 Task: Product management: Tability Public Start Up Roadmap.
Action: Mouse moved to (314, 66)
Screenshot: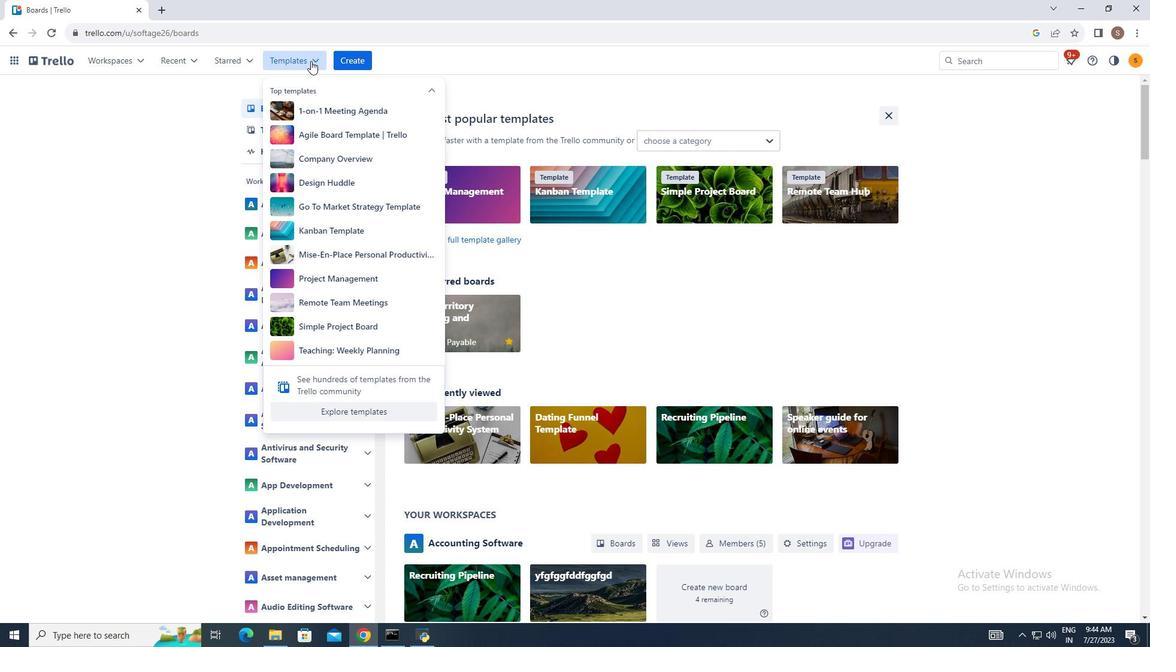 
Action: Mouse pressed left at (314, 66)
Screenshot: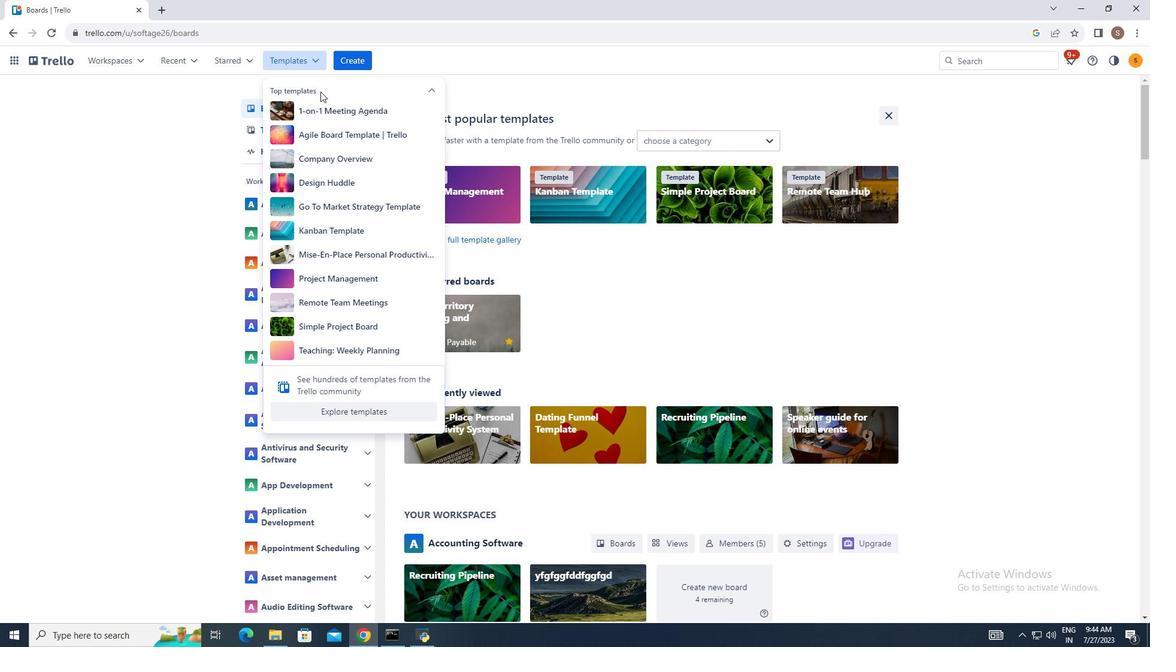 
Action: Mouse moved to (354, 411)
Screenshot: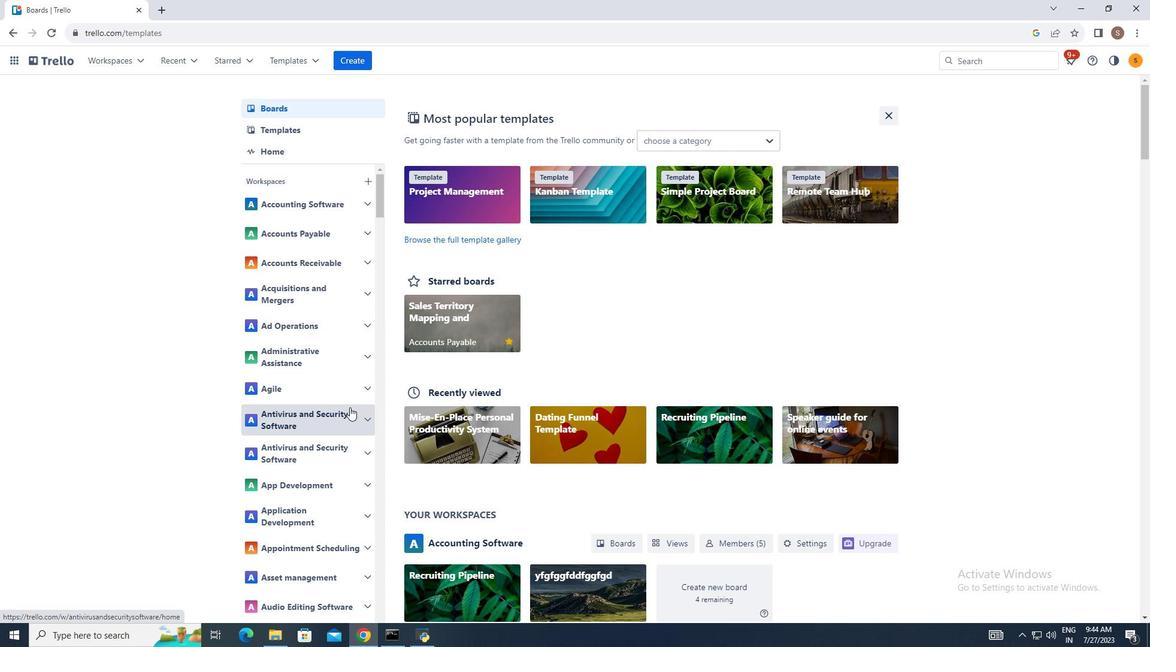 
Action: Mouse pressed left at (354, 411)
Screenshot: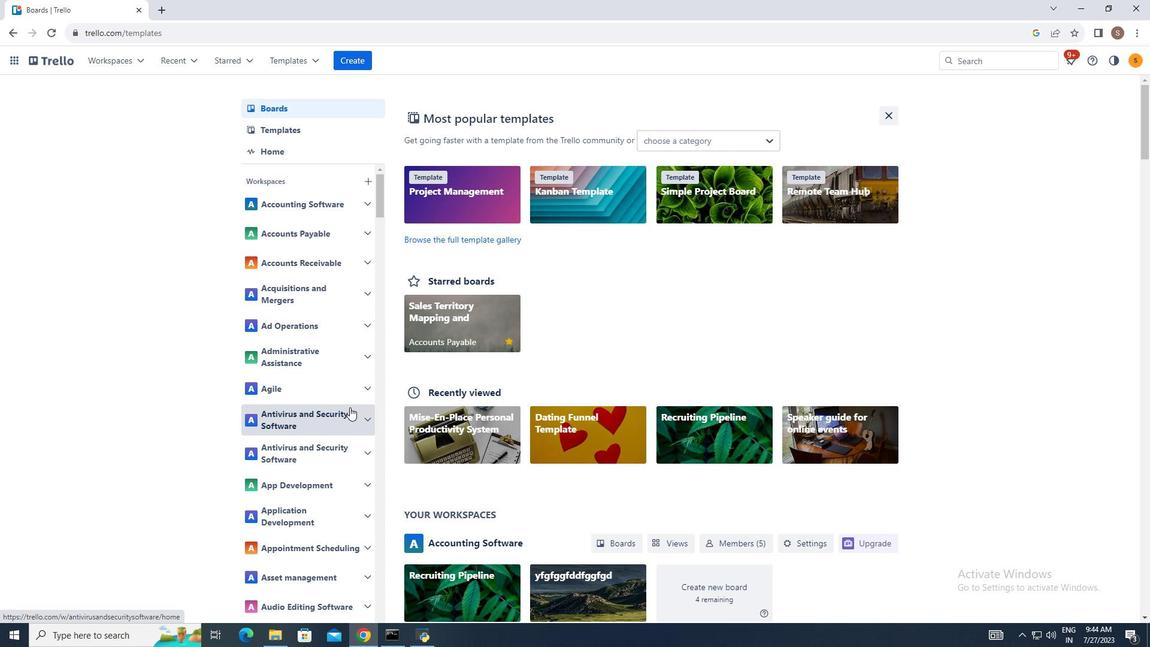 
Action: Mouse moved to (298, 352)
Screenshot: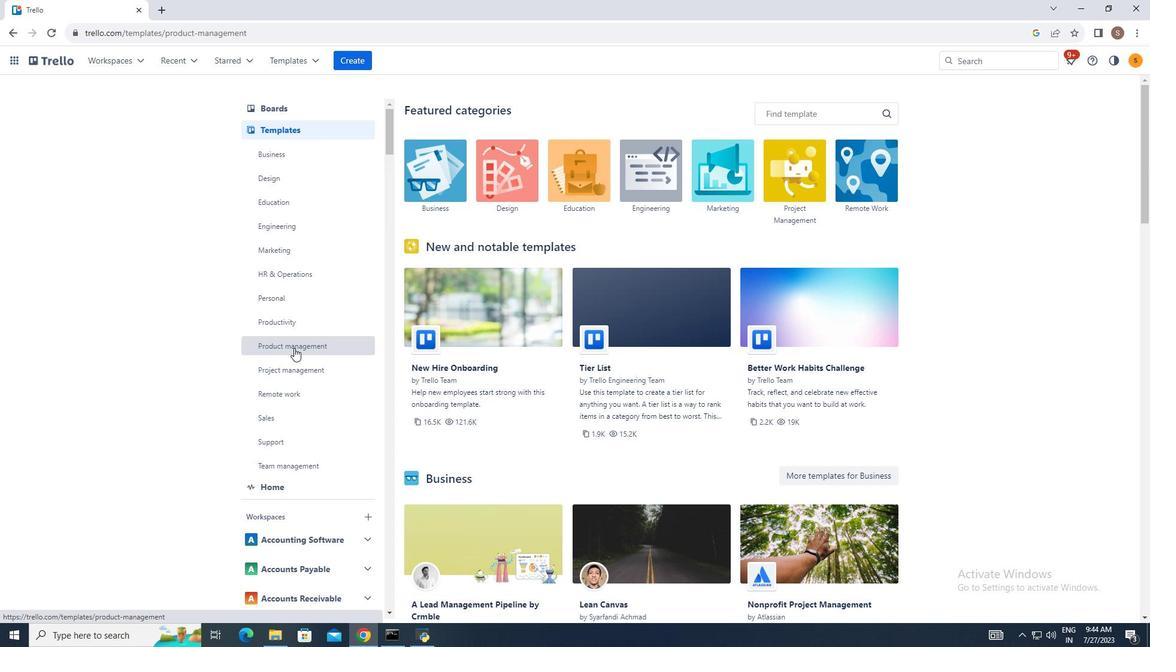 
Action: Mouse pressed left at (298, 352)
Screenshot: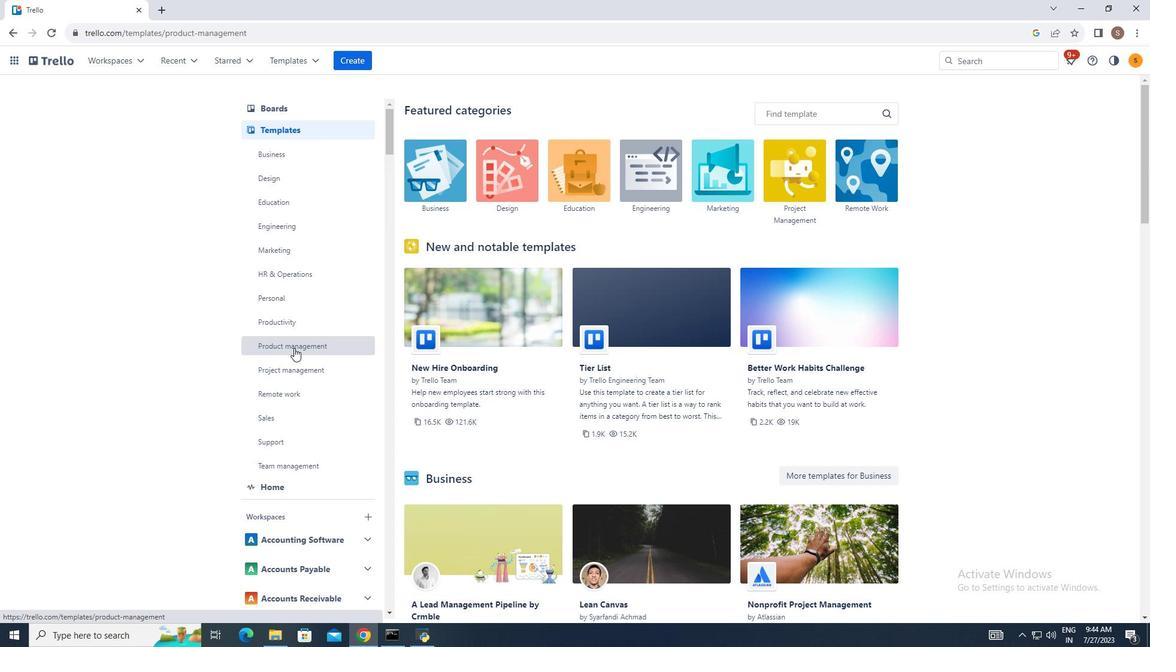 
Action: Mouse moved to (496, 233)
Screenshot: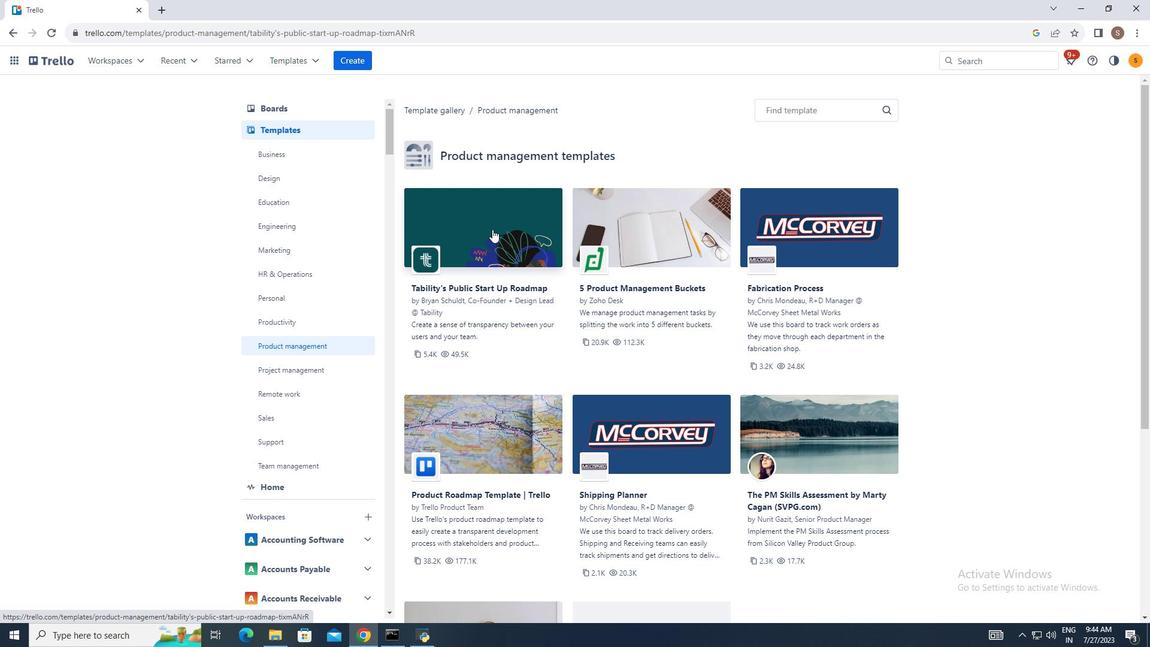 
Action: Mouse pressed left at (496, 233)
Screenshot: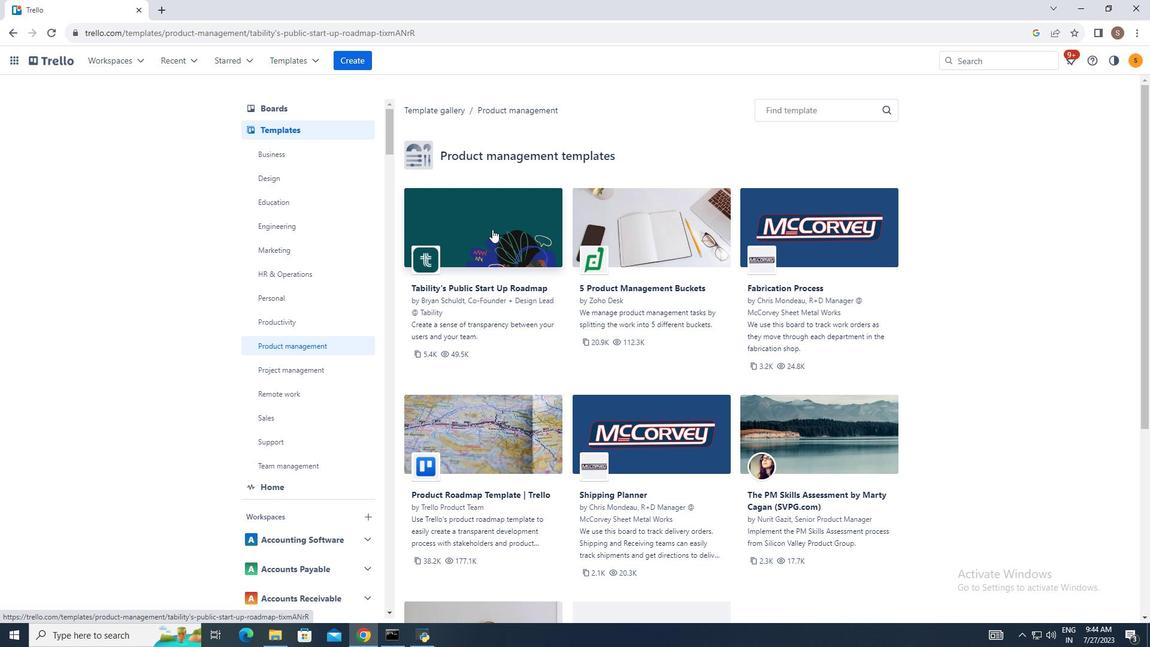 
Action: Mouse moved to (687, 312)
Screenshot: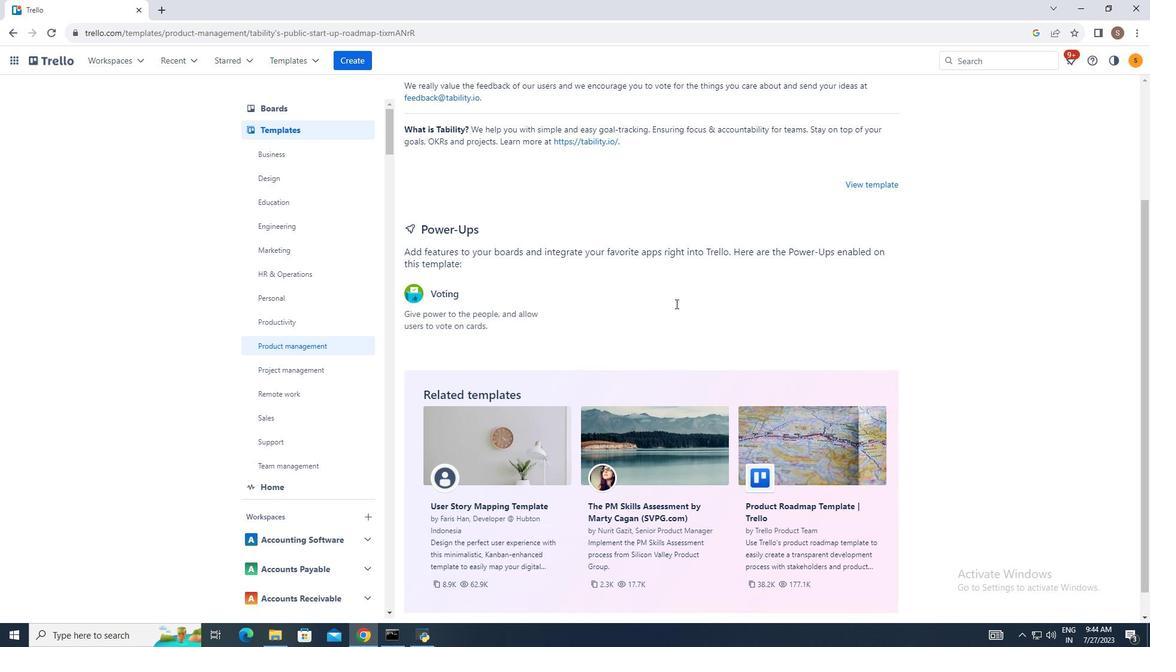 
Action: Mouse scrolled (687, 312) with delta (0, 0)
Screenshot: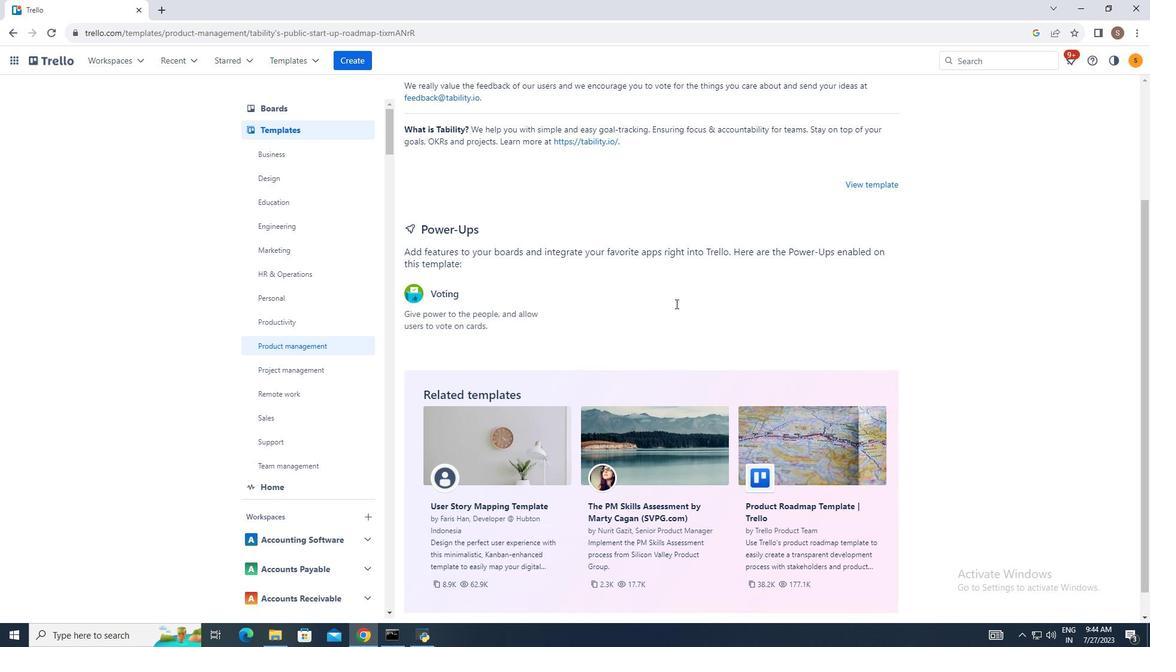 
Action: Mouse moved to (686, 312)
Screenshot: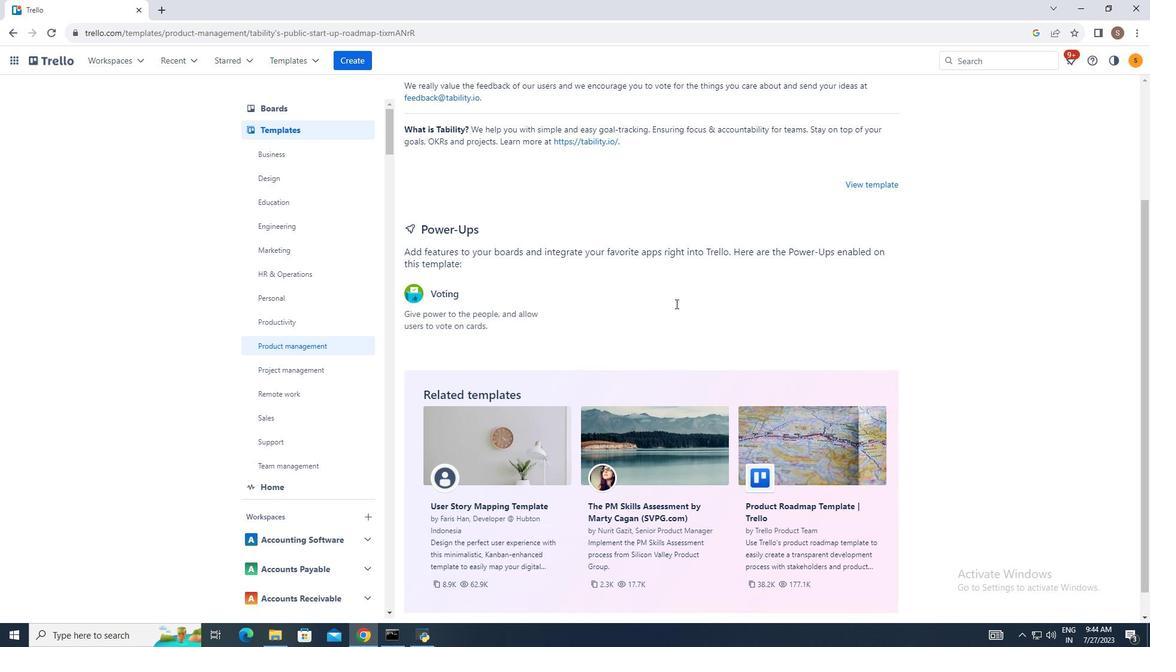 
Action: Mouse scrolled (686, 312) with delta (0, 0)
Screenshot: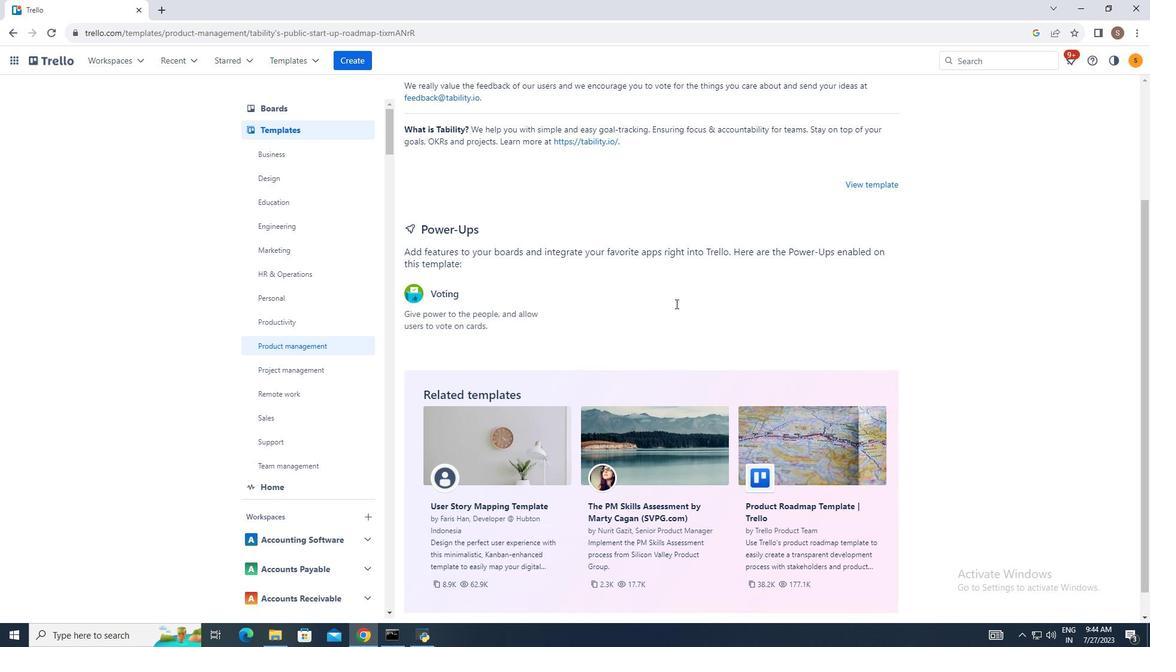 
Action: Mouse moved to (686, 313)
Screenshot: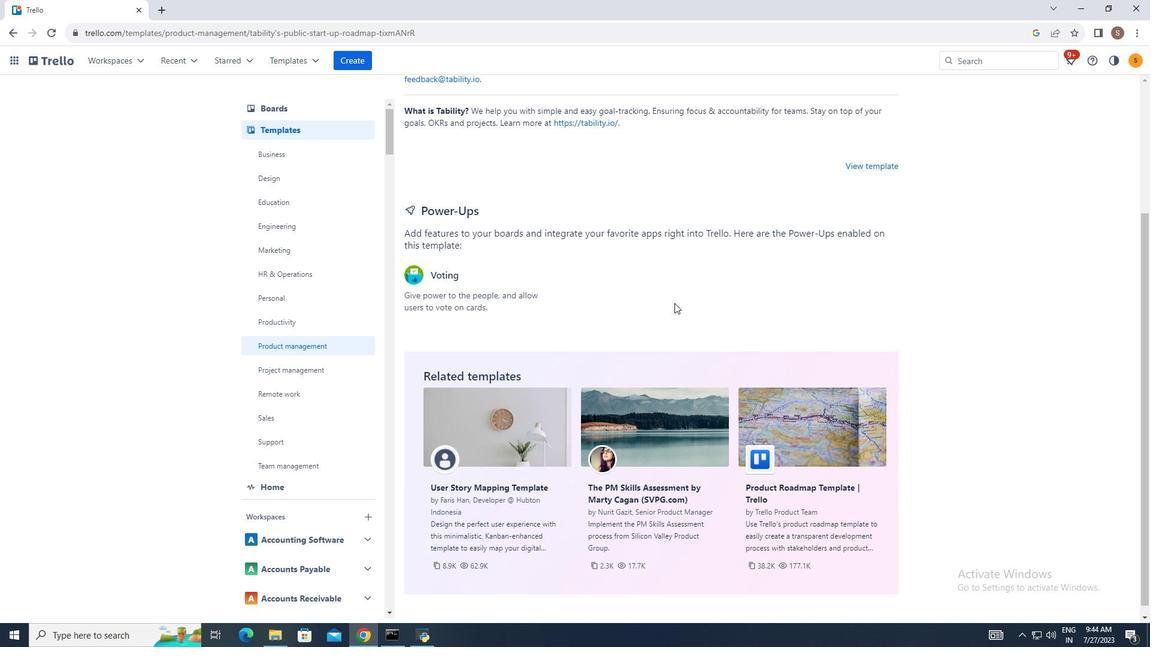 
Action: Mouse scrolled (686, 312) with delta (0, 0)
Screenshot: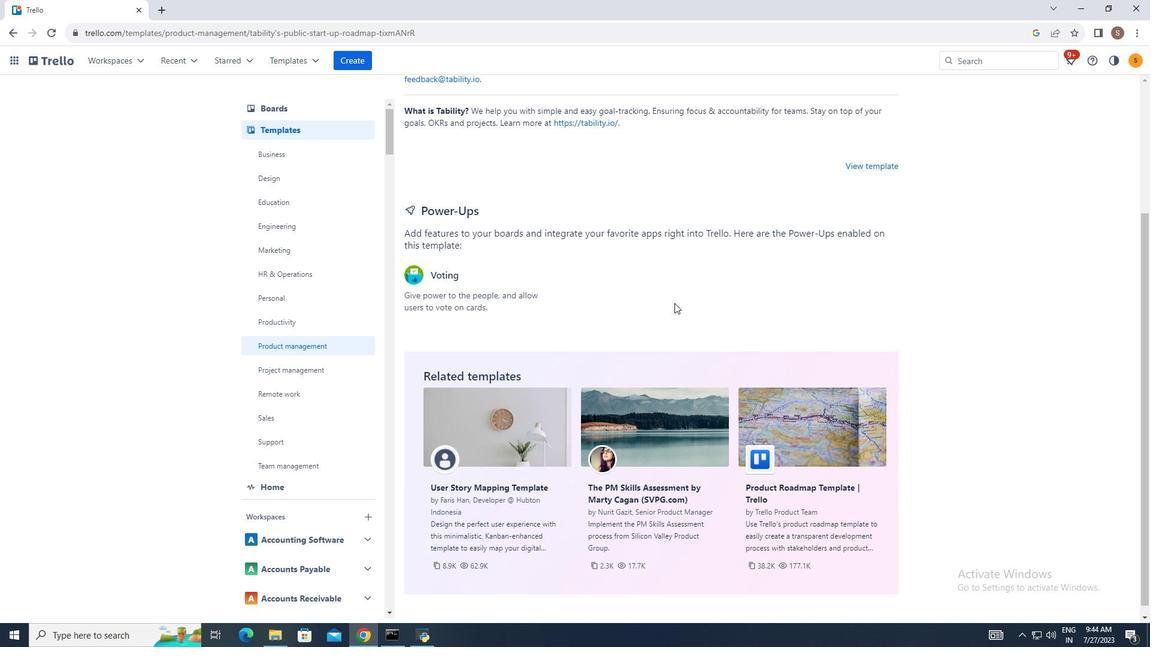 
Action: Mouse moved to (637, 308)
Screenshot: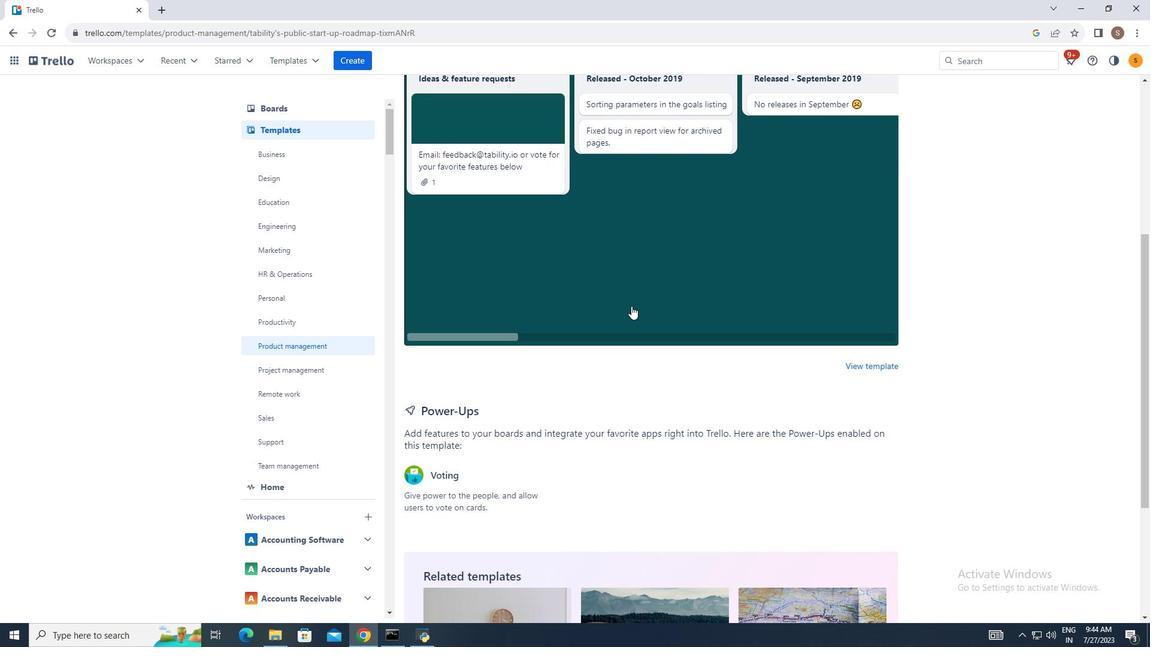 
Action: Mouse scrolled (637, 308) with delta (0, 0)
Screenshot: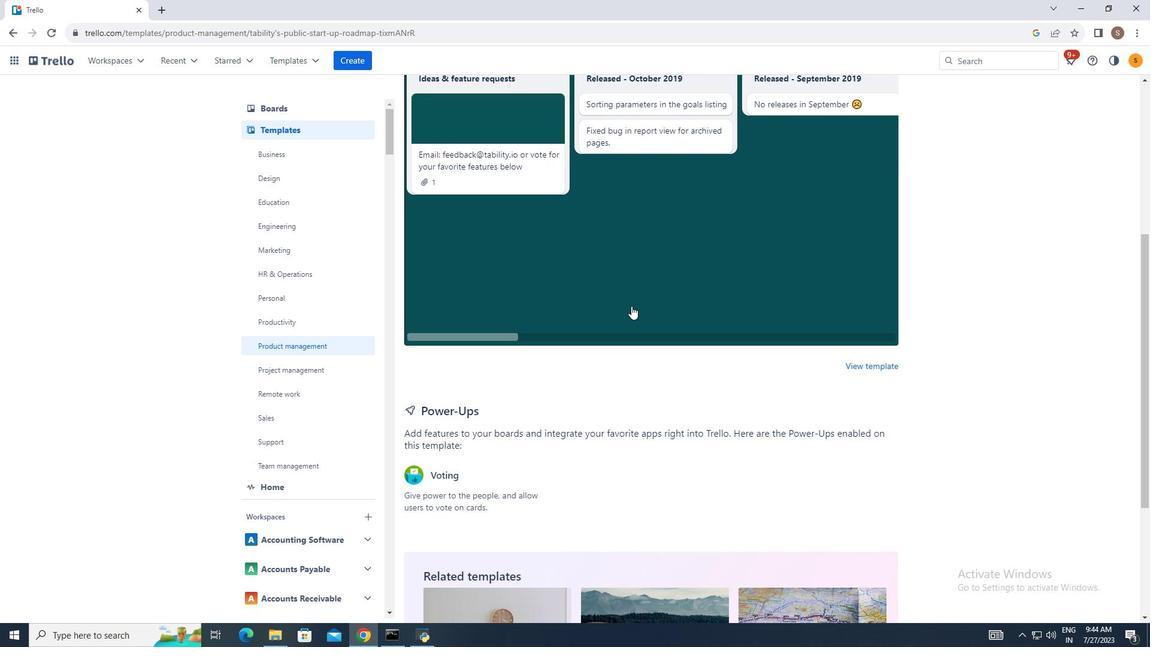
Action: Mouse moved to (636, 310)
Screenshot: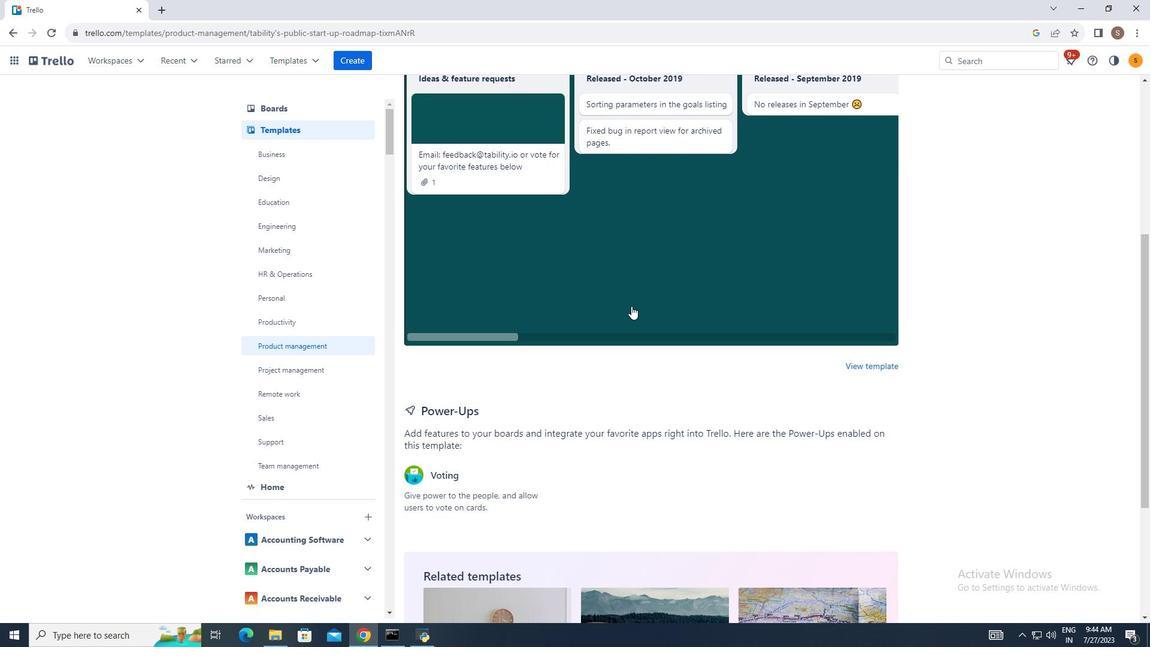 
Action: Mouse scrolled (636, 309) with delta (0, 0)
Screenshot: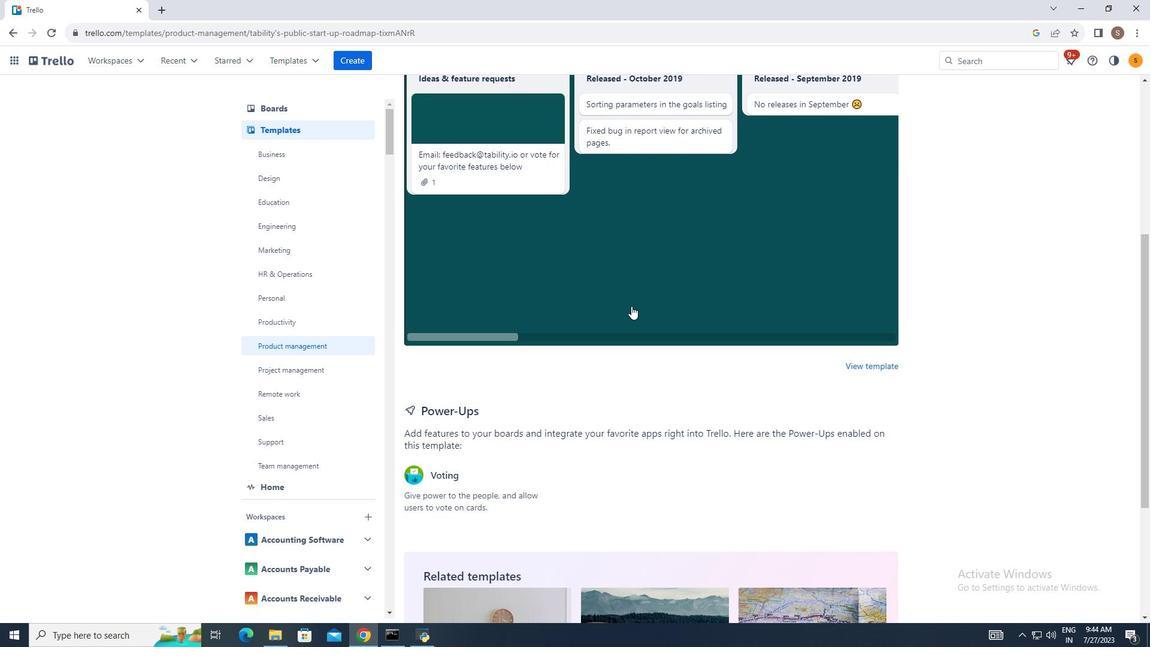 
Action: Mouse moved to (644, 320)
Screenshot: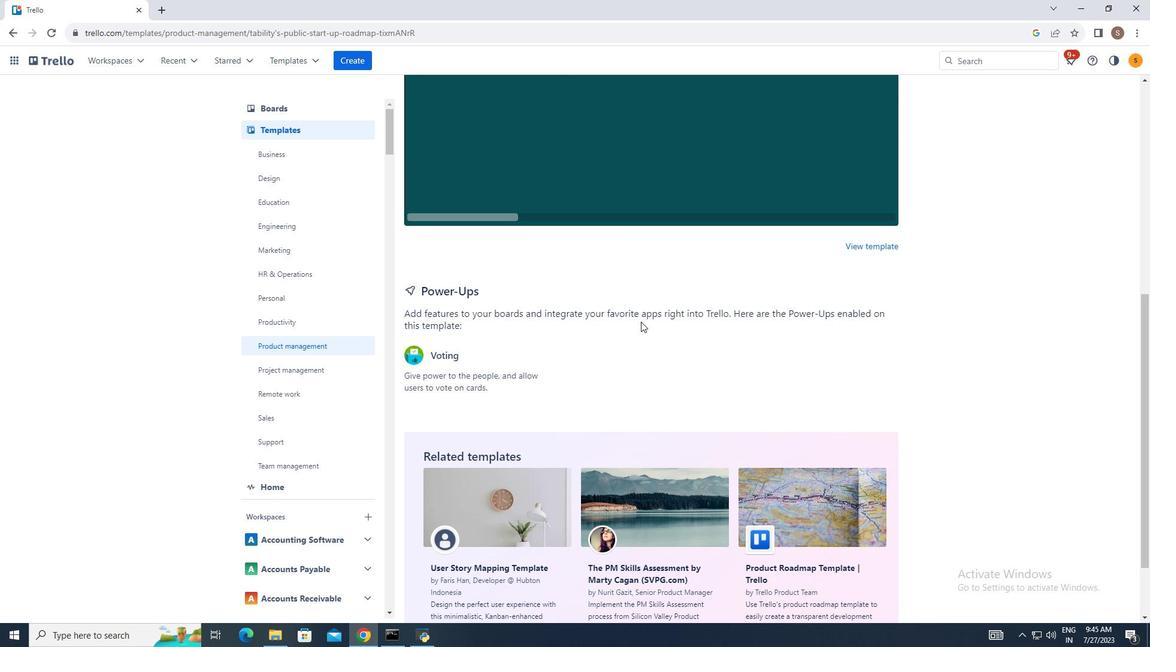 
Action: Mouse scrolled (644, 319) with delta (0, 0)
Screenshot: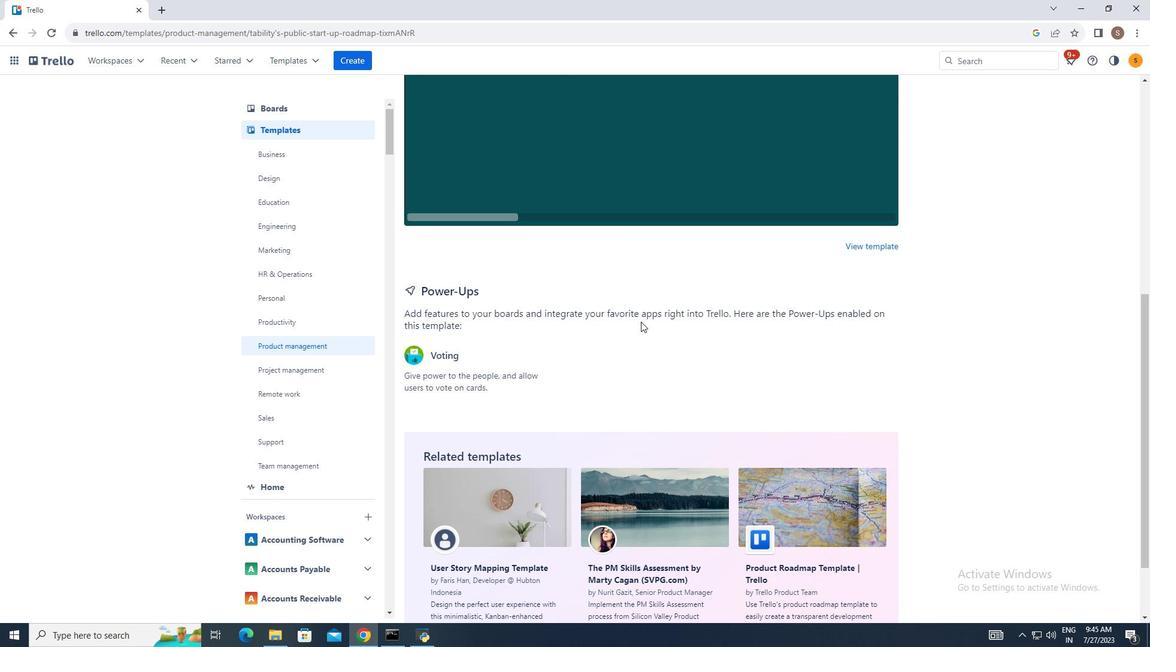 
Action: Mouse moved to (645, 326)
Screenshot: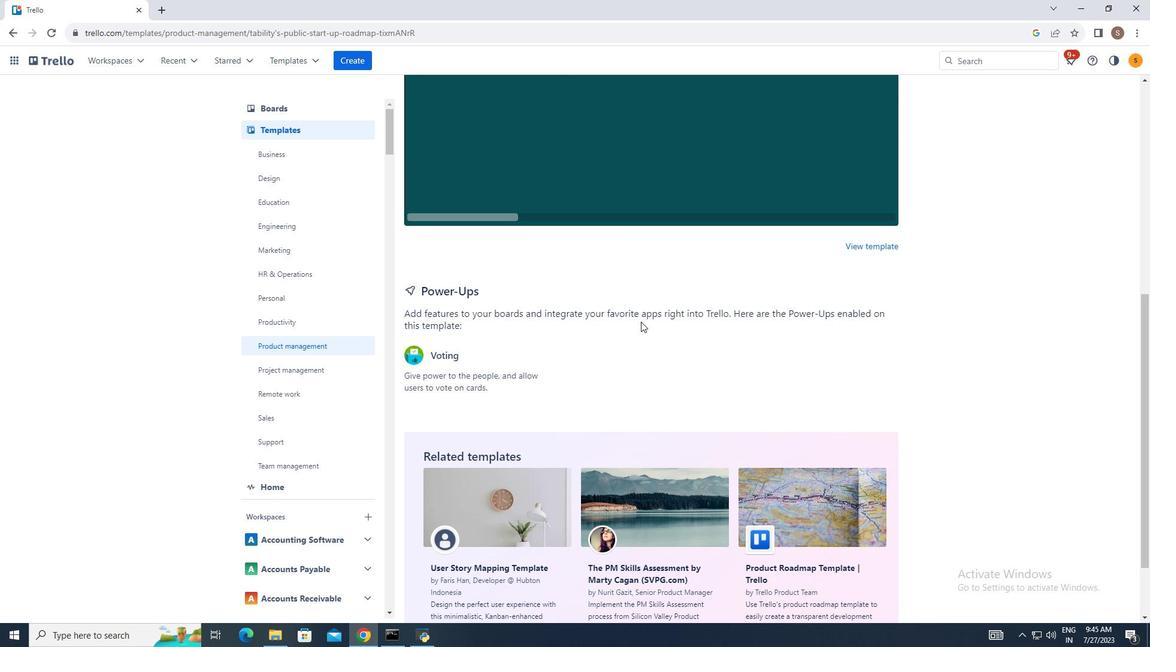 
Action: Mouse scrolled (645, 326) with delta (0, 0)
Screenshot: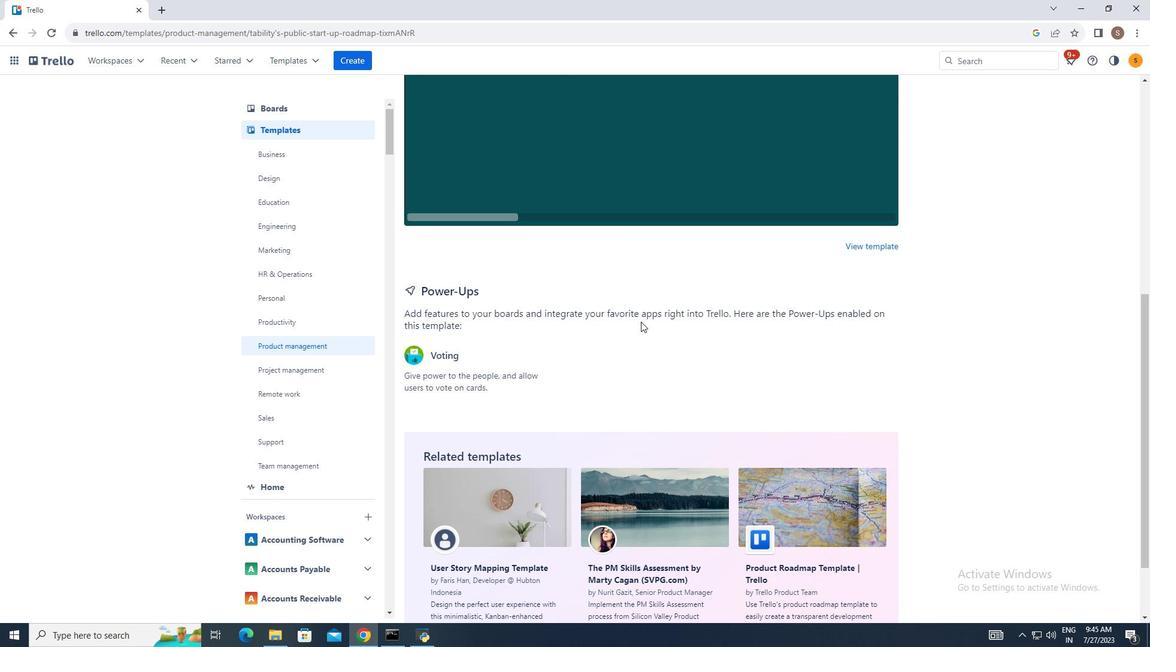 
Action: Mouse moved to (651, 327)
Screenshot: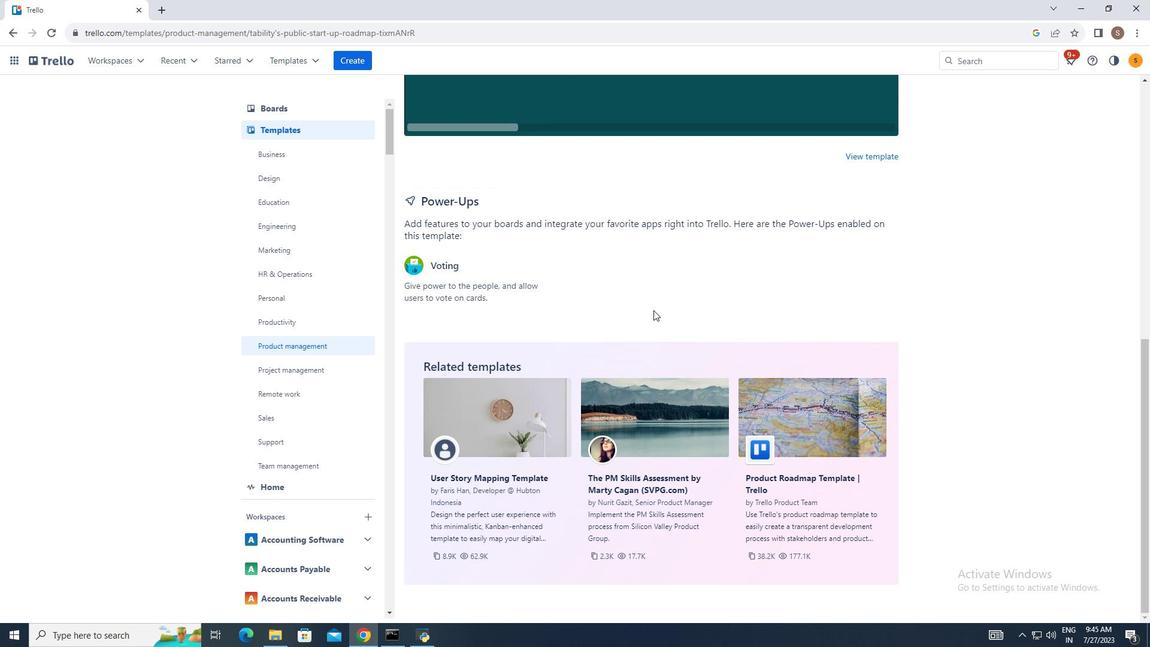 
Action: Mouse scrolled (651, 326) with delta (0, 0)
Screenshot: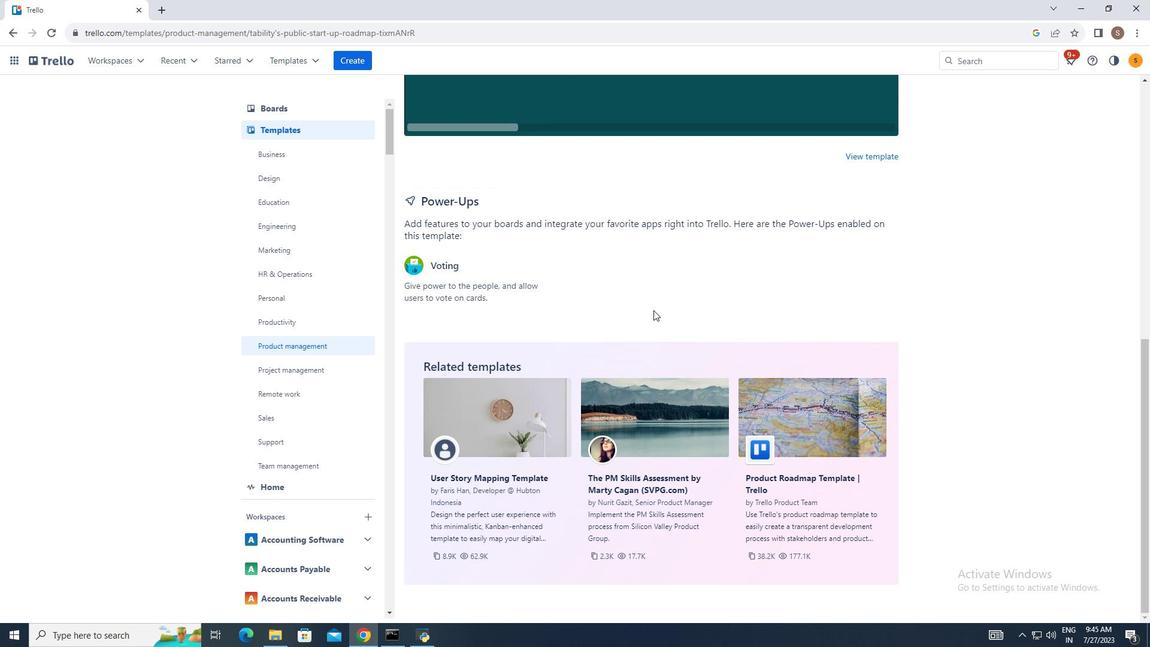 
Action: Mouse moved to (657, 344)
Screenshot: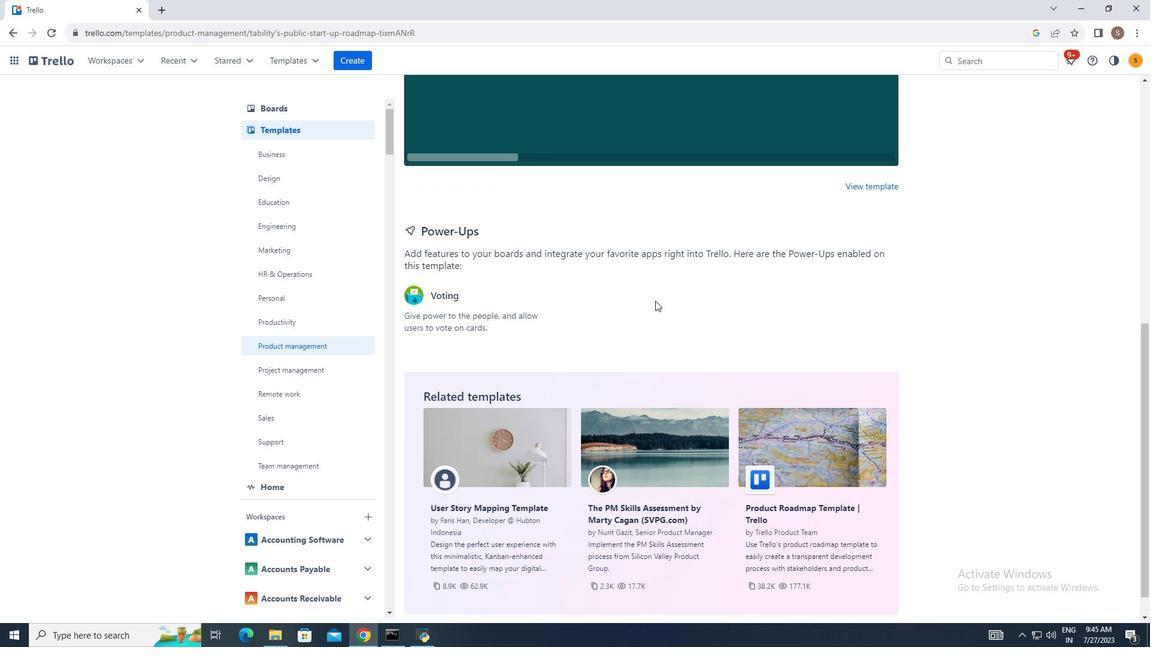 
Action: Mouse scrolled (657, 343) with delta (0, 0)
Screenshot: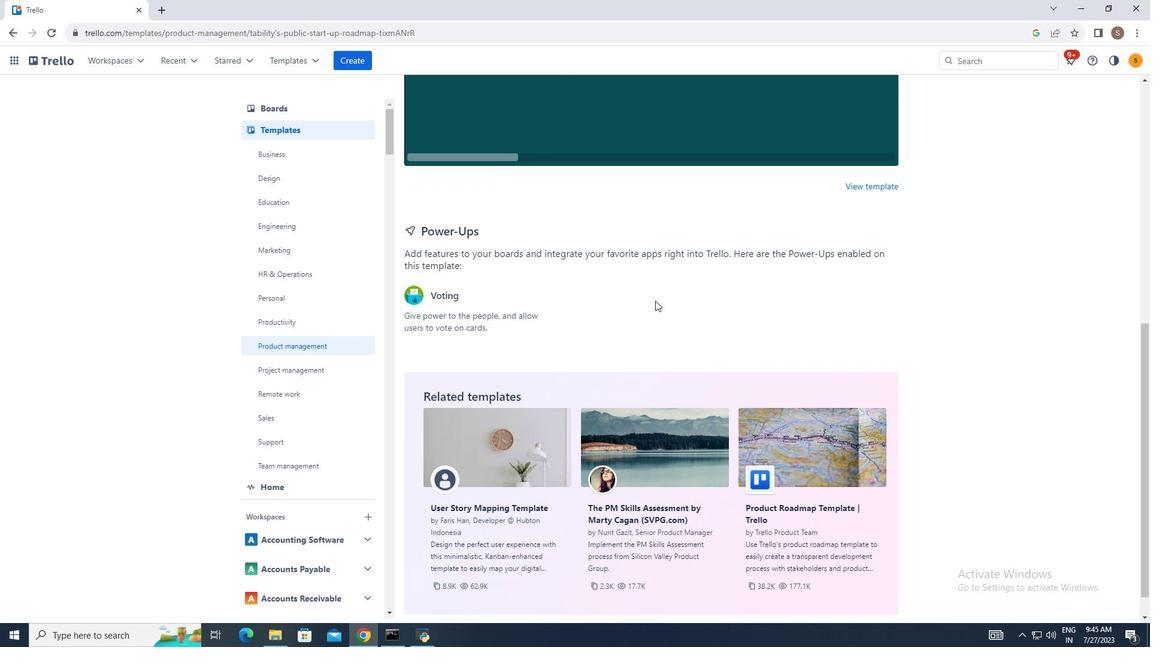 
Action: Mouse moved to (658, 315)
Screenshot: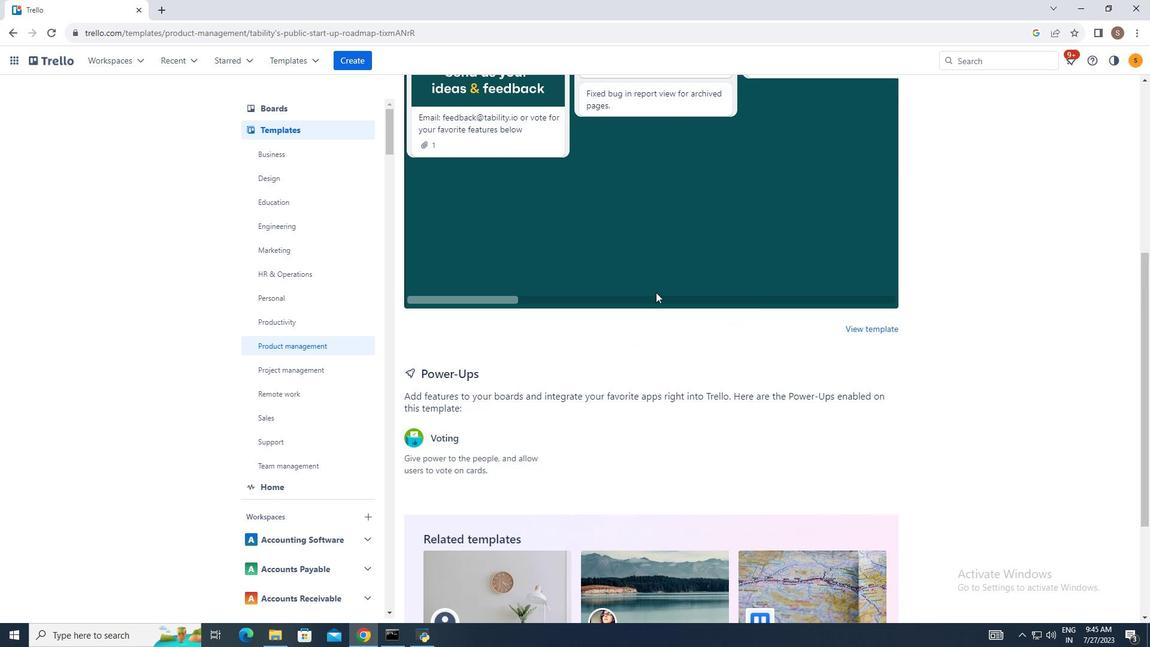 
Action: Mouse scrolled (658, 314) with delta (0, 0)
Screenshot: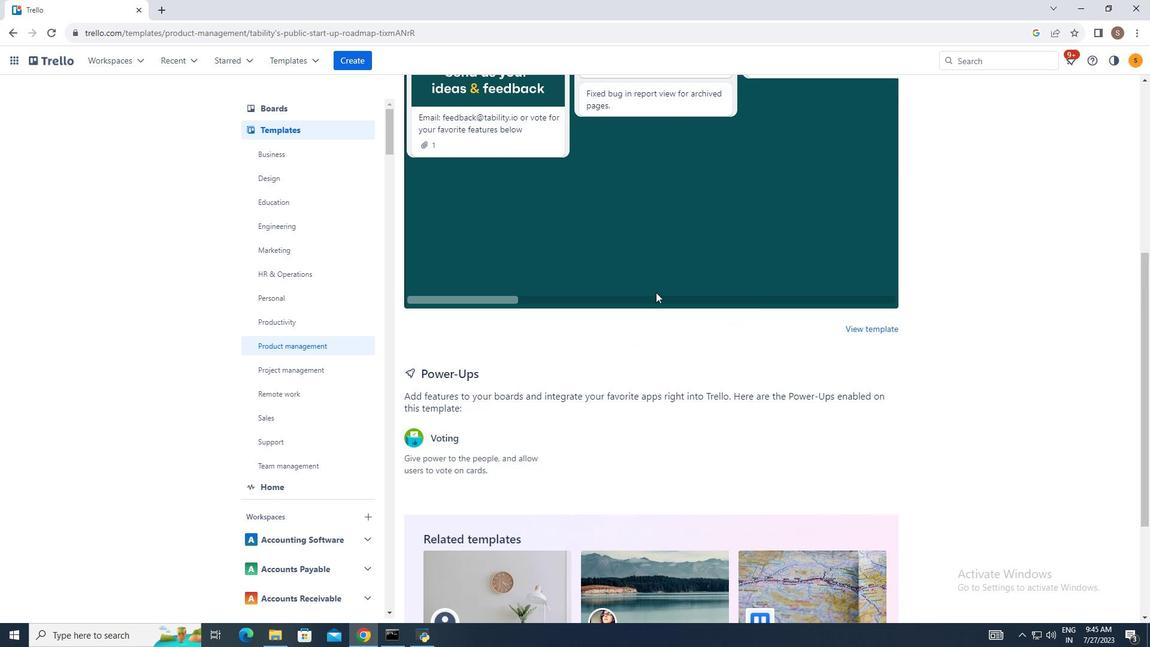 
Action: Mouse moved to (659, 308)
Screenshot: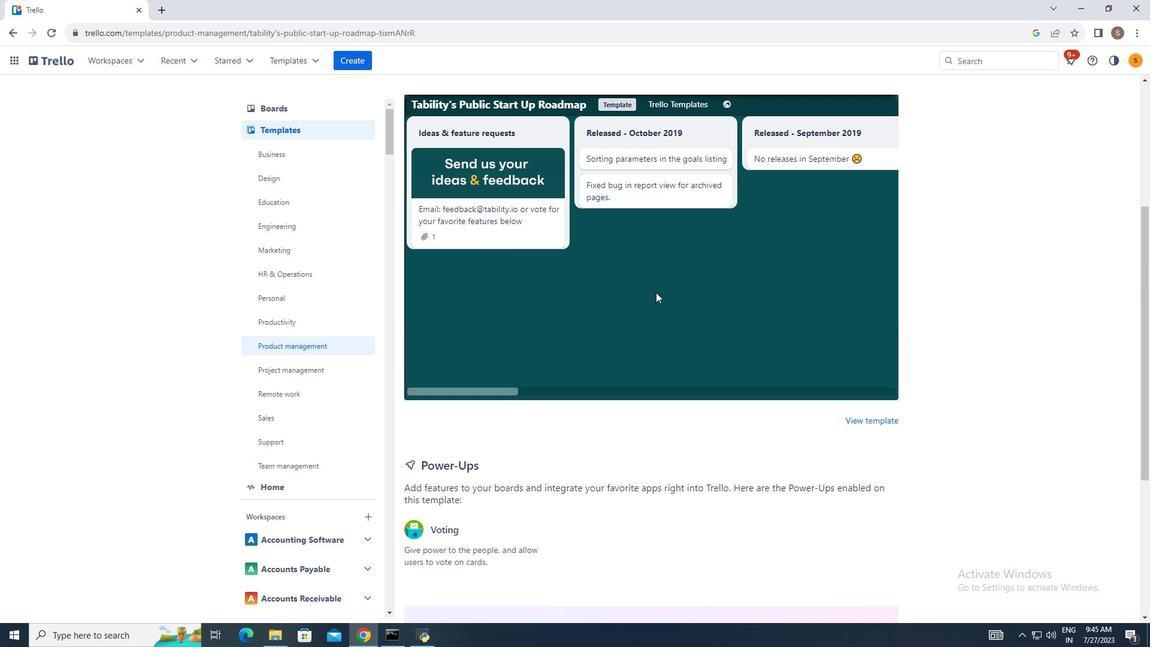 
Action: Mouse scrolled (659, 309) with delta (0, 0)
Screenshot: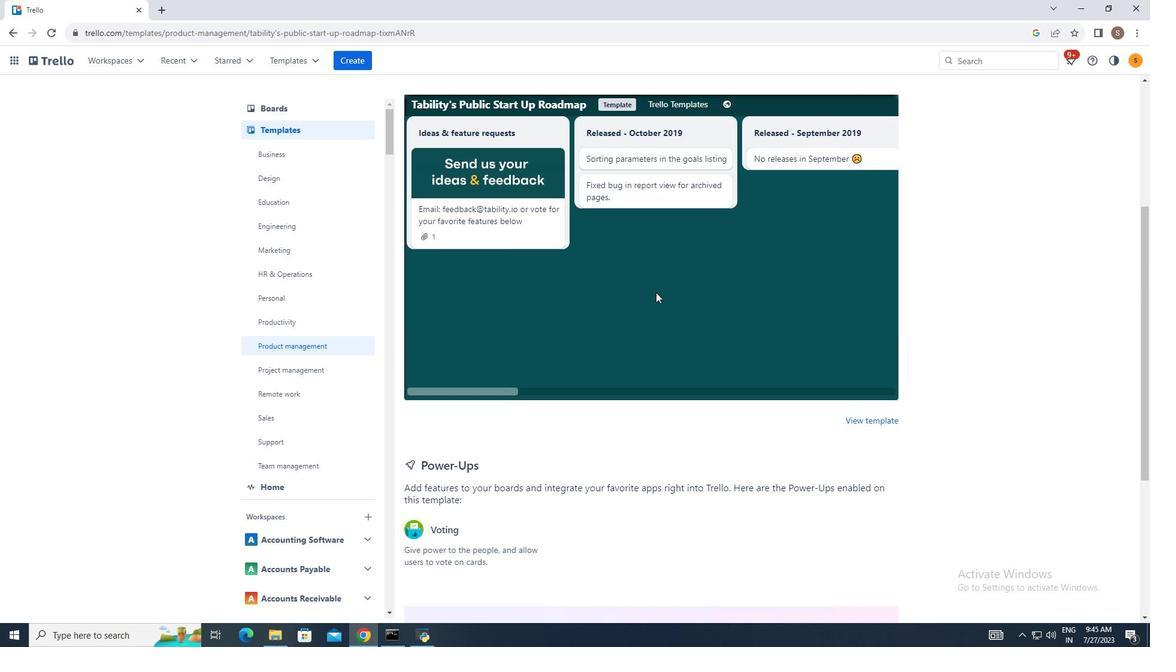 
Action: Mouse moved to (659, 307)
Screenshot: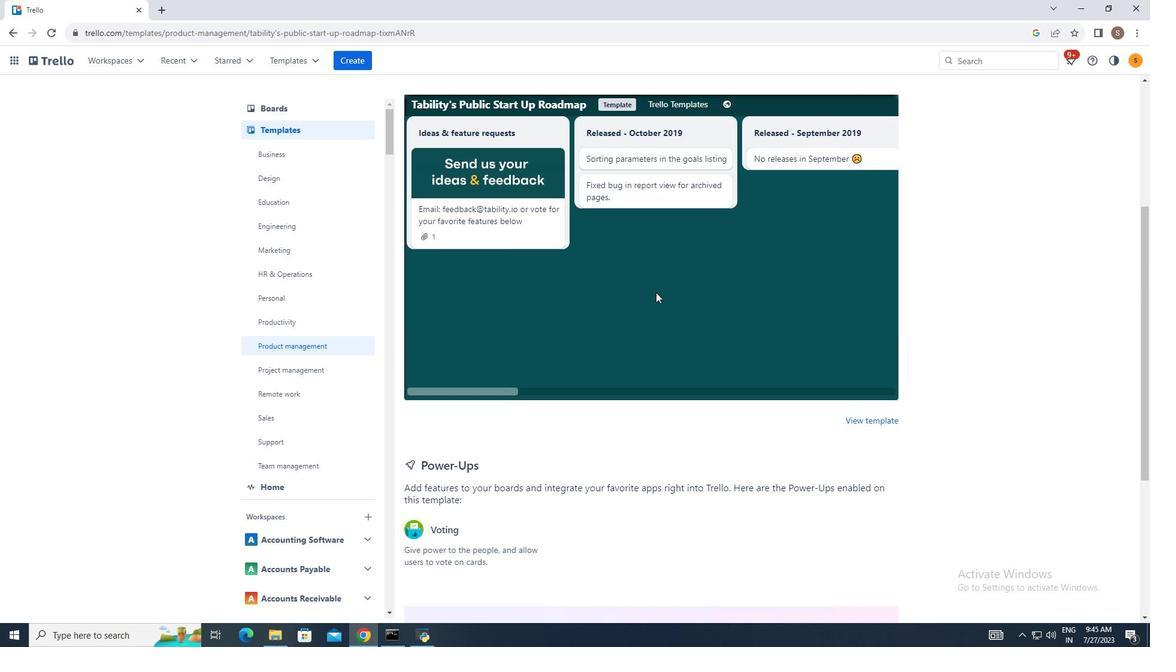 
Action: Mouse scrolled (659, 308) with delta (0, 0)
Screenshot: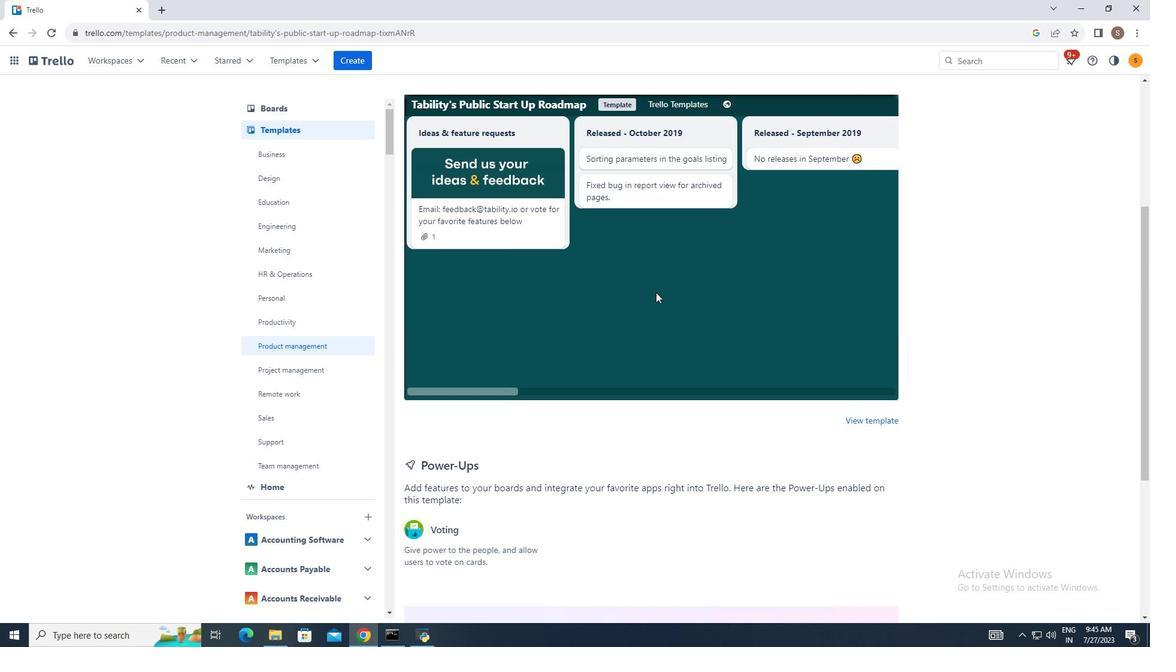 
Action: Mouse moved to (660, 297)
Screenshot: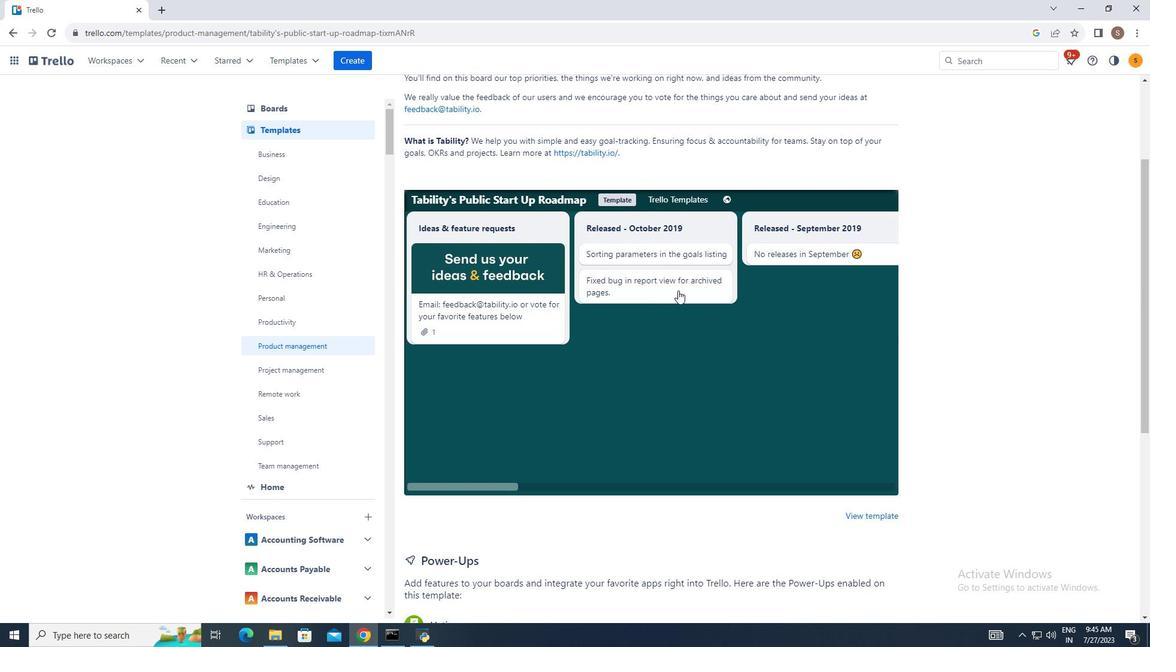 
Action: Mouse scrolled (660, 297) with delta (0, 0)
Screenshot: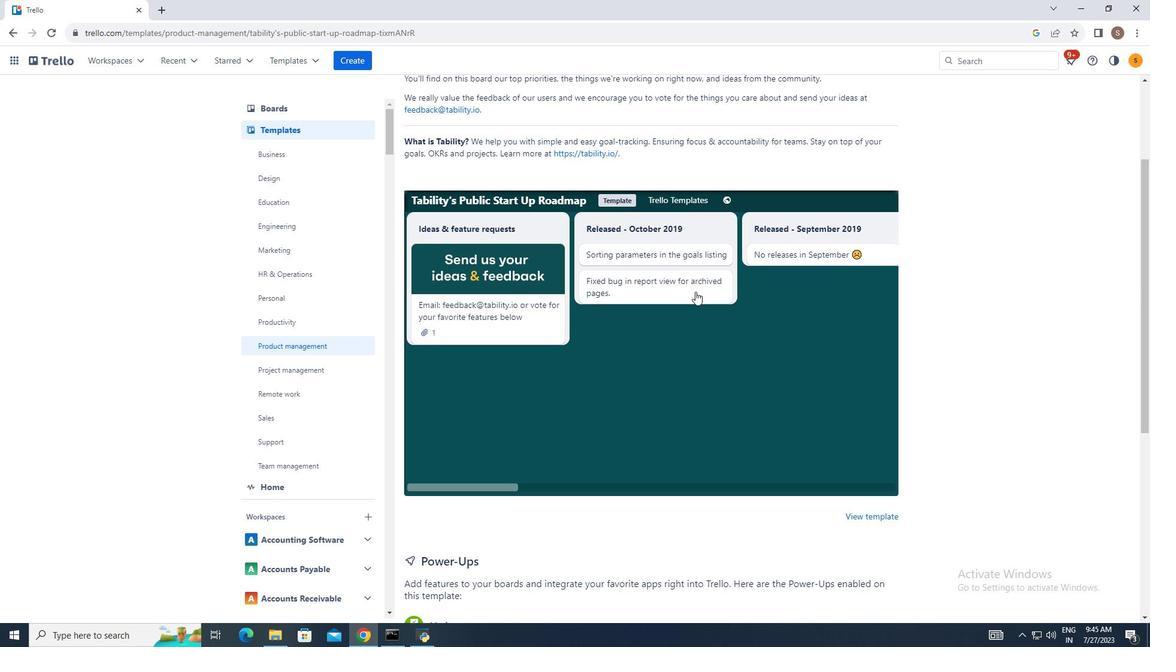 
Action: Mouse moved to (660, 296)
Screenshot: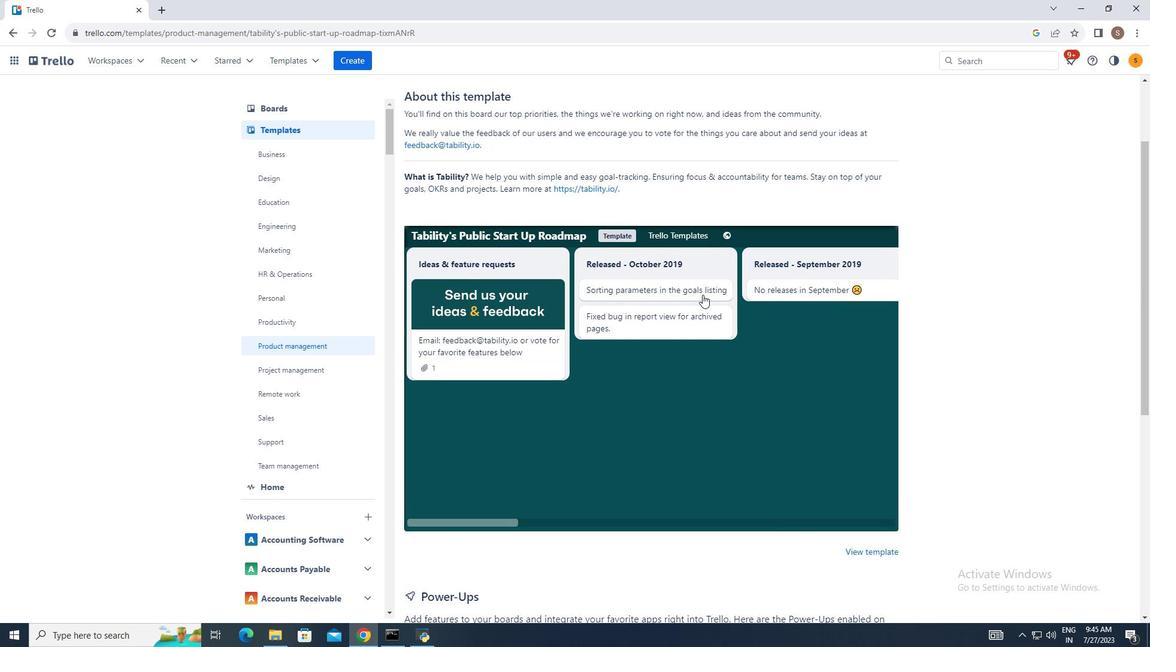 
Action: Mouse scrolled (660, 297) with delta (0, 0)
Screenshot: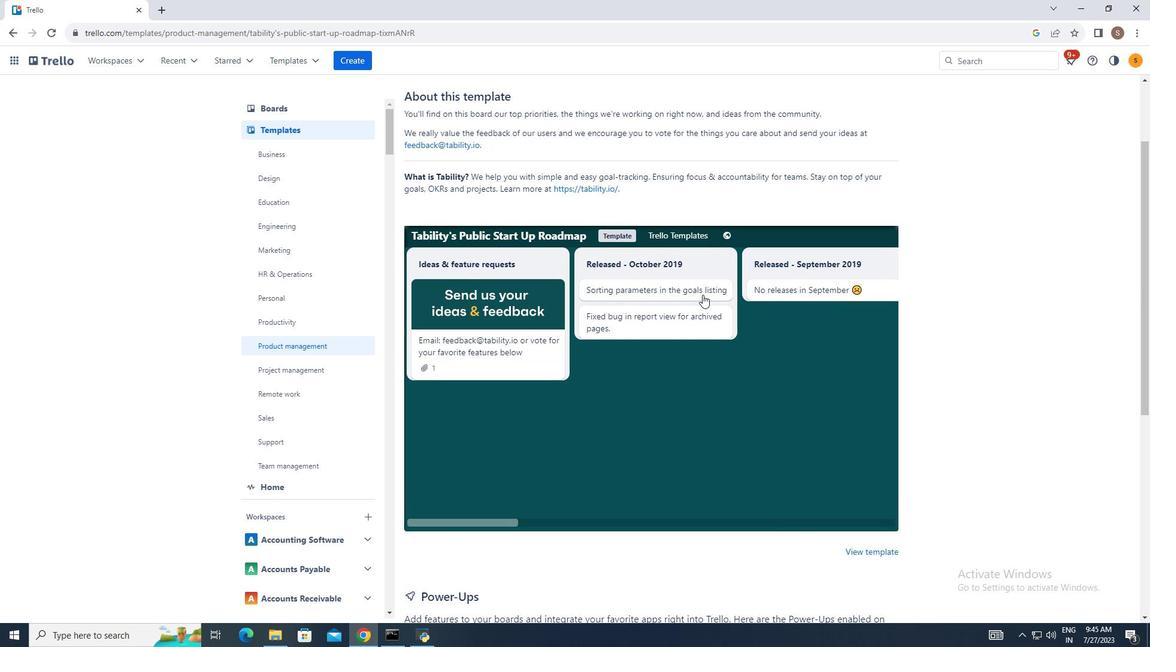 
Action: Mouse scrolled (660, 297) with delta (0, 0)
Screenshot: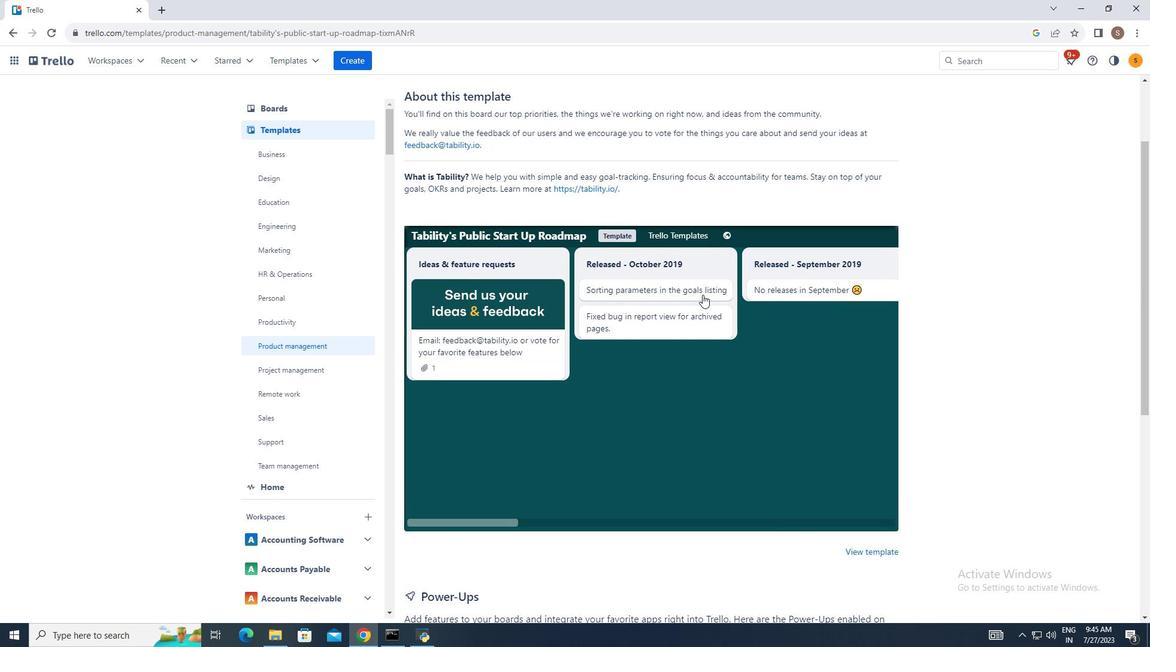 
Action: Mouse scrolled (660, 297) with delta (0, 0)
Screenshot: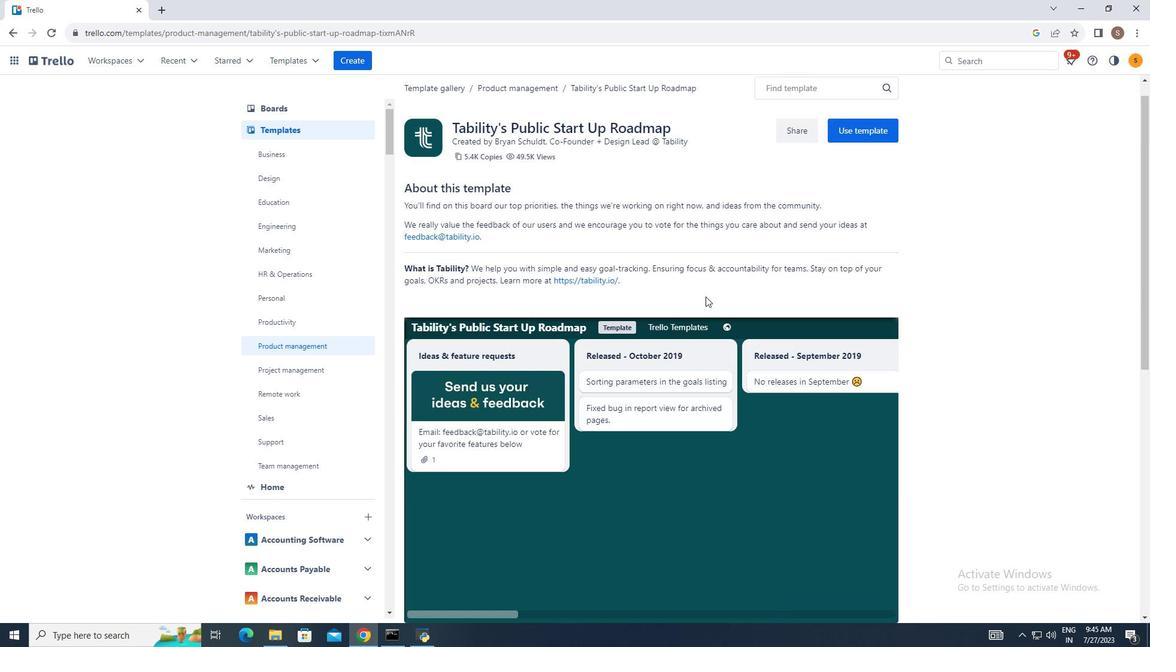 
Action: Mouse moved to (687, 294)
Screenshot: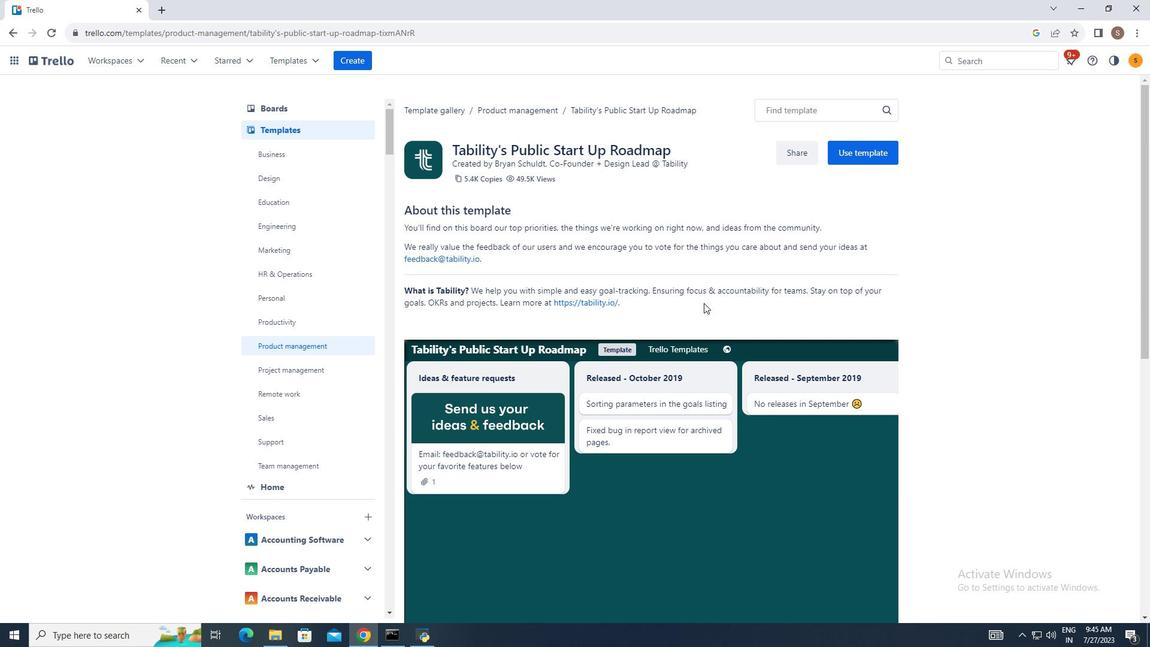 
Action: Mouse scrolled (687, 295) with delta (0, 0)
Screenshot: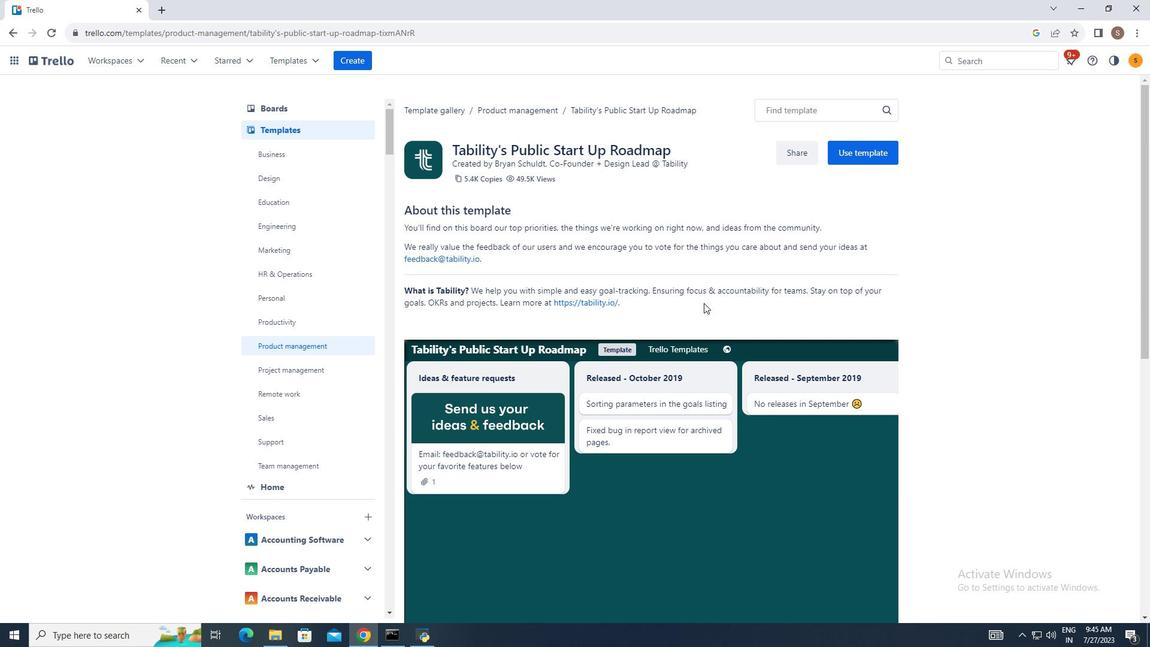 
Action: Mouse moved to (699, 296)
Screenshot: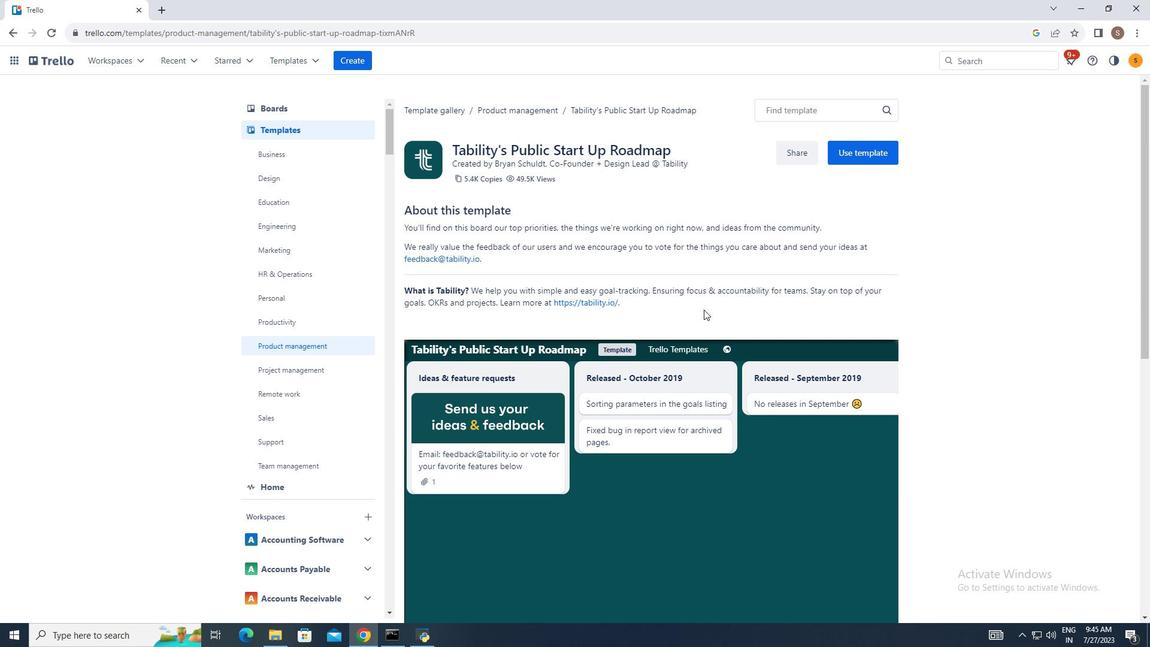 
Action: Mouse scrolled (699, 296) with delta (0, 0)
Screenshot: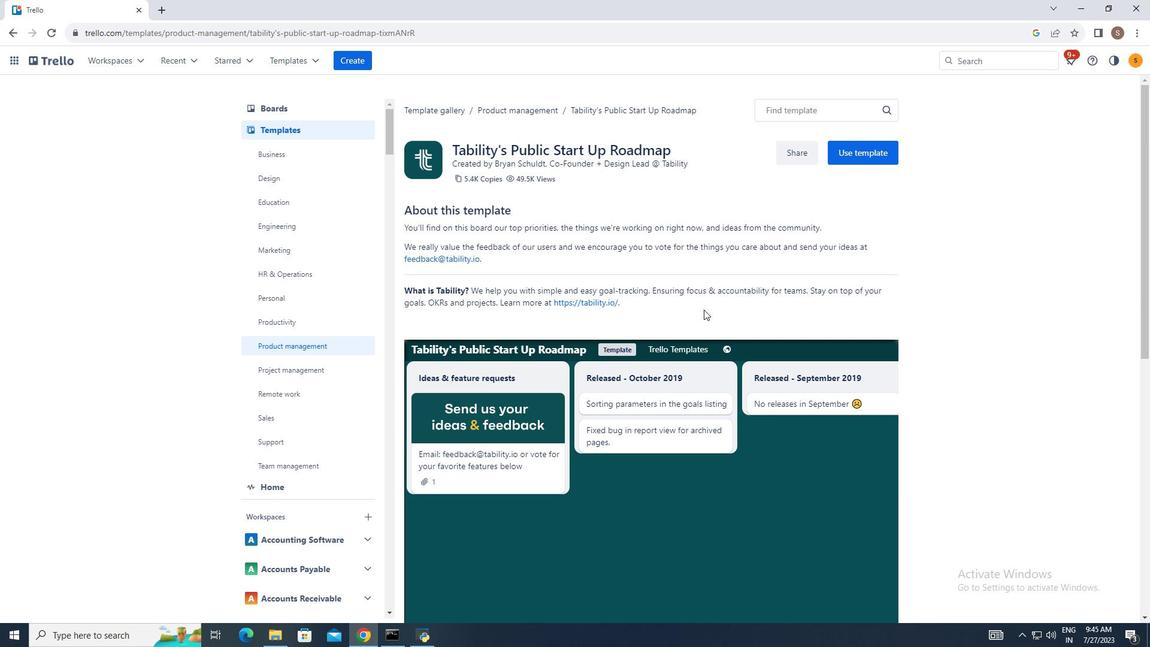 
Action: Mouse moved to (703, 296)
Screenshot: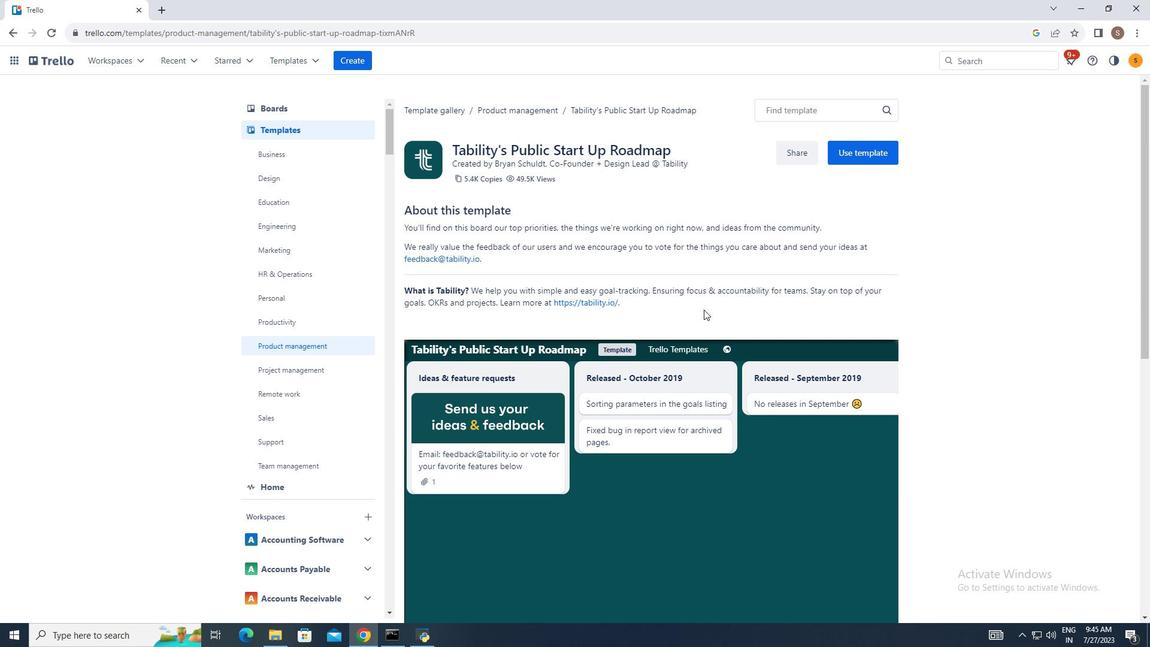 
Action: Mouse scrolled (703, 297) with delta (0, 0)
Screenshot: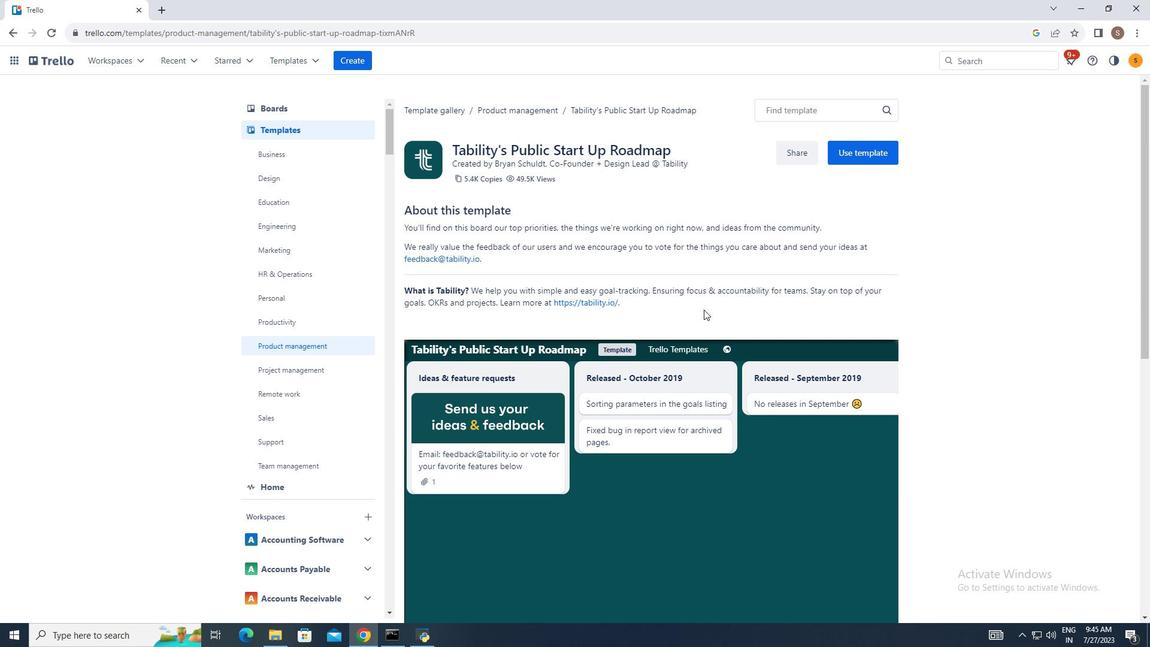 
Action: Mouse moved to (709, 300)
Screenshot: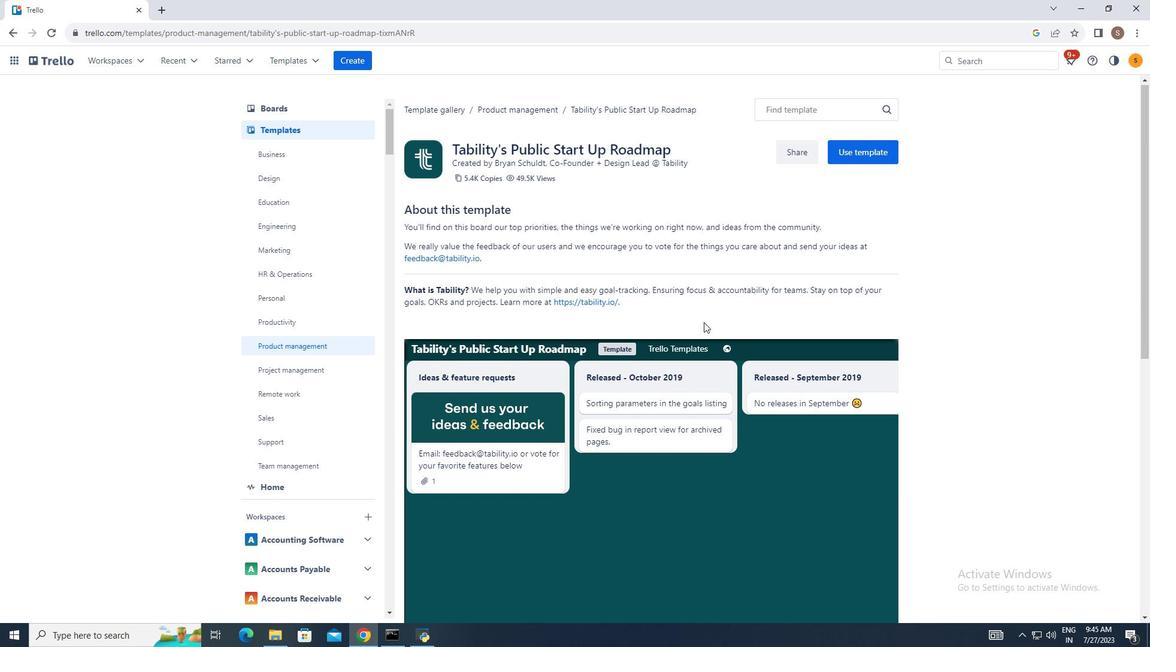 
Action: Mouse scrolled (709, 300) with delta (0, 0)
Screenshot: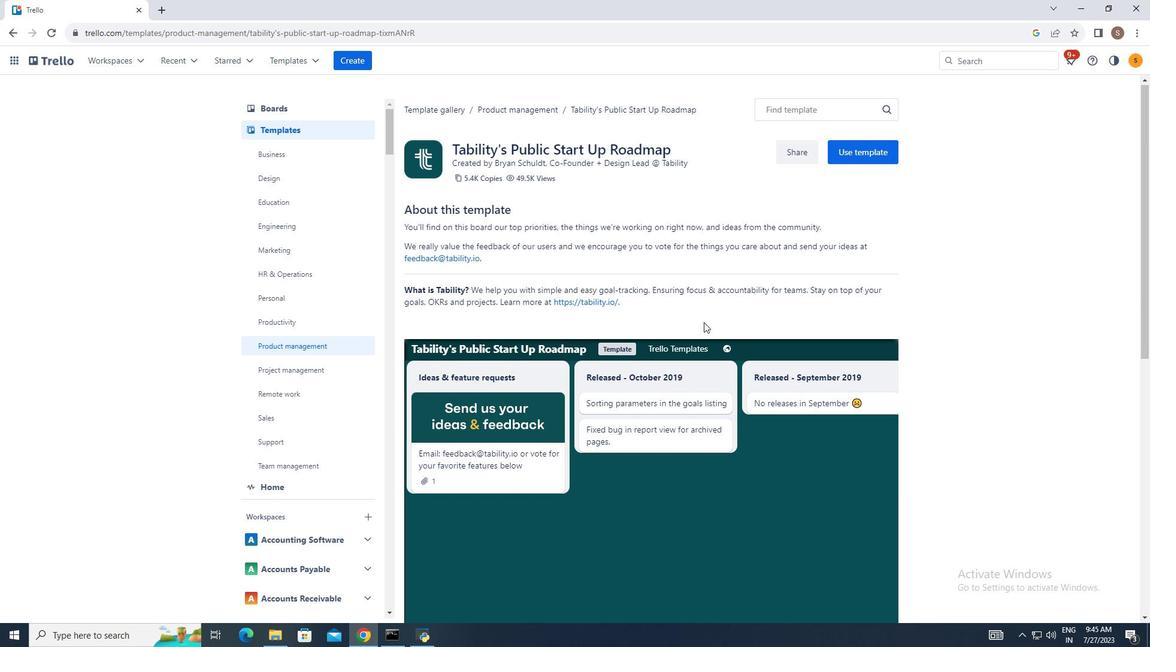 
Action: Mouse moved to (708, 313)
Screenshot: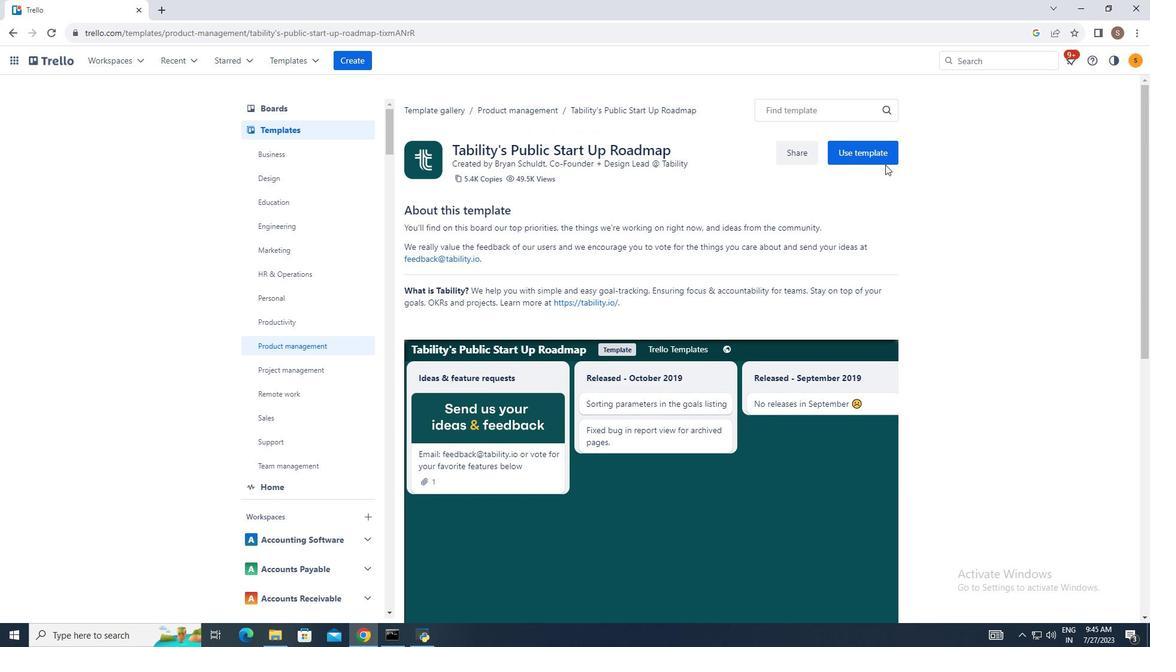 
Action: Mouse scrolled (708, 314) with delta (0, 0)
Screenshot: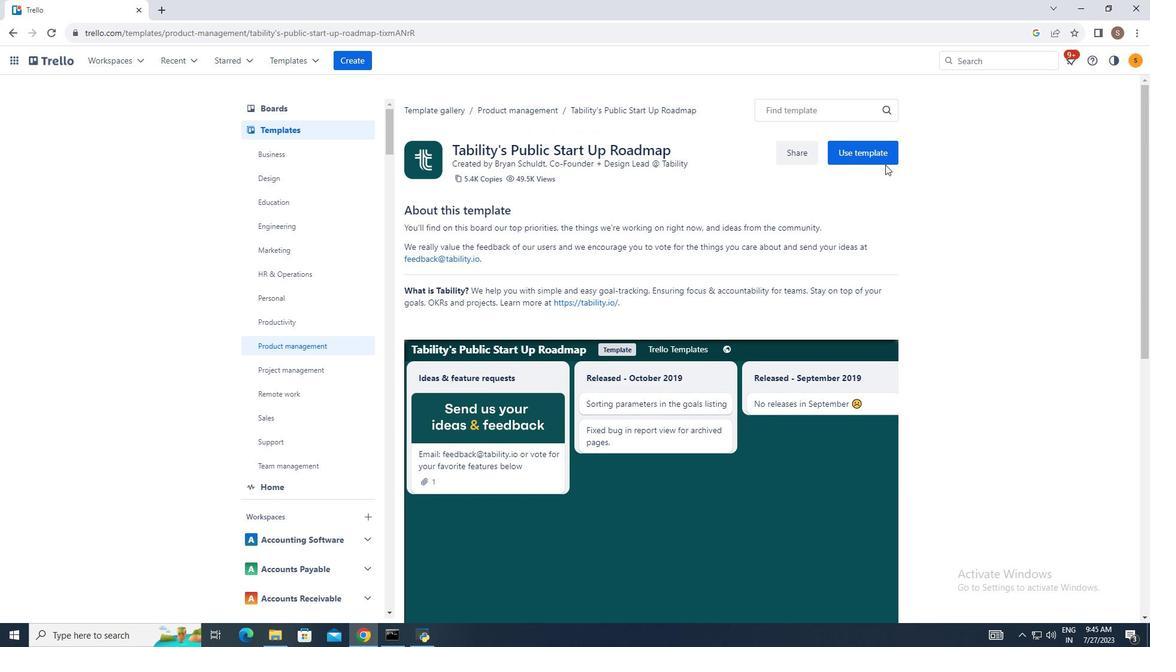 
Action: Mouse moved to (707, 318)
Screenshot: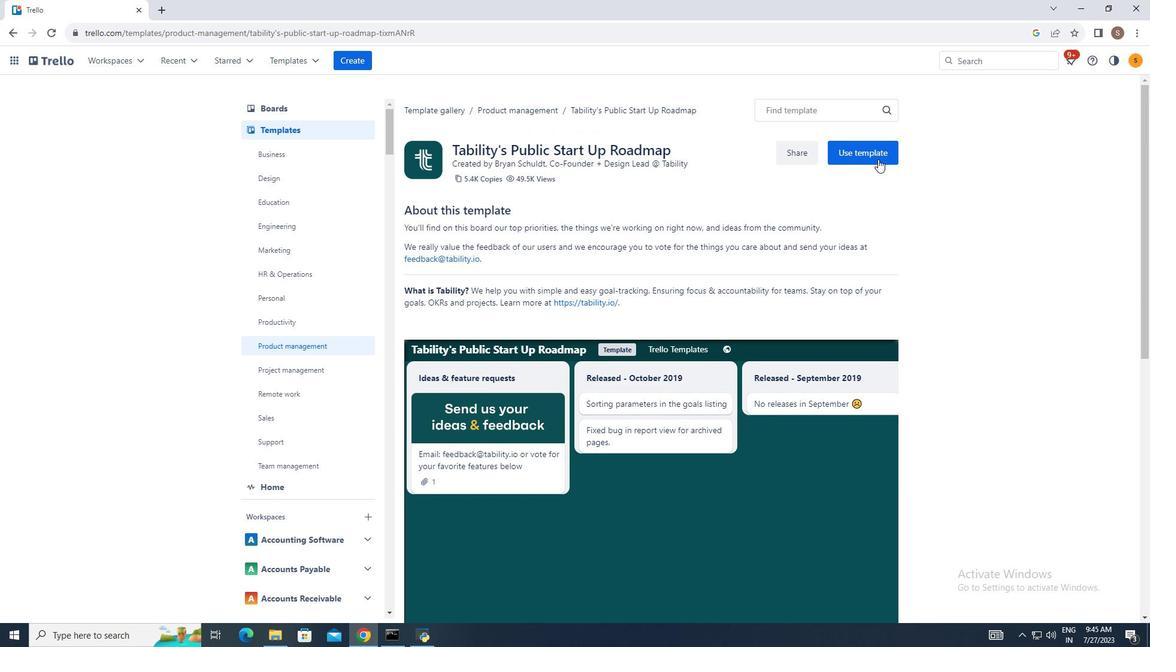
Action: Mouse scrolled (707, 318) with delta (0, 0)
Screenshot: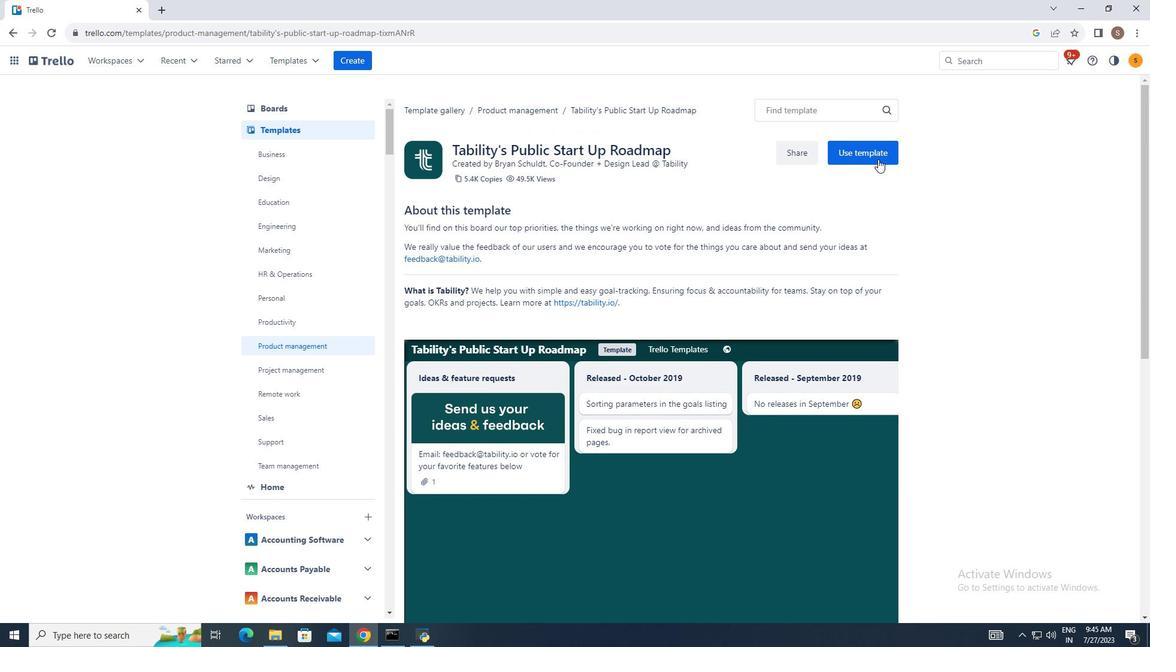 
Action: Mouse moved to (707, 322)
Screenshot: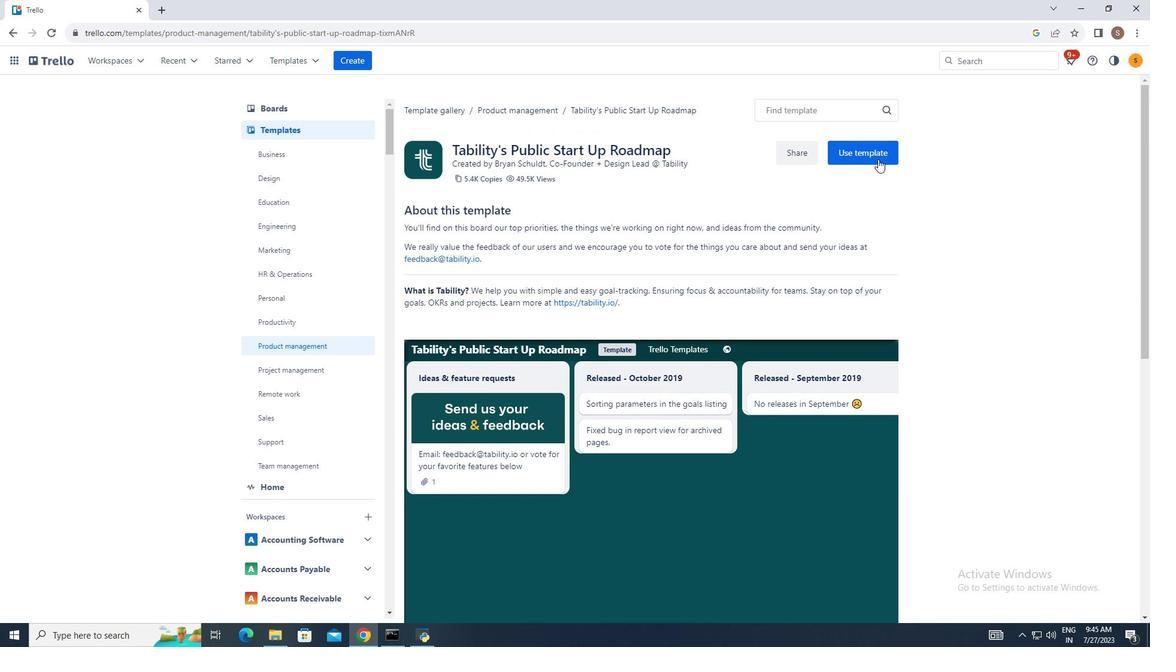 
Action: Mouse scrolled (707, 321) with delta (0, 0)
Screenshot: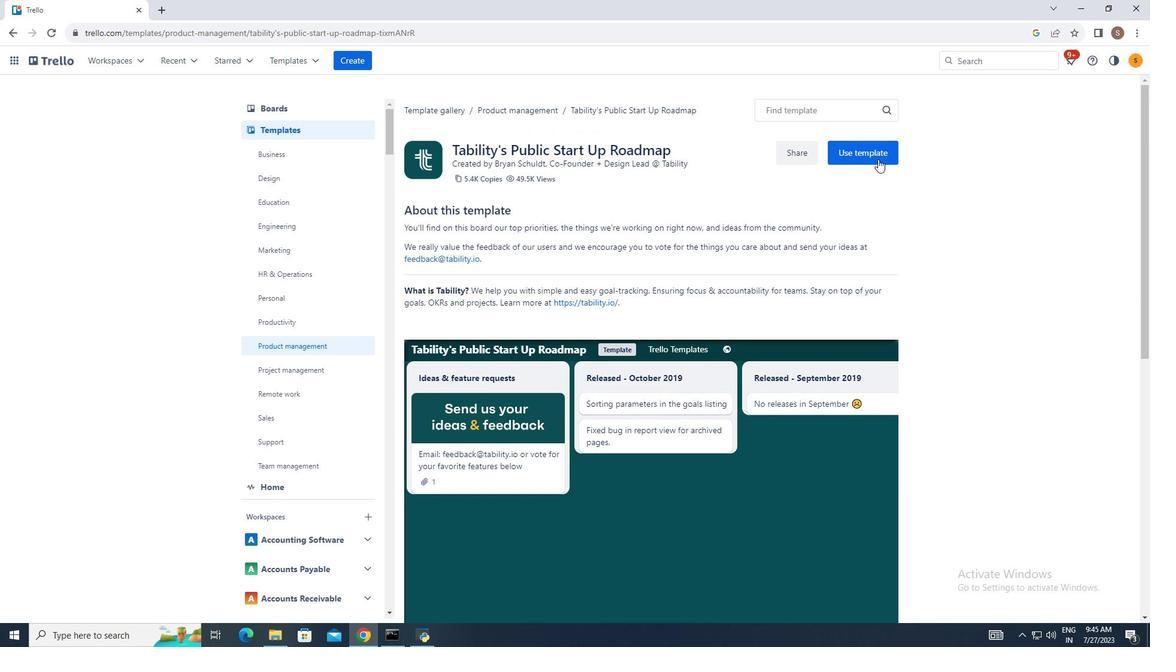 
Action: Mouse moved to (710, 329)
Screenshot: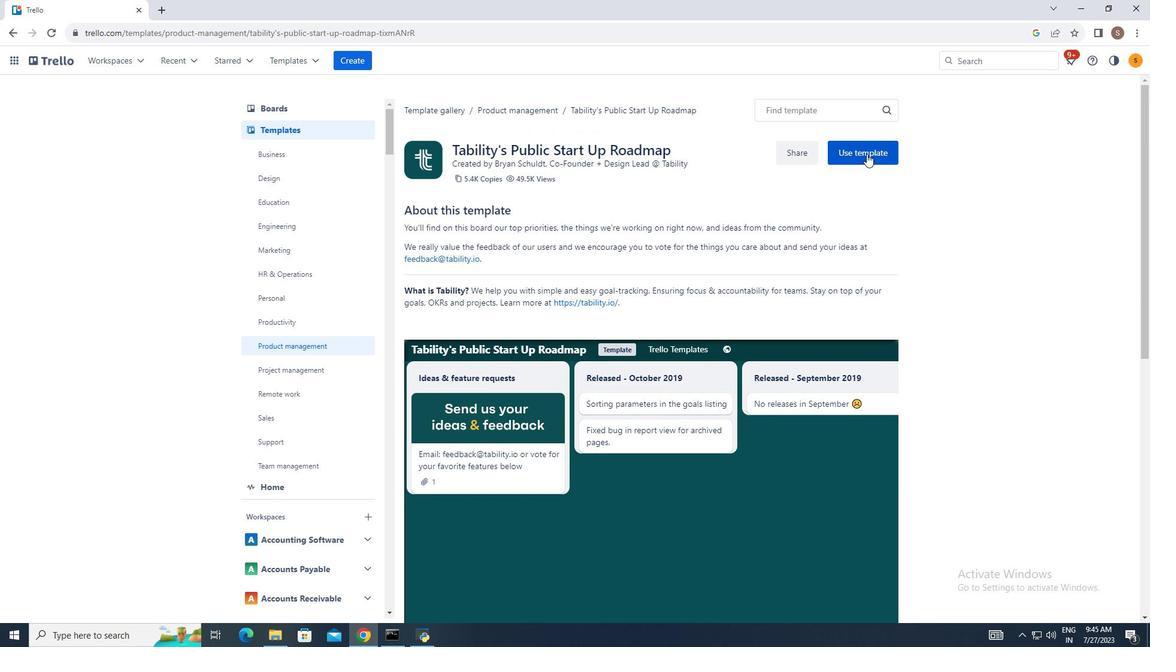 
Action: Mouse scrolled (710, 329) with delta (0, 0)
Screenshot: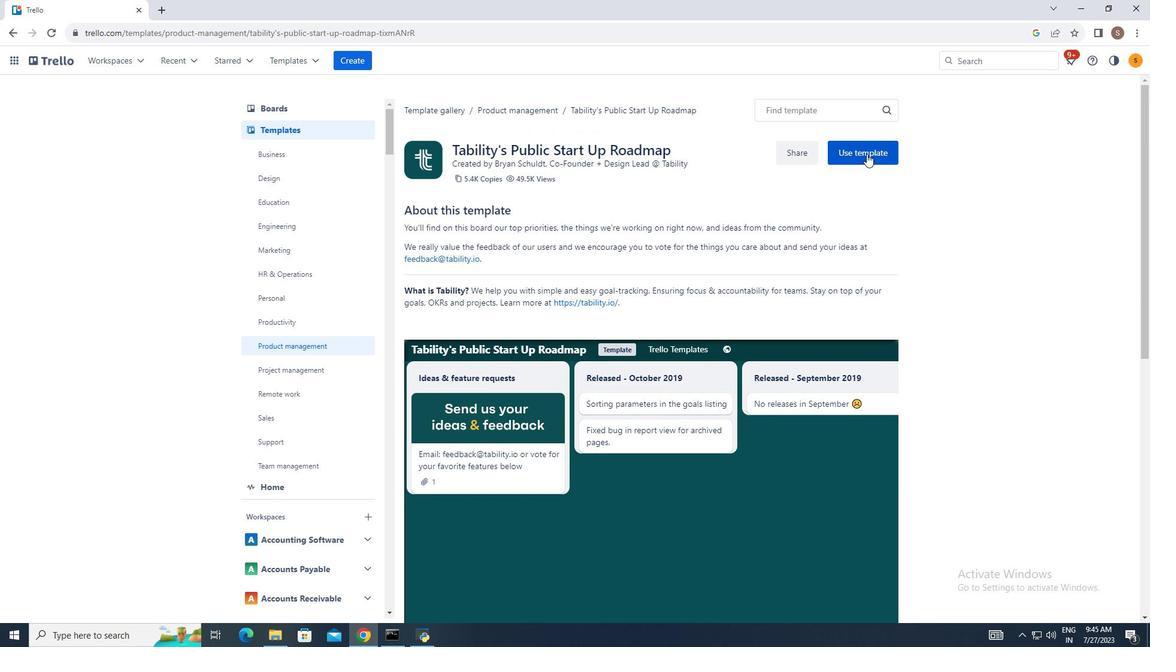
Action: Mouse moved to (868, 156)
Screenshot: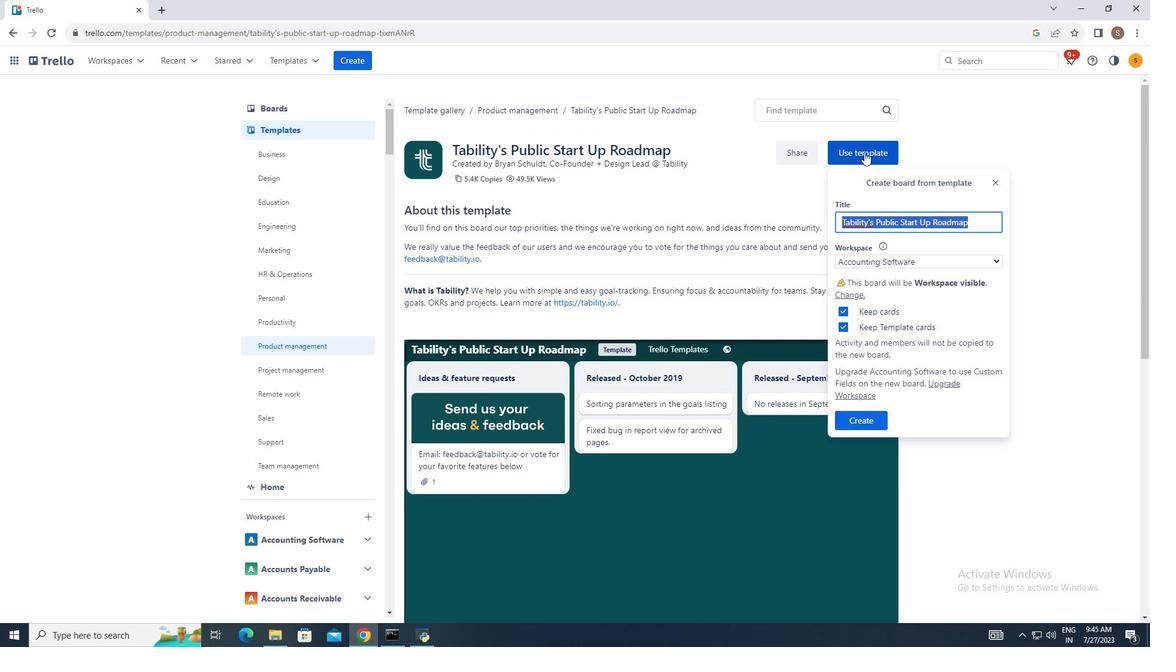 
Action: Mouse pressed left at (868, 156)
Screenshot: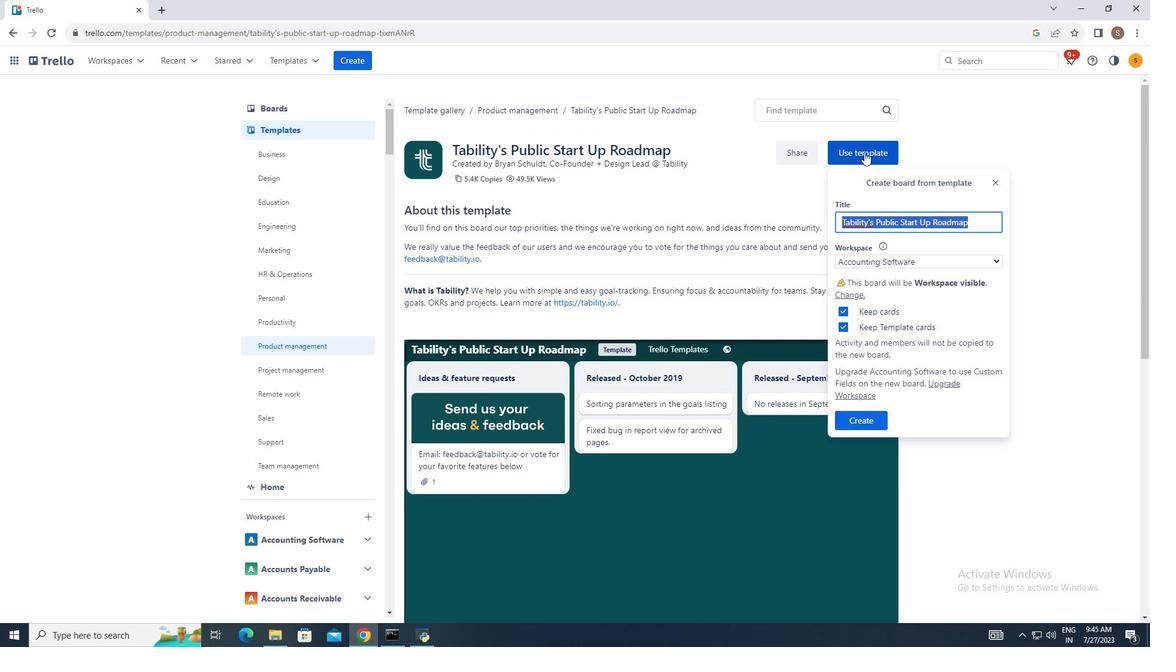 
Action: Mouse moved to (873, 422)
Screenshot: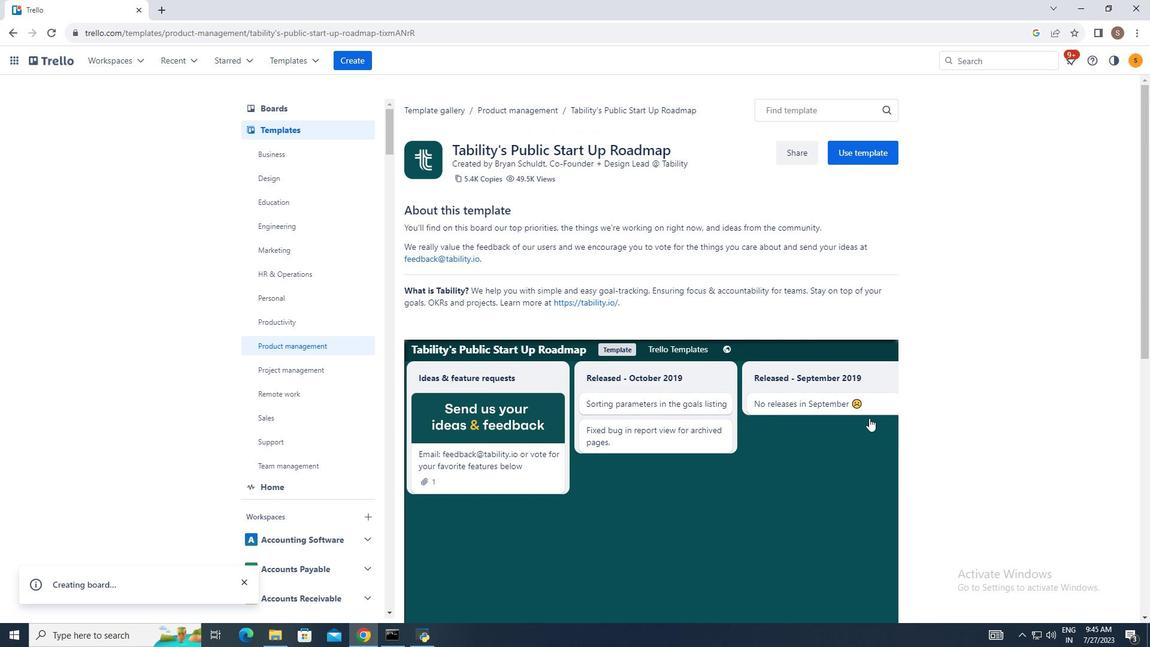 
Action: Mouse pressed left at (873, 422)
Screenshot: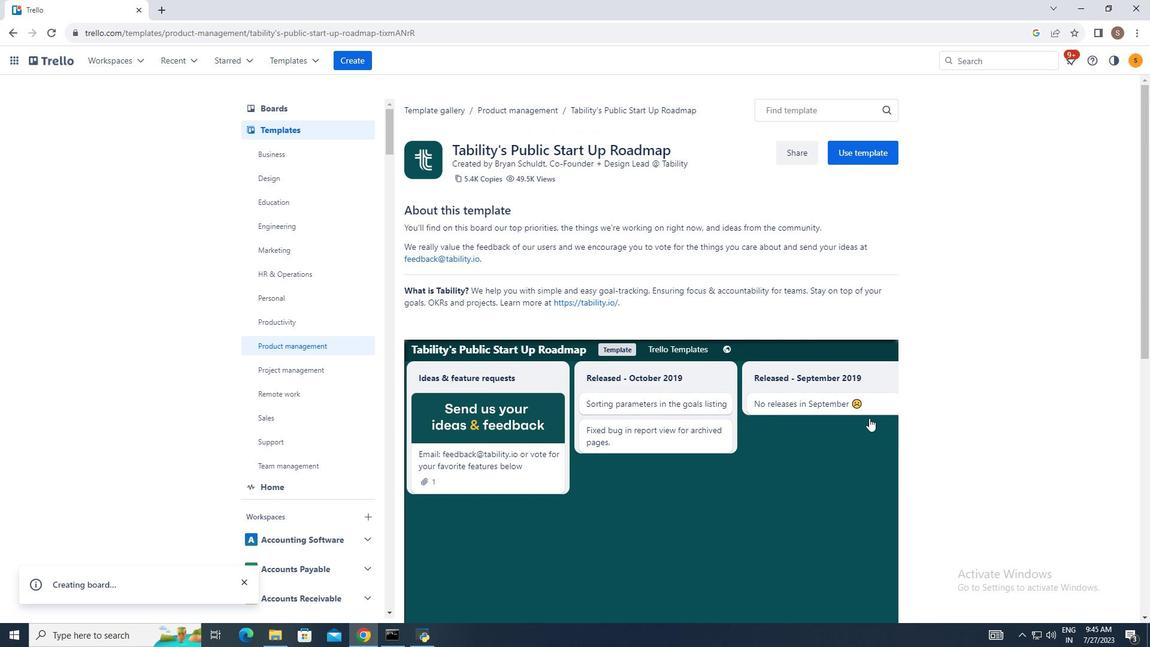 
Action: Mouse moved to (243, 197)
Screenshot: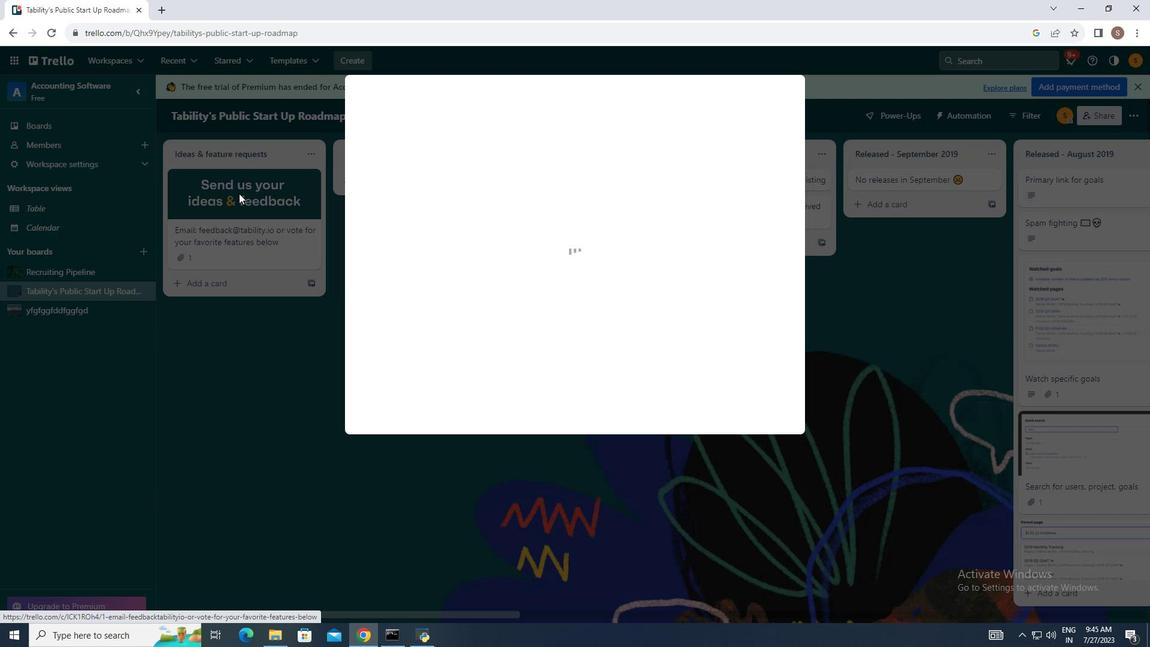 
Action: Mouse pressed left at (243, 197)
Screenshot: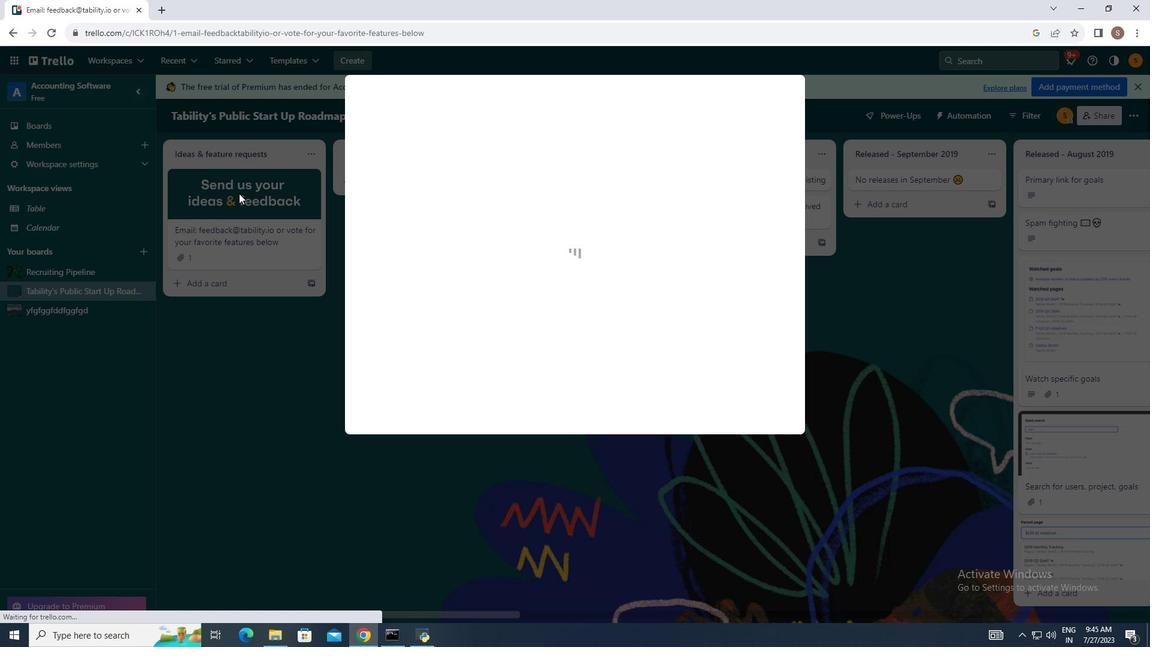 
Action: Mouse moved to (729, 255)
Screenshot: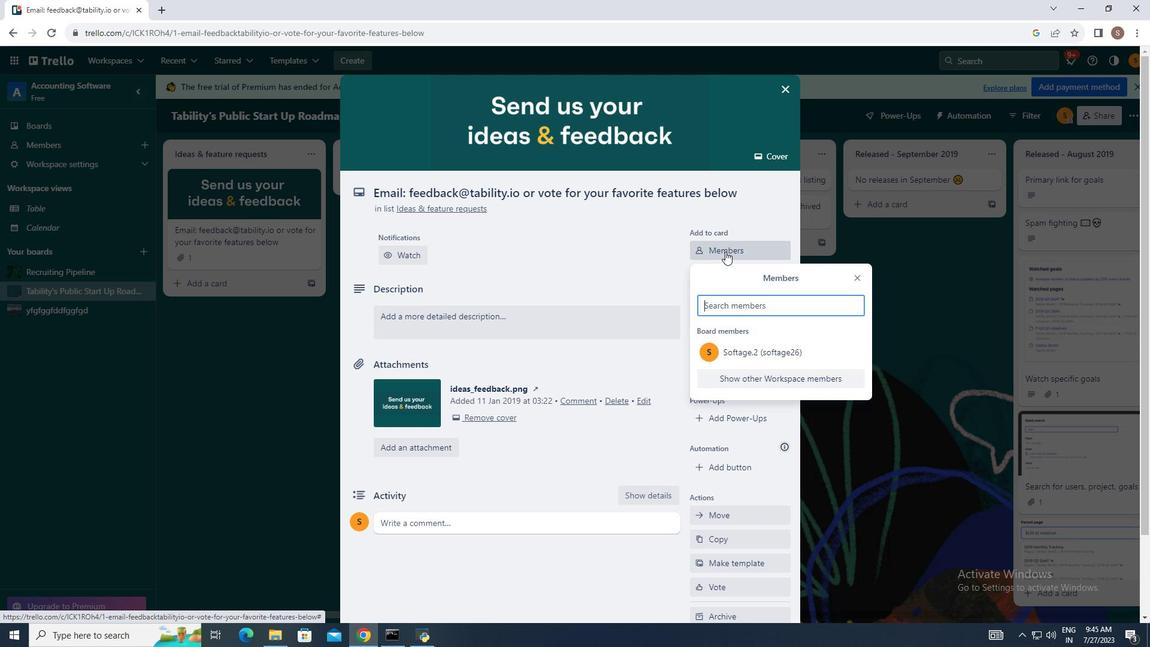 
Action: Mouse pressed left at (729, 255)
Screenshot: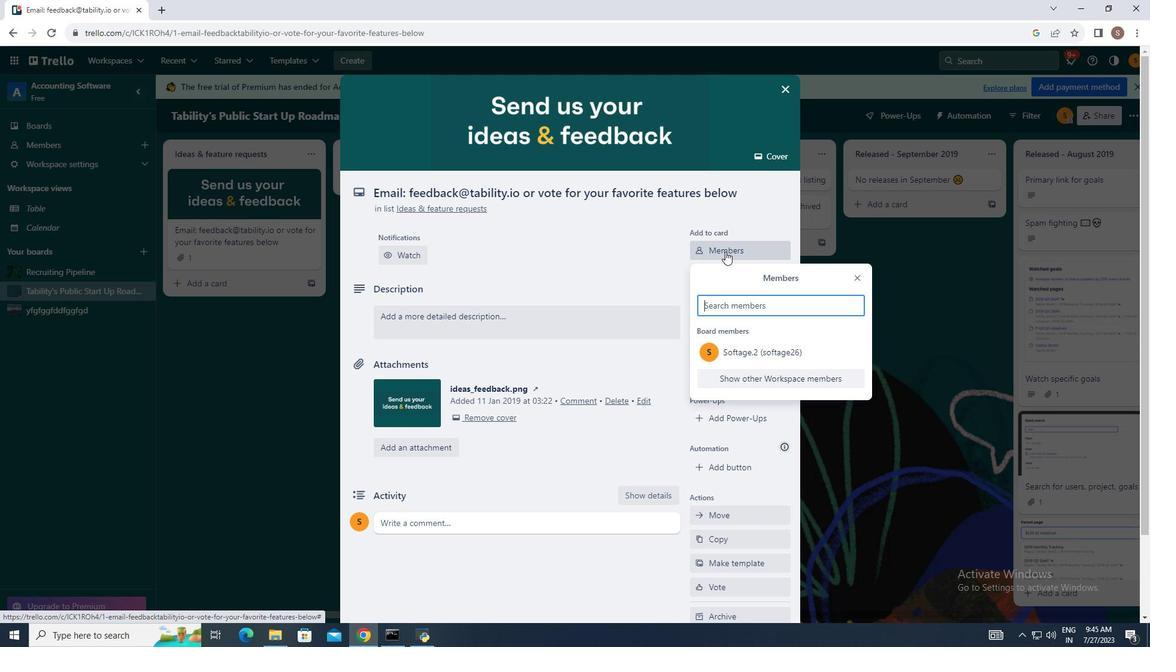 
Action: Mouse moved to (744, 307)
Screenshot: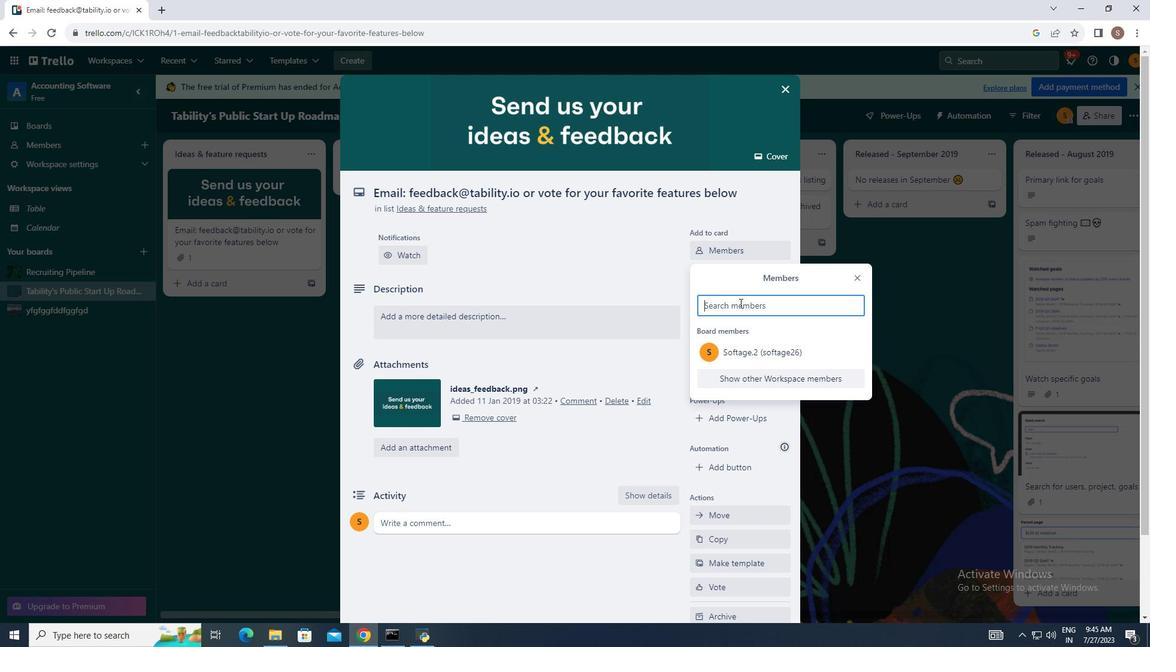 
Action: Mouse pressed left at (744, 307)
Screenshot: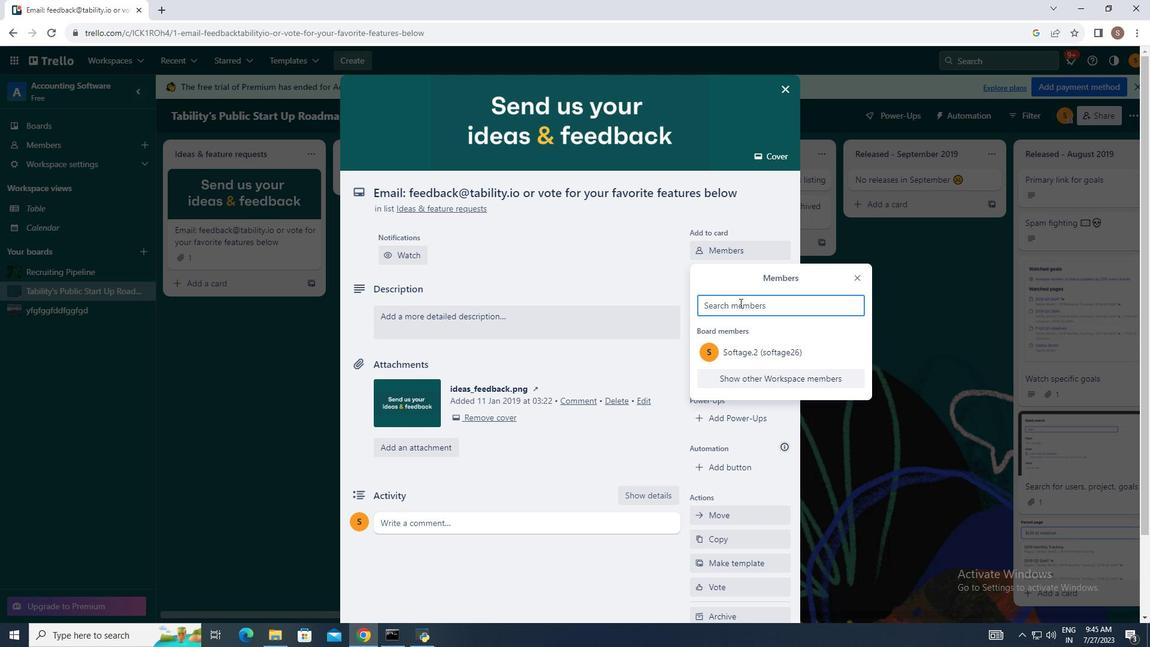 
Action: Key pressed softage.1<Key.shift>@softage.net
Screenshot: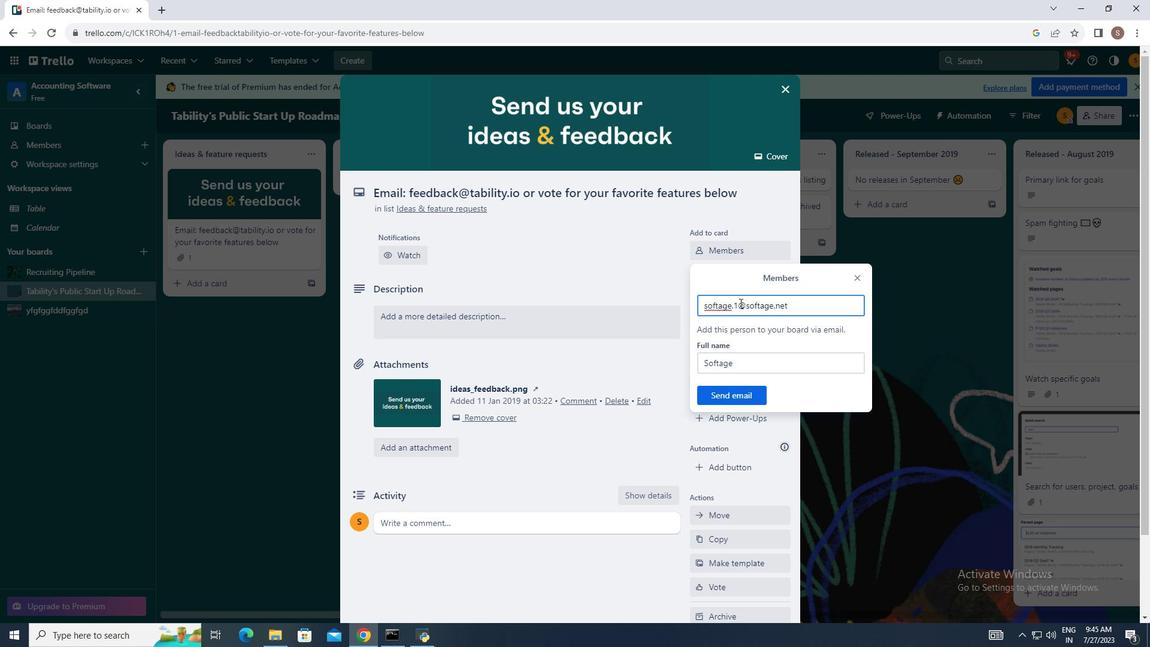 
Action: Mouse moved to (810, 272)
Screenshot: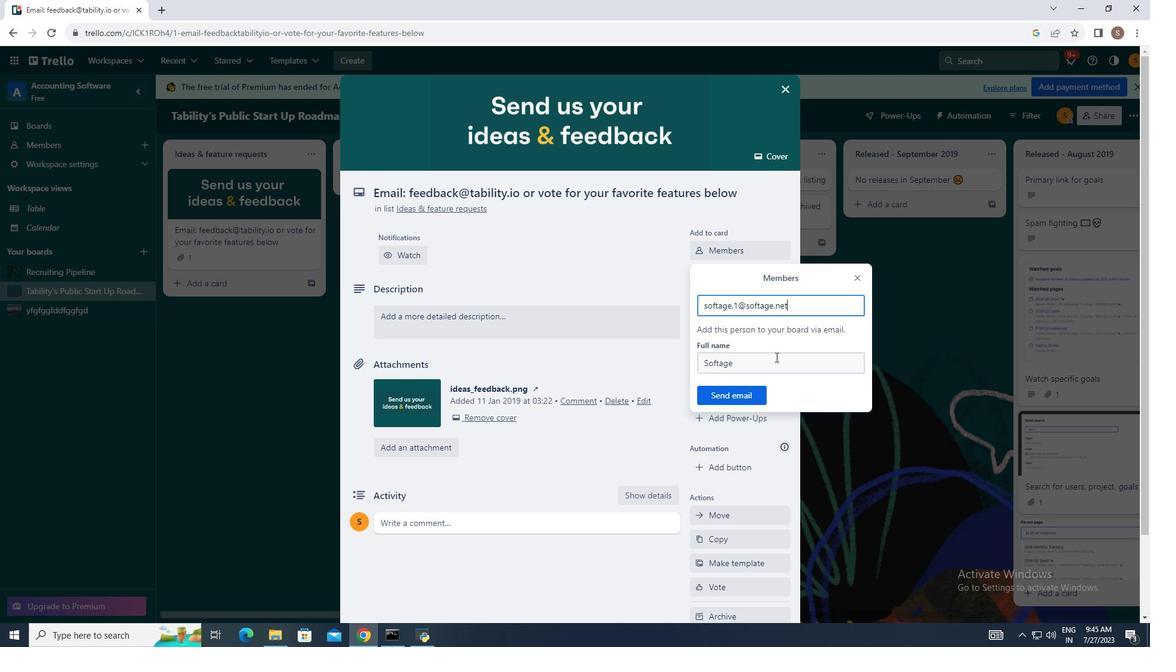
Action: Mouse scrolled (810, 272) with delta (0, 0)
Screenshot: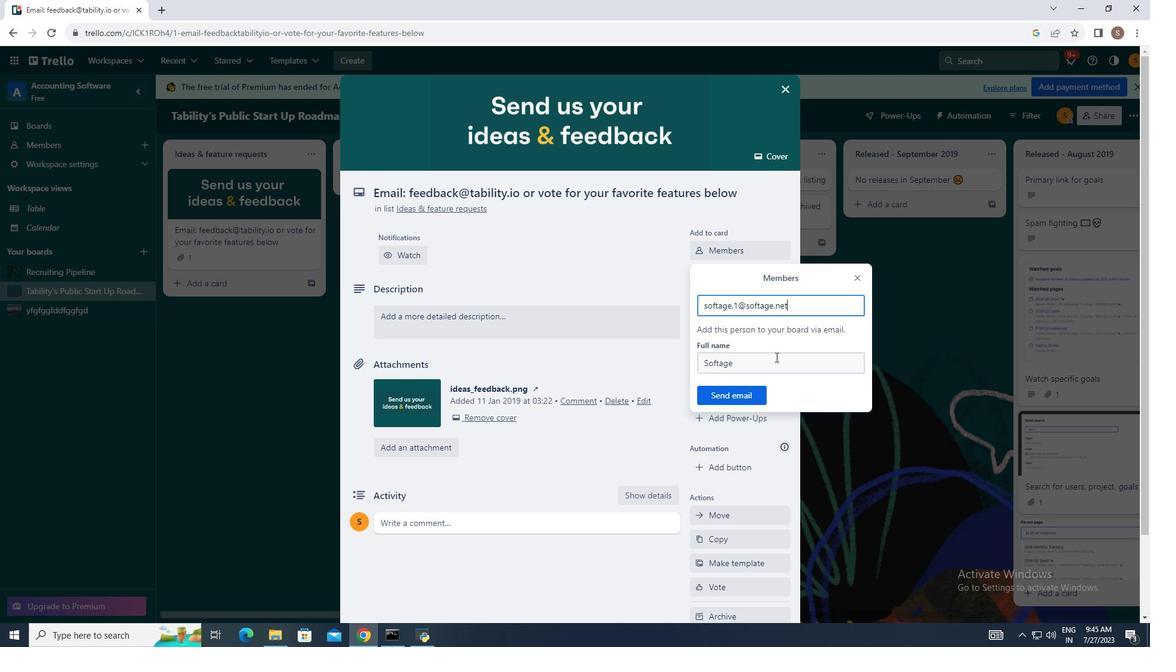 
Action: Mouse moved to (747, 395)
Screenshot: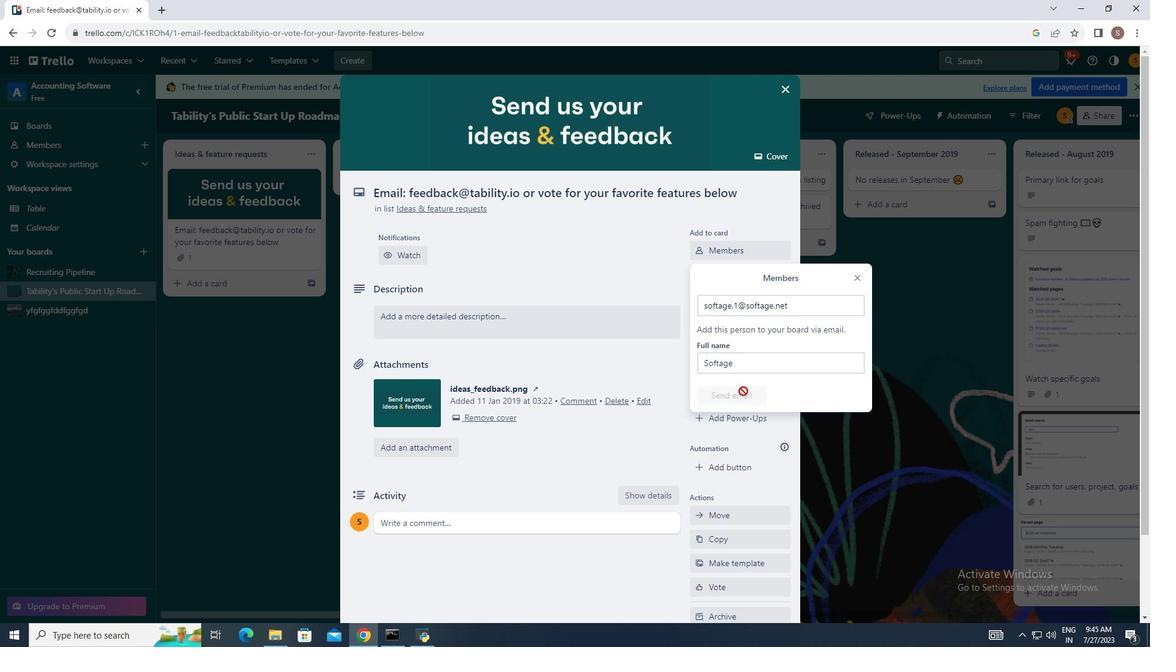 
Action: Mouse pressed left at (747, 395)
Screenshot: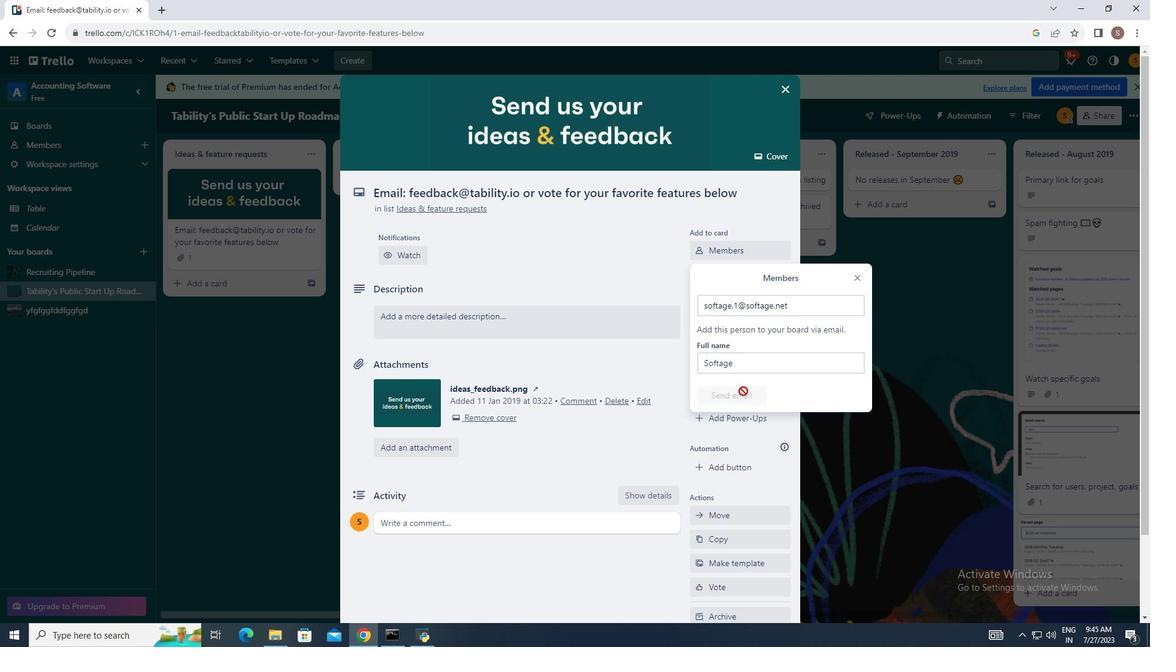 
Action: Mouse moved to (744, 297)
Screenshot: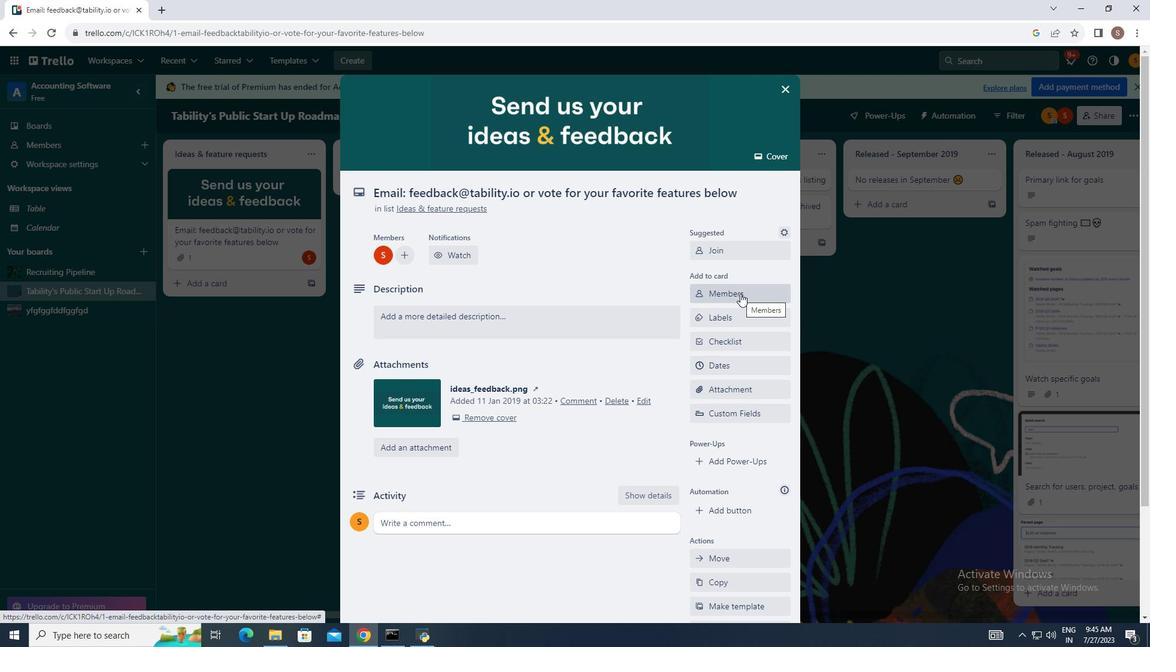 
Action: Mouse pressed left at (744, 297)
Screenshot: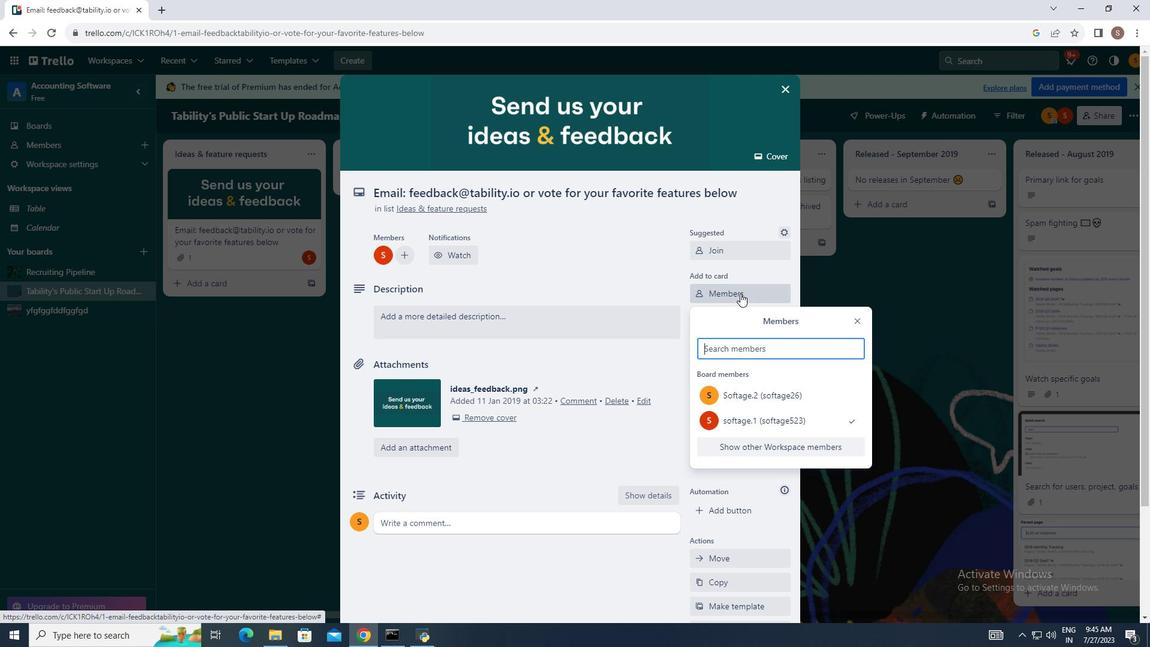 
Action: Mouse moved to (753, 351)
Screenshot: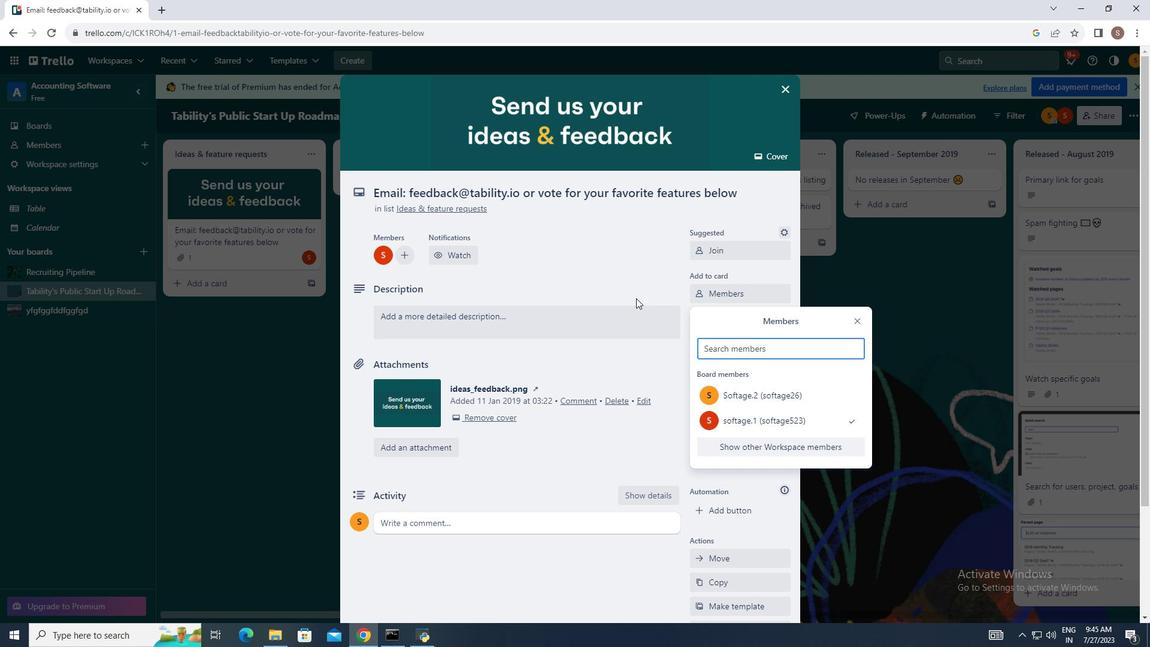 
Action: Mouse pressed left at (753, 351)
Screenshot: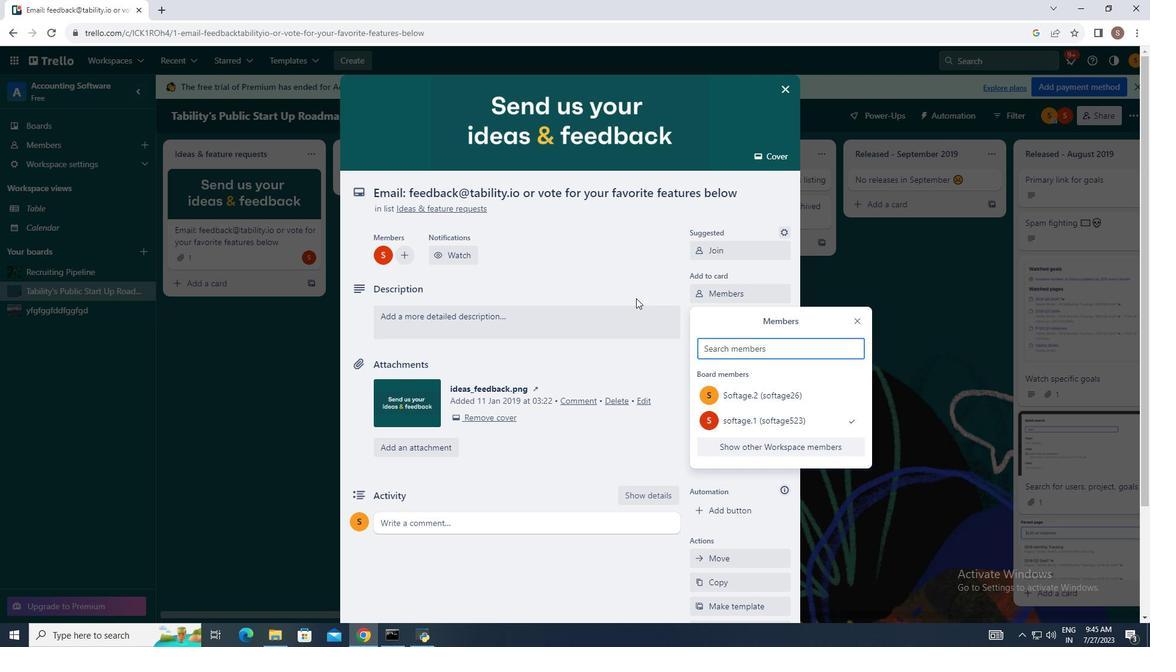 
Action: Mouse moved to (640, 302)
Screenshot: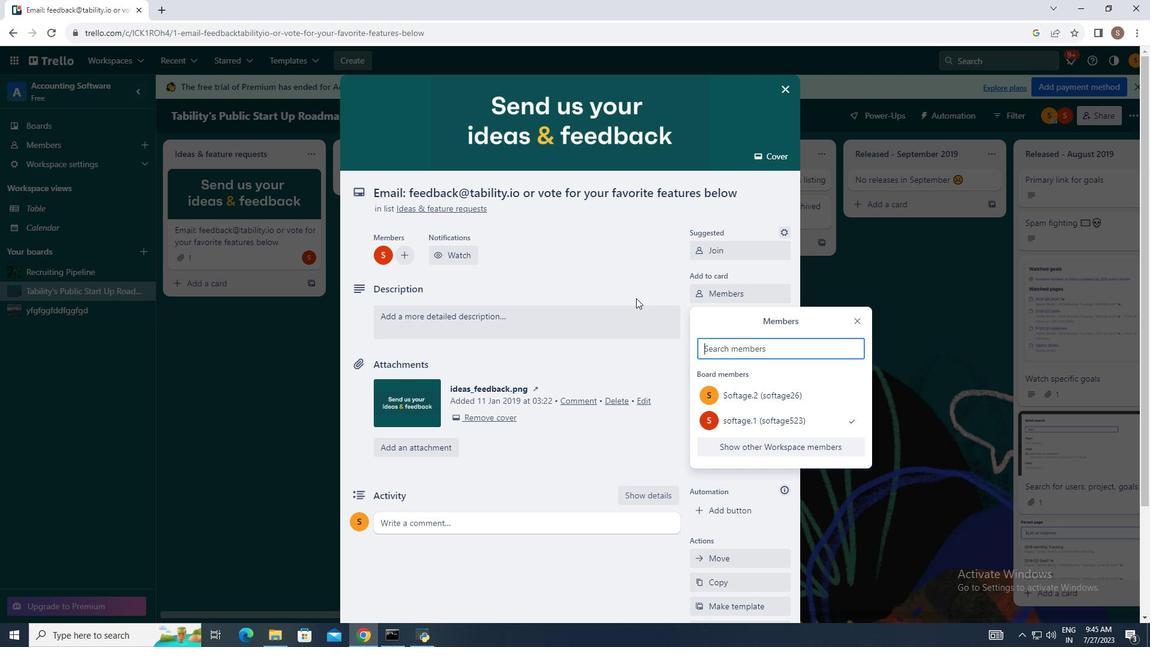 
Action: Key pressed softage.2<Key.shift>@softage.net
Screenshot: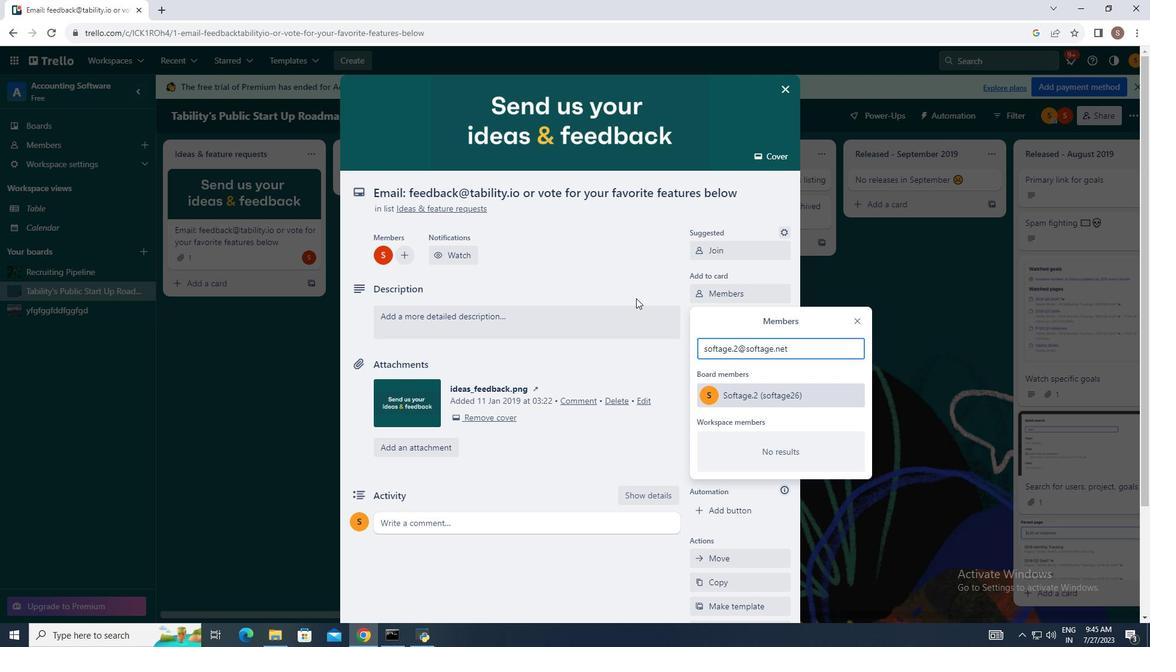 
Action: Mouse moved to (743, 353)
Screenshot: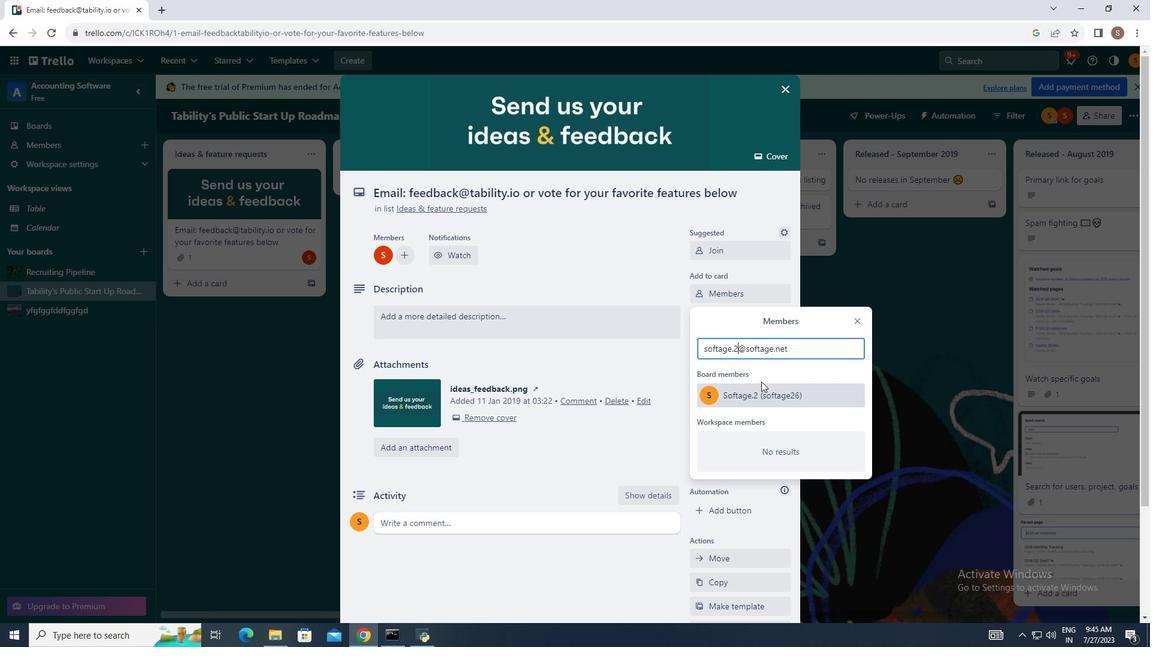 
Action: Mouse pressed left at (743, 353)
Screenshot: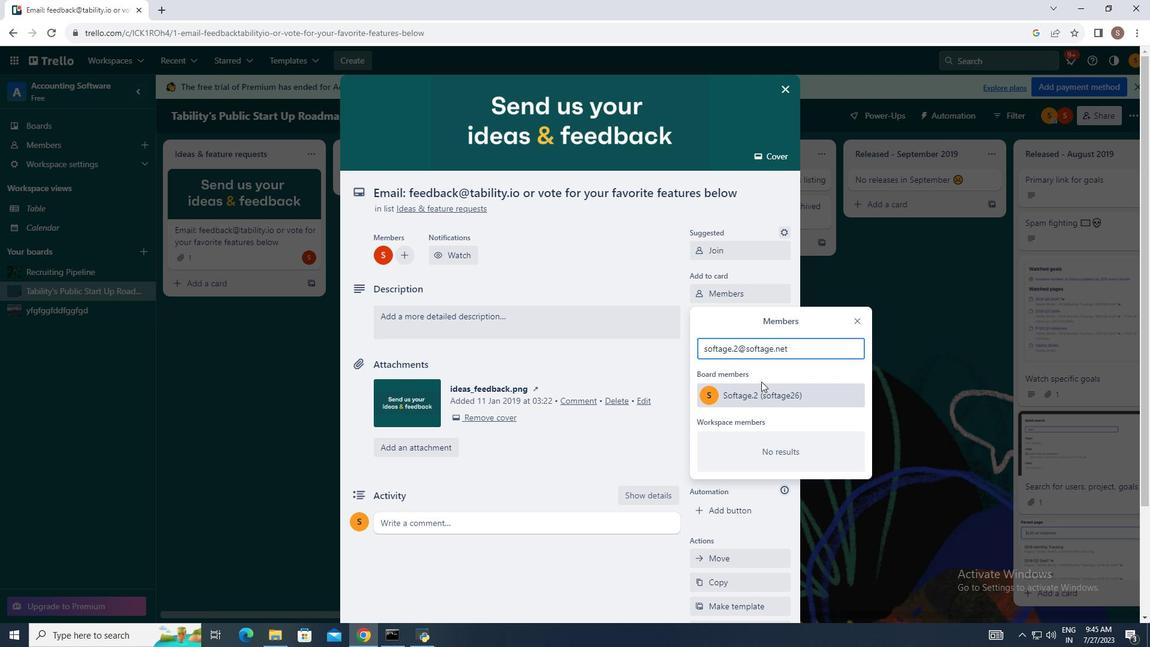 
Action: Mouse moved to (765, 385)
Screenshot: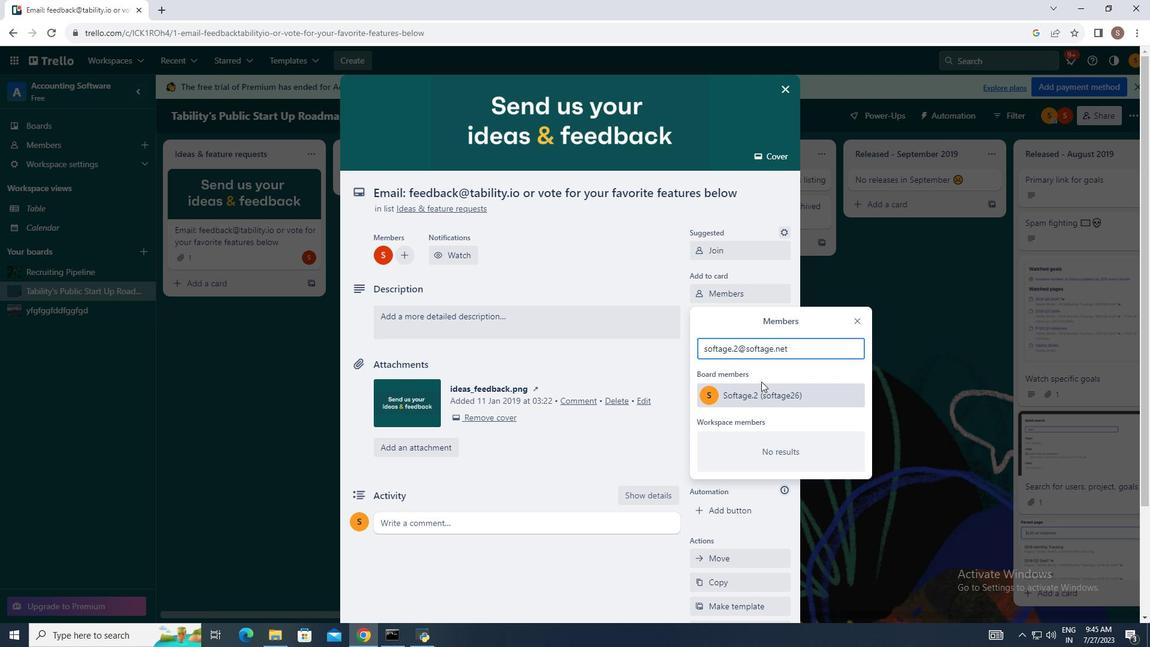 
Action: Key pressed <Key.backspace>3
Screenshot: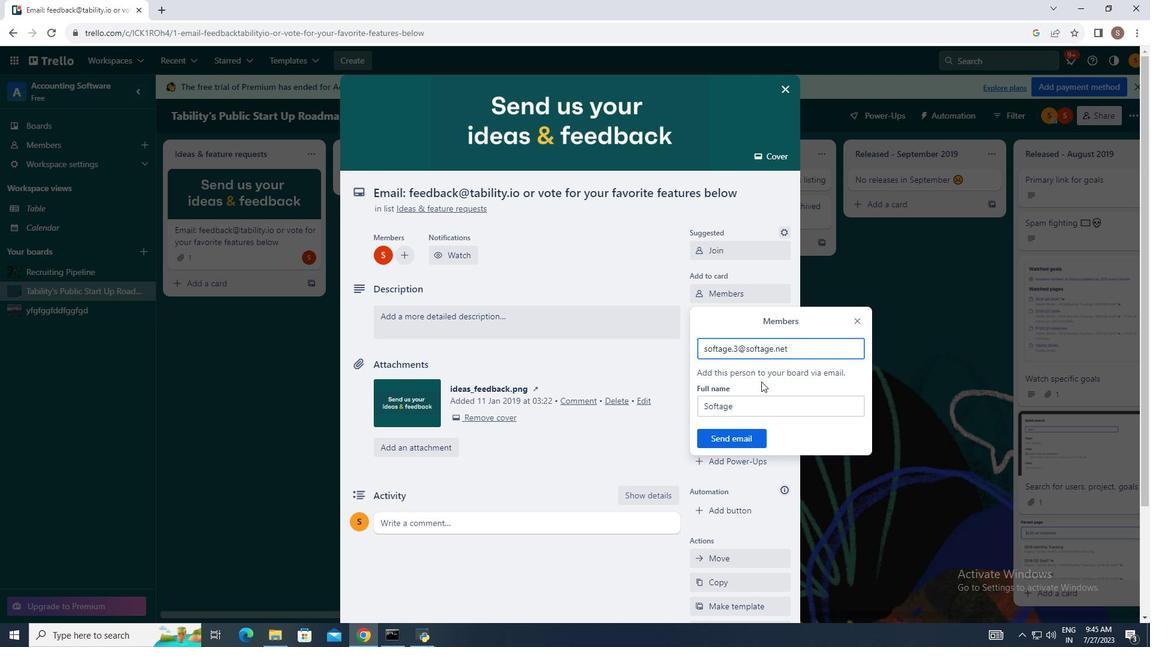 
Action: Mouse moved to (735, 444)
Screenshot: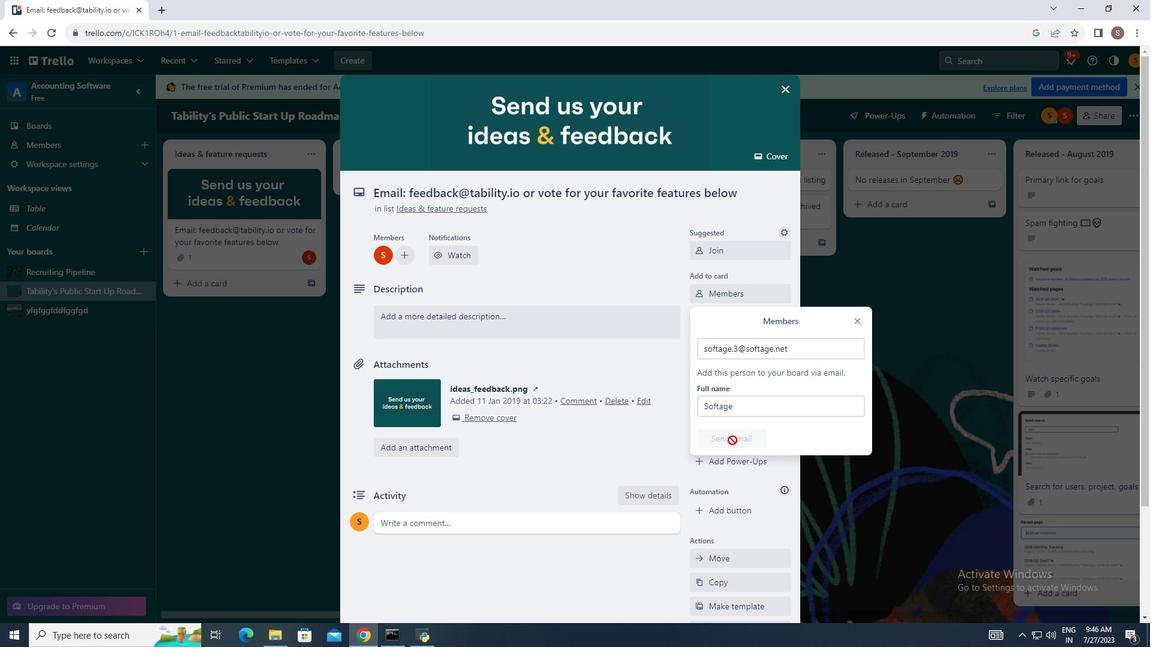 
Action: Mouse pressed left at (735, 444)
Screenshot: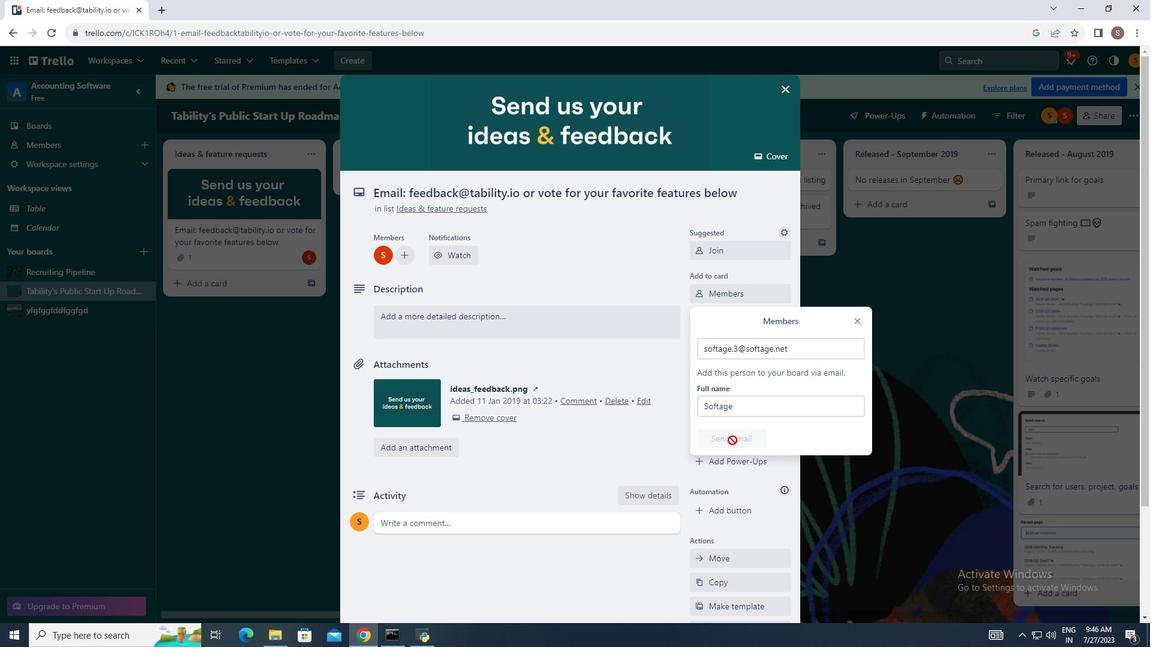 
Action: Mouse moved to (738, 324)
Screenshot: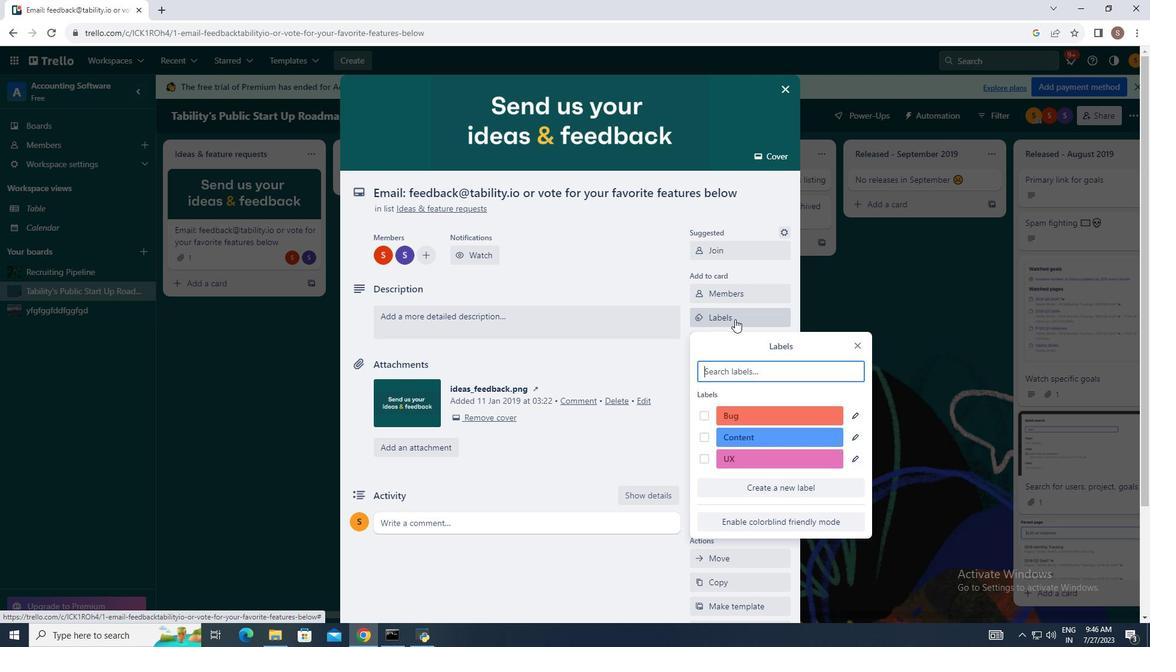 
Action: Mouse pressed left at (738, 324)
Screenshot: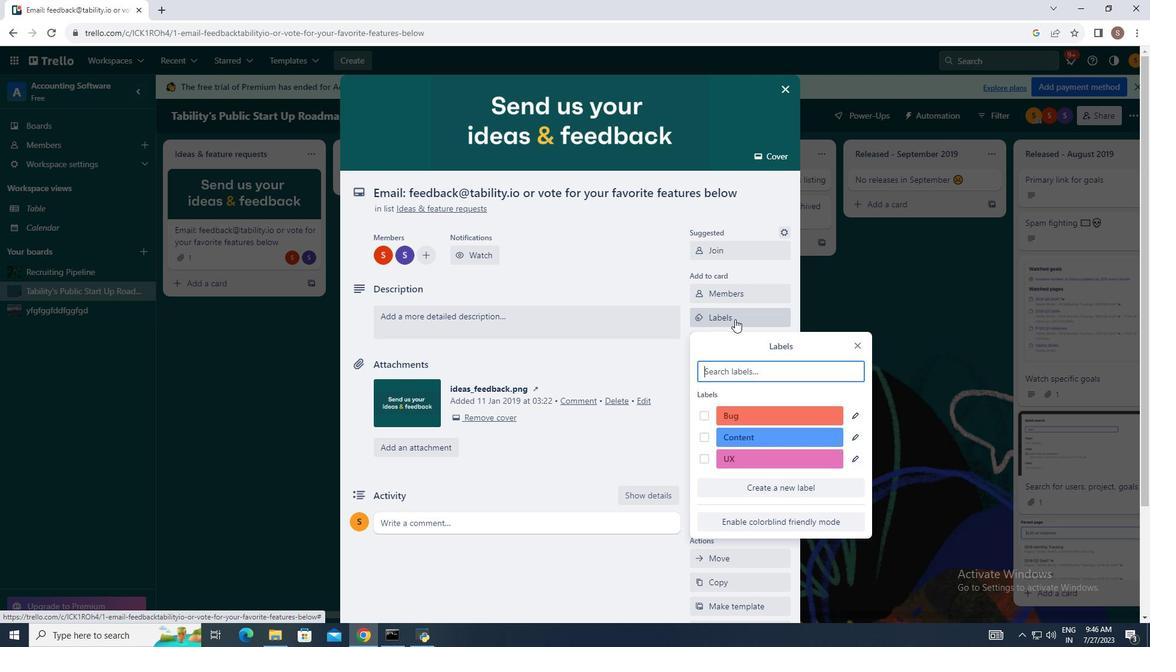 
Action: Mouse moved to (708, 441)
Screenshot: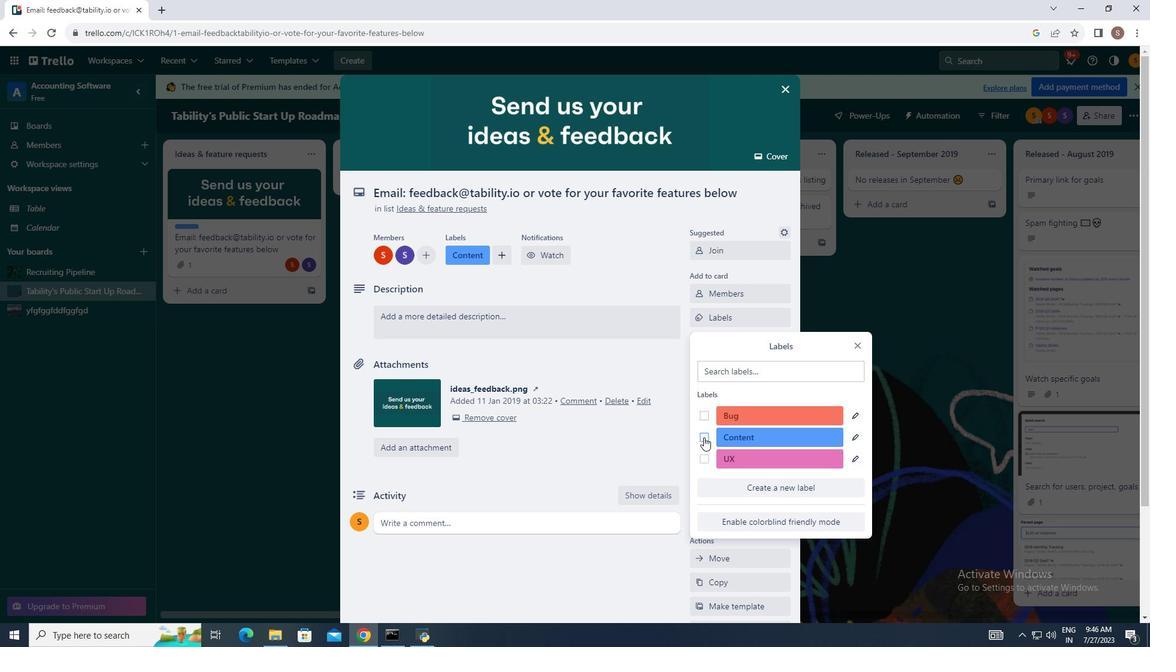 
Action: Mouse pressed left at (708, 441)
Screenshot: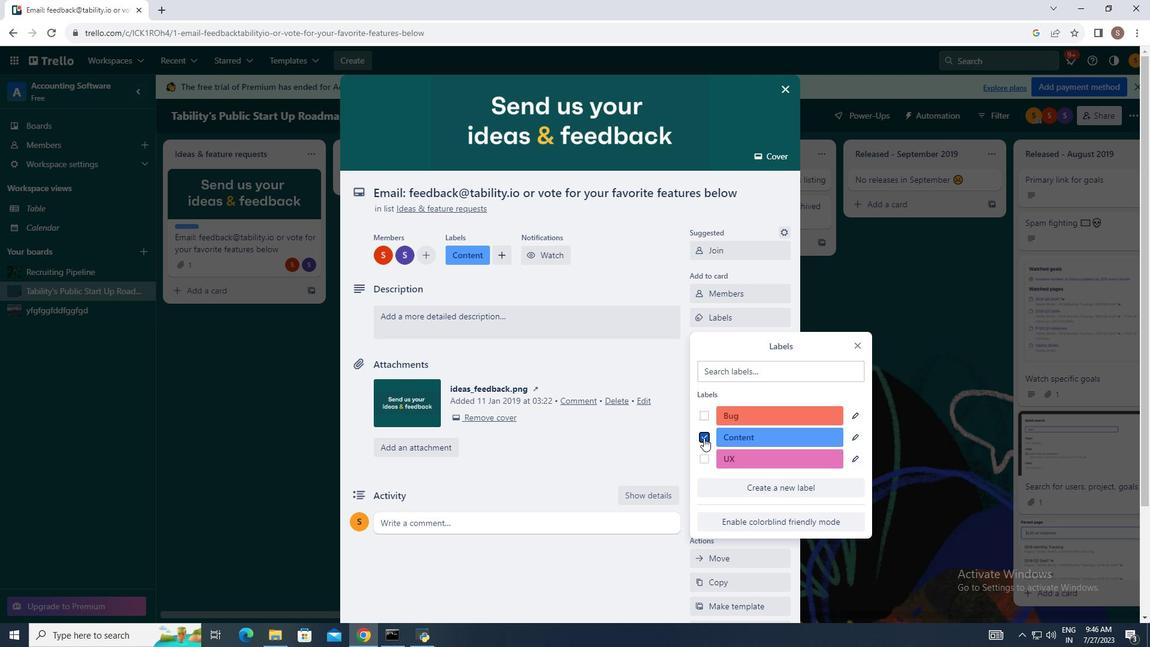 
Action: Mouse moved to (862, 352)
Screenshot: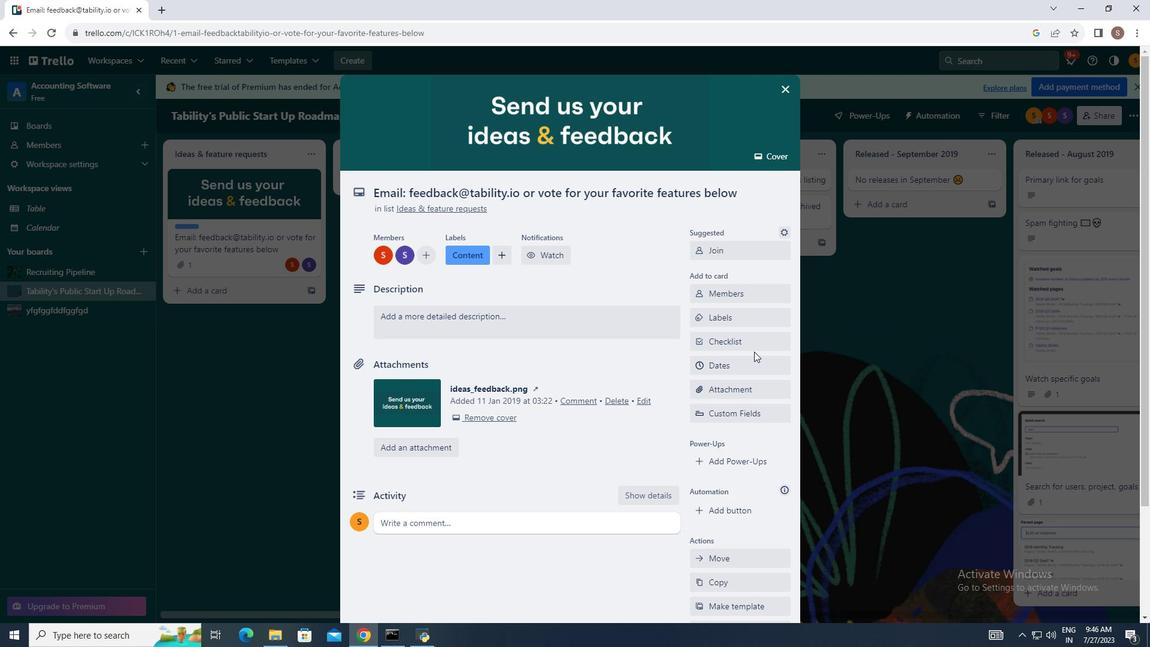 
Action: Mouse pressed left at (862, 352)
Screenshot: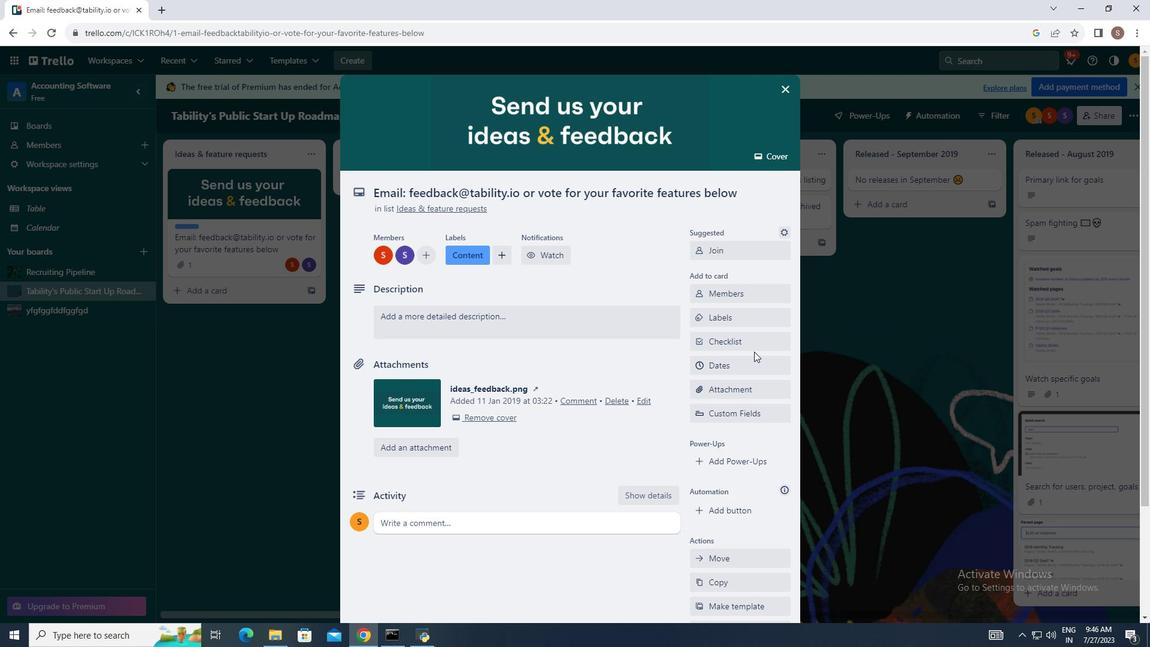 
Action: Mouse moved to (736, 367)
Screenshot: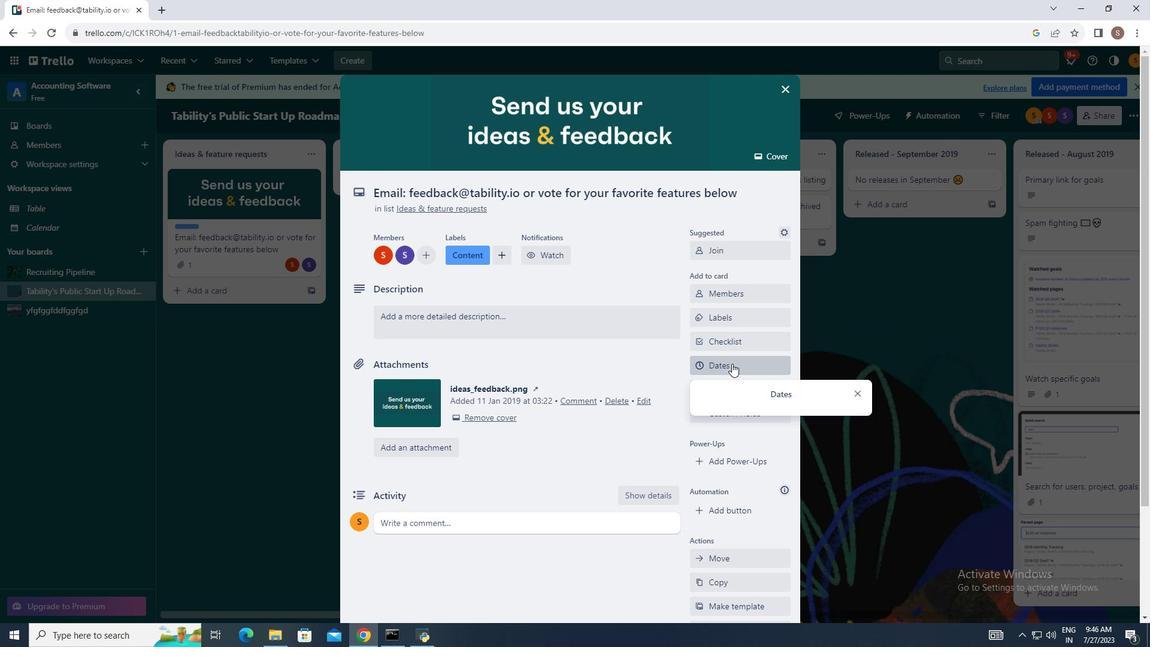 
Action: Mouse pressed left at (736, 367)
Screenshot: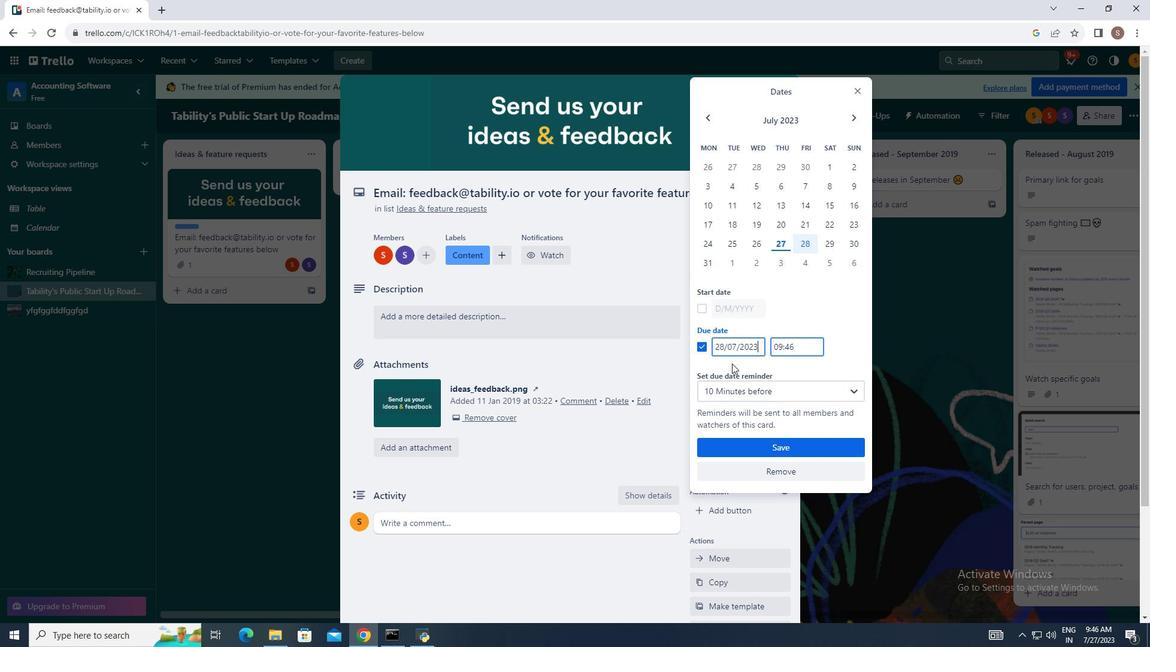 
Action: Mouse moved to (834, 251)
Screenshot: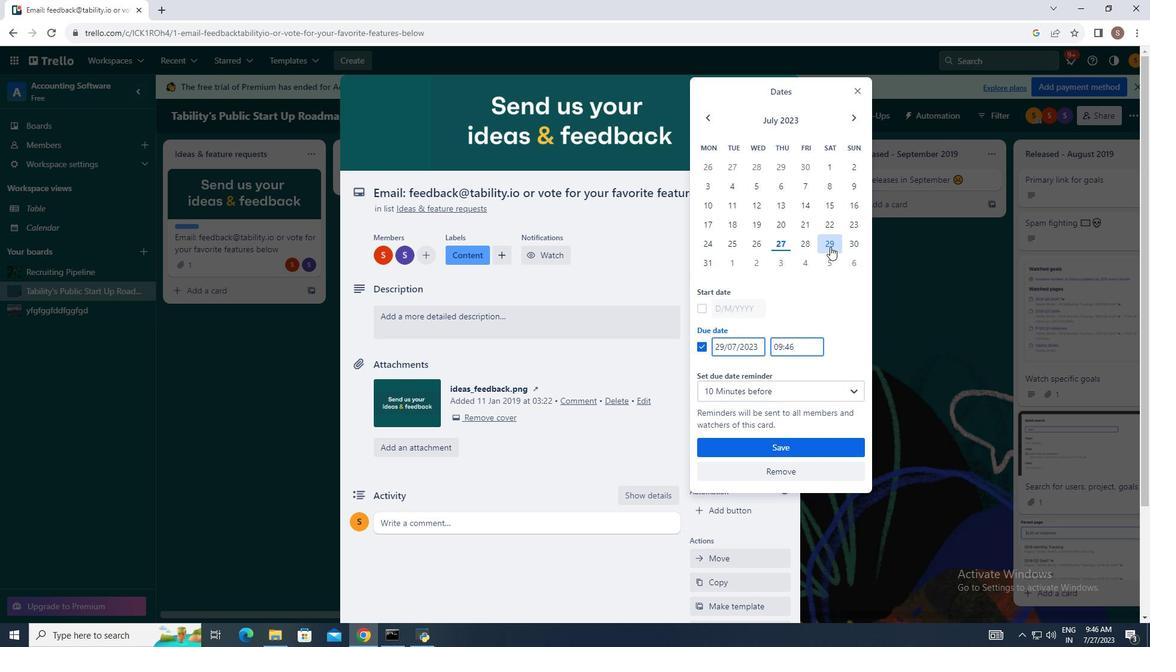 
Action: Mouse pressed left at (834, 251)
Screenshot: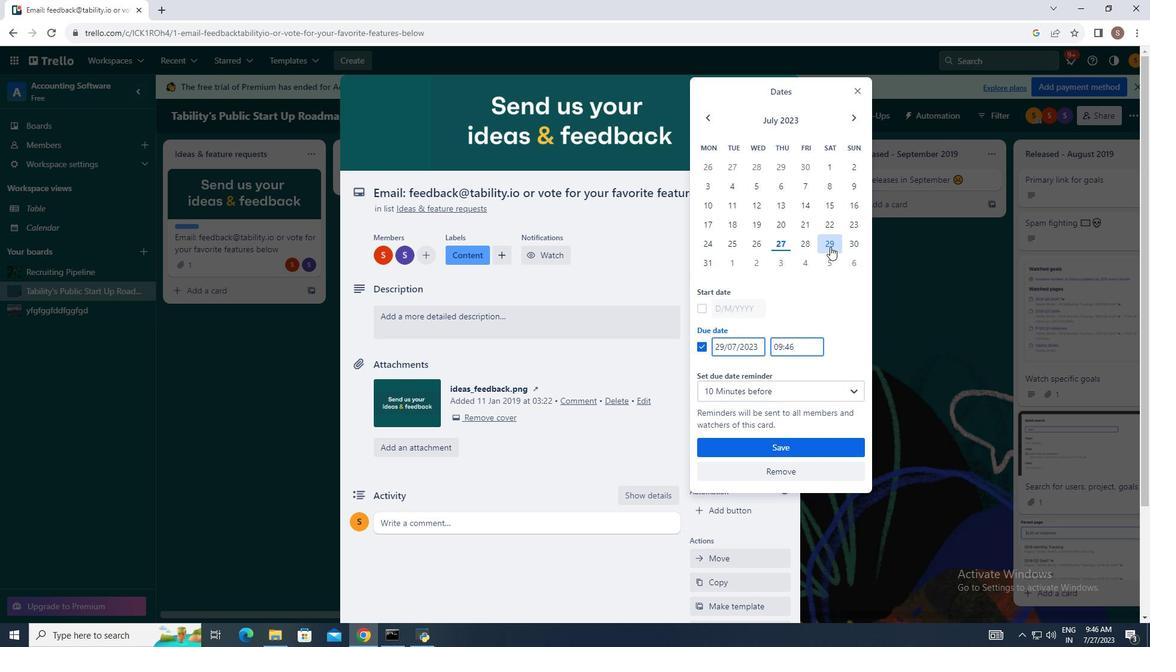 
Action: Mouse moved to (781, 396)
Screenshot: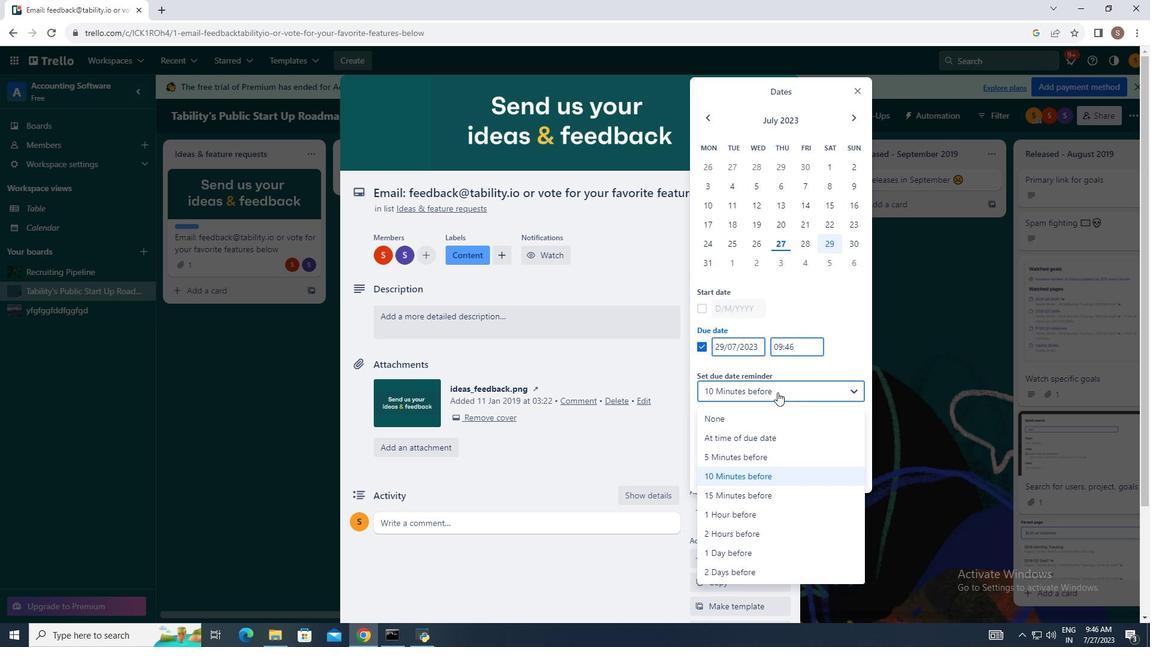
Action: Mouse pressed left at (781, 396)
Screenshot: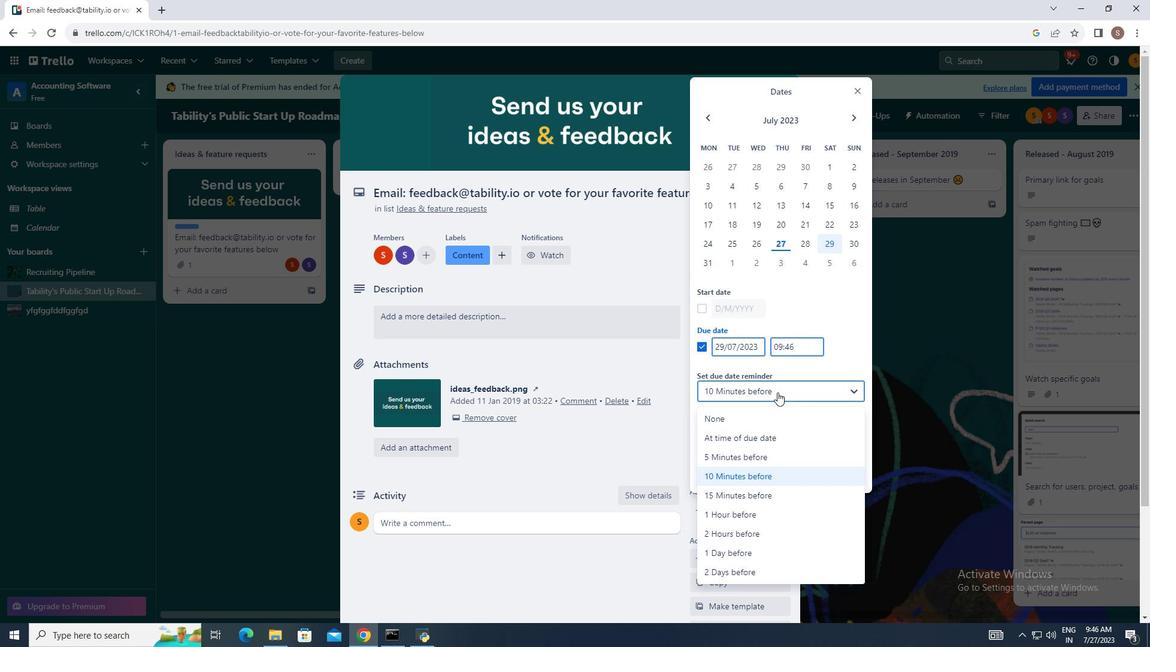 
Action: Mouse moved to (794, 442)
Screenshot: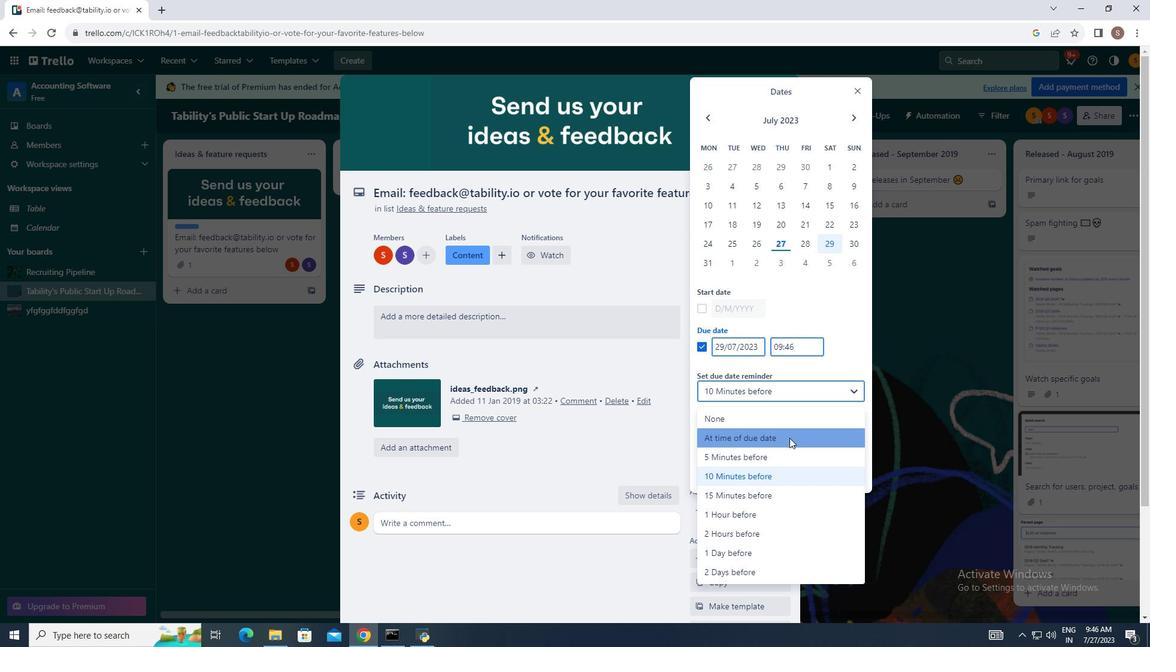 
Action: Mouse pressed left at (794, 442)
Screenshot: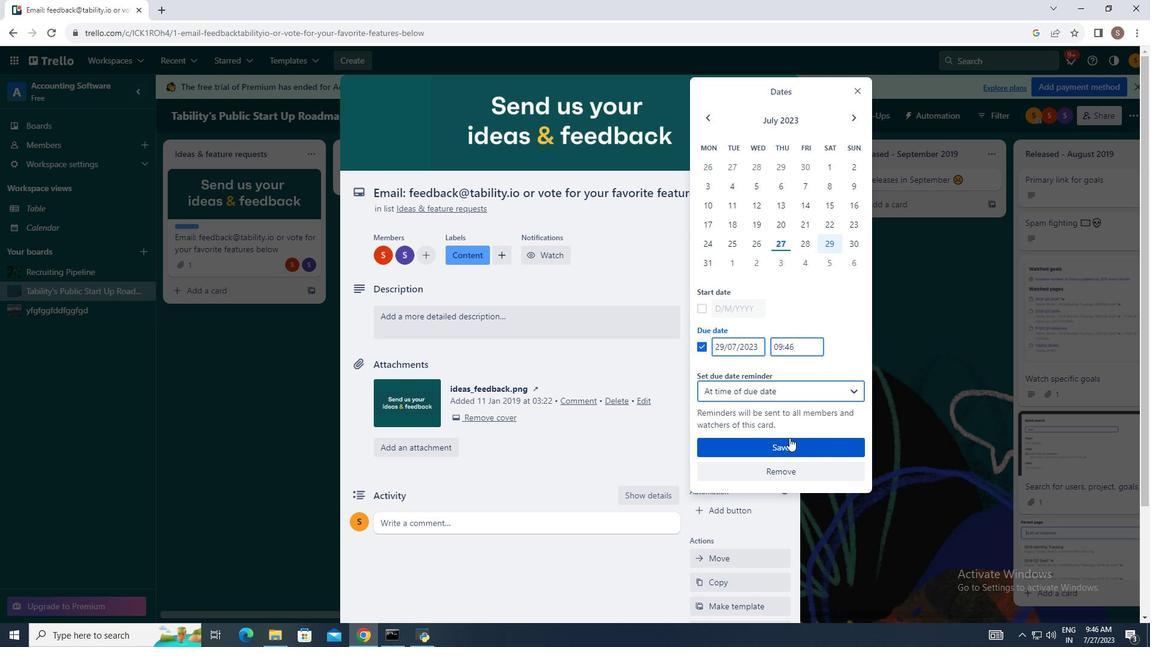 
Action: Mouse moved to (783, 452)
Screenshot: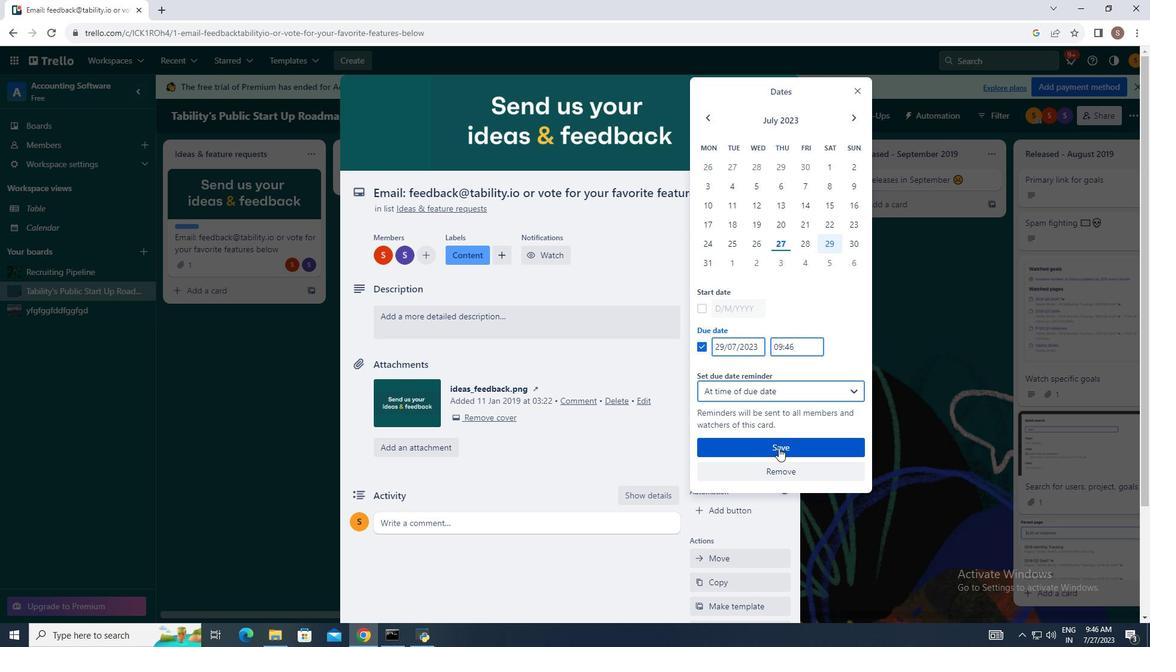 
Action: Mouse pressed left at (783, 452)
Screenshot: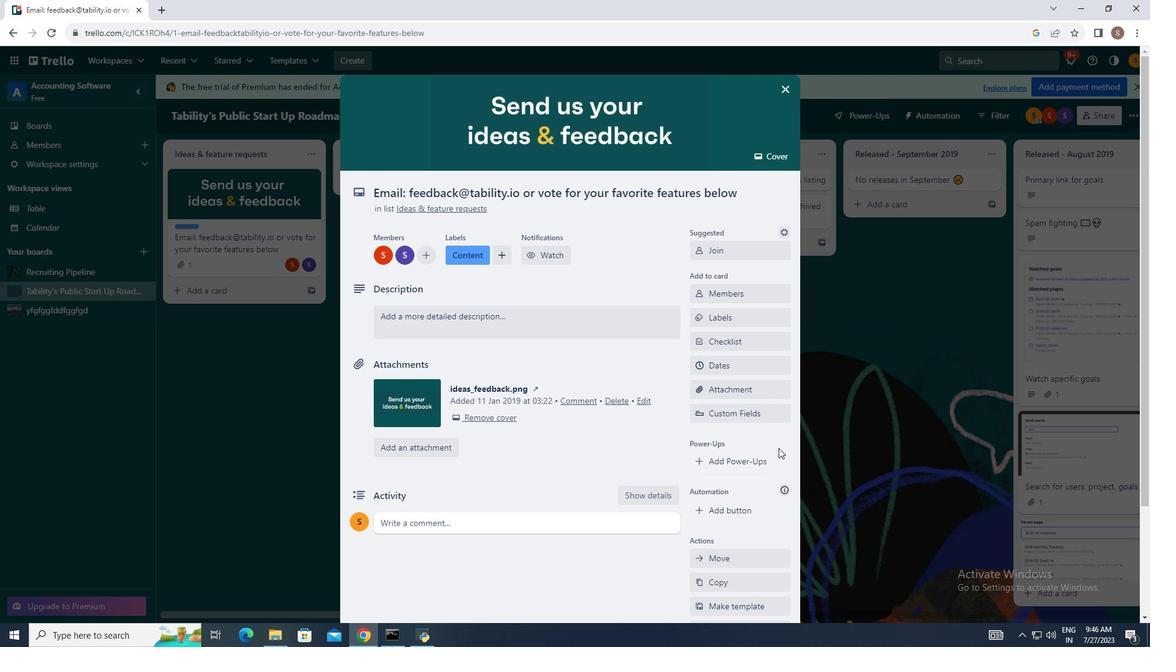 
Action: Mouse moved to (729, 392)
Screenshot: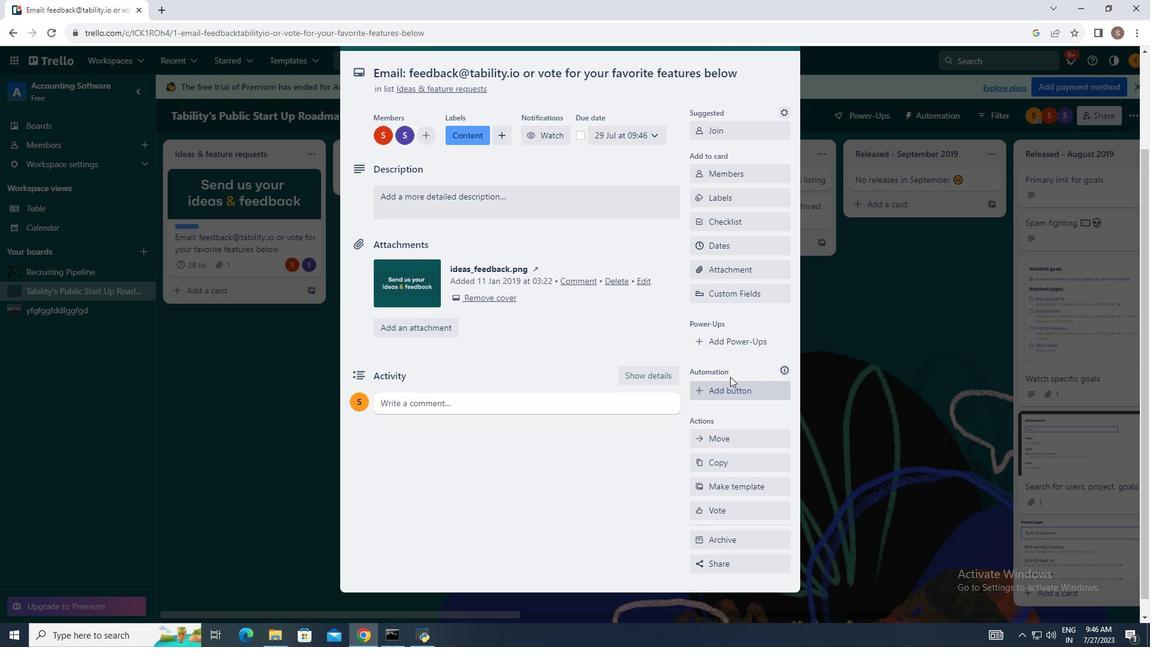 
Action: Mouse scrolled (729, 391) with delta (0, 0)
Screenshot: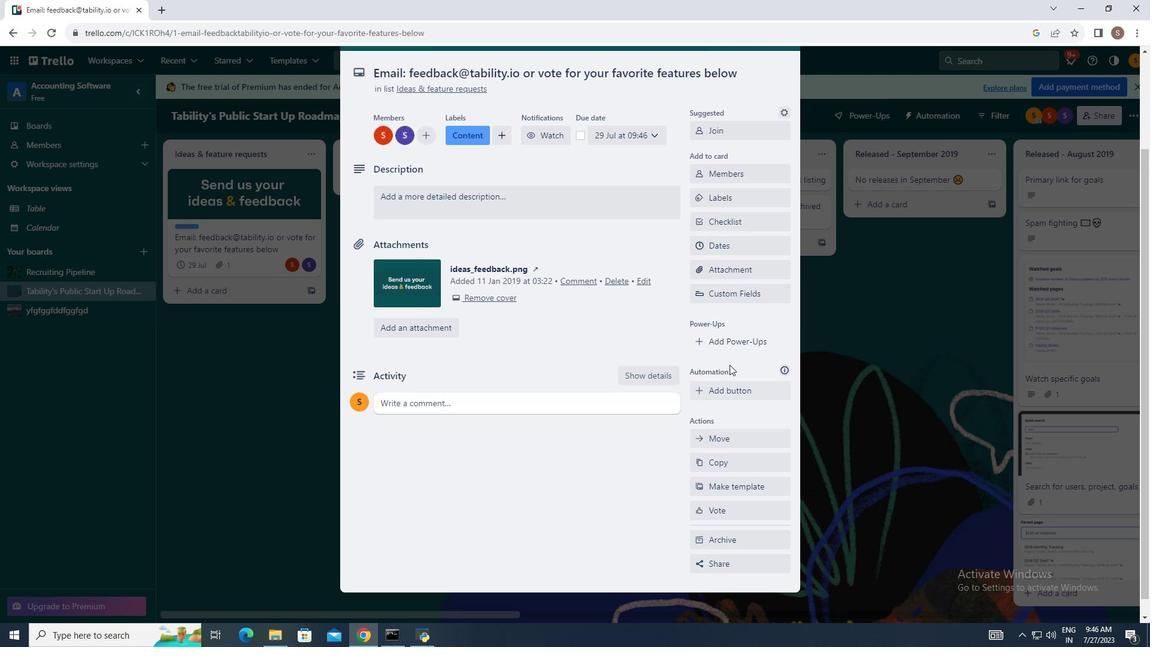 
Action: Mouse moved to (729, 393)
Screenshot: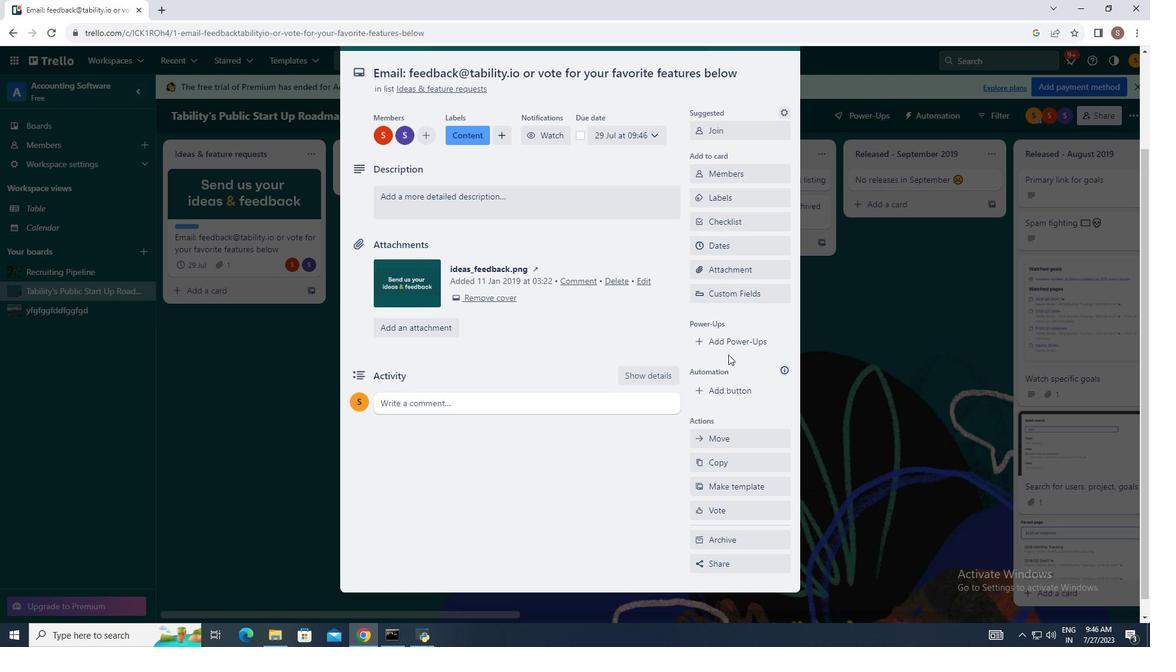 
Action: Mouse scrolled (729, 393) with delta (0, 0)
Screenshot: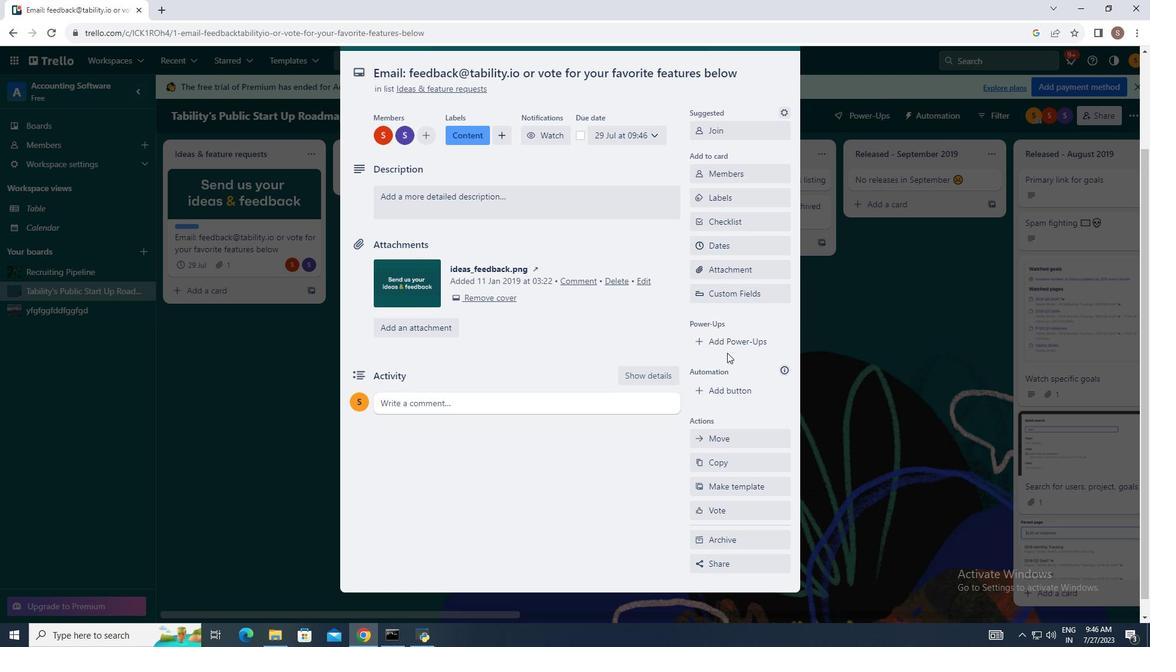 
Action: Mouse moved to (735, 270)
Screenshot: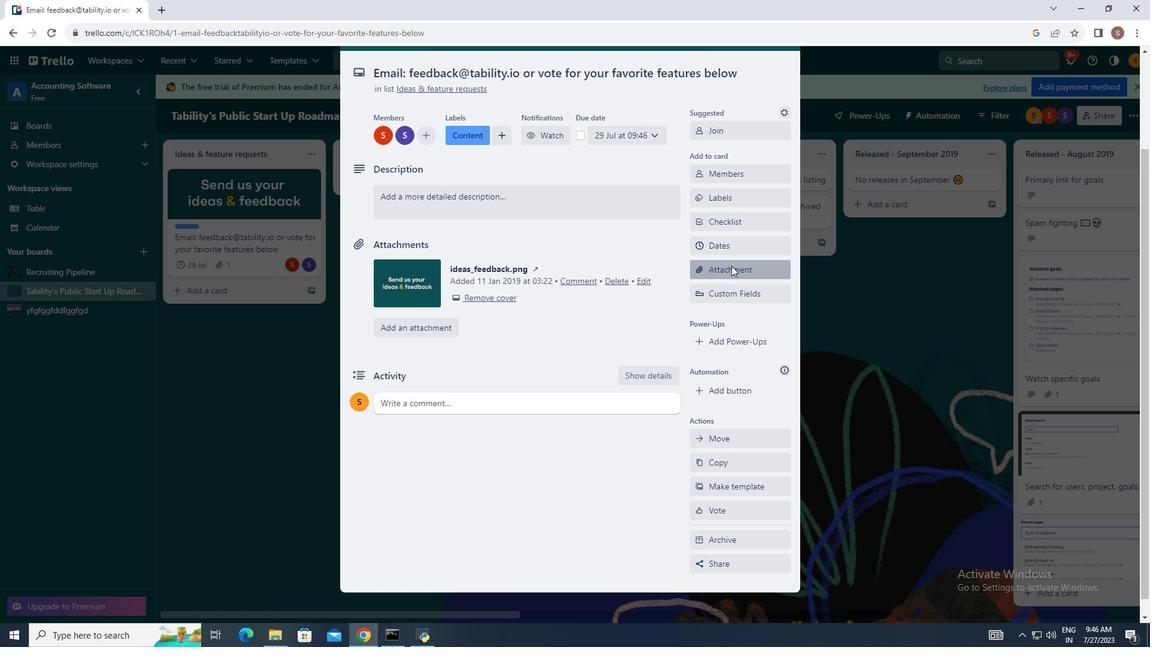 
Action: Mouse pressed left at (735, 270)
Screenshot: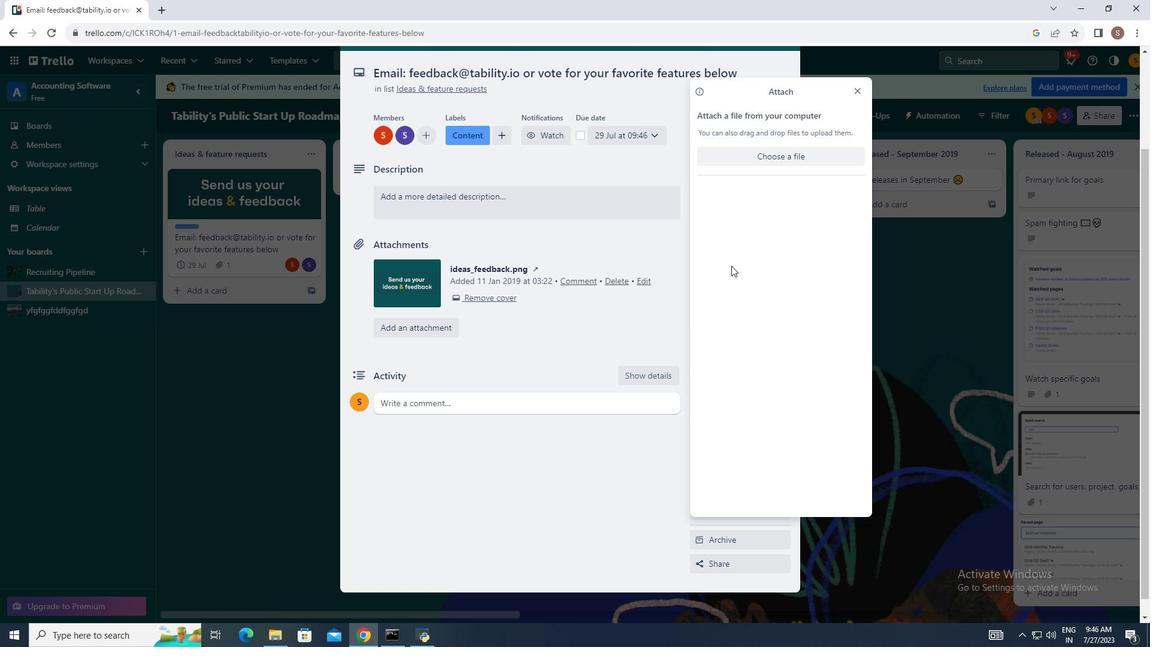
Action: Mouse moved to (754, 357)
Screenshot: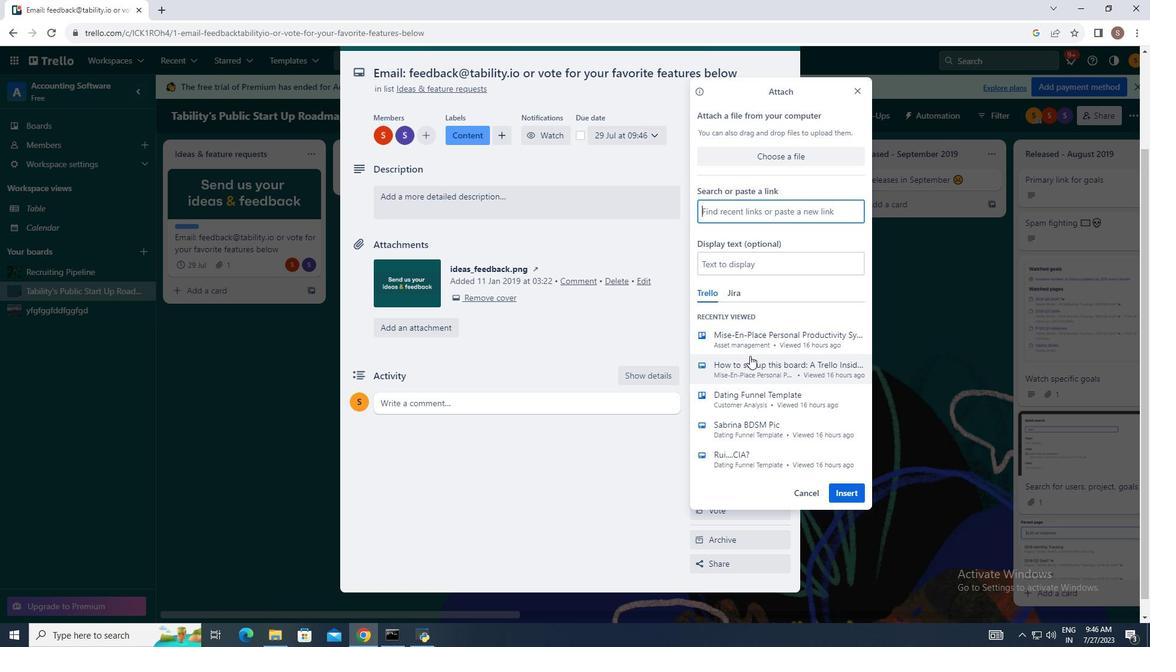
Action: Mouse scrolled (754, 357) with delta (0, 0)
Screenshot: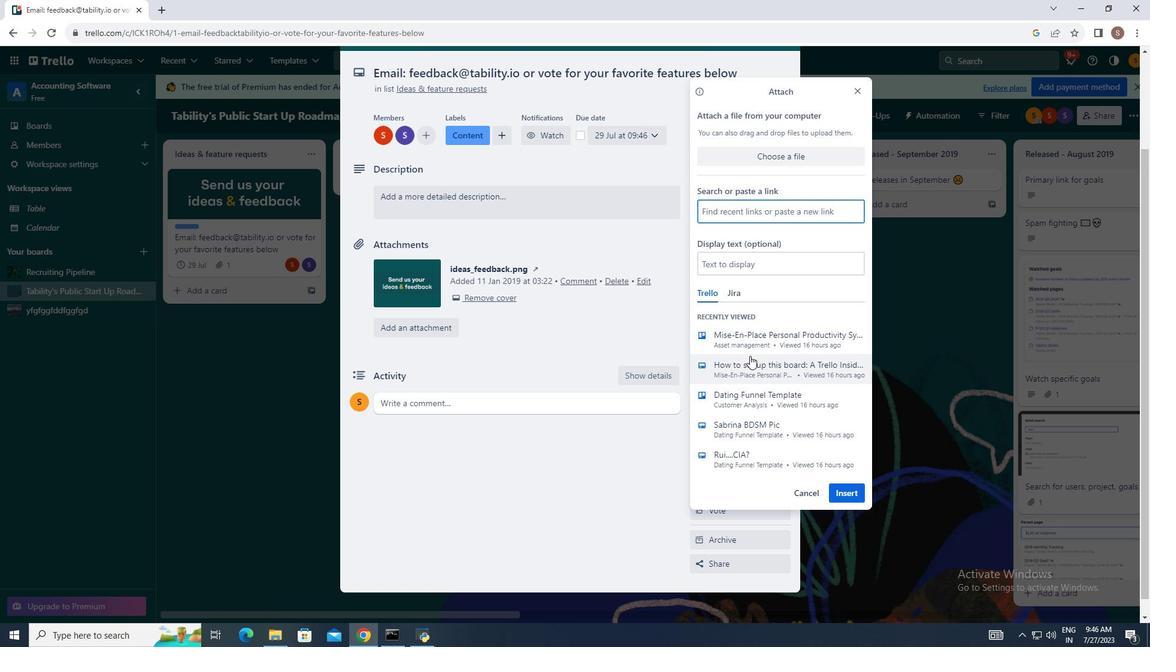 
Action: Mouse scrolled (754, 357) with delta (0, 0)
Screenshot: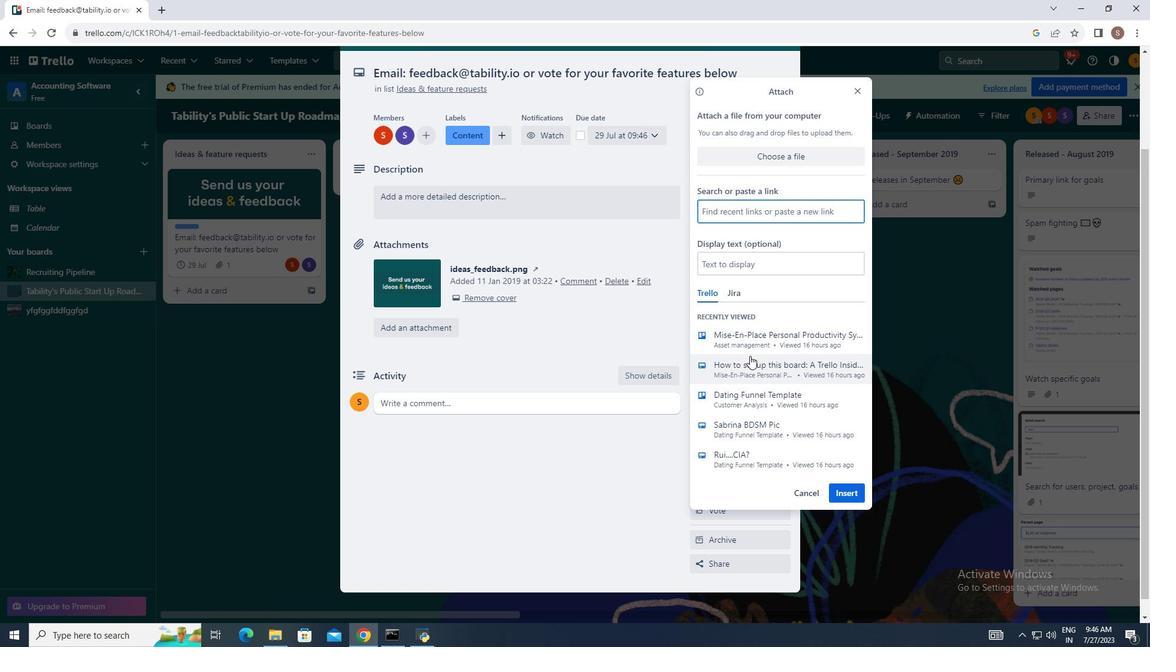 
Action: Mouse scrolled (754, 357) with delta (0, 0)
Screenshot: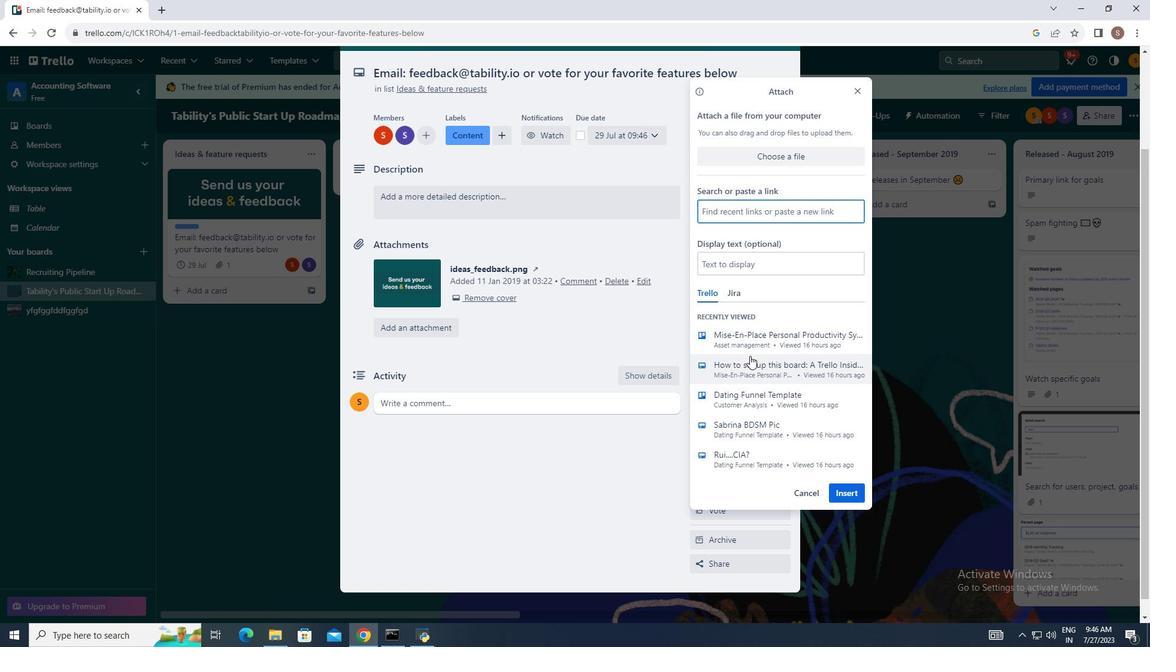 
Action: Mouse moved to (764, 418)
Screenshot: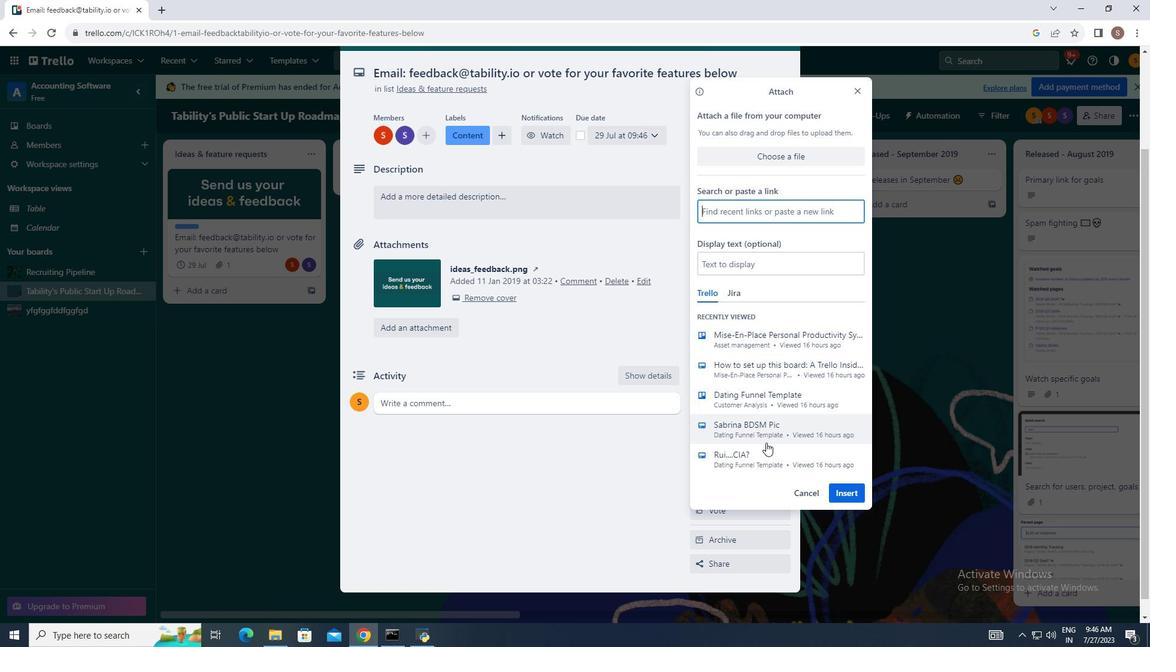 
Action: Mouse scrolled (764, 417) with delta (0, 0)
Screenshot: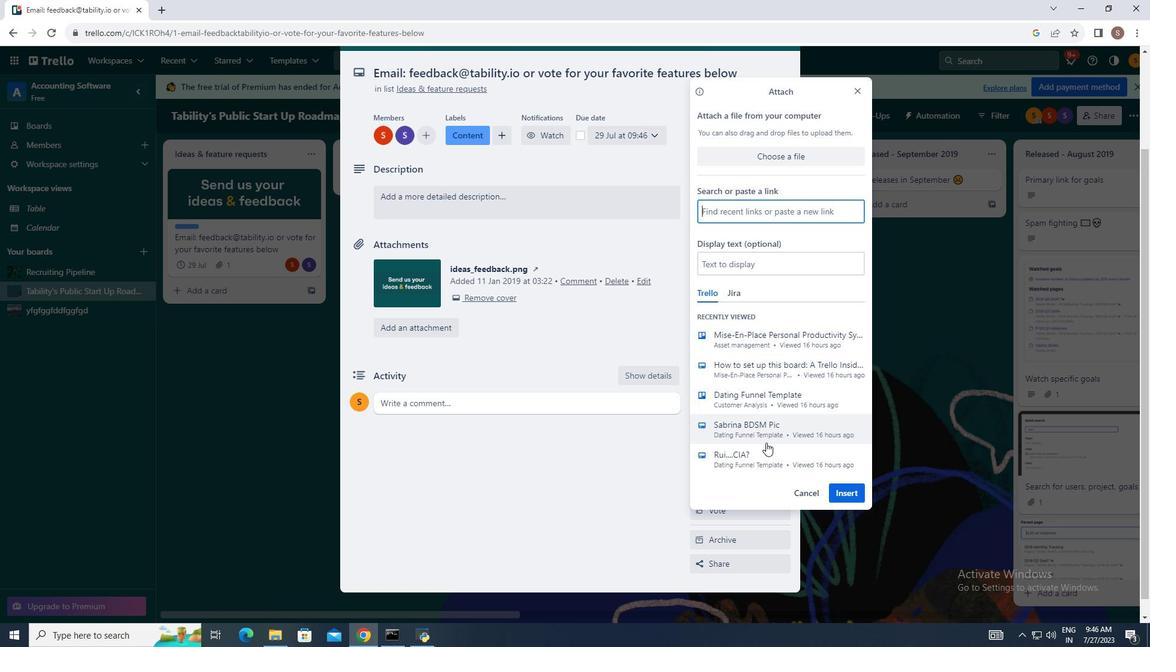 
Action: Mouse moved to (771, 456)
Screenshot: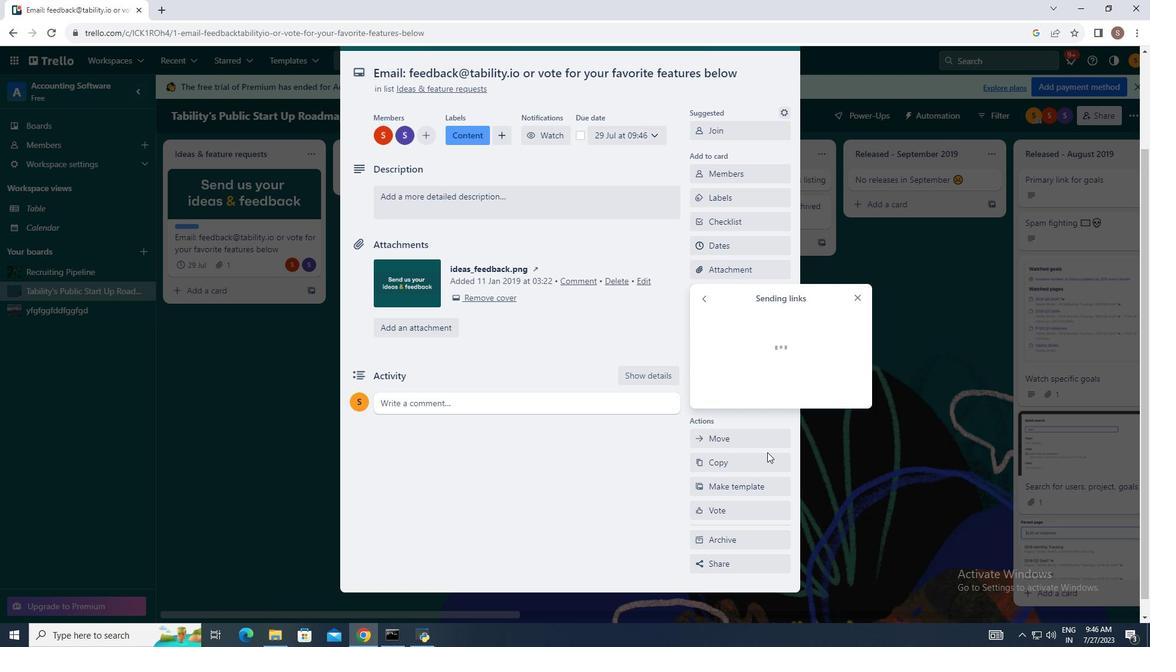 
Action: Mouse pressed left at (771, 456)
Screenshot: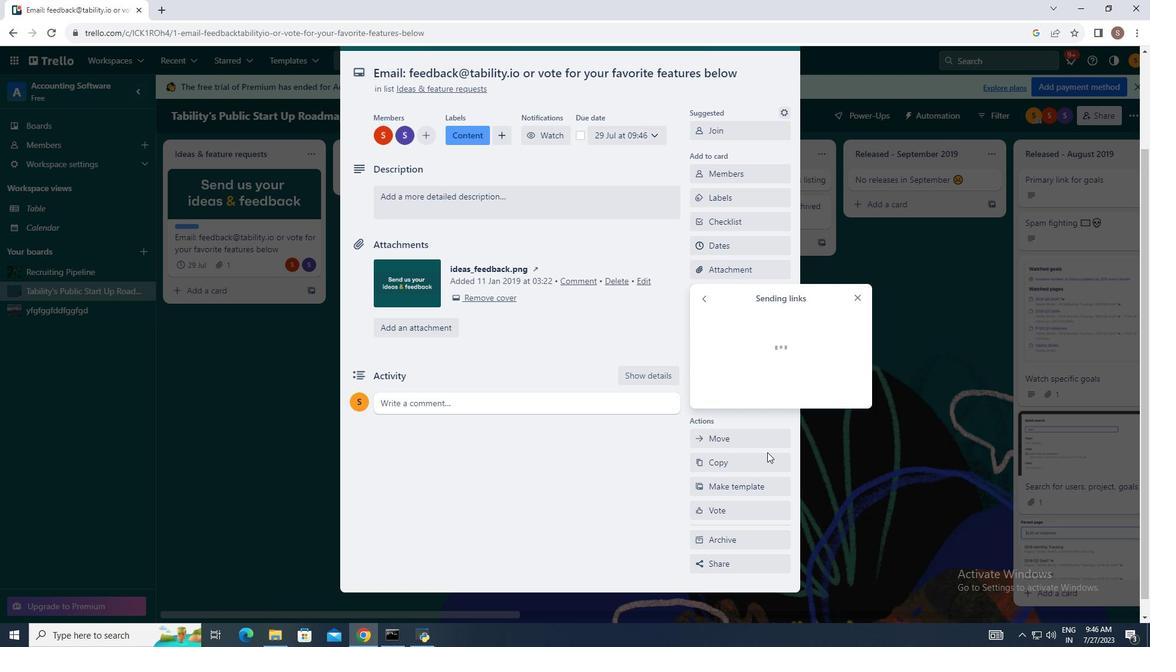 
Action: Mouse moved to (737, 349)
Screenshot: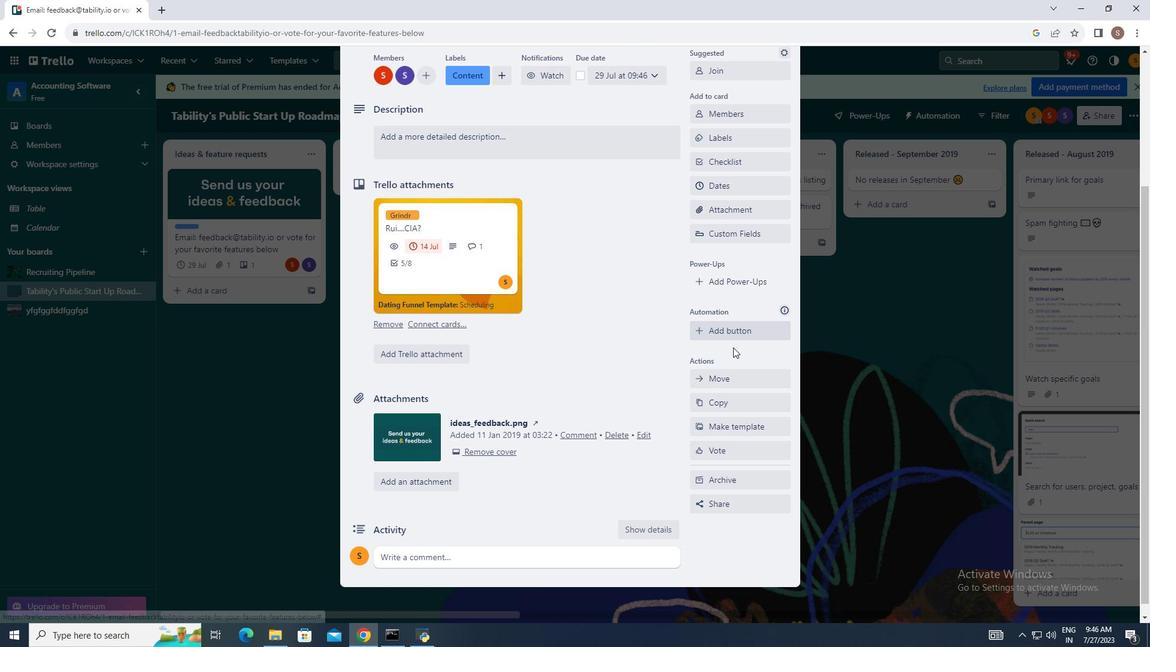 
Action: Mouse scrolled (737, 349) with delta (0, 0)
Screenshot: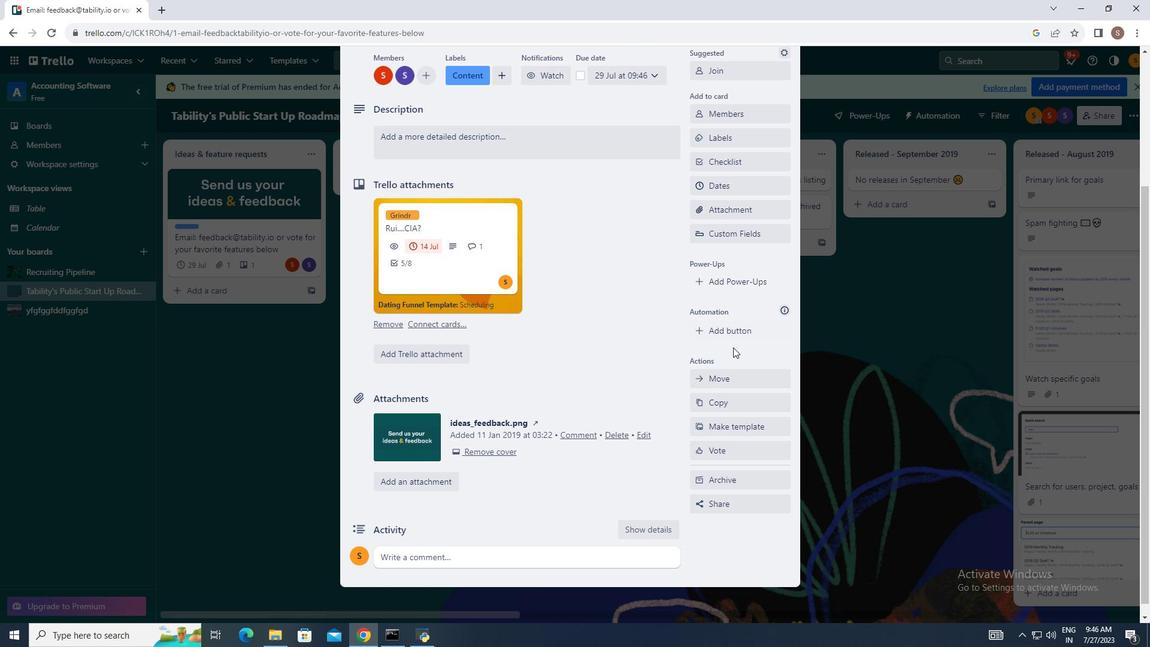 
Action: Mouse moved to (735, 349)
Screenshot: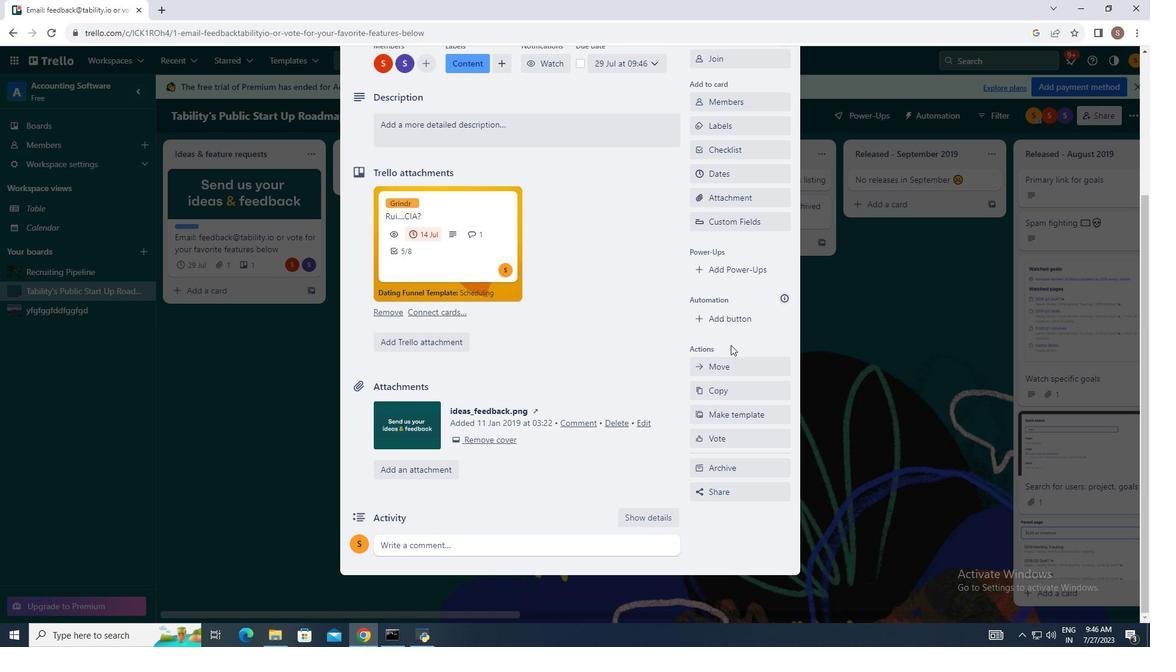 
Action: Mouse scrolled (735, 348) with delta (0, 0)
Screenshot: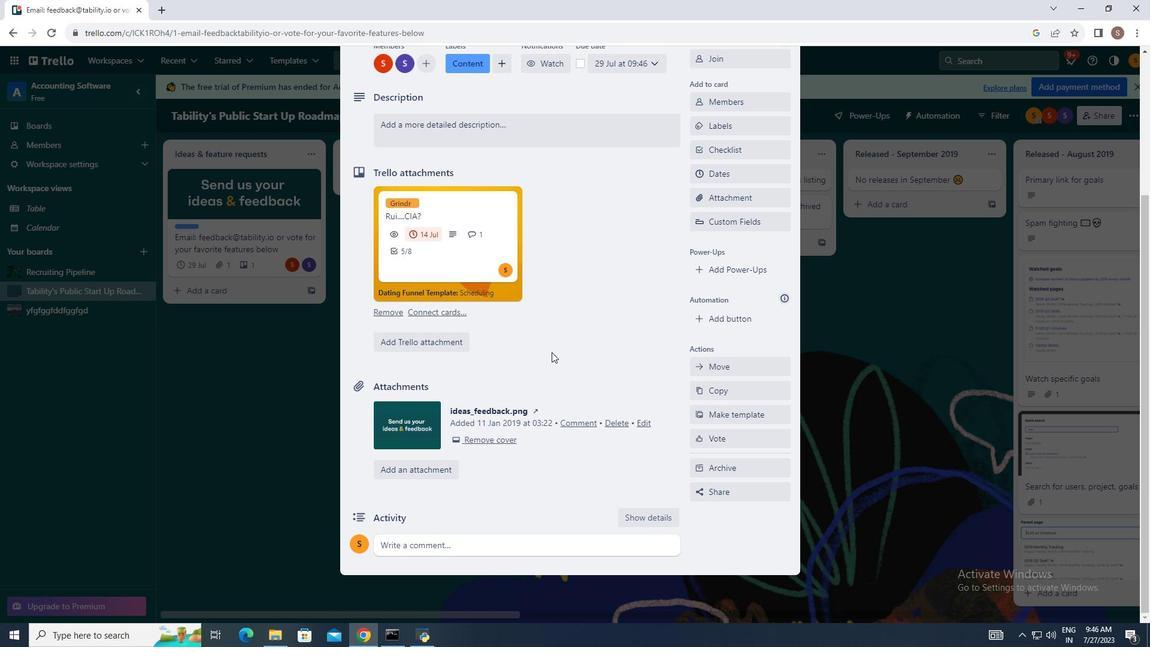 
Action: Mouse moved to (555, 356)
Screenshot: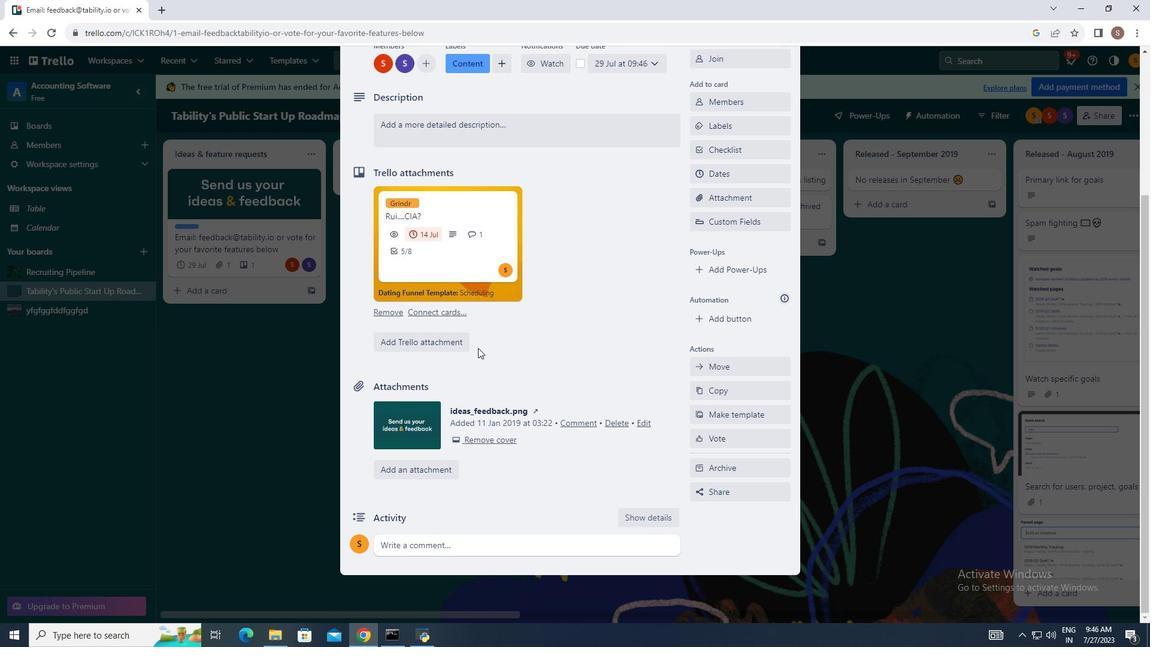 
Action: Mouse scrolled (555, 355) with delta (0, 0)
Screenshot: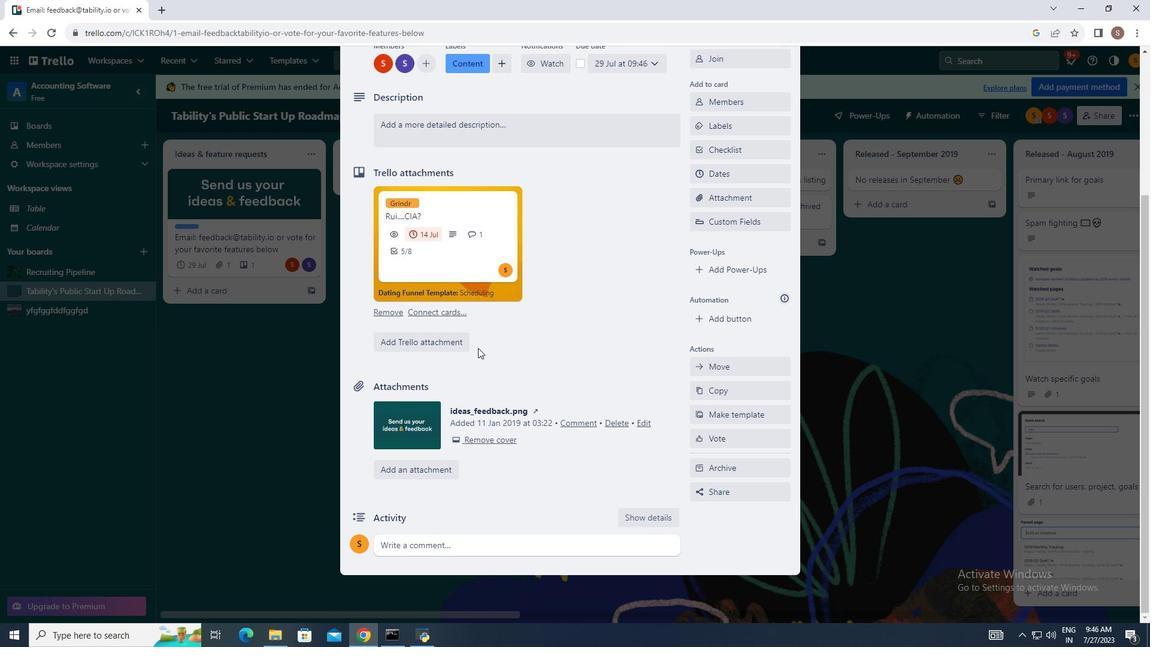 
Action: Mouse moved to (547, 358)
Screenshot: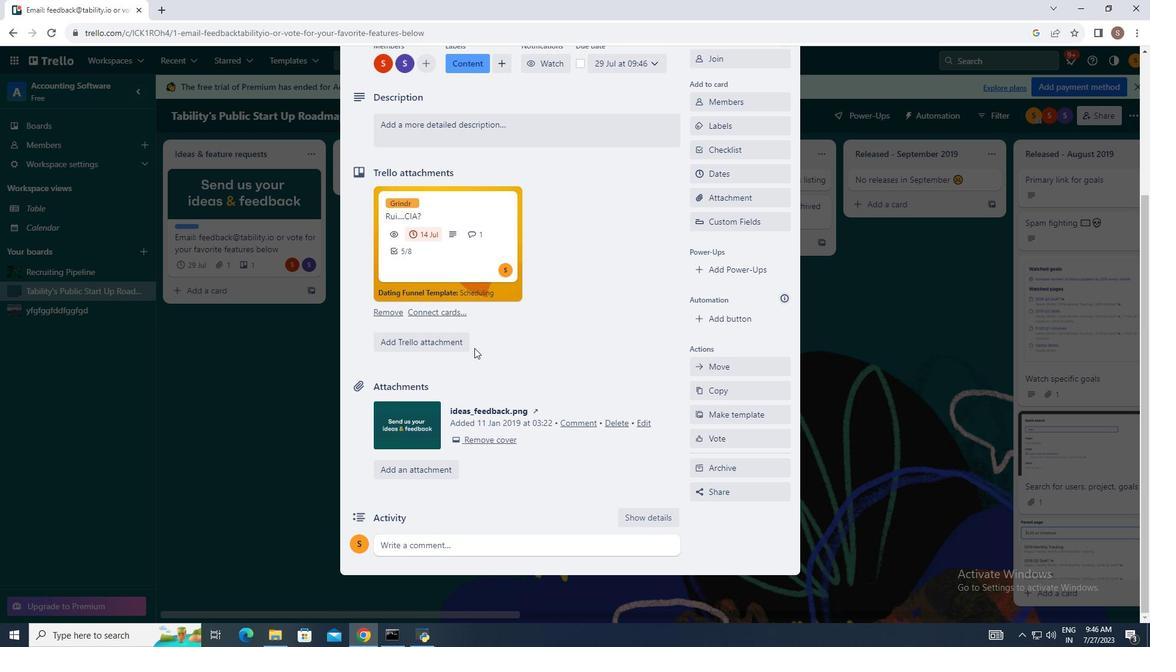 
Action: Mouse scrolled (547, 357) with delta (0, 0)
Screenshot: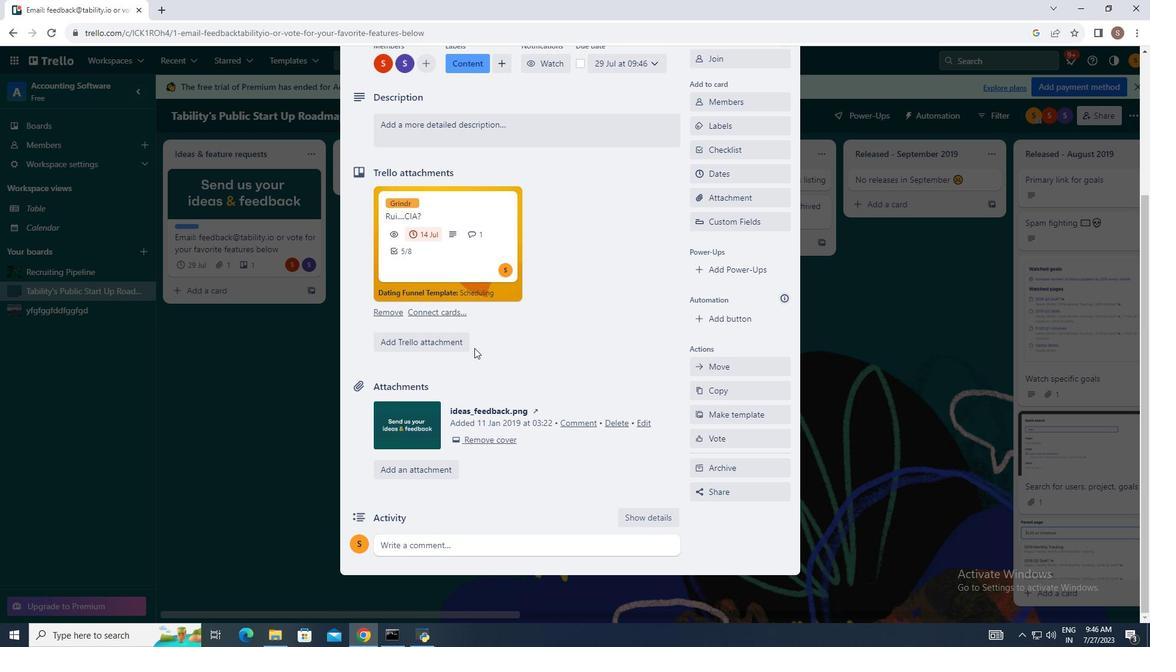 
Action: Mouse moved to (453, 348)
Screenshot: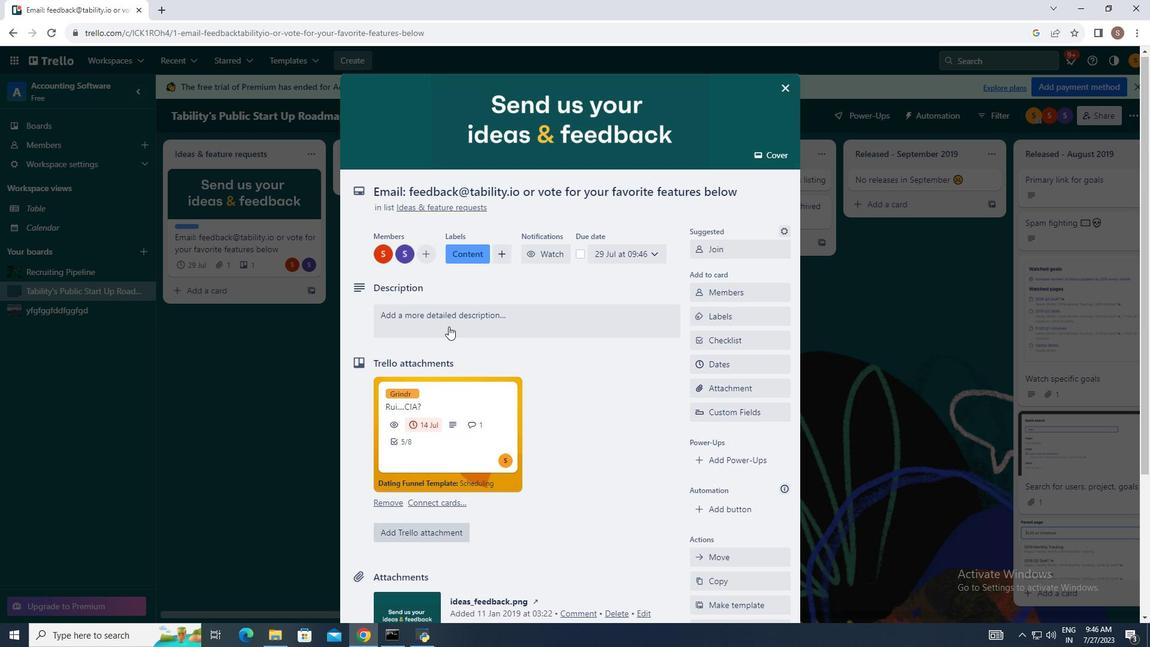 
Action: Mouse scrolled (453, 349) with delta (0, 0)
Screenshot: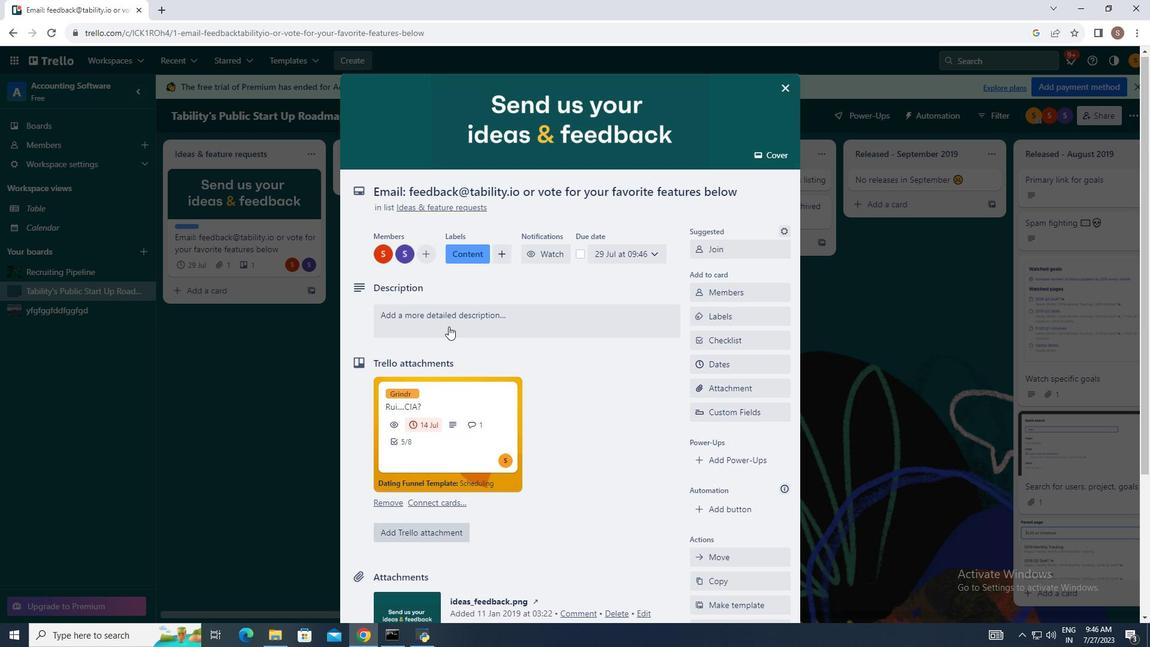 
Action: Mouse scrolled (453, 349) with delta (0, 0)
Screenshot: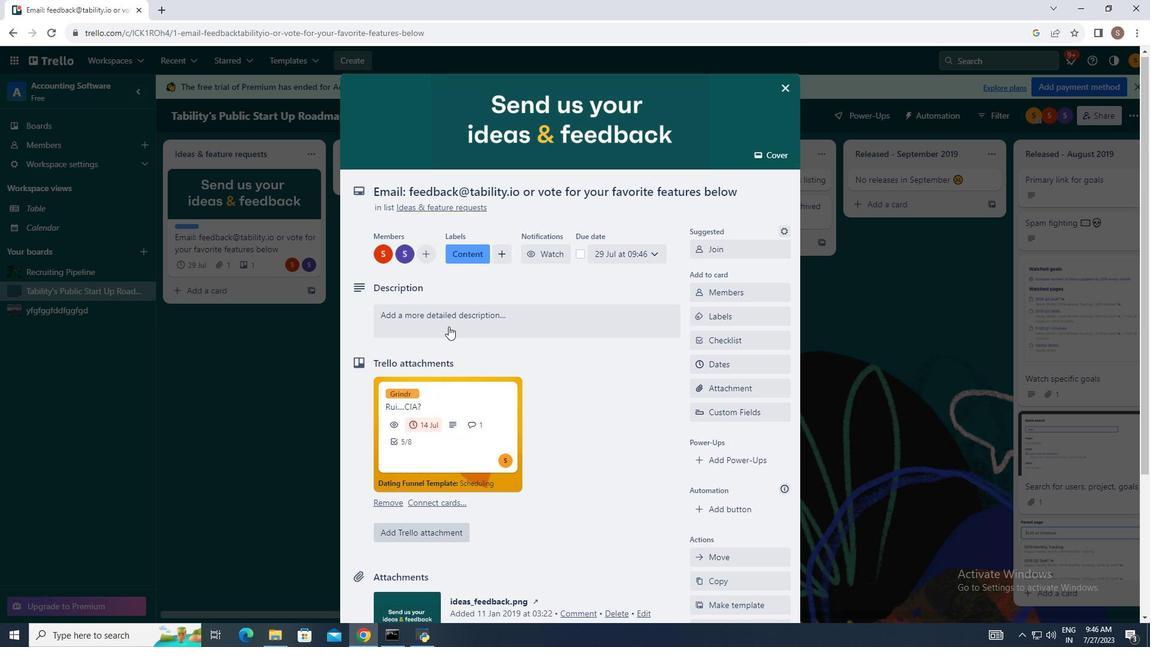 
Action: Mouse scrolled (453, 349) with delta (0, 0)
Screenshot: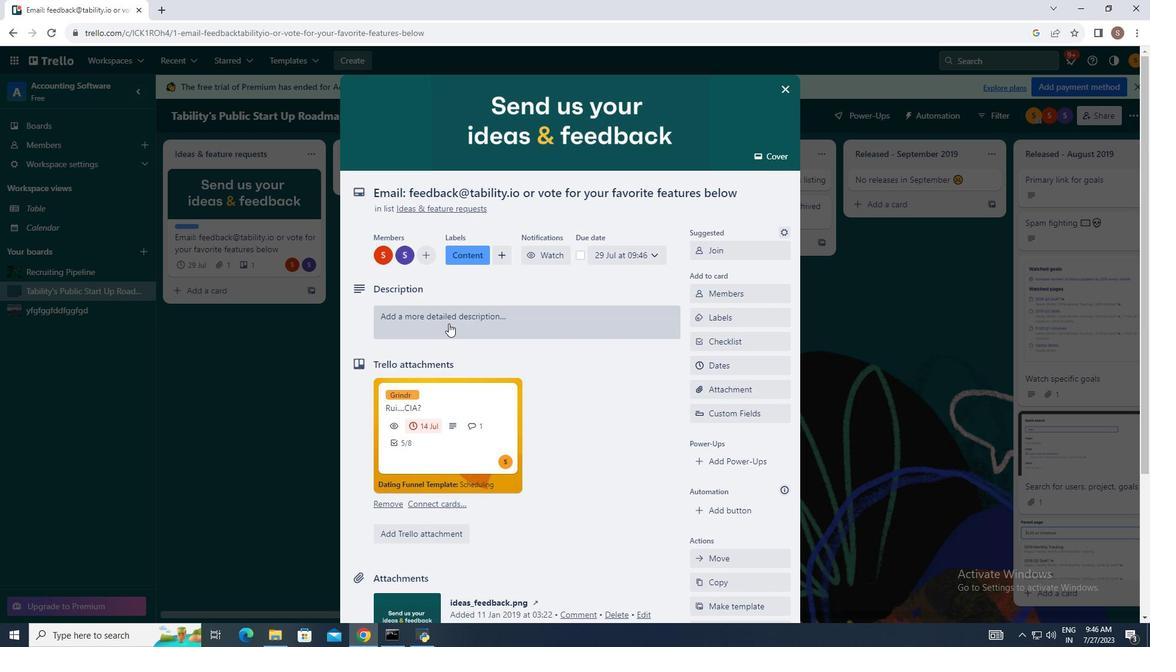 
Action: Mouse scrolled (453, 349) with delta (0, 0)
Screenshot: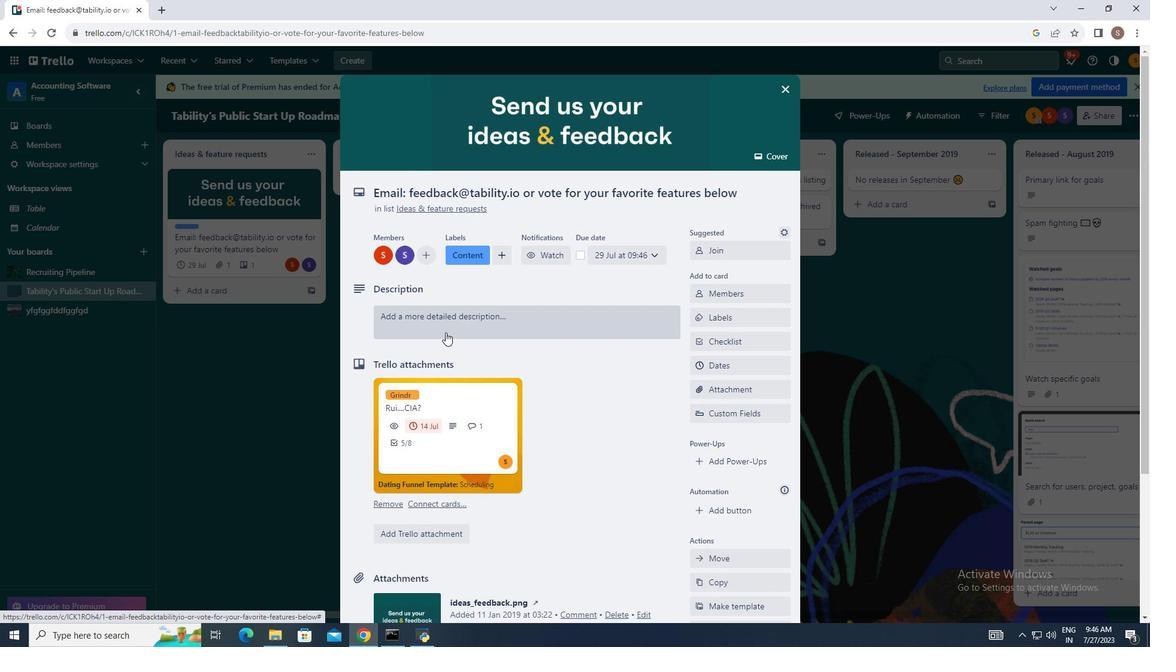 
Action: Mouse moved to (448, 326)
Screenshot: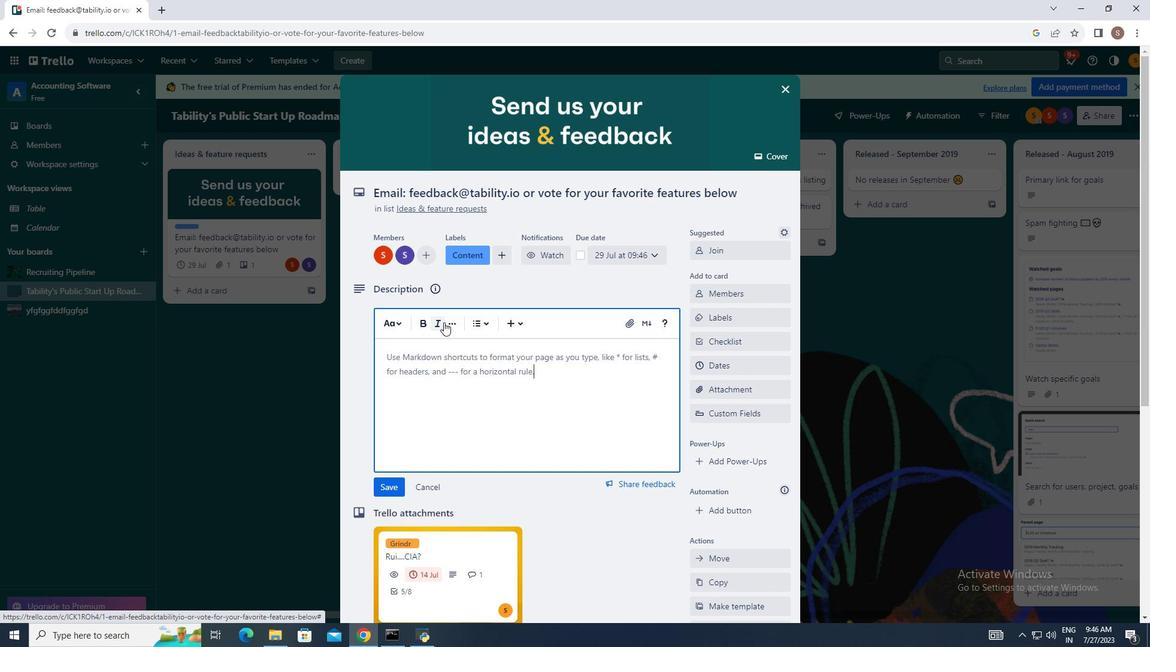 
Action: Mouse pressed left at (448, 326)
Screenshot: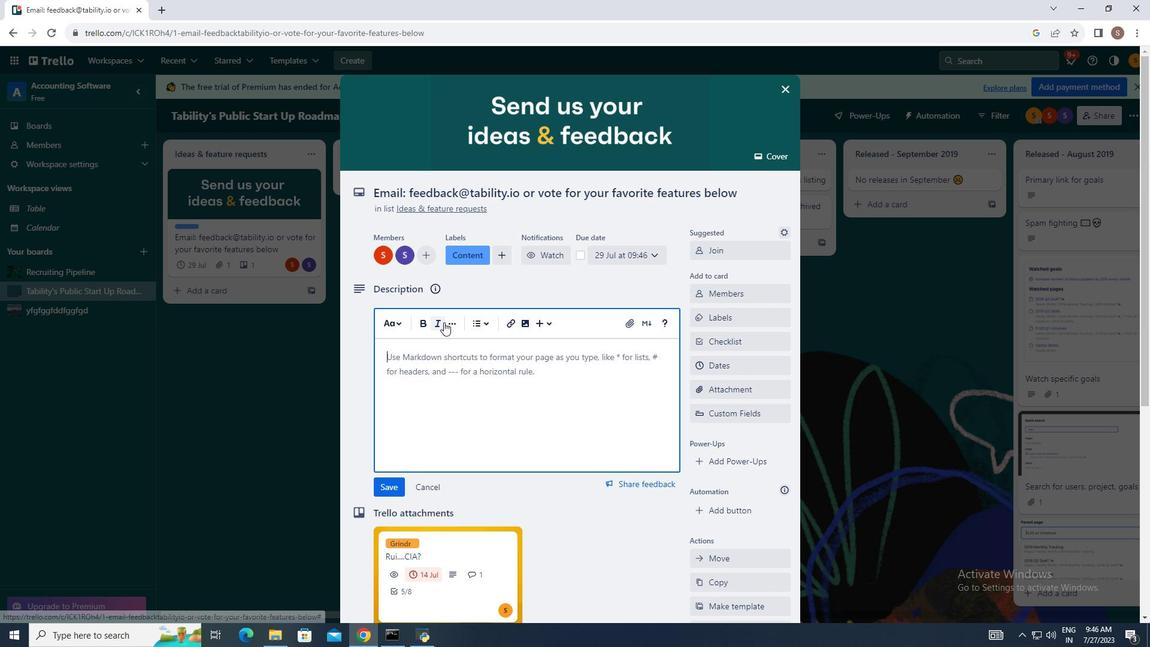
Action: Mouse moved to (297, 351)
Screenshot: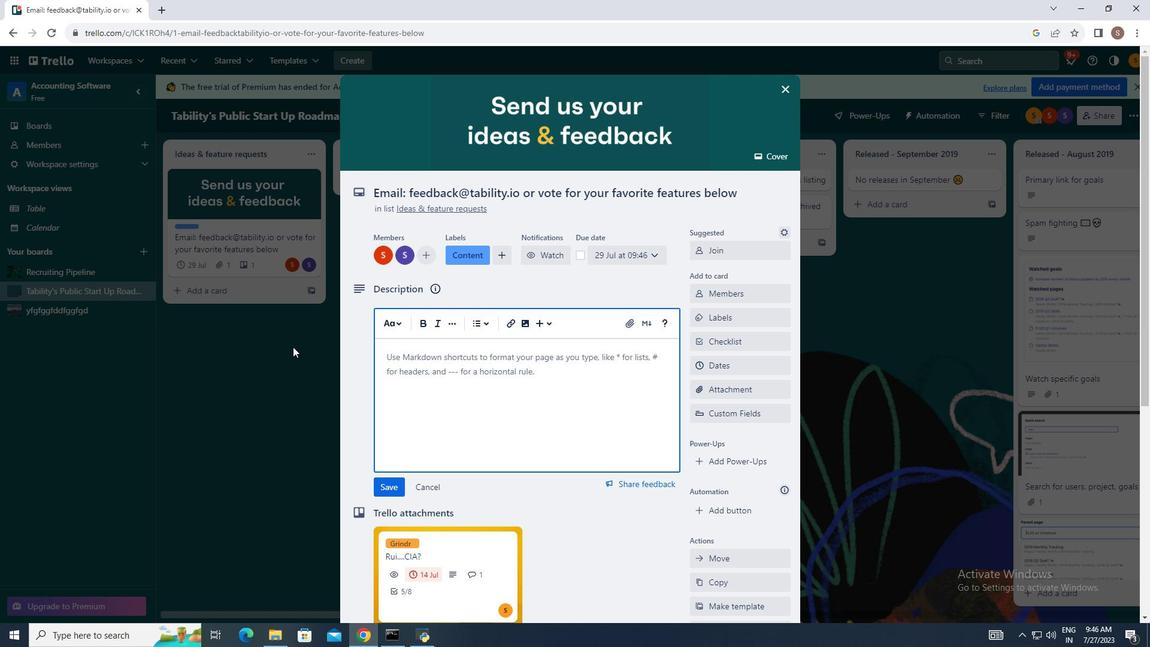 
Action: Key pressed <Key.shift_r>Tability<Key.space>has<Key.space>a<Key.space>public<Key.space>roadmap<Key.space>on<Key.space><Key.shift_r>Trello,<Key.space>you<Key.space>can<Key.space>typically<Key.space>find<Key.space>it<Key.space>by<Key.space>visiting<Key.space><Key.shift_r>Trello<Key.space>and<Key.space>searching<Key.space>for<Key.space><Key.shift>"<Key.shift_r>Tability<Key.space>public<Key.space>roadmap<Key.shift>"<Key.space>or<Key.space><Key.shift>"<Key.shift_r>Tability<Key.space>roadmap<Key.shift>"<Key.space>in<Key.space>their<Key.space>\<Key.backspace>search<Key.space>bar.<Key.space><Key.shift_r>Additionally,<Key.space>you<Key.space>can<Key.space>check<Key.space><Key.shift_r>Tability's<Key.space>official<Key.space>website<Key.space>ortheir<Key.space>blog<Key.backspace><Key.backspace><Key.backspace><Key.backspace><Key.backspace><Key.backspace><Key.backspace><Key.backspace><Key.backspace><Key.backspace><Key.backspace><Key.backspace><Key.backspace><Key.space><Key.backspace><Key.space>or<Key.space>theirblo<Key.backspace><Key.backspace><Key.backspace><Key.space><Key.space>blog<Key.space><Key.backspace><Key.space>for<Key.space>any<Key.space>announcements<Key.space>or<Key.space>their<Key.space>blog<Key.space>for<Key.space>any<Key.space>azz<Key.backspace><Key.backspace>nnouncements<Key.space>or<Key.space>links<Key.space>to<Key.space>their<Key.space>public<Key.space>roadmap.<Key.space><Key.backspace><Key.space><Key.space><Key.space><Key.backspace><Key.backspace><Key.enter><Key.enter><Key.backspace>ls<Key.backspace><Key.backspace><Key.shift_r>Startup<Key.space>roadmaps<Key.space>can<Key.space>be<Key.space>helpful<Key.space>to<Key.space>understand<Key.space>a<Key.space>company's<Key.space>vision<Key.space><Key.backspace>,<Key.space>upcoming<Key.space>features,<Key.space>and<Key.space>planned<Key.space>improvements.<Key.space>just<Key.space>ensure<Key.space>you<Key.space>are<Key.space>accessing<Key.space>the<Key.space>most<Key.space>recent<Key.space>and<Key.space>official<Key.space>information<Key.space>directlyu<Key.space><Key.backspace><Key.backspace><Key.space>from<Key.space><Key.shift_r>Tability<Key.space>to<Key.space>sya<Key.backspace><Key.backspace>tay<Key.space>updated<Key.space>on<Key.space>their<Key.space>roadmap.
Screenshot: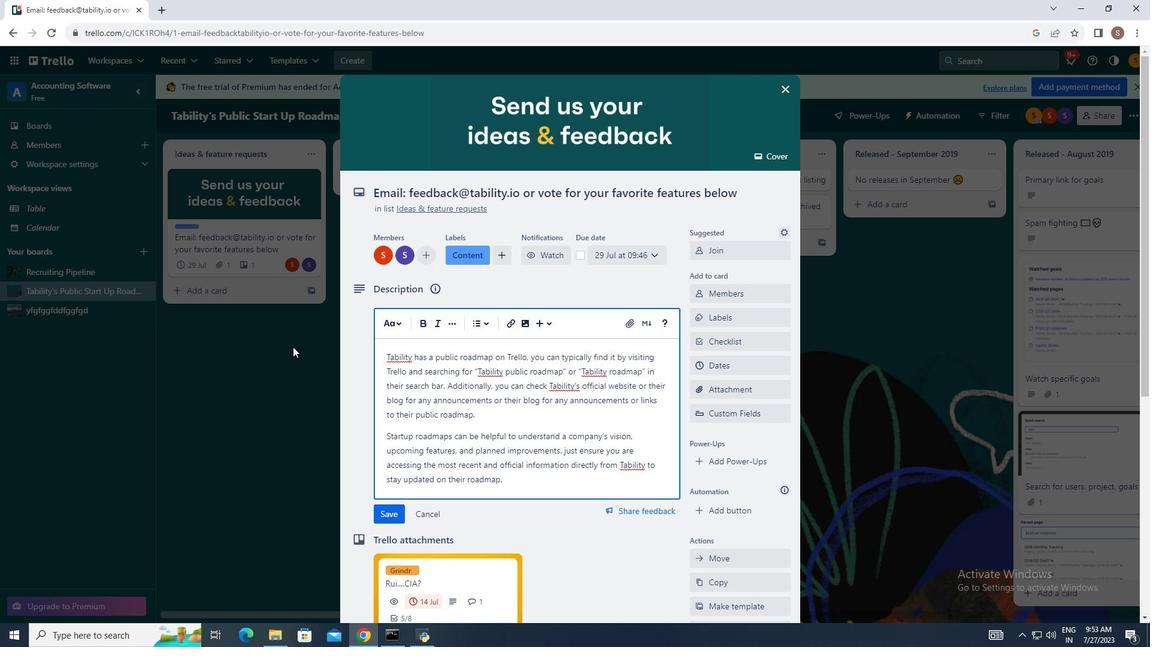 
Action: Mouse moved to (562, 449)
Screenshot: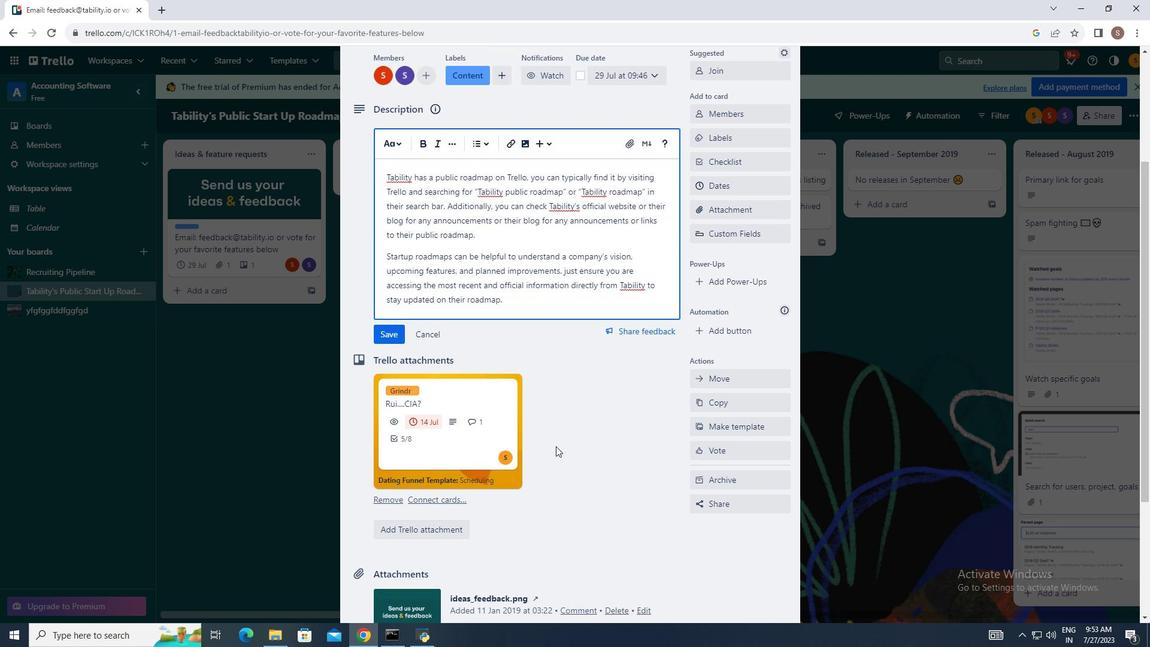 
Action: Mouse scrolled (562, 448) with delta (0, 0)
Screenshot: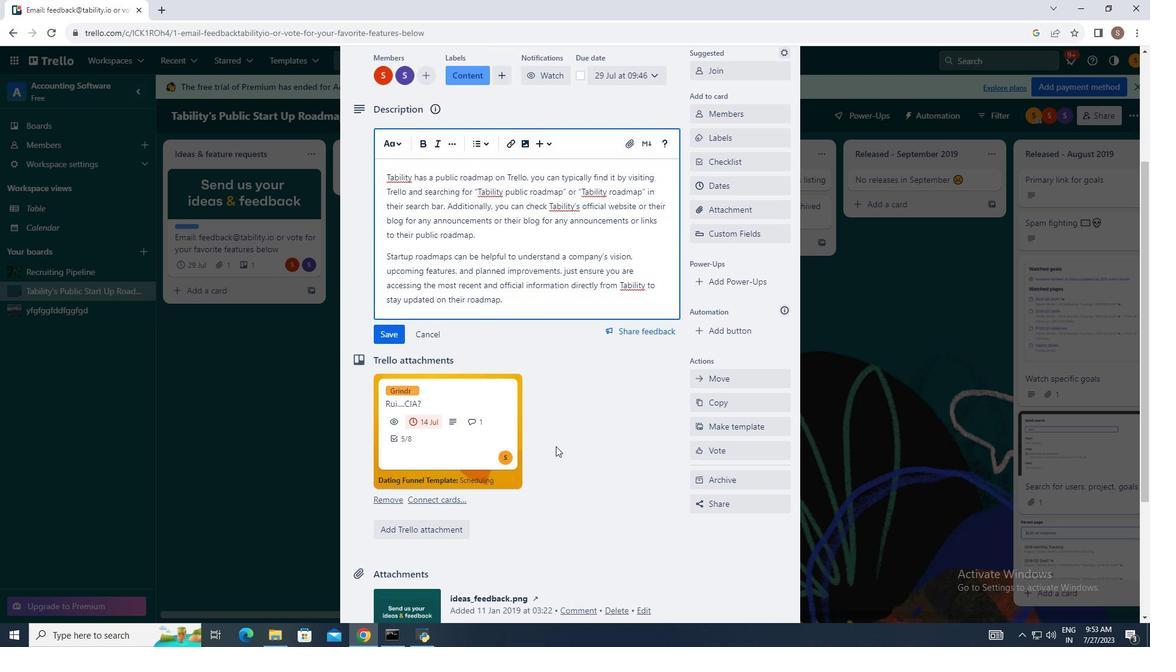 
Action: Mouse moved to (561, 452)
Screenshot: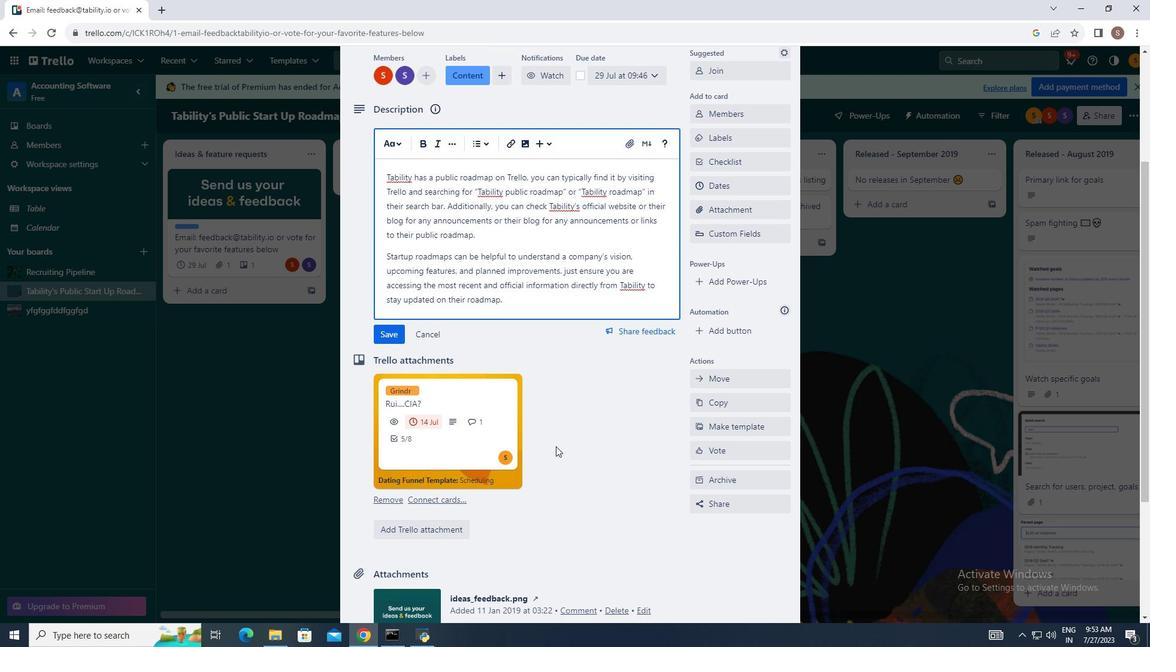 
Action: Mouse scrolled (561, 451) with delta (0, 0)
Screenshot: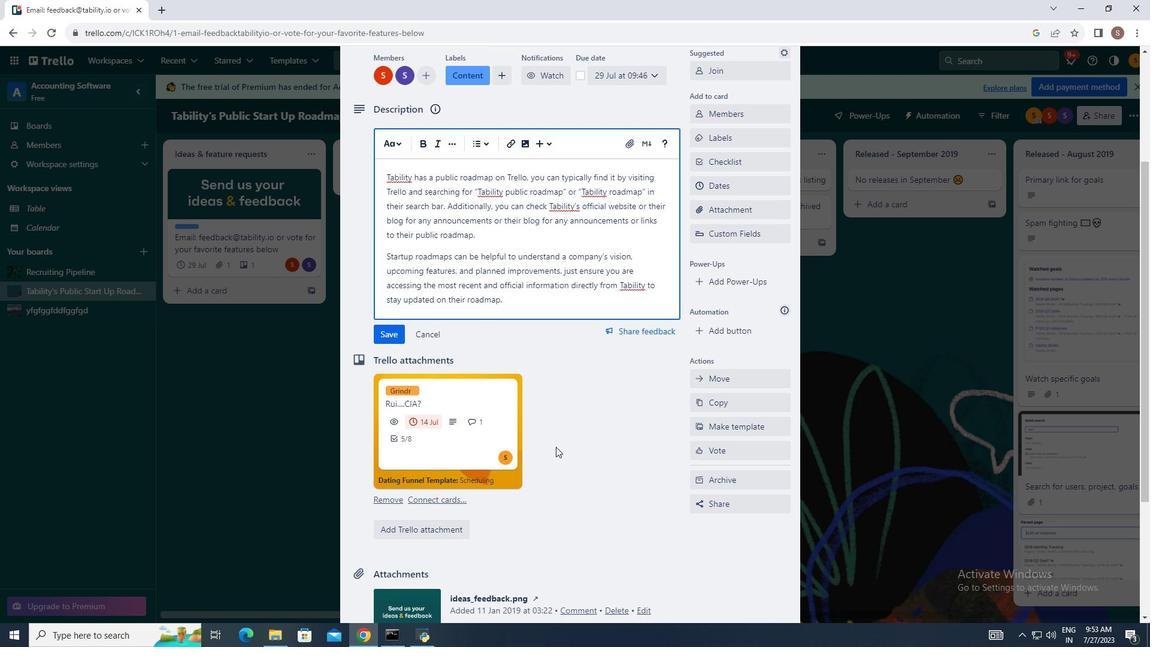 
Action: Mouse moved to (546, 461)
Screenshot: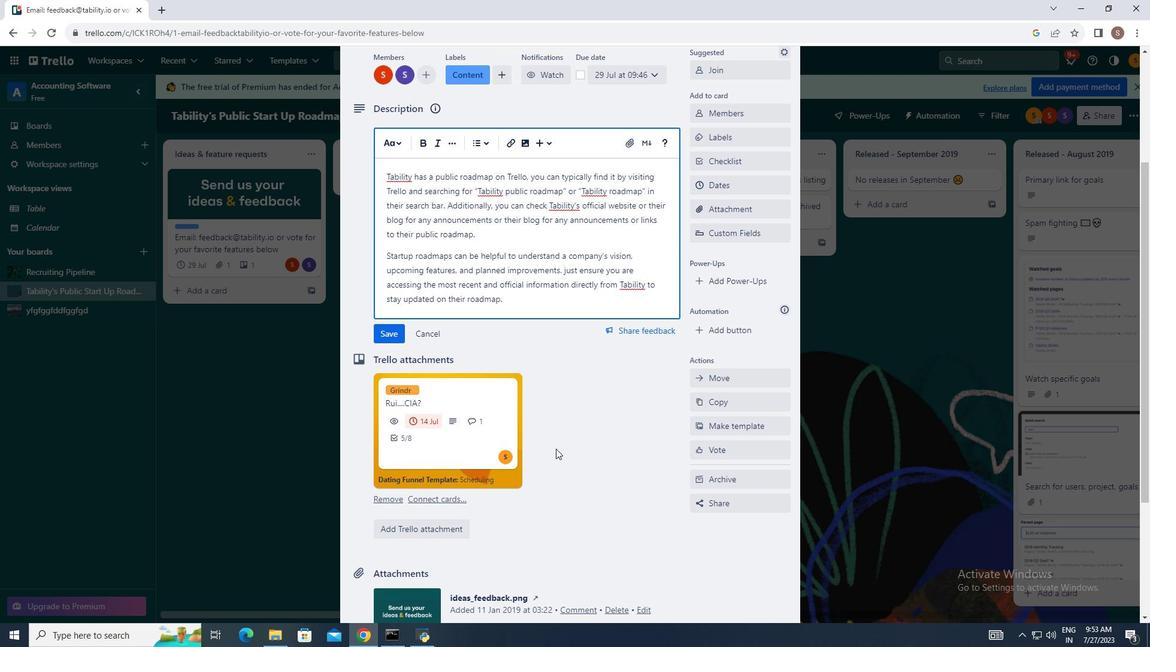 
Action: Mouse scrolled (549, 459) with delta (0, 0)
Screenshot: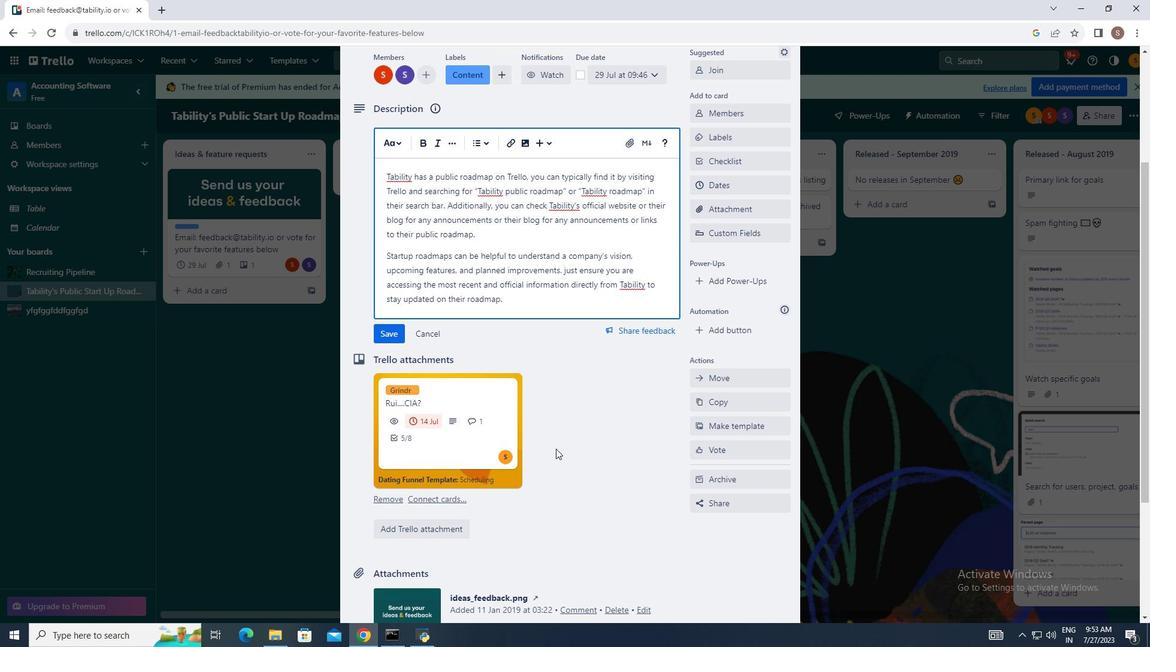 
Action: Mouse moved to (560, 451)
Screenshot: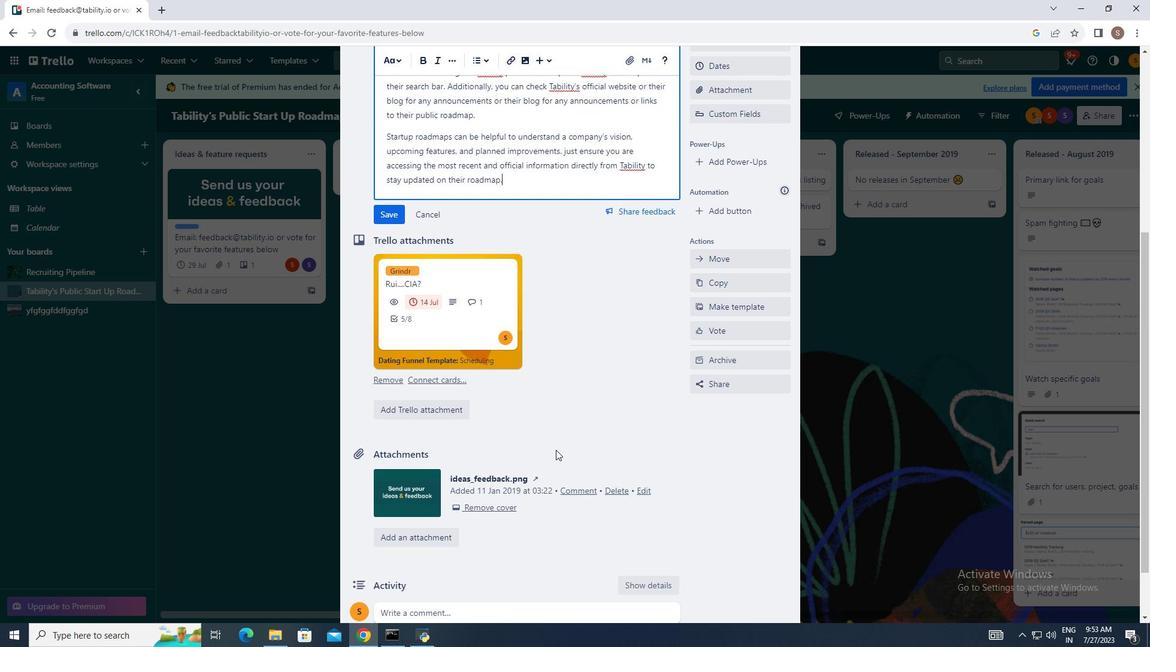 
Action: Mouse scrolled (560, 451) with delta (0, 0)
Screenshot: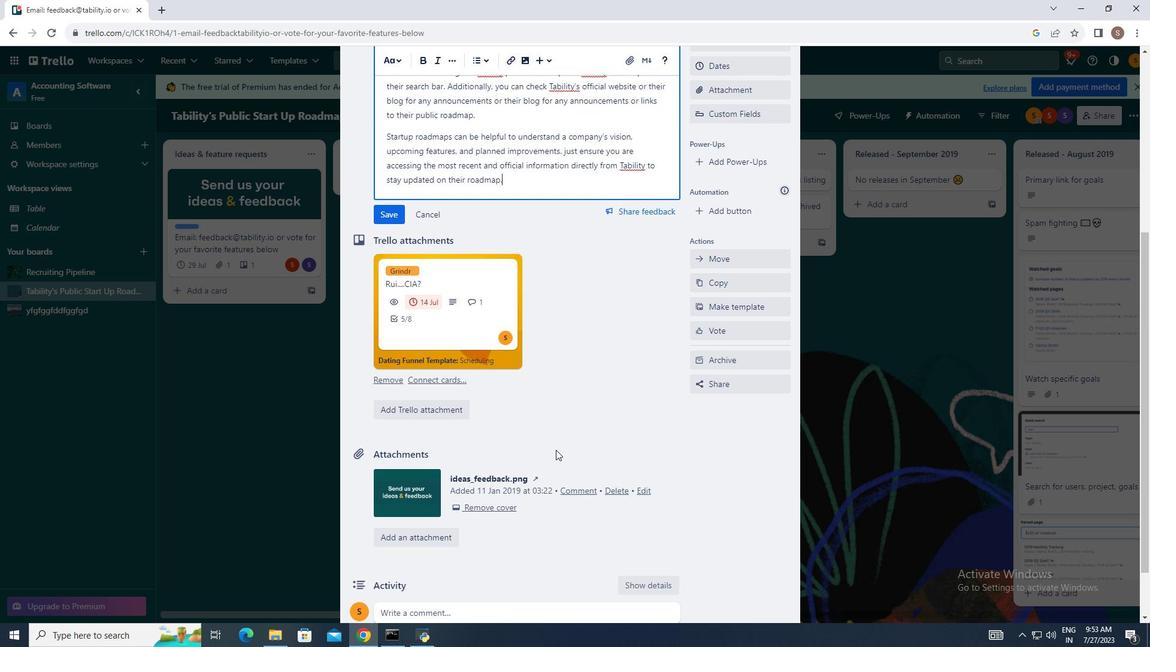 
Action: Mouse moved to (560, 453)
Screenshot: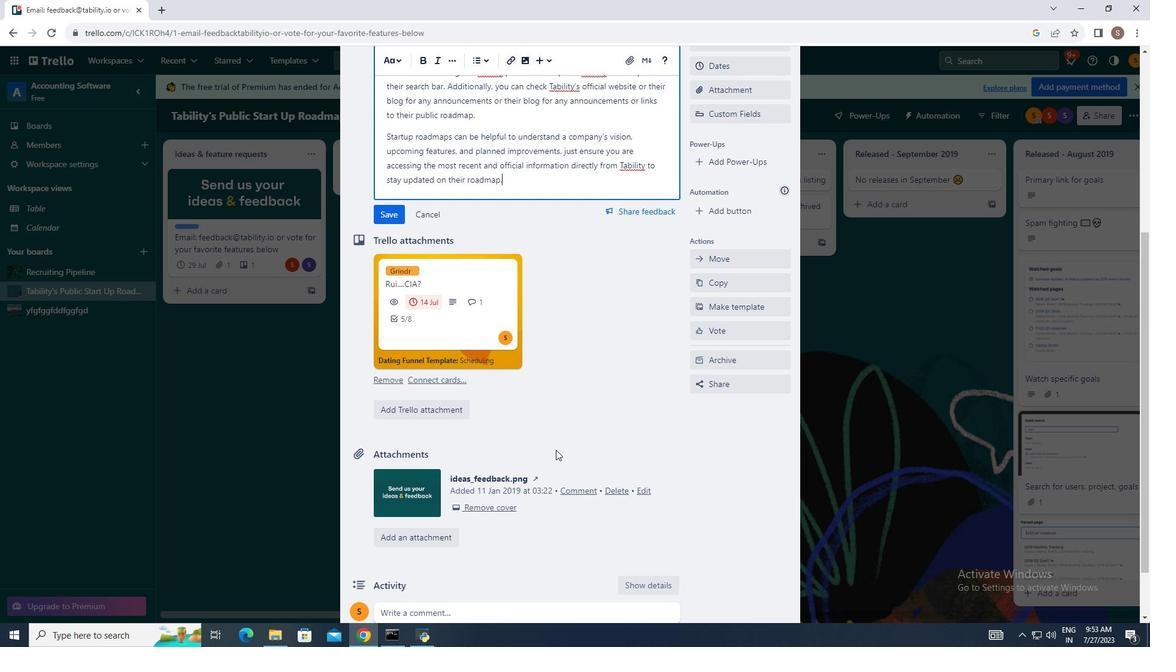 
Action: Mouse scrolled (560, 452) with delta (0, 0)
Screenshot: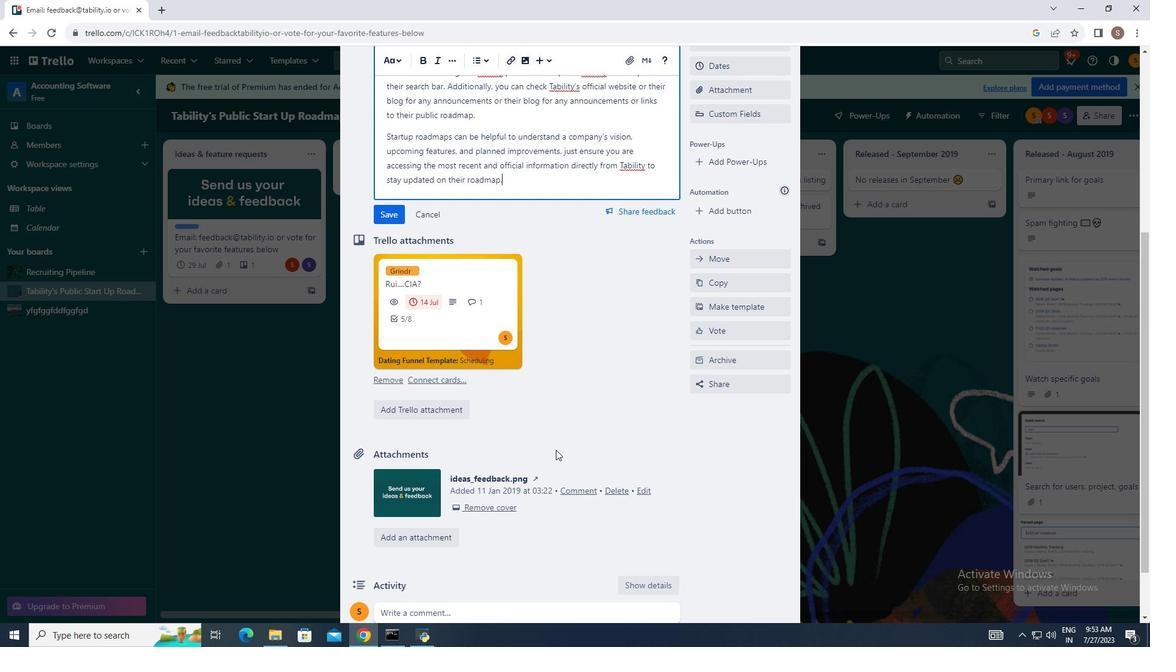 
Action: Mouse moved to (557, 445)
Screenshot: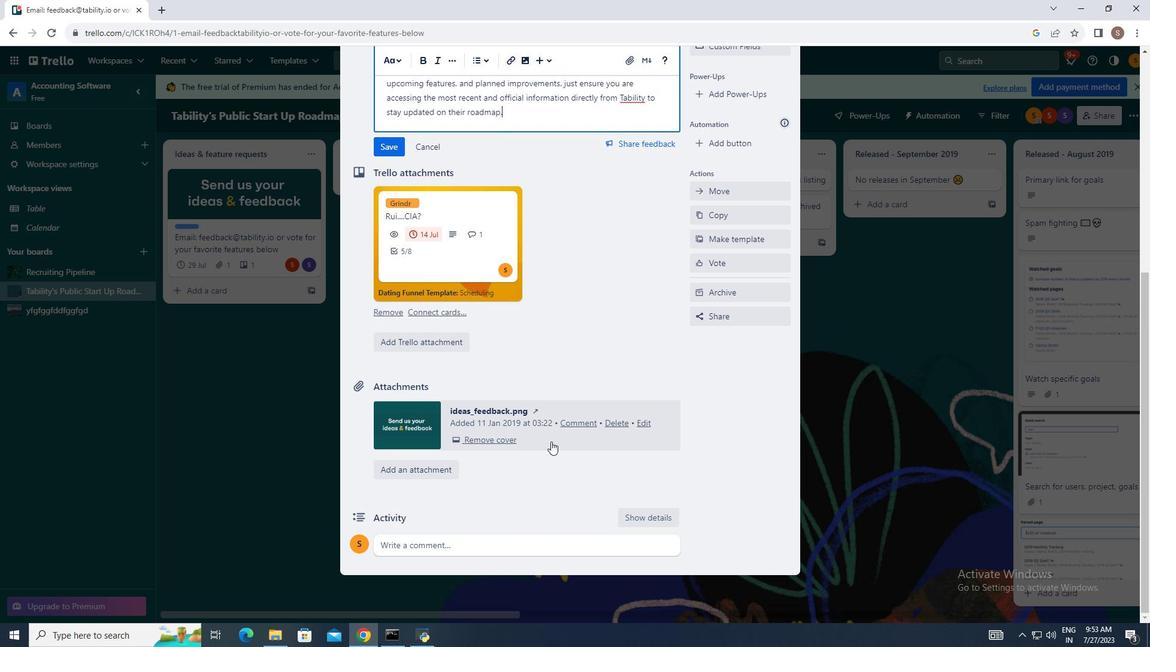 
Action: Mouse scrolled (557, 445) with delta (0, 0)
Screenshot: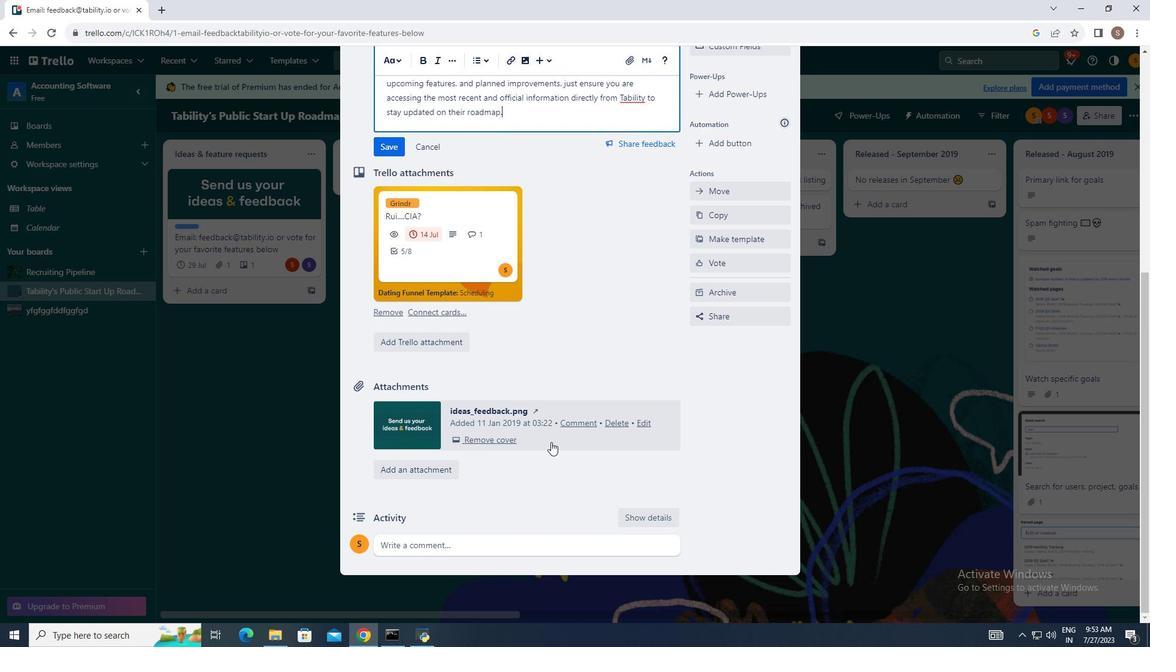 
Action: Mouse scrolled (557, 445) with delta (0, 0)
Screenshot: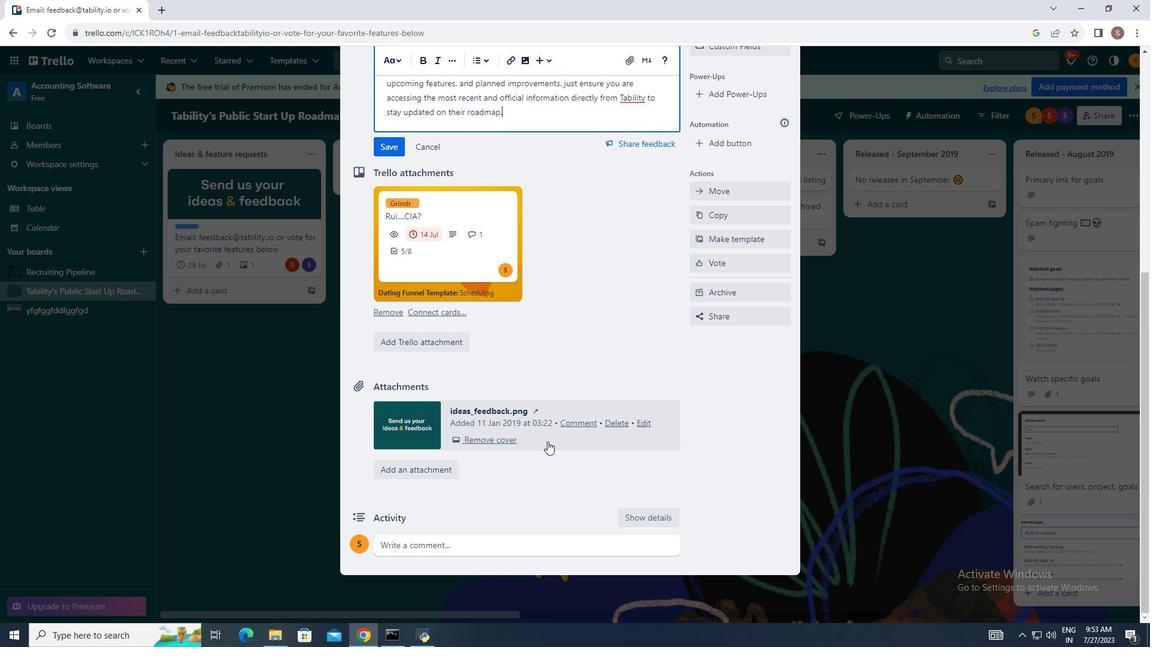 
Action: Mouse moved to (557, 445)
Screenshot: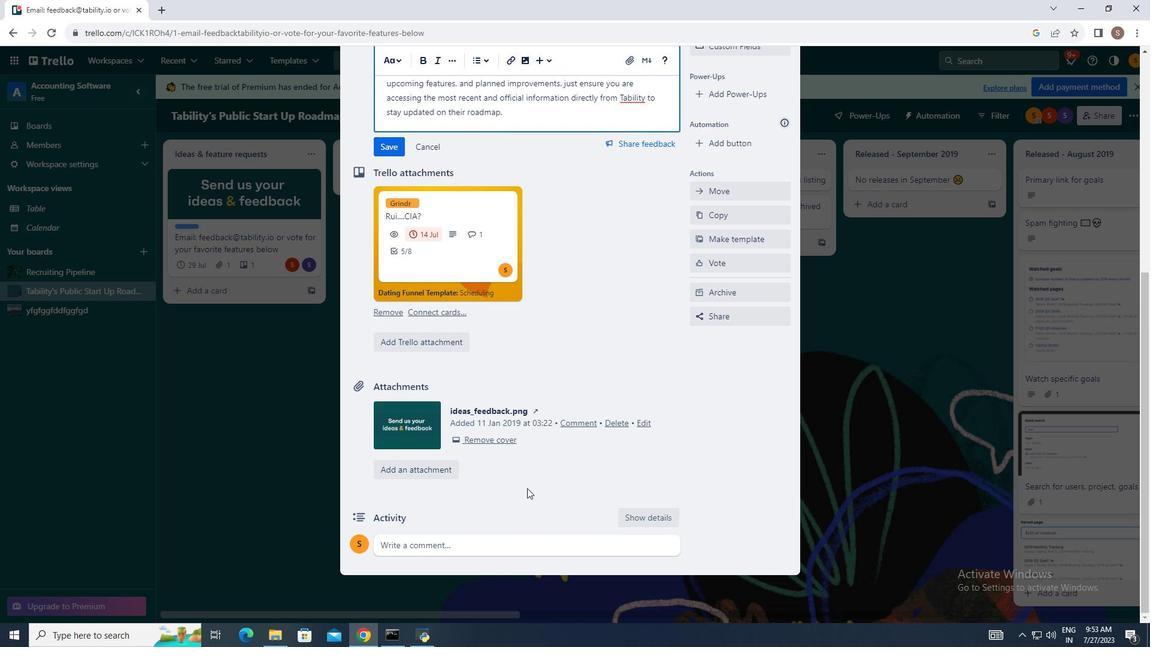 
Action: Mouse scrolled (557, 444) with delta (0, 0)
Screenshot: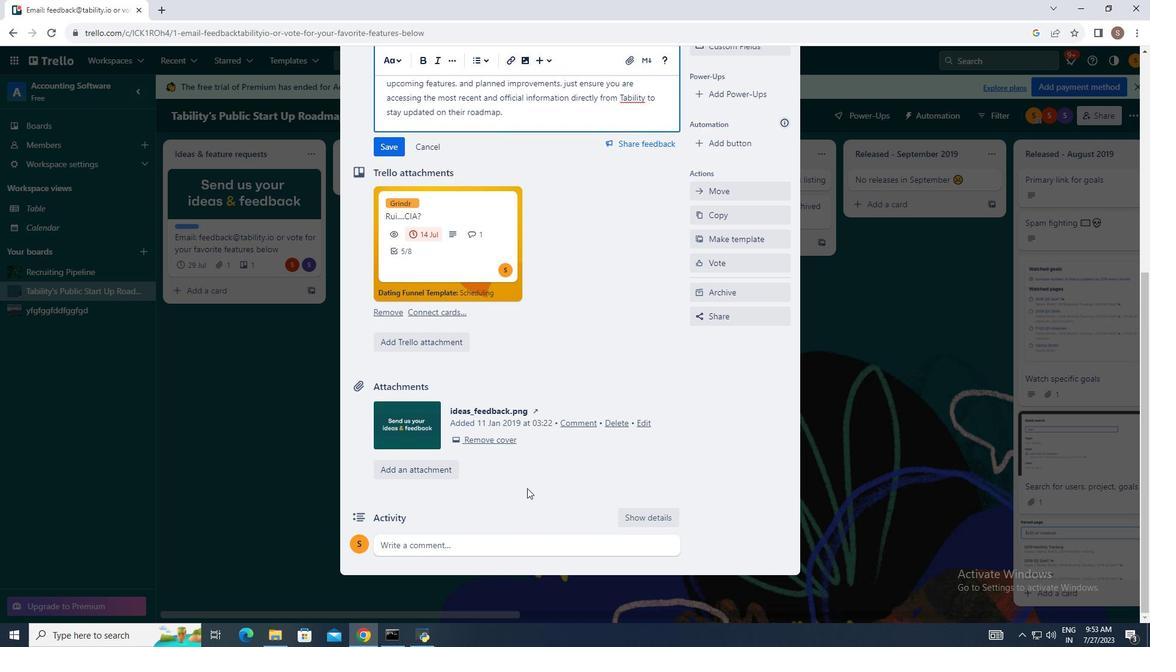 
Action: Mouse moved to (556, 445)
Screenshot: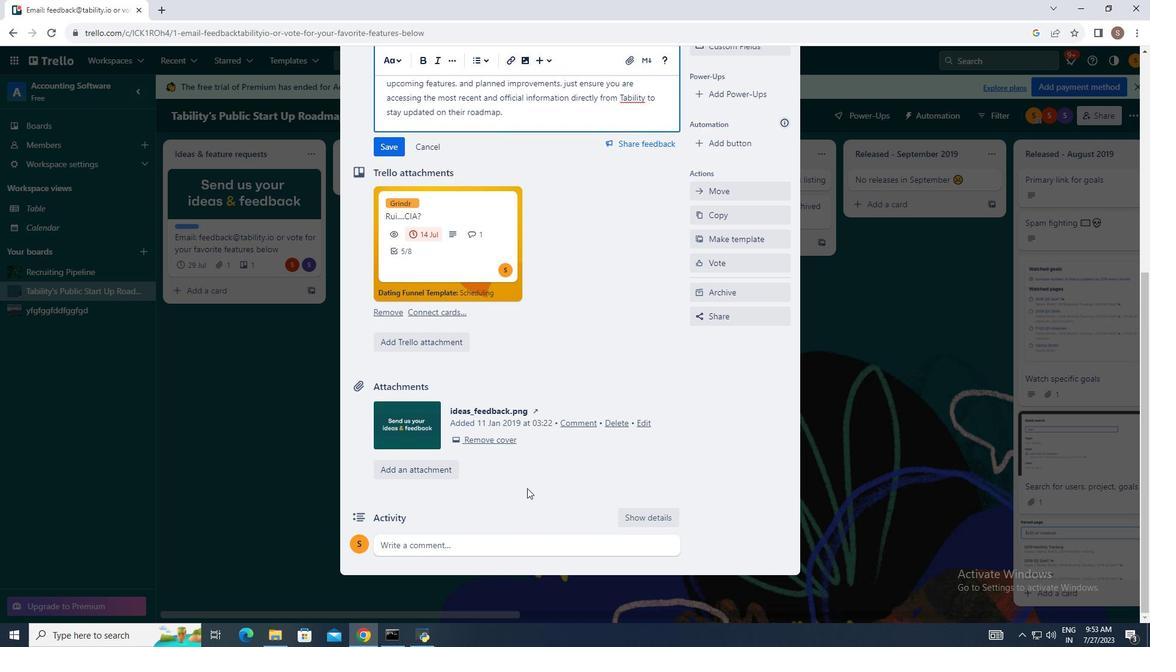 
Action: Mouse scrolled (556, 444) with delta (0, 0)
Screenshot: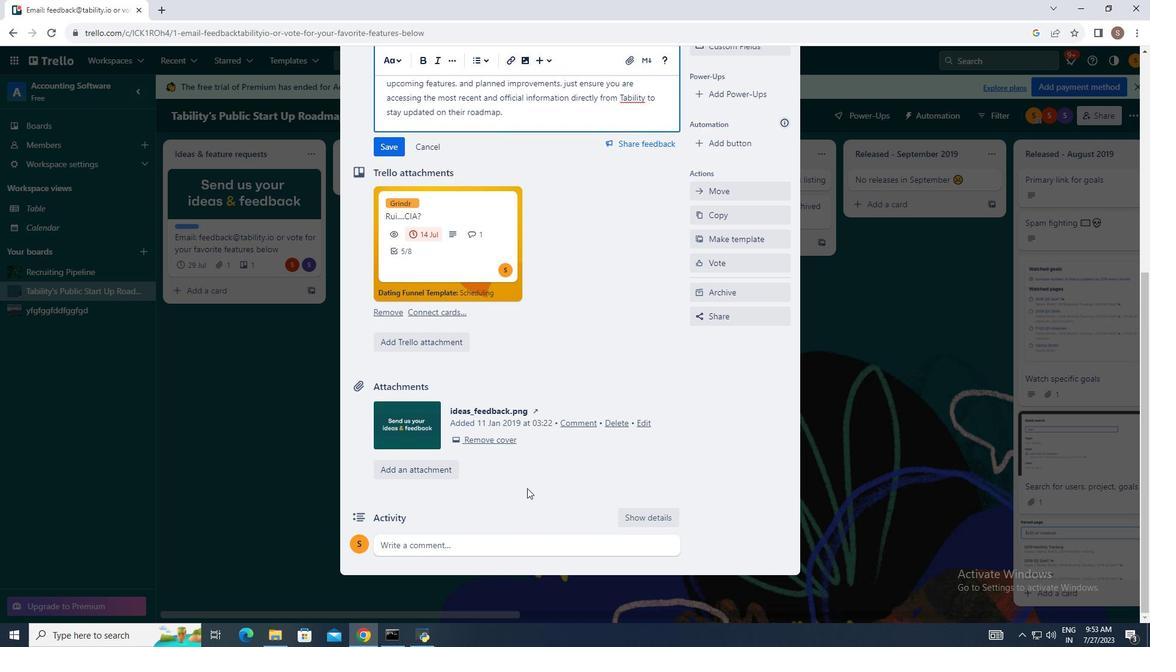 
Action: Mouse moved to (555, 446)
Screenshot: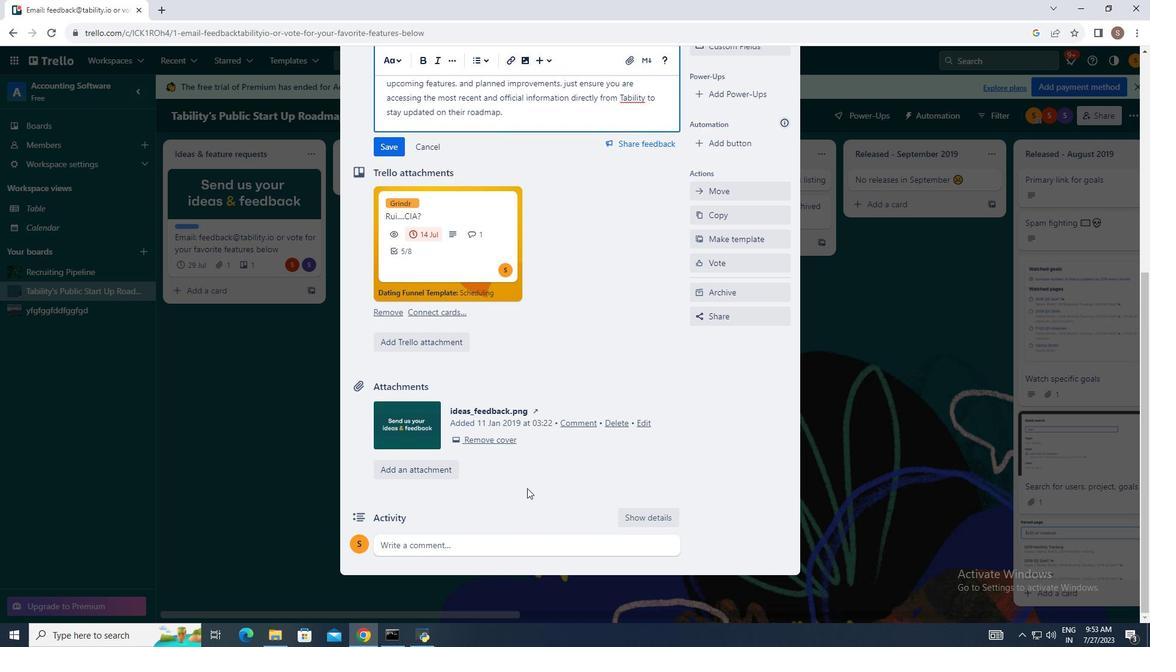 
Action: Mouse scrolled (555, 445) with delta (0, 0)
Screenshot: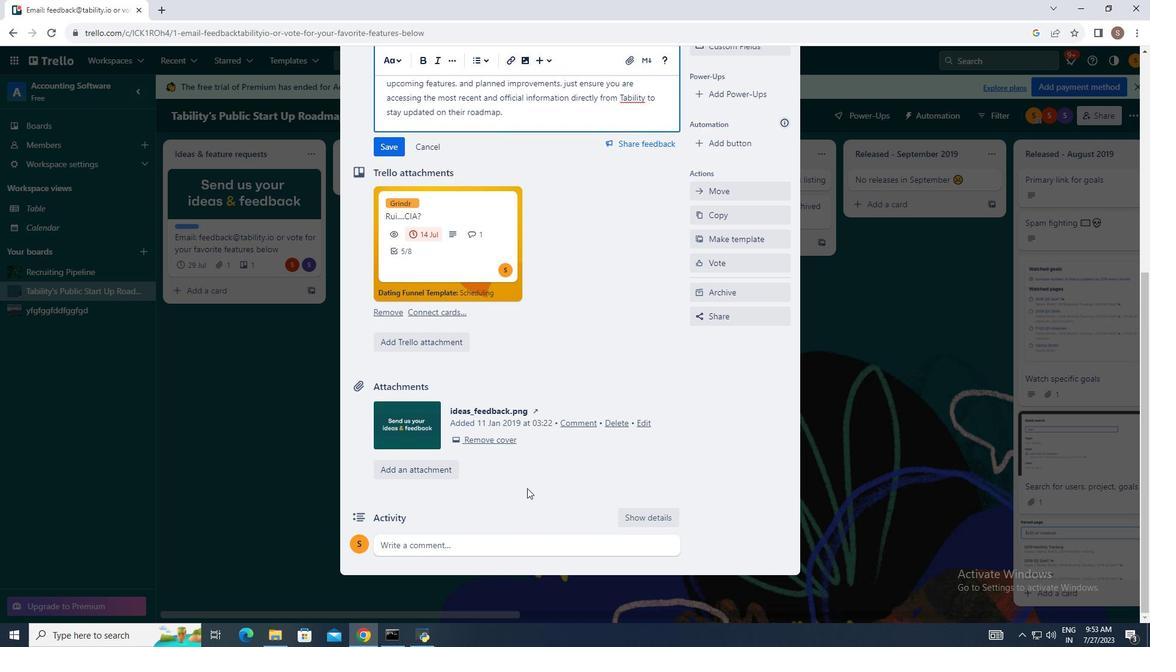 
Action: Mouse moved to (553, 444)
Screenshot: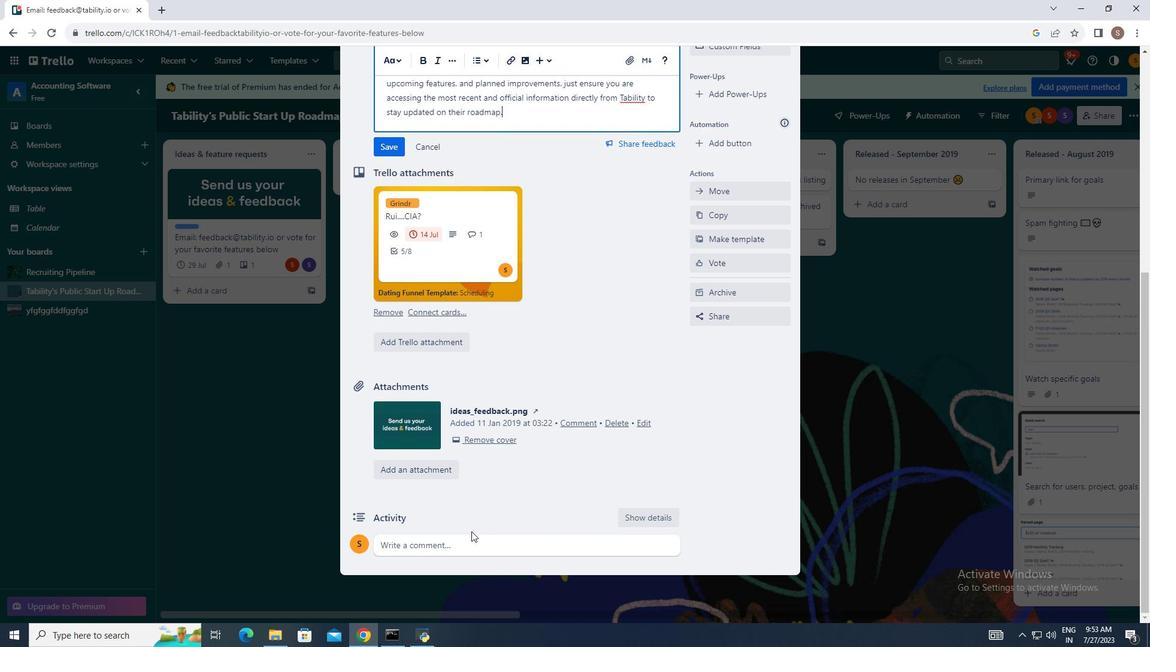 
Action: Mouse scrolled (553, 444) with delta (0, 0)
Screenshot: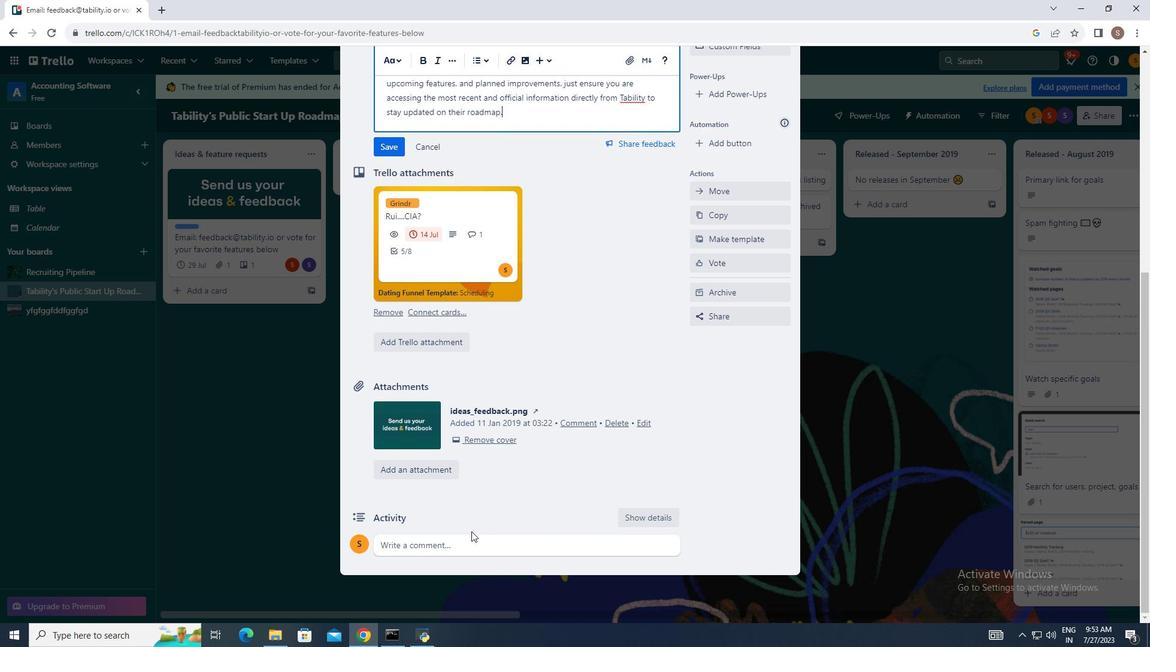 
Action: Mouse moved to (451, 550)
Screenshot: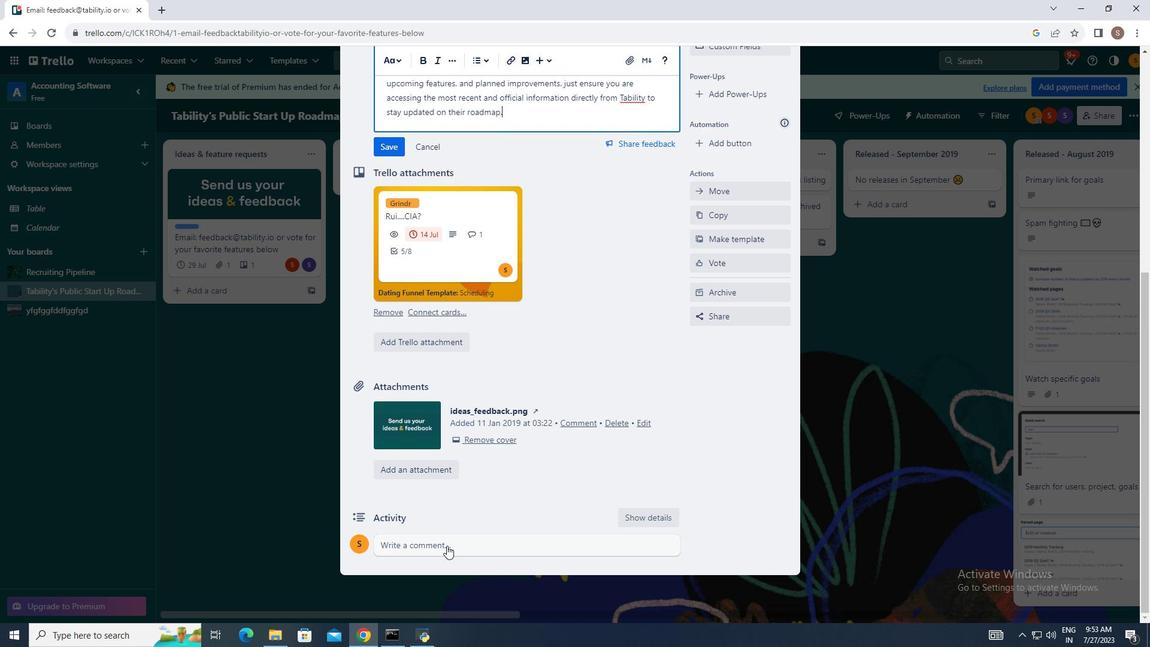 
Action: Mouse pressed left at (451, 550)
Screenshot: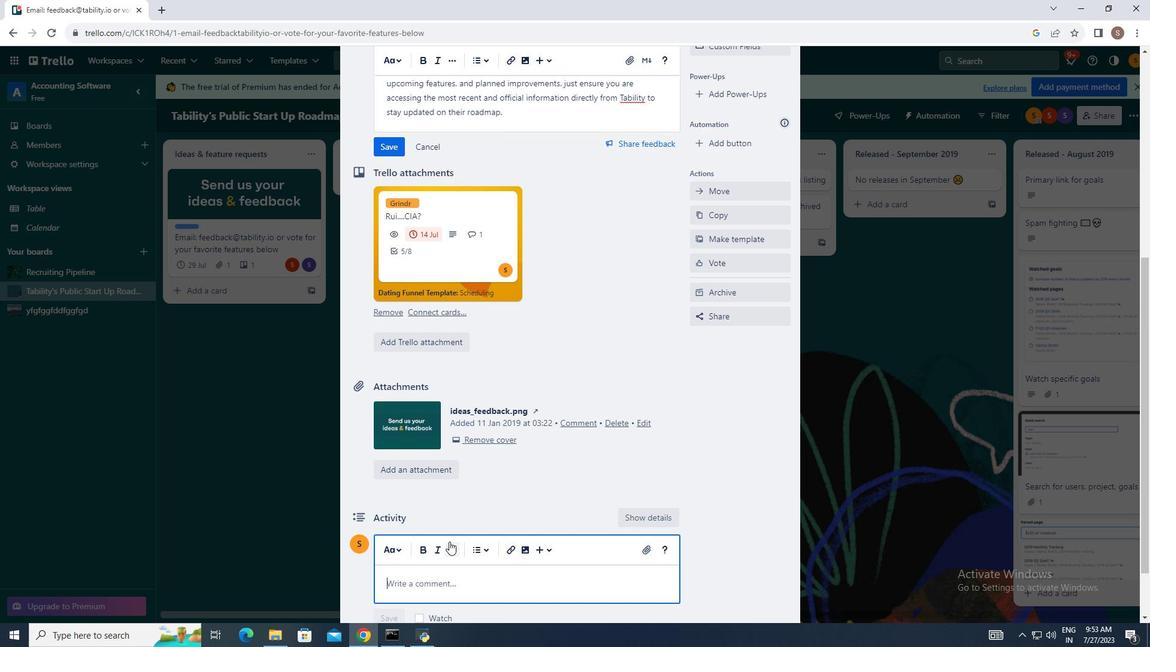 
Action: Mouse moved to (468, 541)
Screenshot: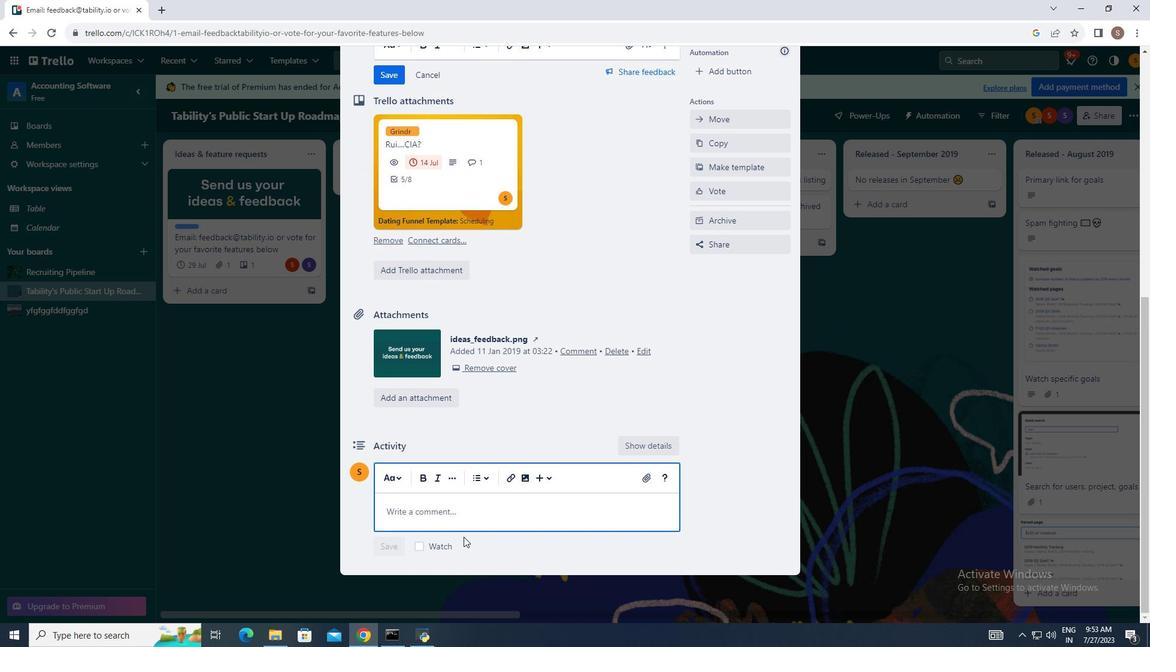 
Action: Mouse scrolled (468, 540) with delta (0, 0)
Screenshot: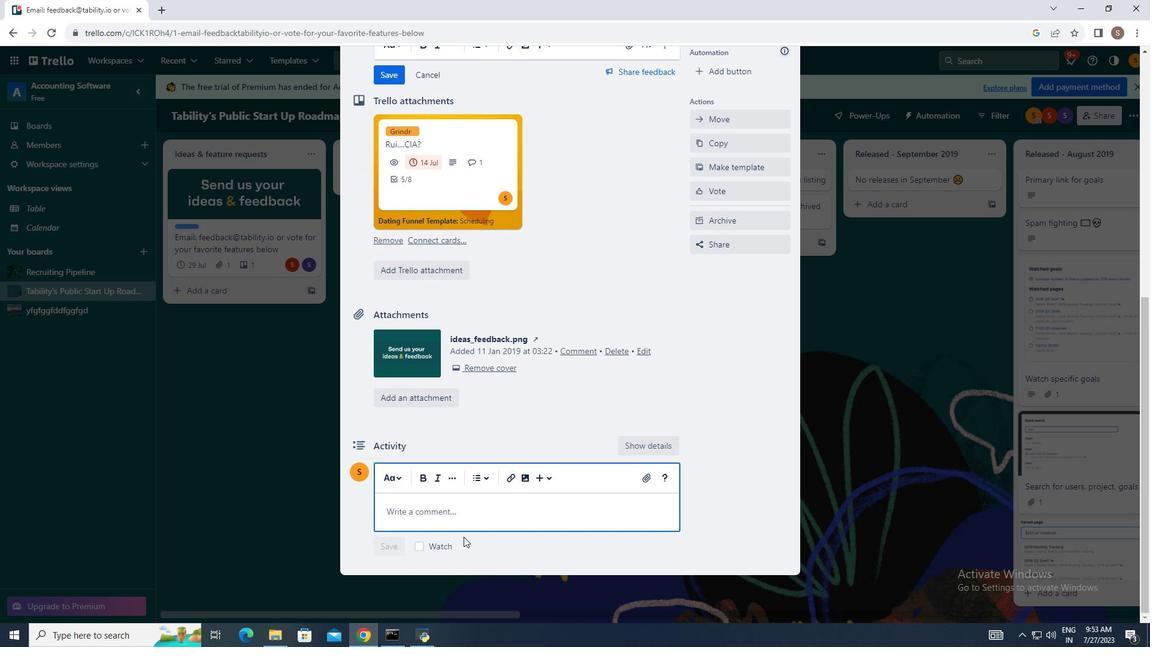 
Action: Mouse scrolled (468, 540) with delta (0, 0)
Screenshot: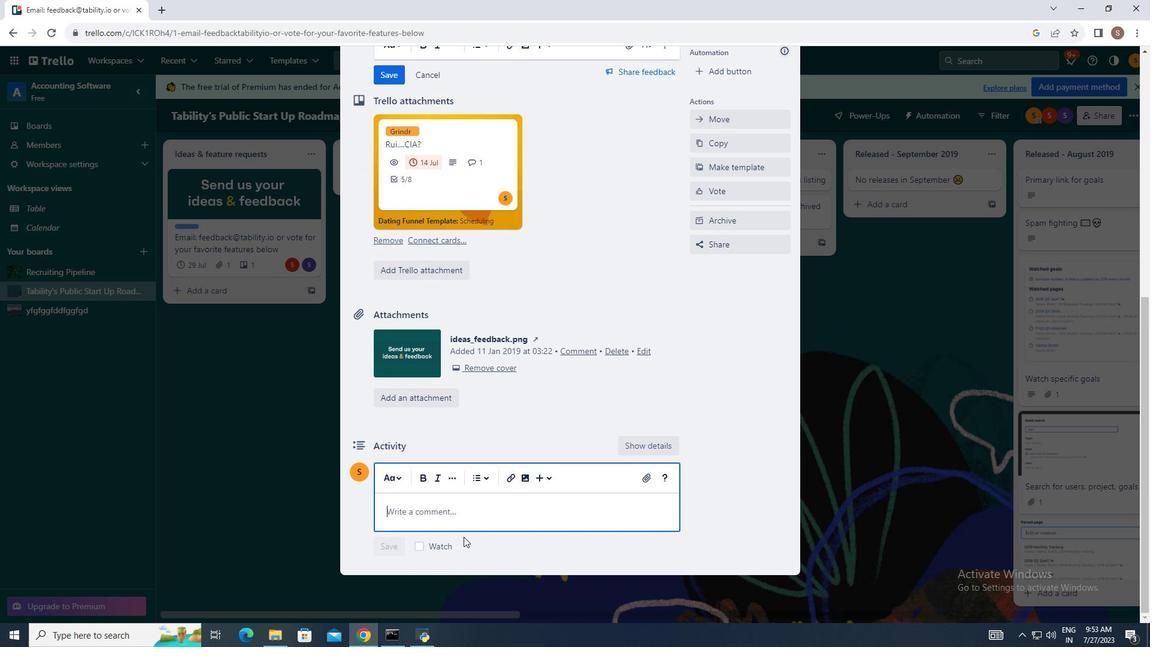 
Action: Mouse moved to (468, 541)
Screenshot: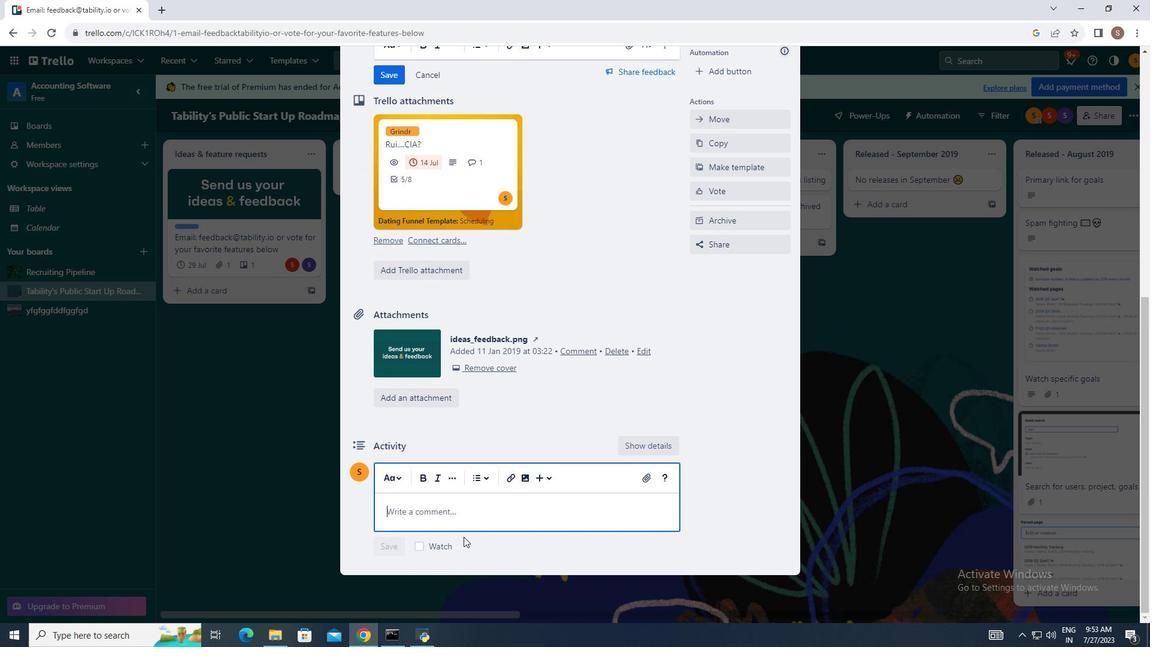 
Action: Mouse scrolled (468, 540) with delta (0, 0)
Screenshot: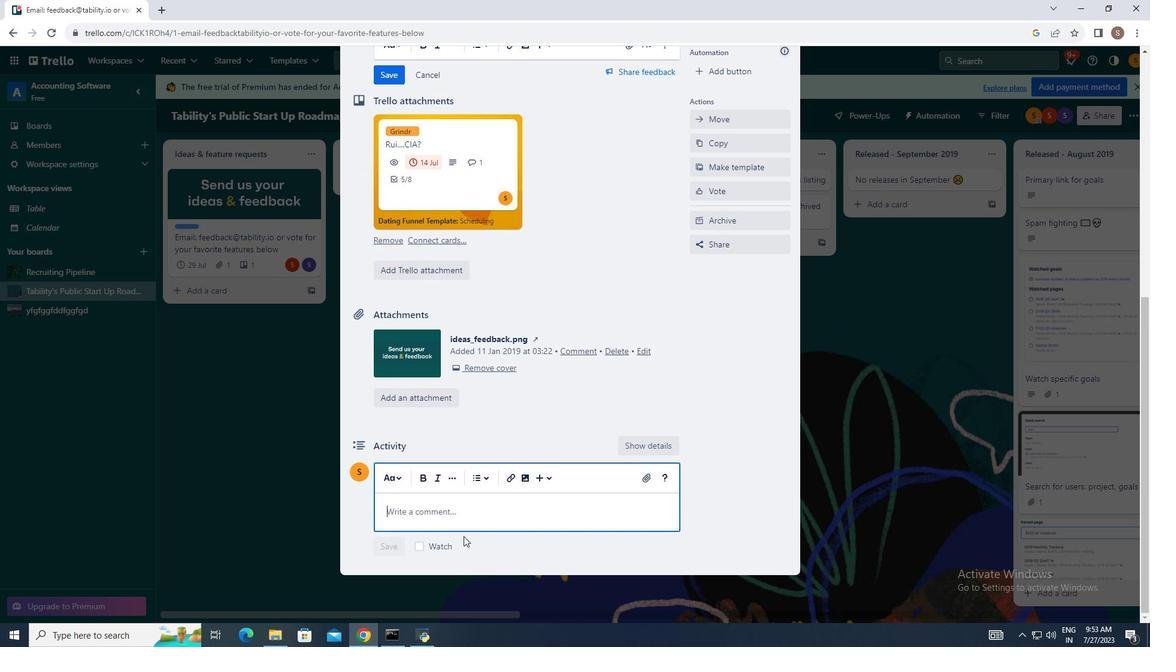 
Action: Mouse moved to (610, 412)
Screenshot: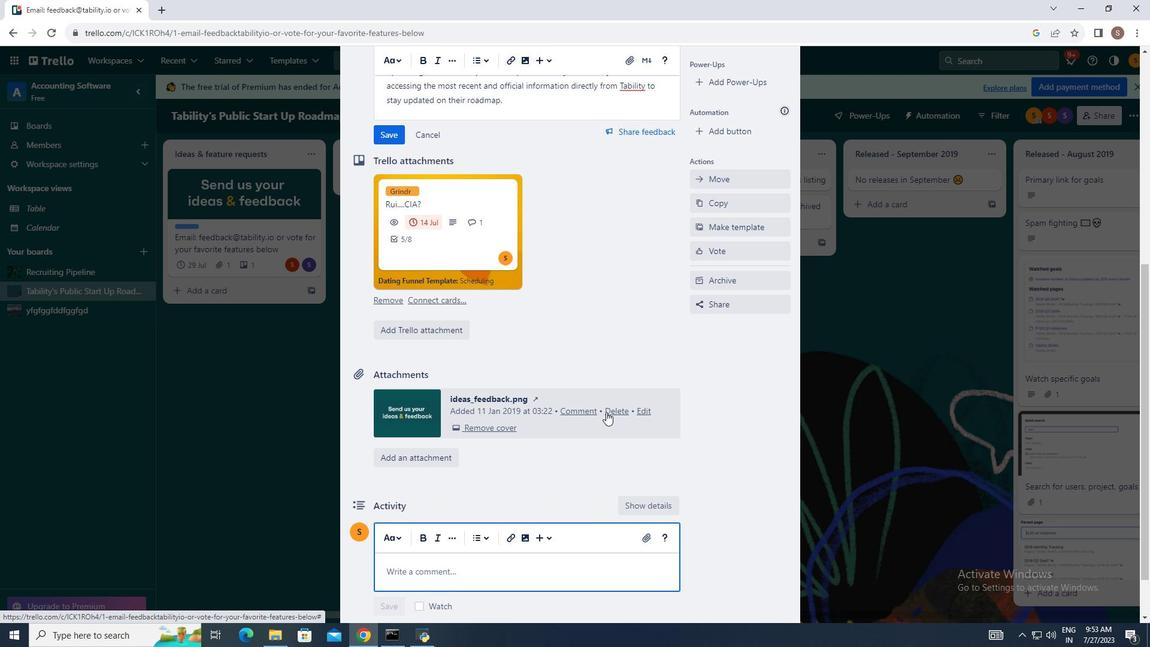 
Action: Mouse scrolled (610, 412) with delta (0, 0)
Screenshot: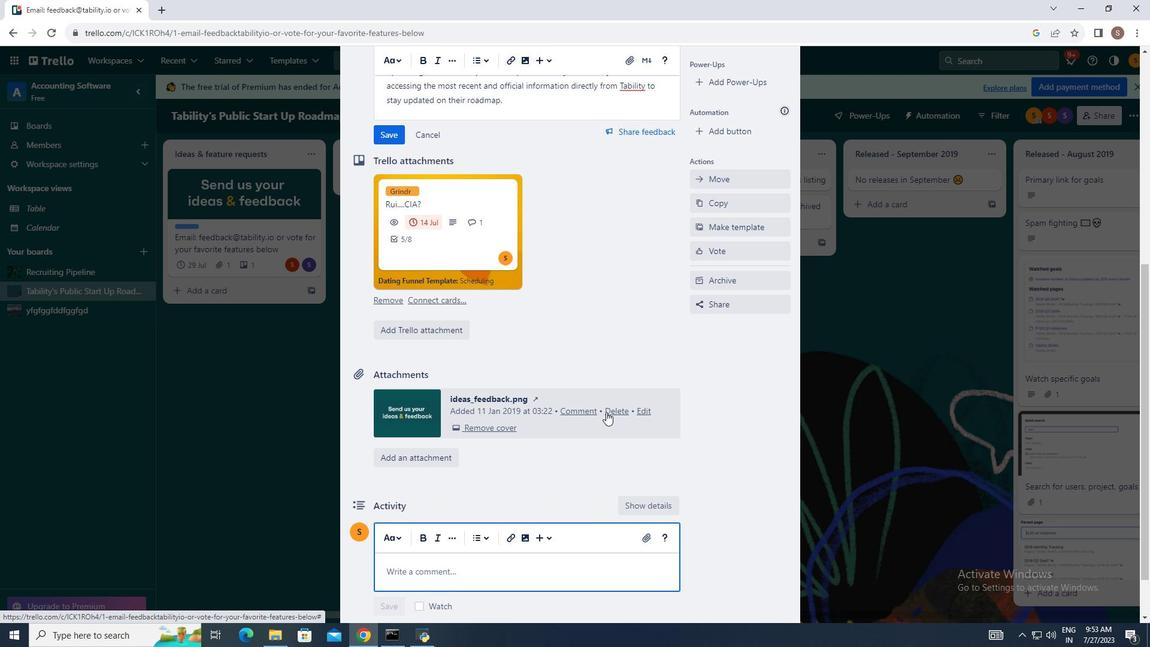 
Action: Mouse moved to (610, 416)
Screenshot: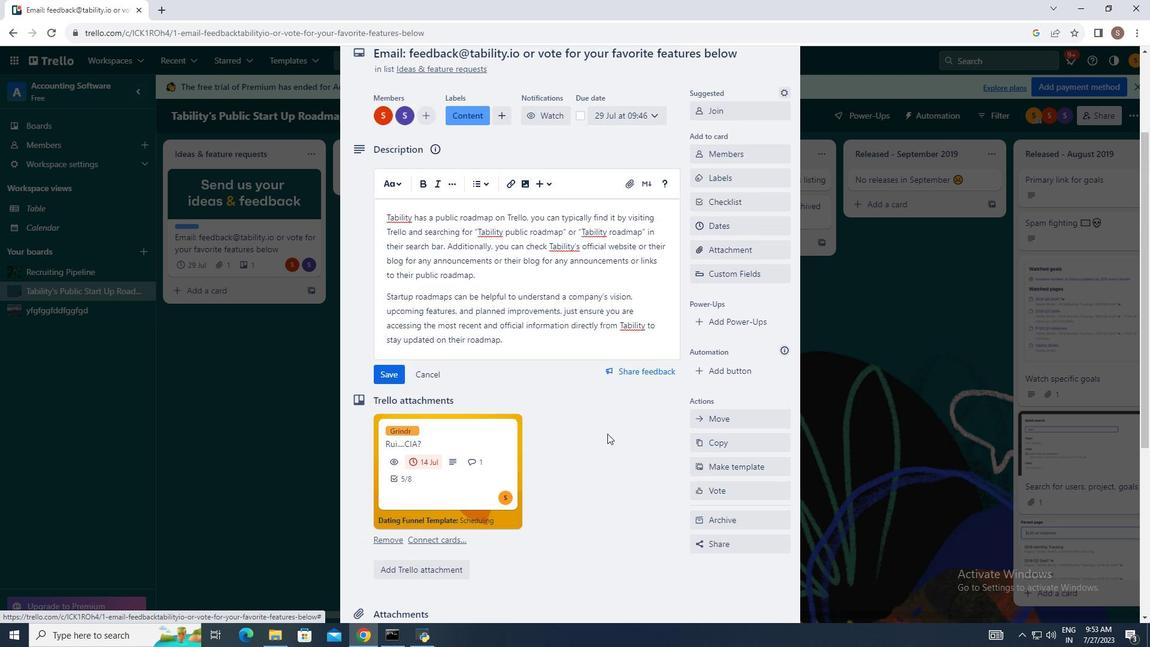 
Action: Mouse scrolled (610, 417) with delta (0, 0)
Screenshot: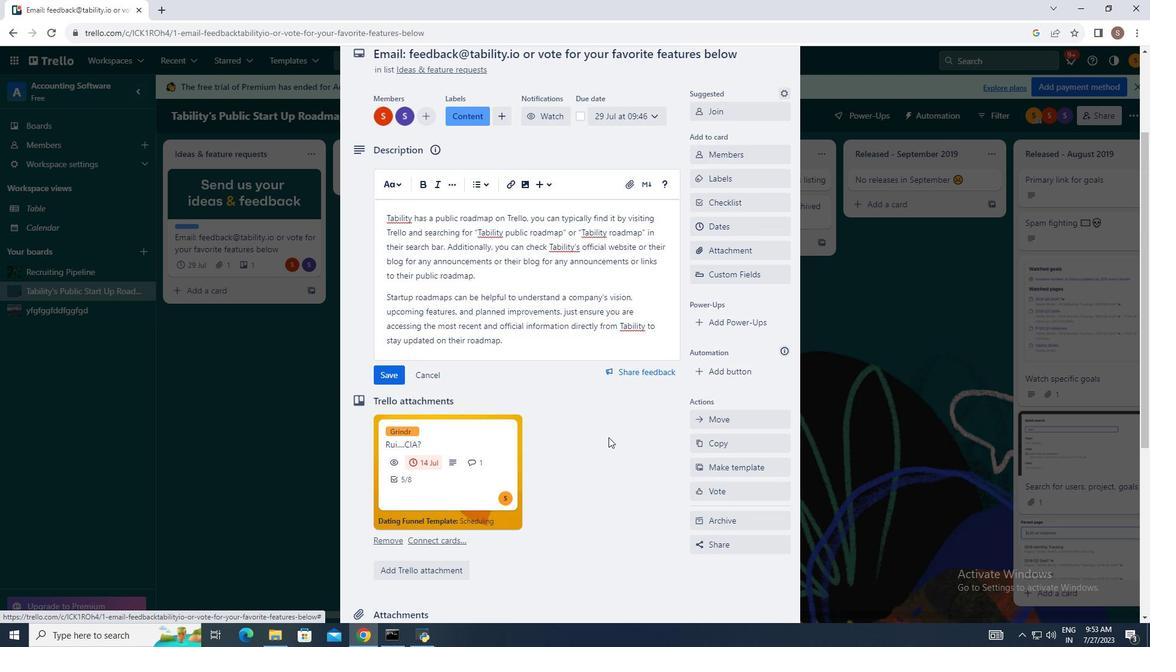 
Action: Mouse scrolled (610, 417) with delta (0, 0)
Screenshot: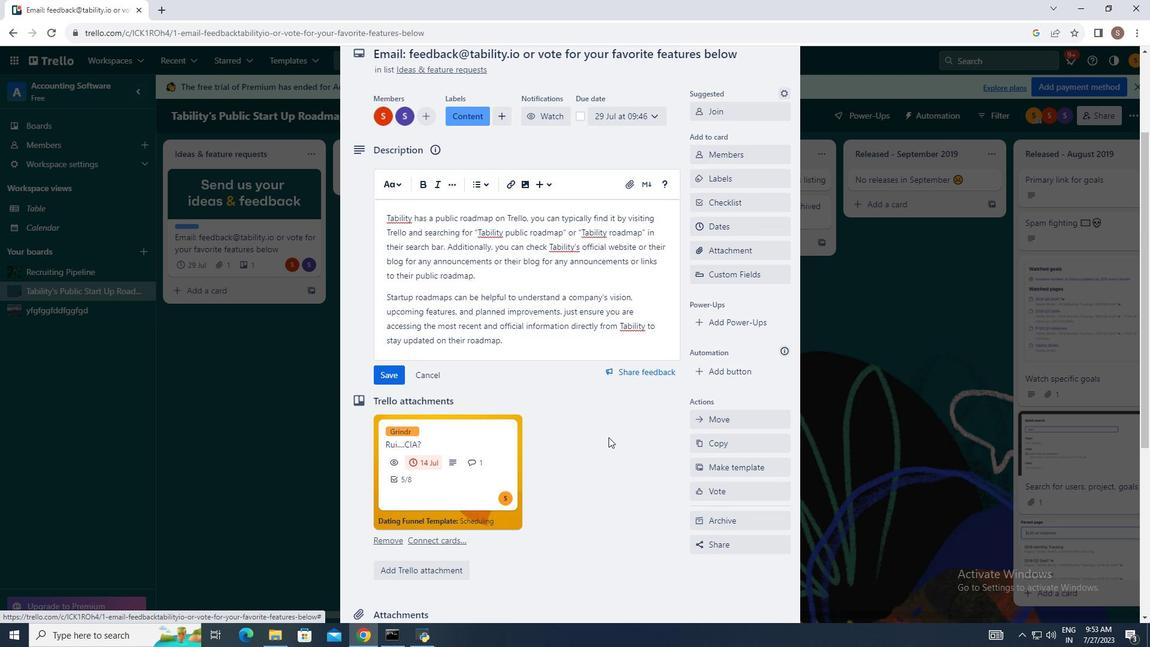 
Action: Mouse scrolled (610, 417) with delta (0, 0)
Screenshot: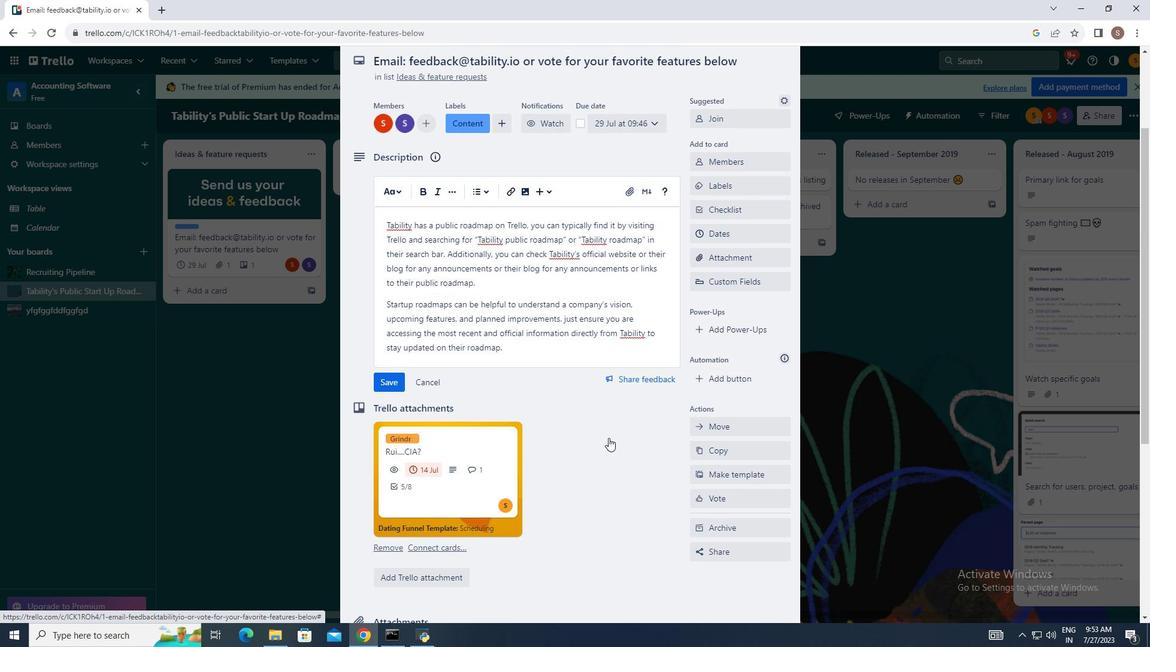 
Action: Mouse scrolled (610, 417) with delta (0, 0)
Screenshot: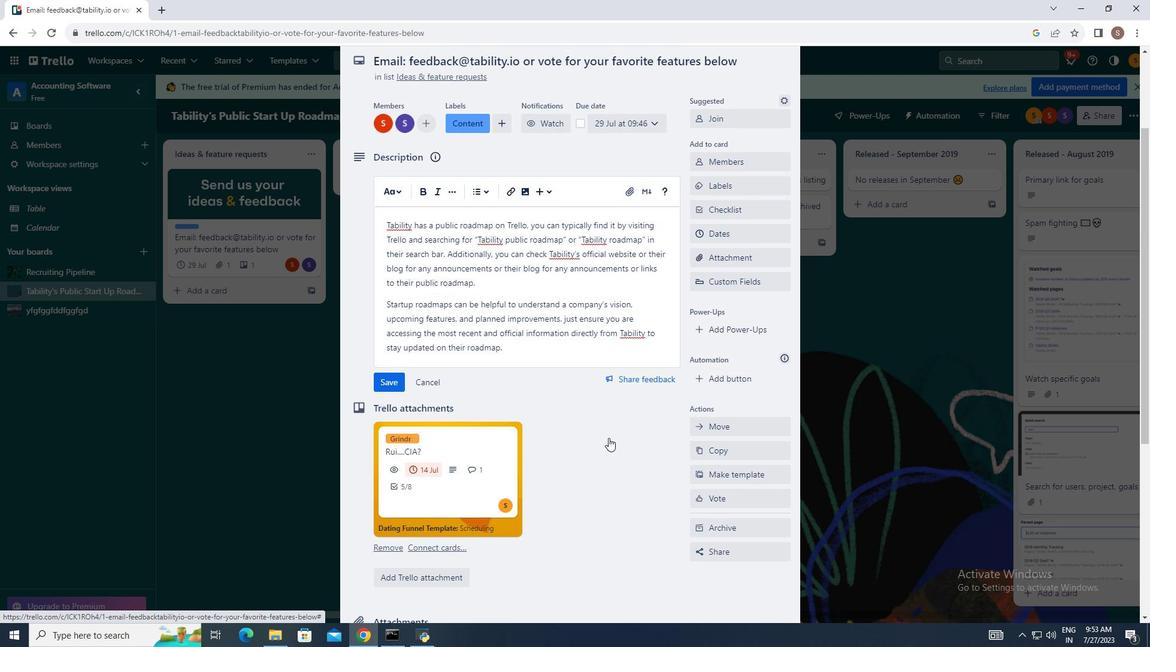 
Action: Mouse moved to (611, 438)
Screenshot: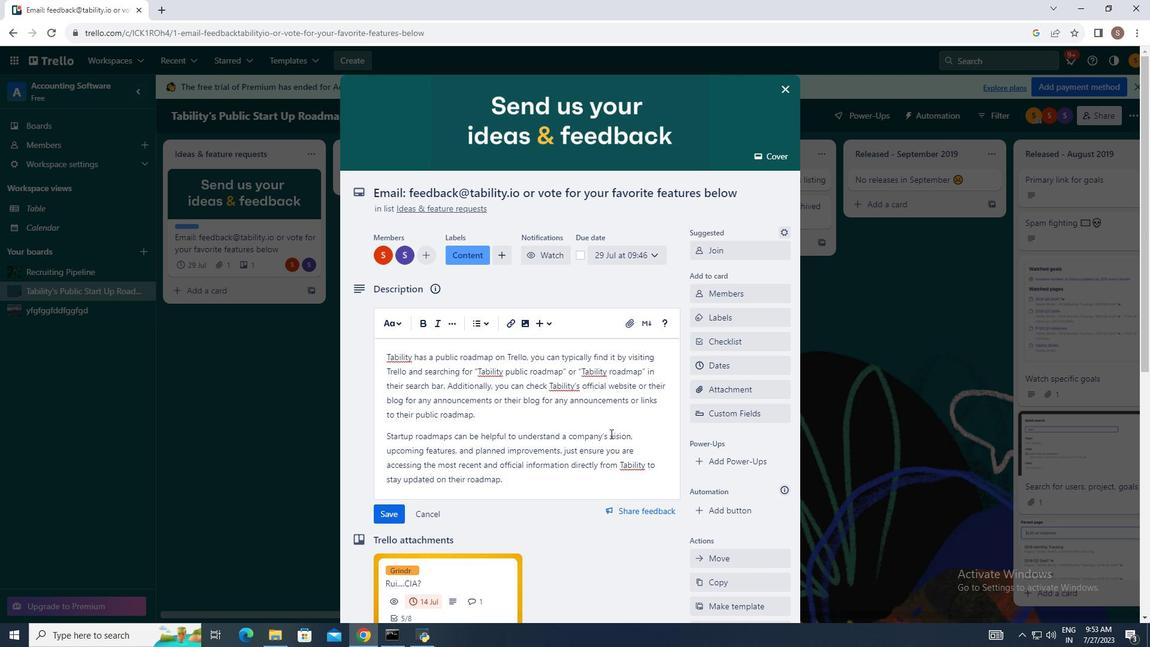 
Action: Mouse scrolled (611, 437) with delta (0, 0)
Screenshot: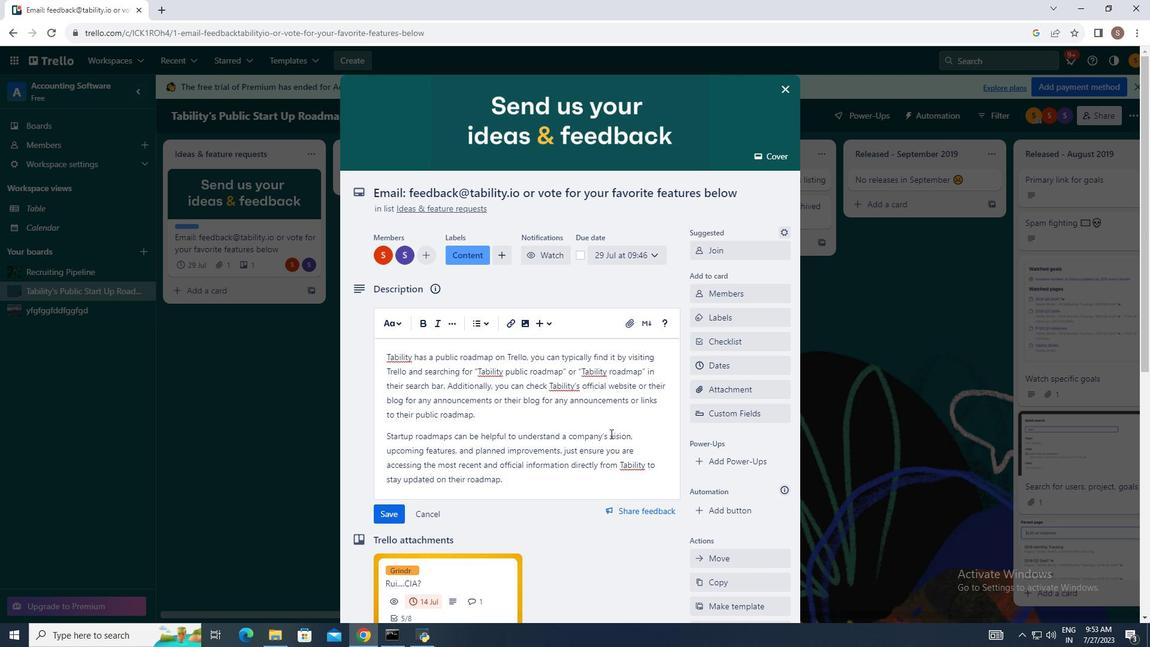 
Action: Mouse moved to (612, 440)
Screenshot: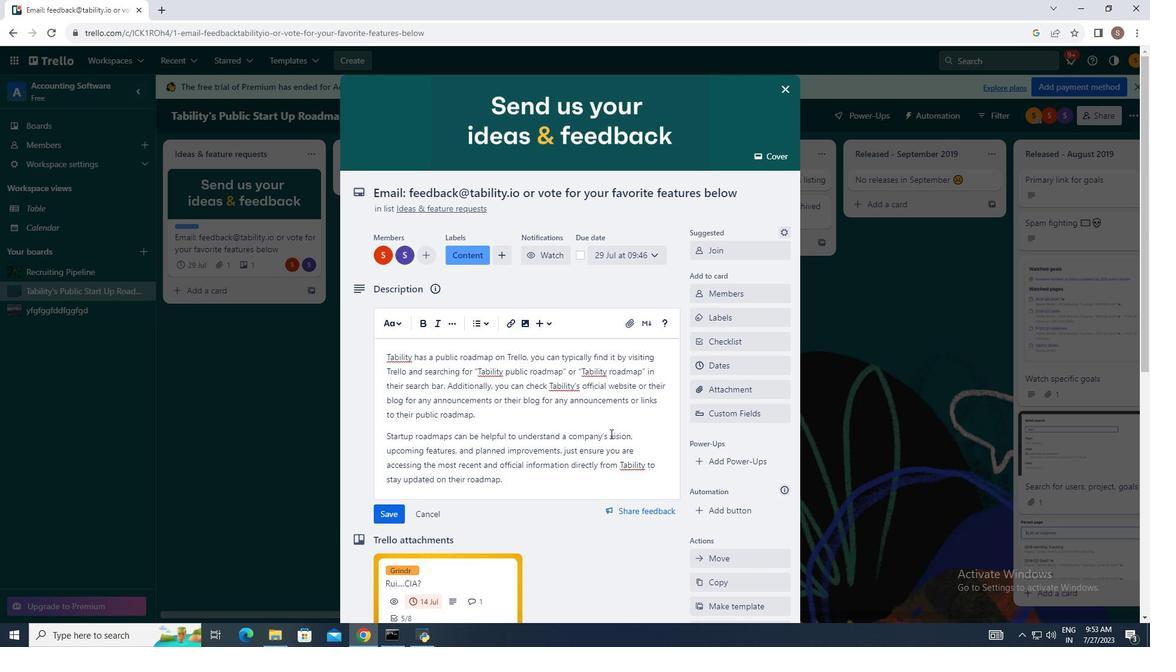 
Action: Mouse scrolled (612, 441) with delta (0, 0)
Screenshot: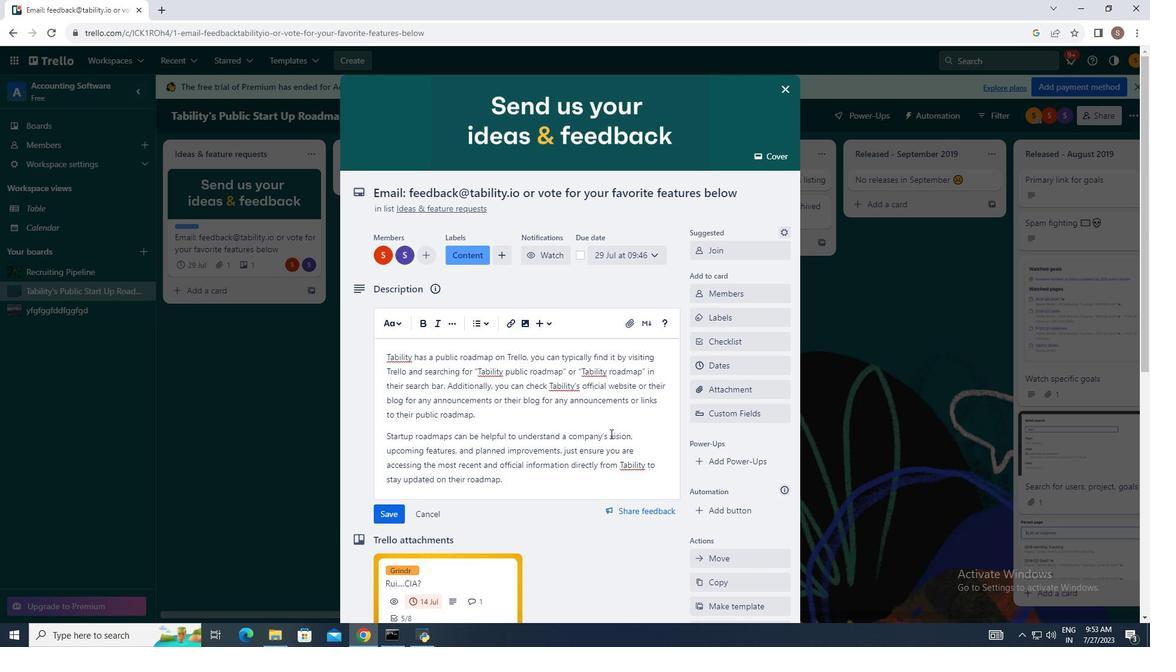 
Action: Mouse moved to (612, 441)
Screenshot: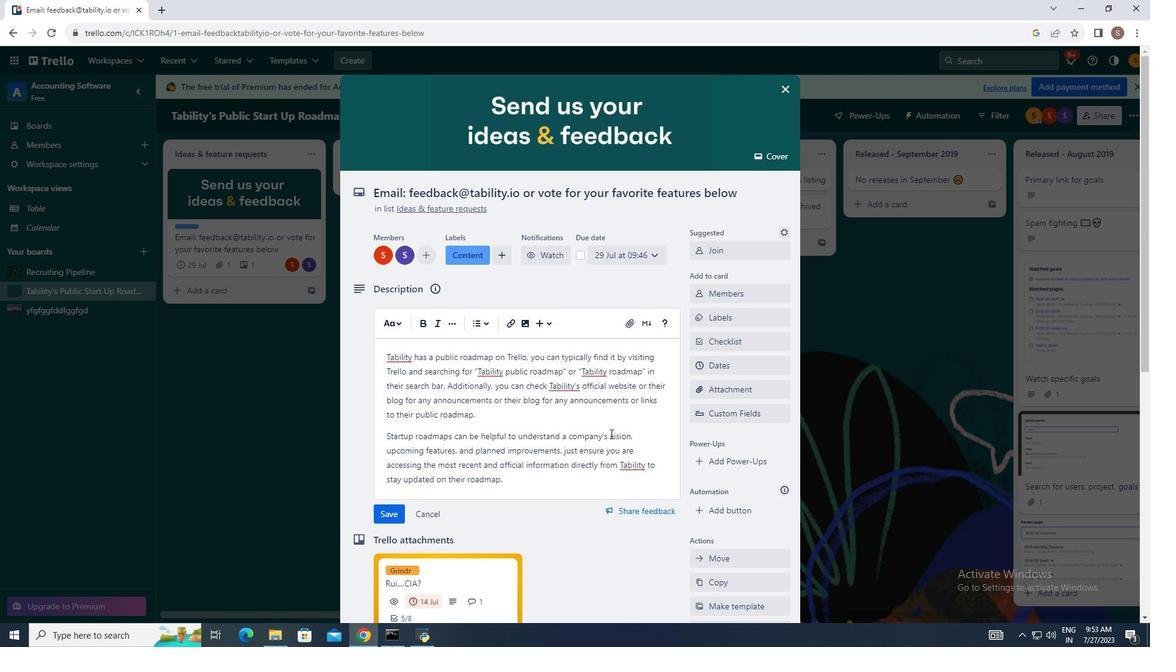 
Action: Mouse scrolled (612, 441) with delta (0, 0)
Screenshot: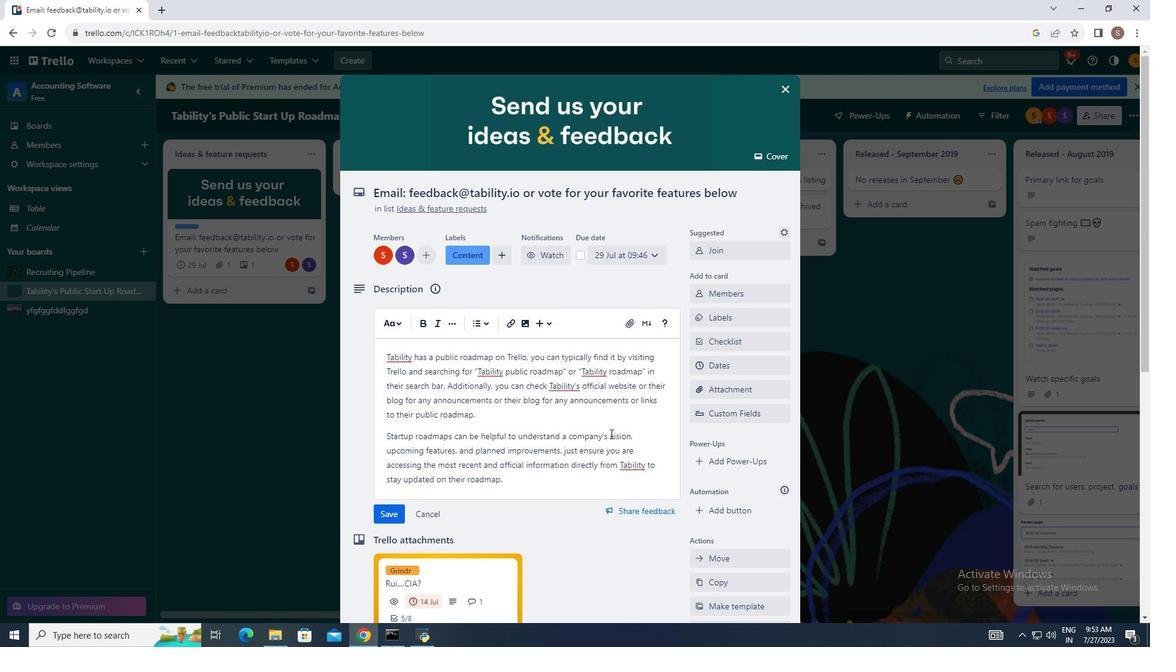 
Action: Mouse moved to (613, 441)
Screenshot: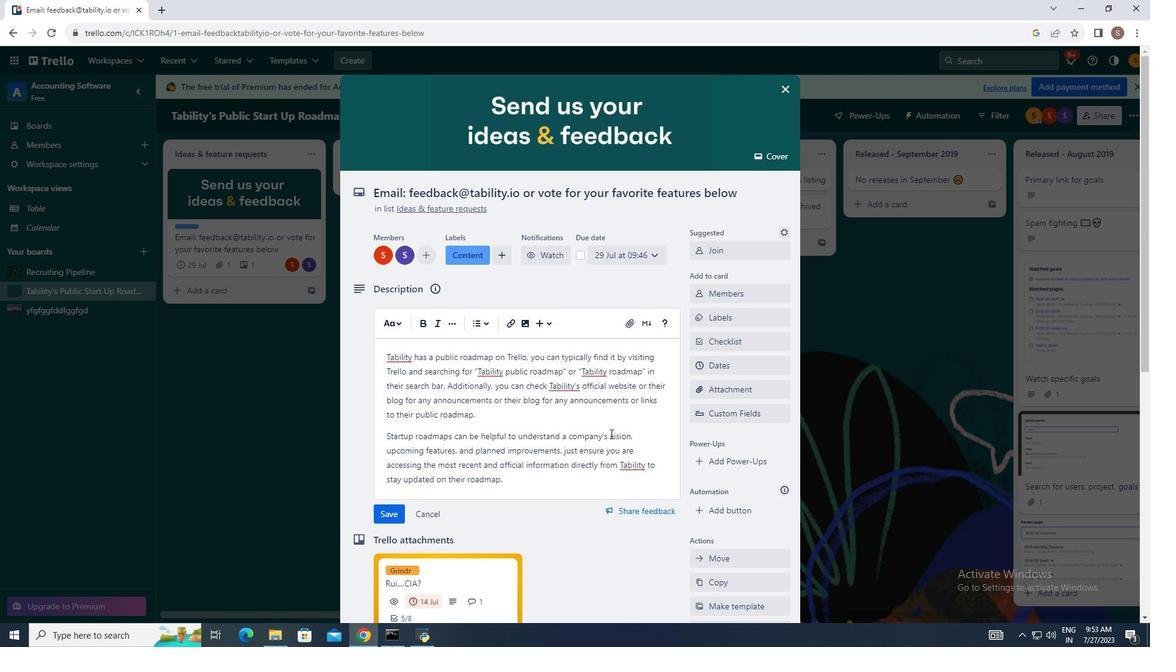 
Action: Mouse scrolled (613, 442) with delta (0, 0)
Screenshot: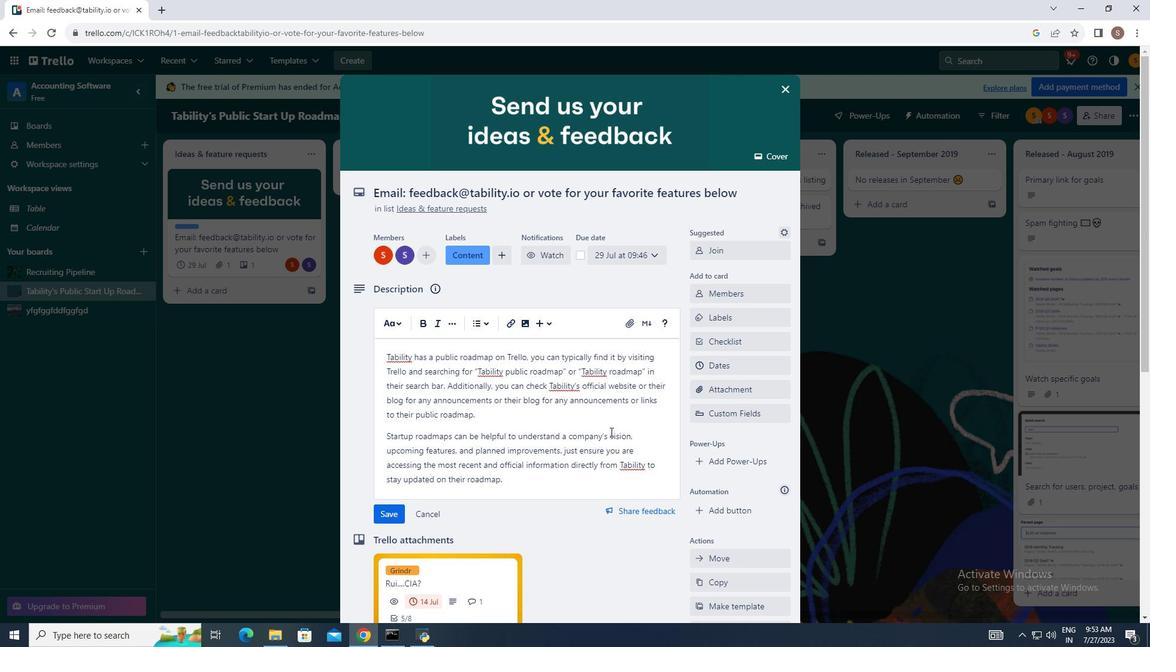 
Action: Mouse moved to (613, 442)
Screenshot: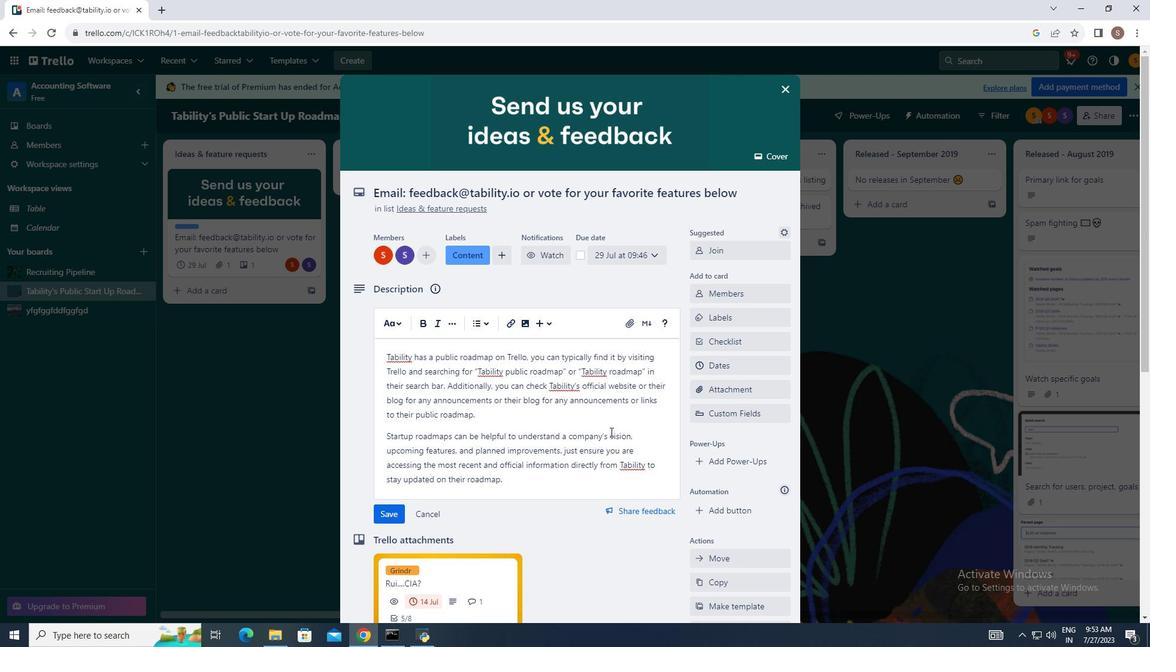 
Action: Mouse scrolled (613, 442) with delta (0, 0)
Screenshot: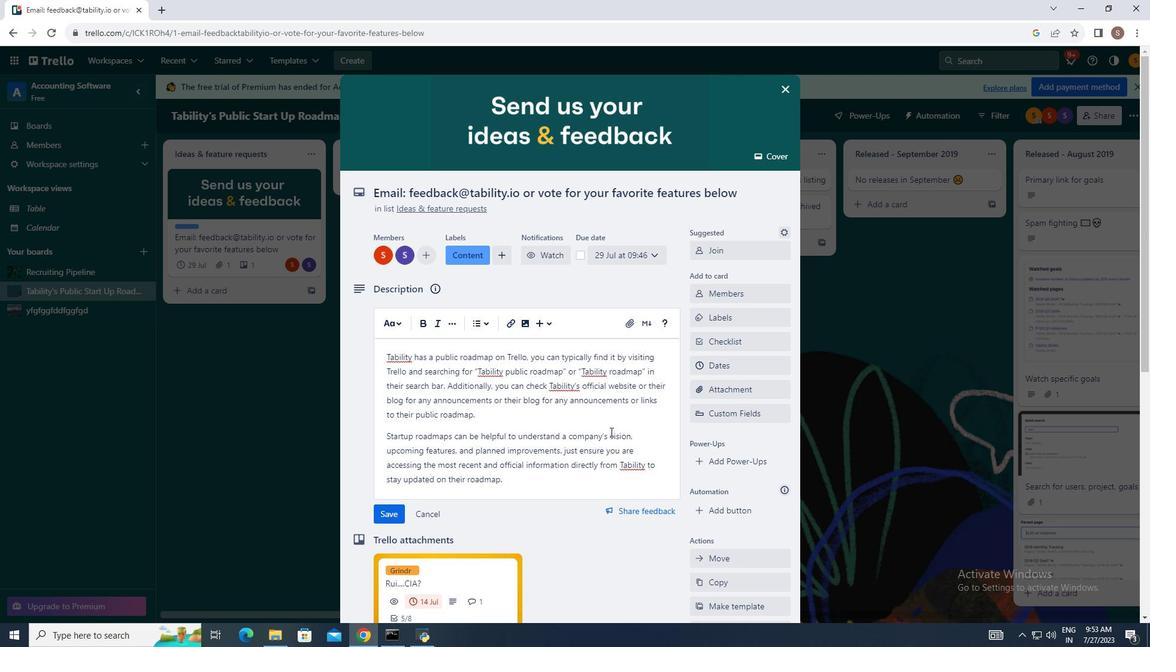 
Action: Mouse moved to (613, 442)
Screenshot: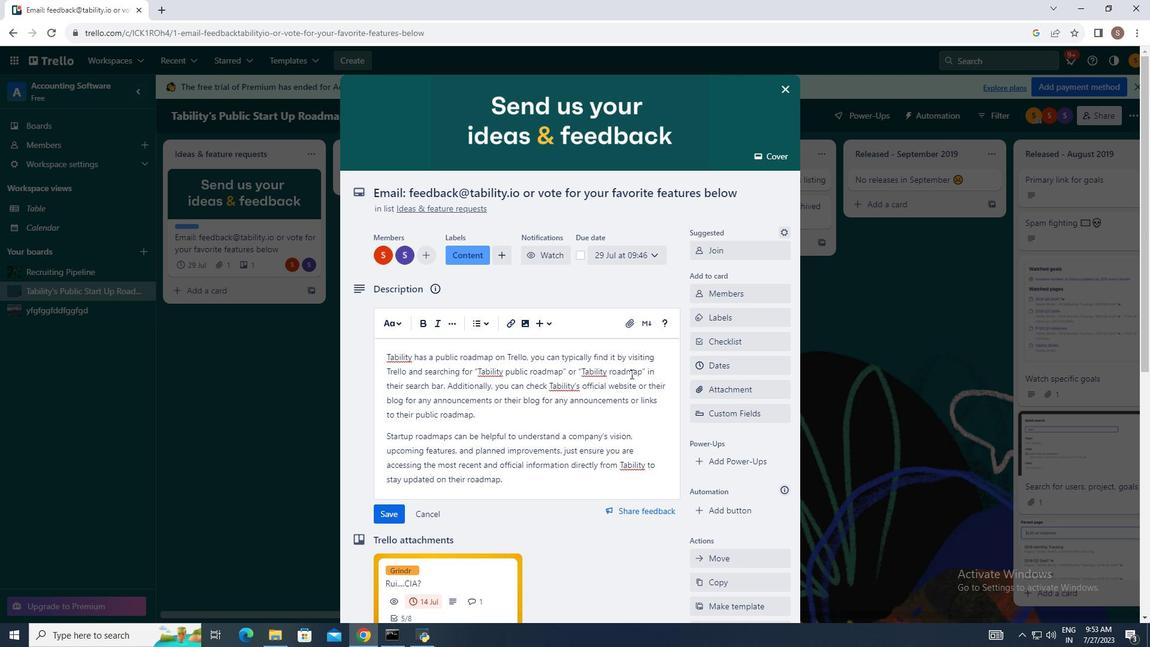 
Action: Mouse scrolled (613, 442) with delta (0, 0)
Screenshot: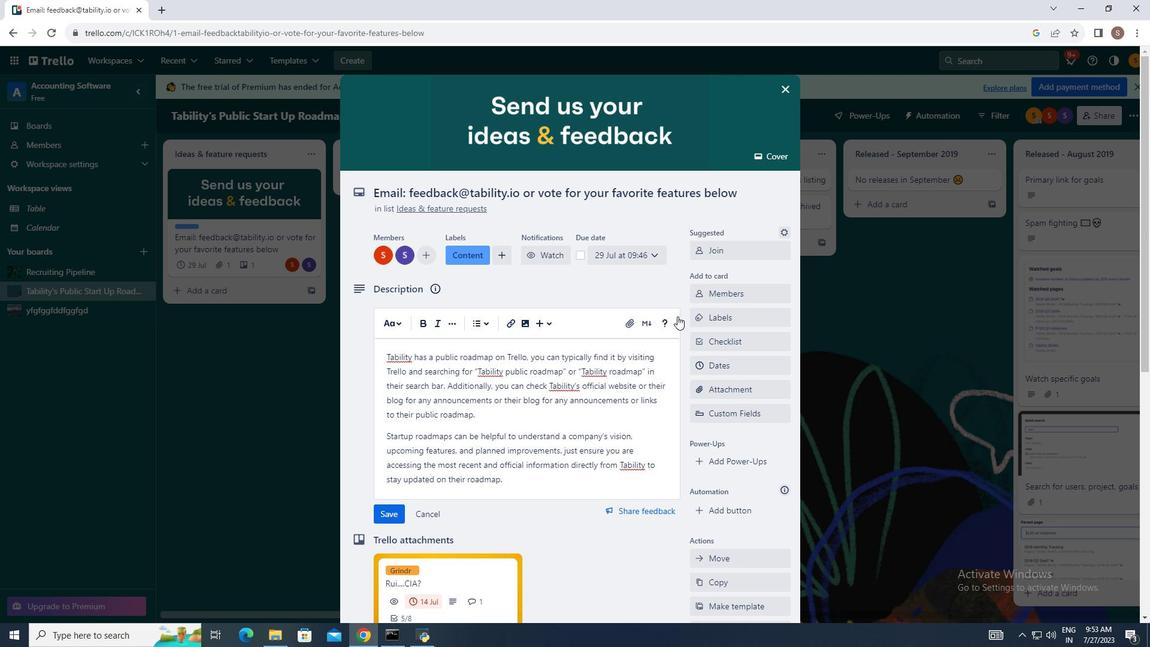 
Action: Mouse moved to (614, 442)
Screenshot: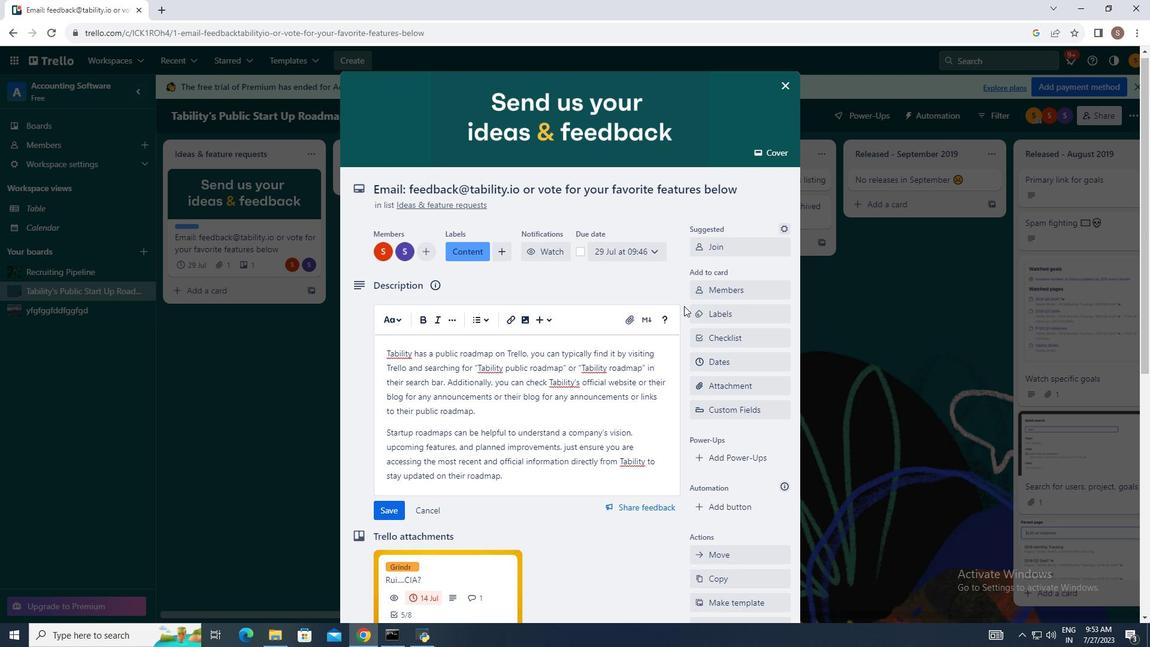
Action: Mouse scrolled (614, 442) with delta (0, 0)
Screenshot: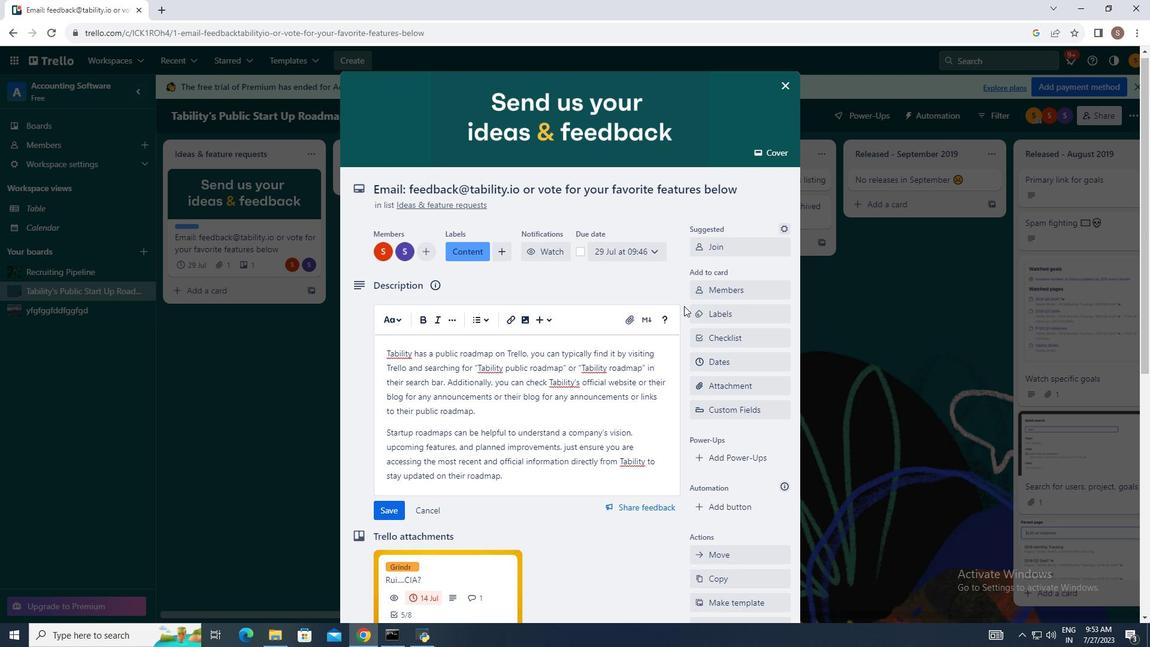 
Action: Mouse moved to (610, 420)
Screenshot: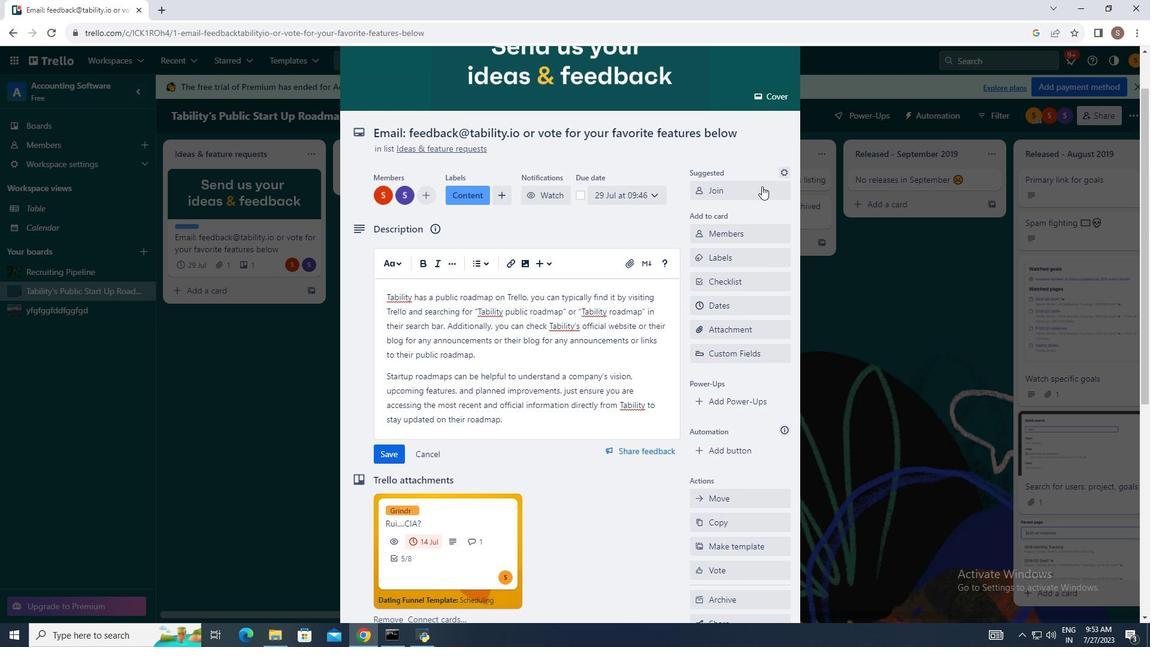 
Action: Mouse scrolled (610, 421) with delta (0, 0)
Screenshot: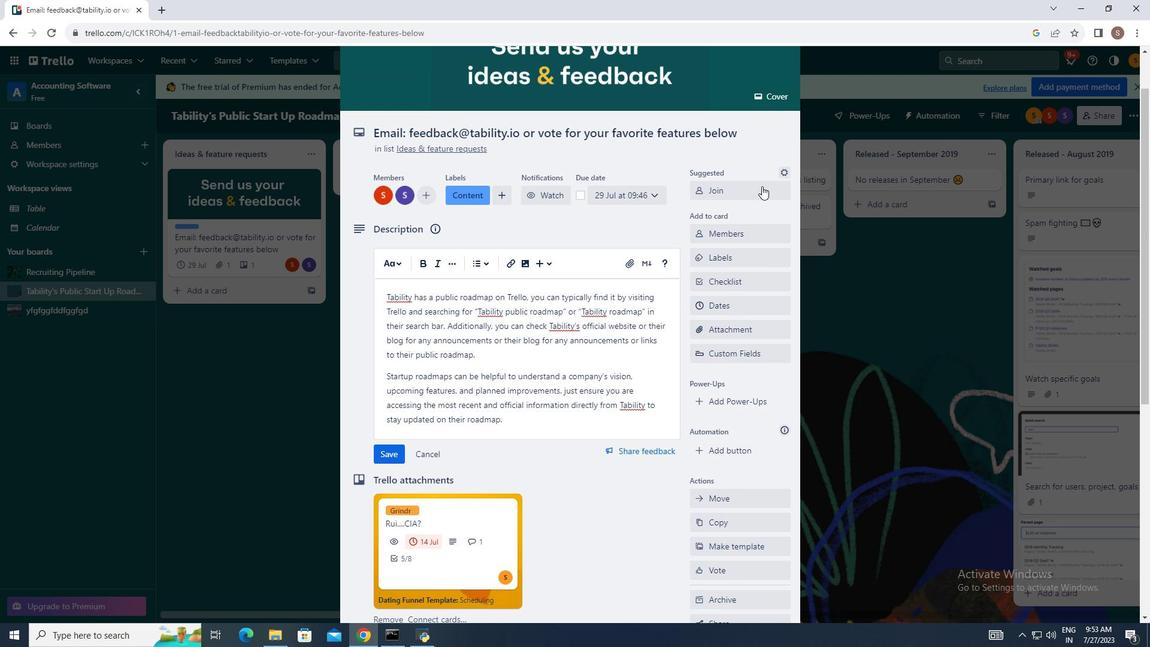 
Action: Mouse moved to (635, 378)
Screenshot: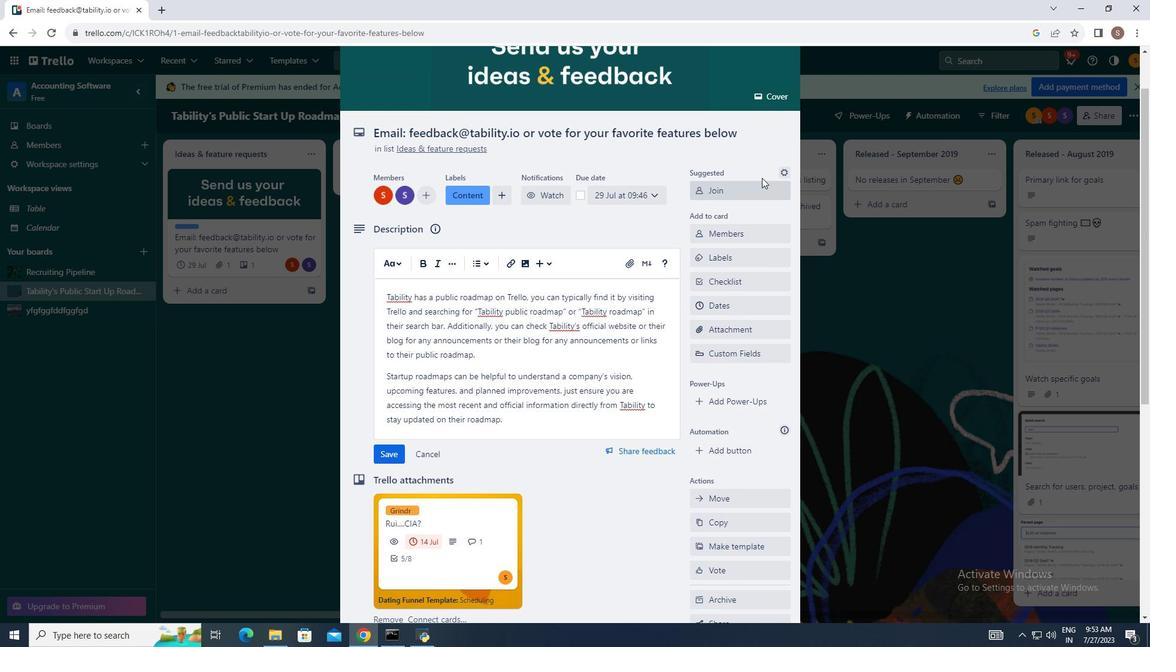 
Action: Mouse scrolled (635, 377) with delta (0, 0)
Screenshot: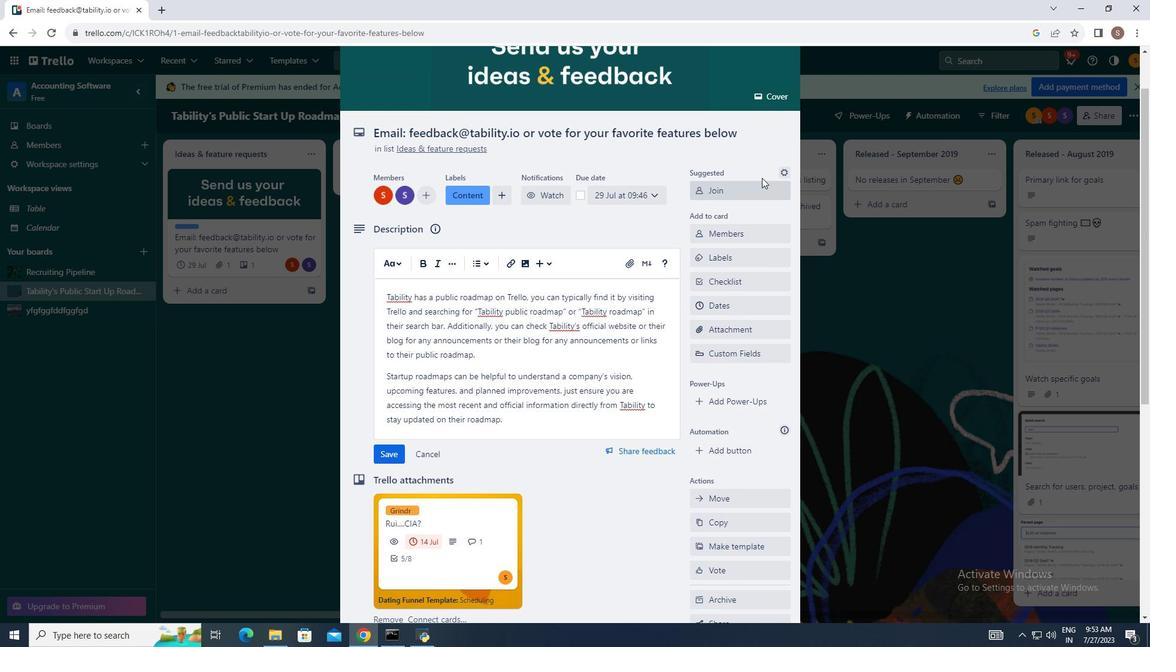 
Action: Mouse moved to (762, 217)
Screenshot: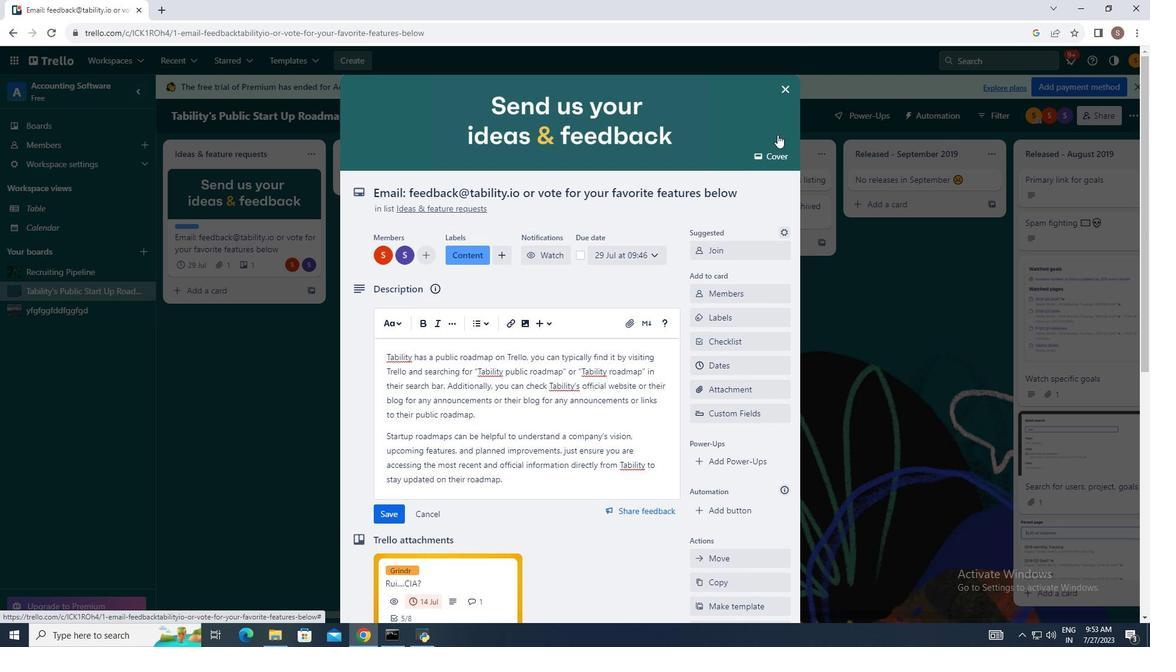 
Action: Mouse scrolled (764, 201) with delta (0, 0)
Screenshot: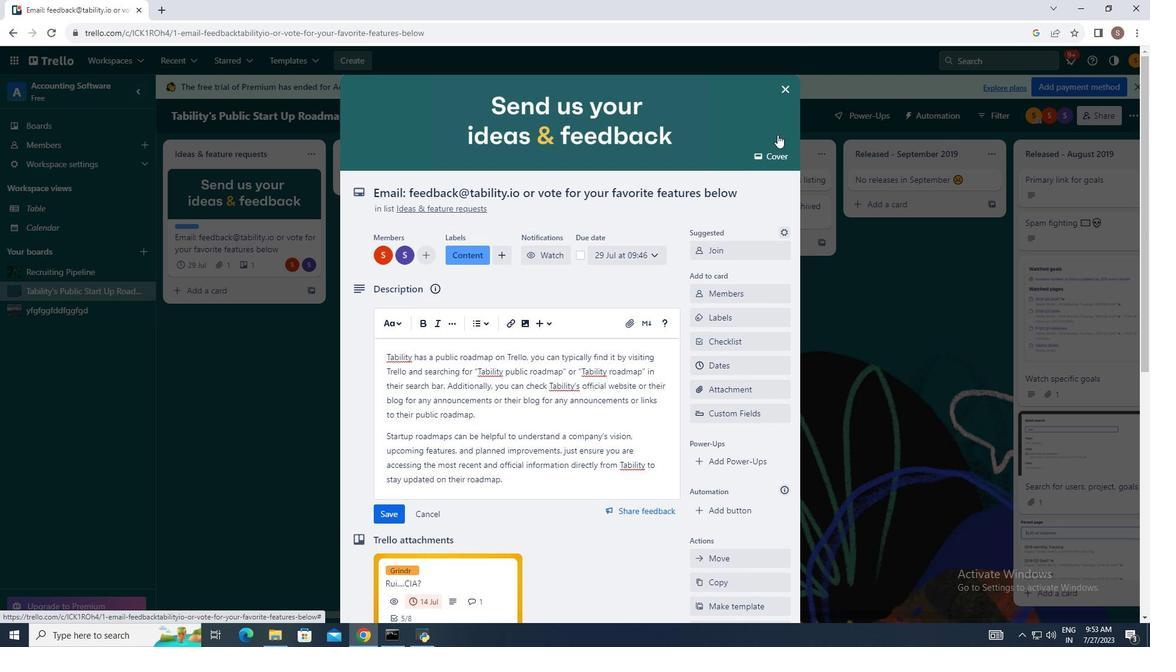 
Action: Mouse moved to (762, 218)
Screenshot: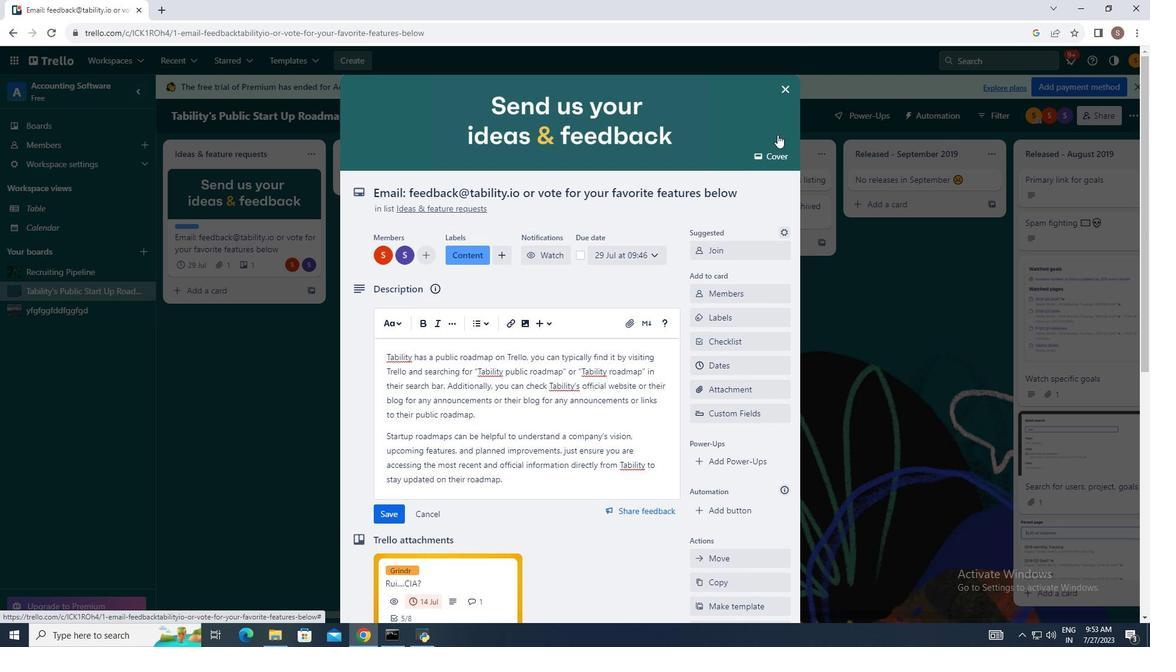 
Action: Mouse scrolled (762, 218) with delta (0, 0)
Screenshot: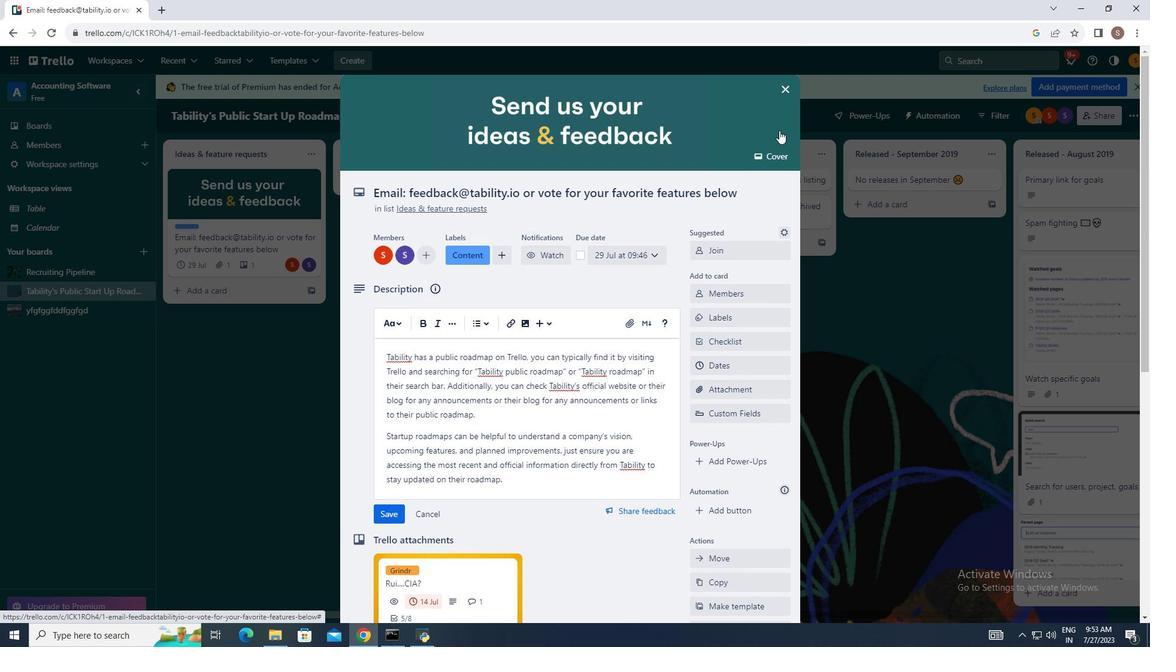 
Action: Mouse moved to (762, 218)
Screenshot: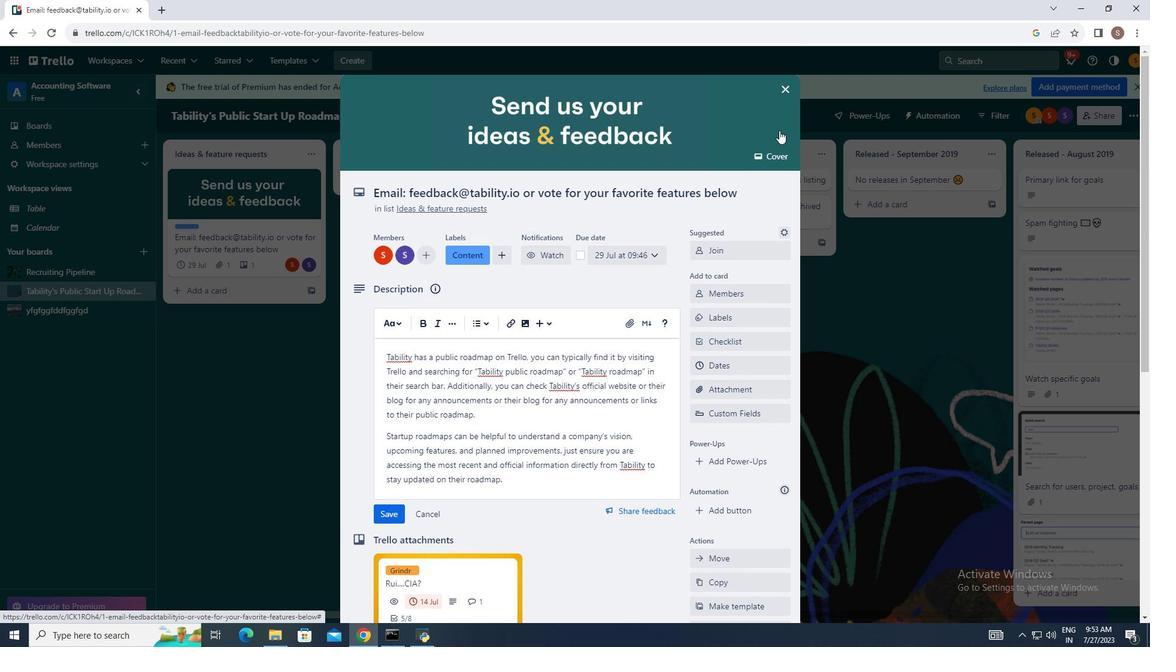 
Action: Mouse scrolled (762, 216) with delta (0, 0)
Screenshot: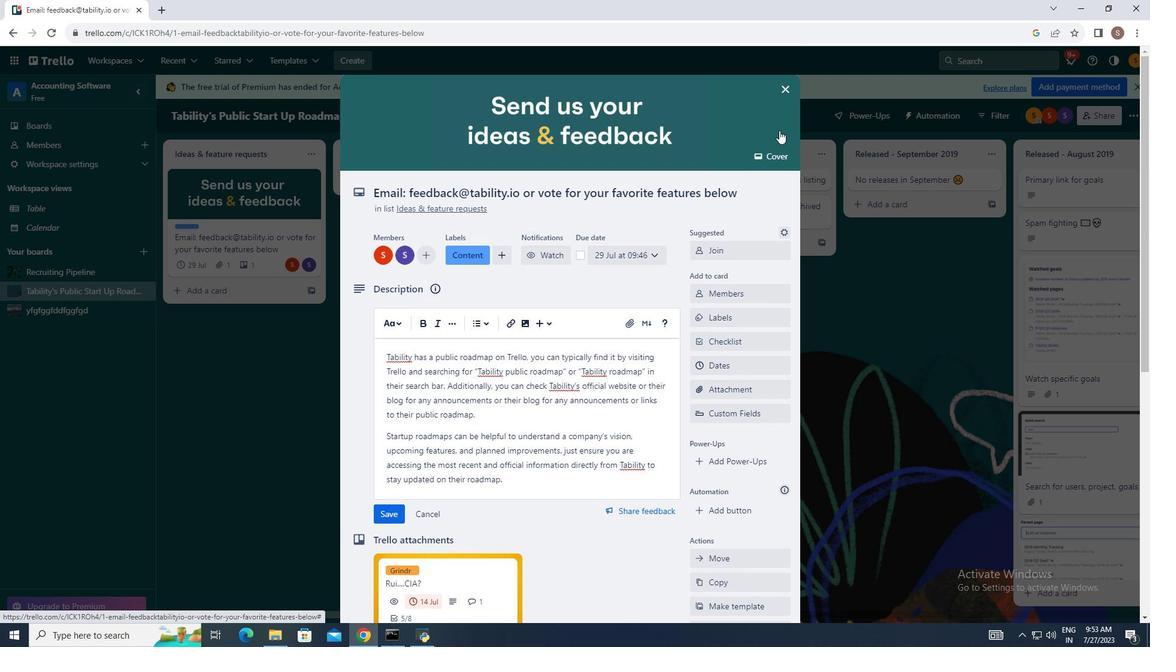 
Action: Mouse moved to (760, 213)
Screenshot: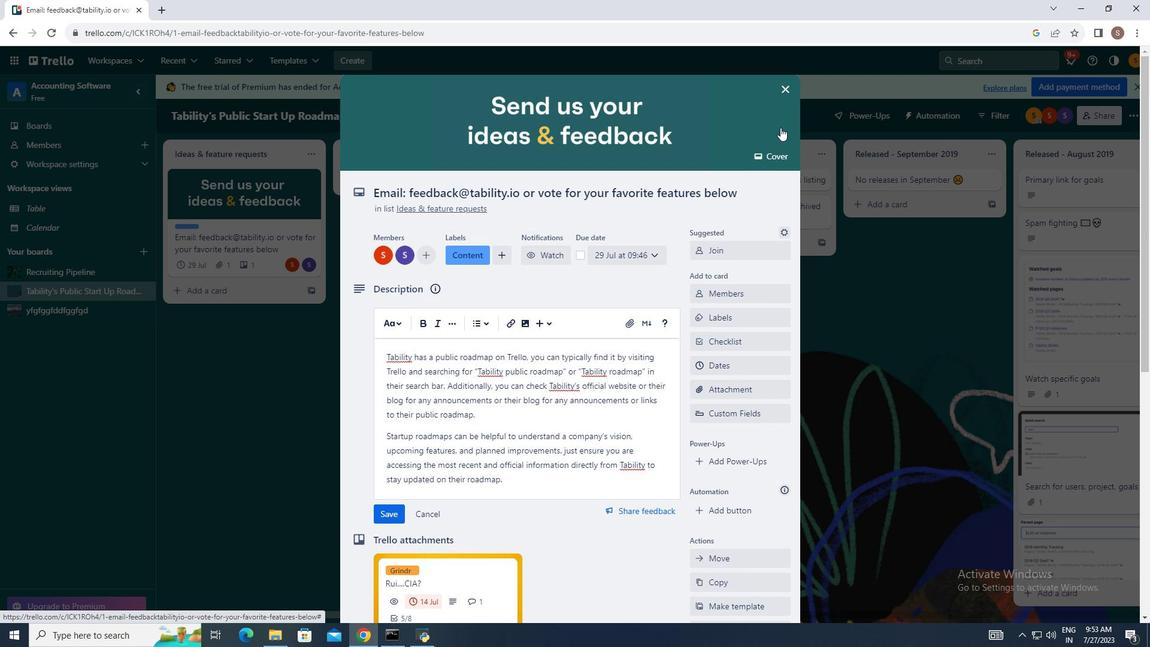 
Action: Mouse scrolled (762, 218) with delta (0, 0)
Screenshot: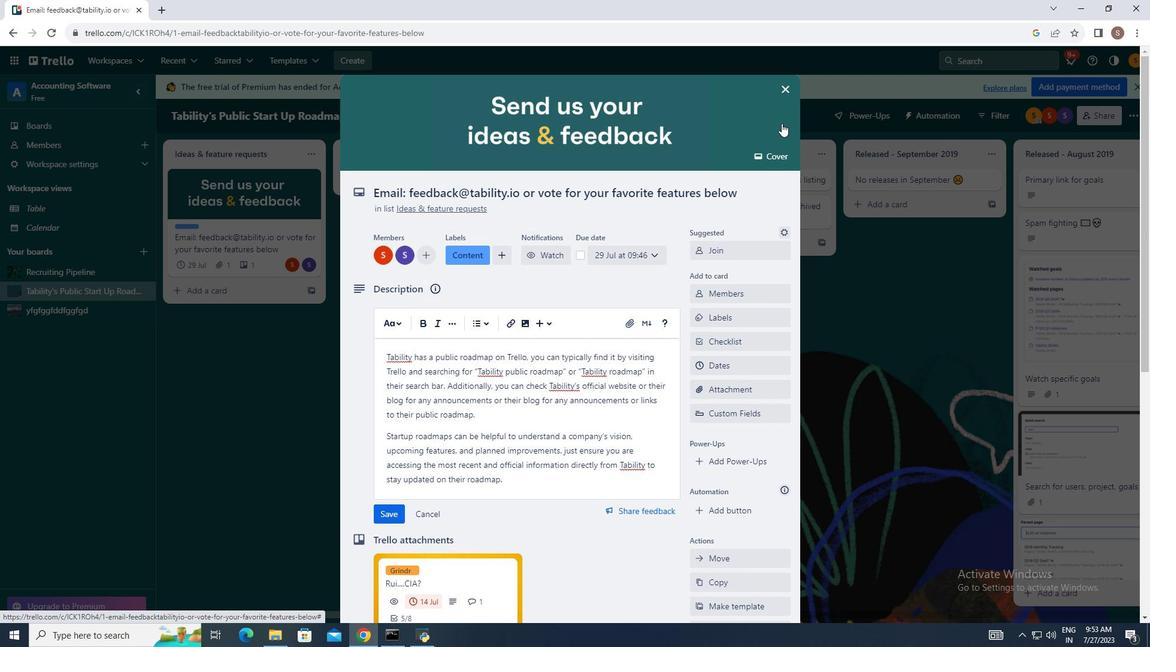 
Action: Mouse moved to (783, 155)
Screenshot: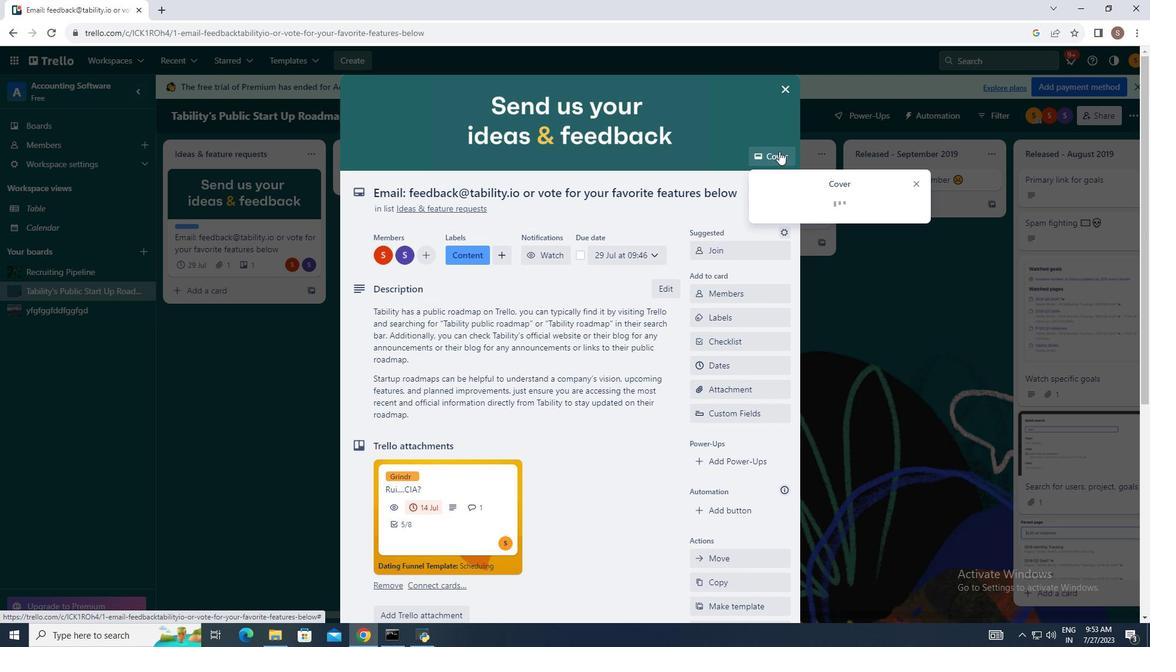 
Action: Mouse pressed left at (783, 155)
Screenshot: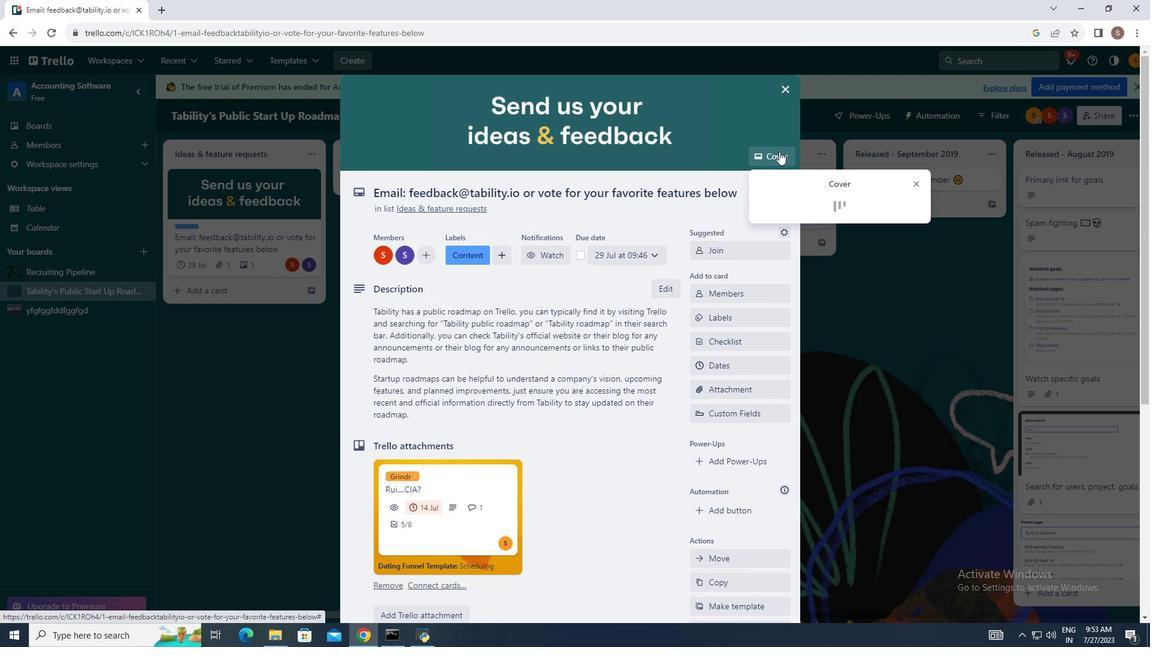 
Action: Mouse moved to (793, 478)
Screenshot: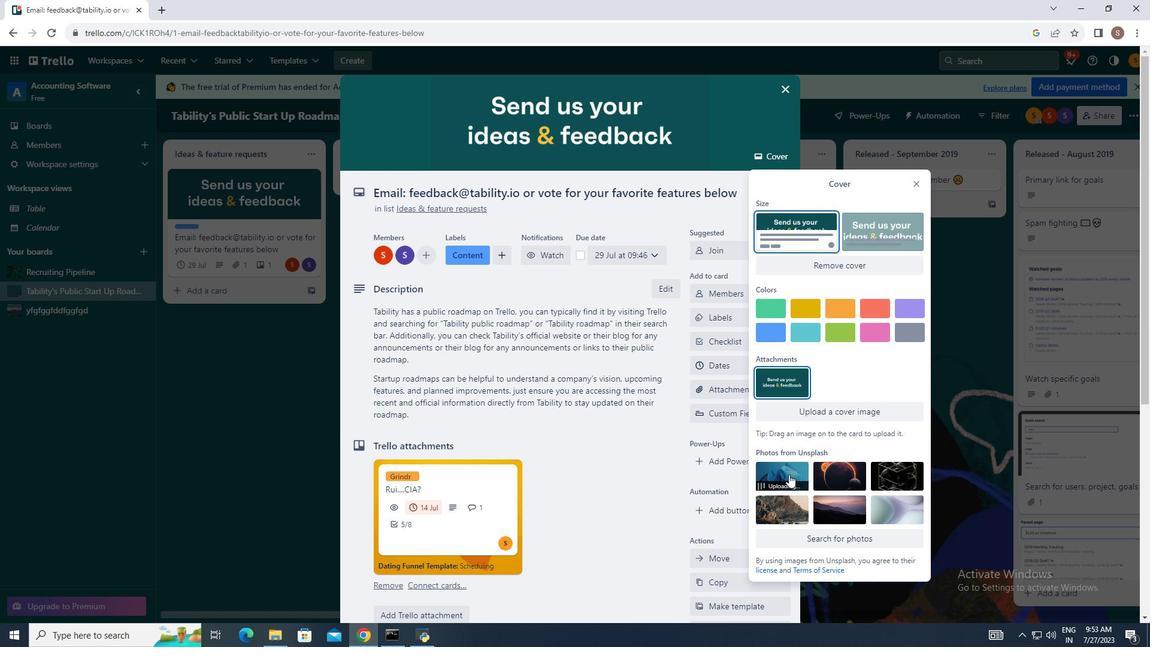 
Action: Mouse pressed left at (793, 478)
Screenshot: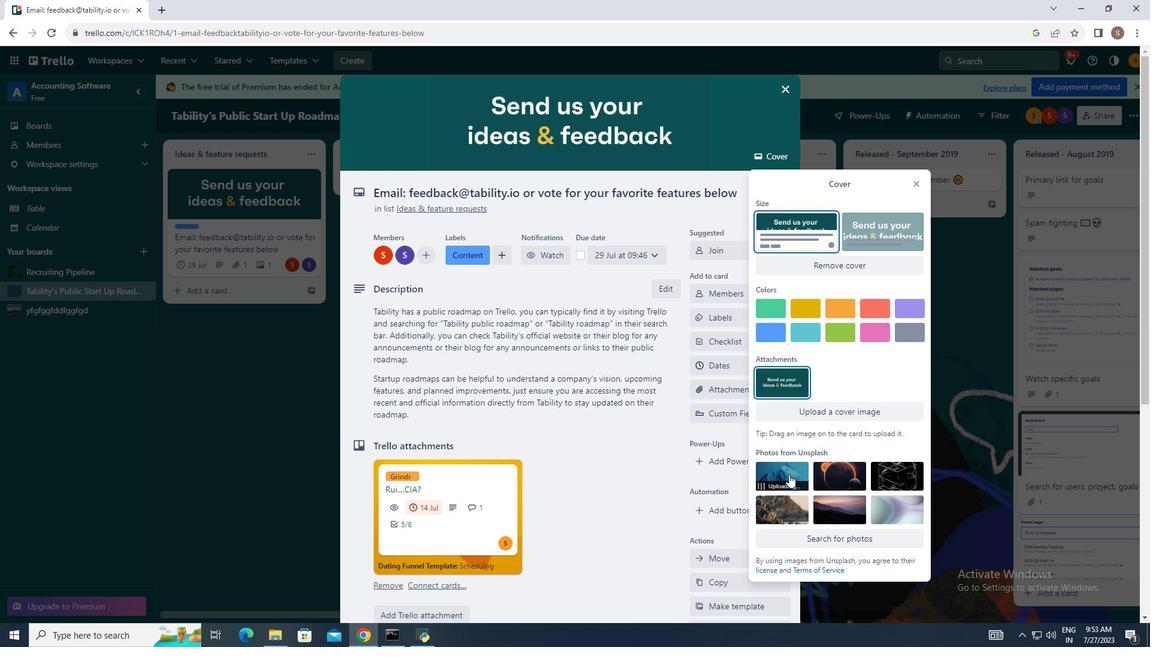 
Action: Mouse moved to (919, 185)
Screenshot: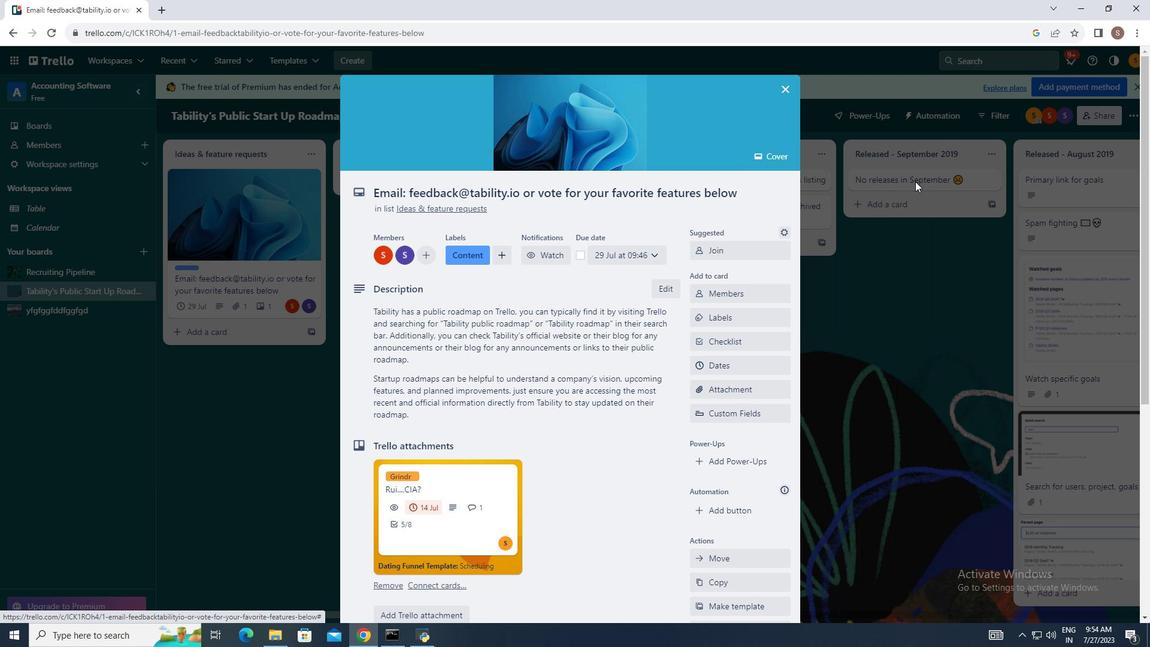 
Action: Mouse pressed left at (919, 185)
Screenshot: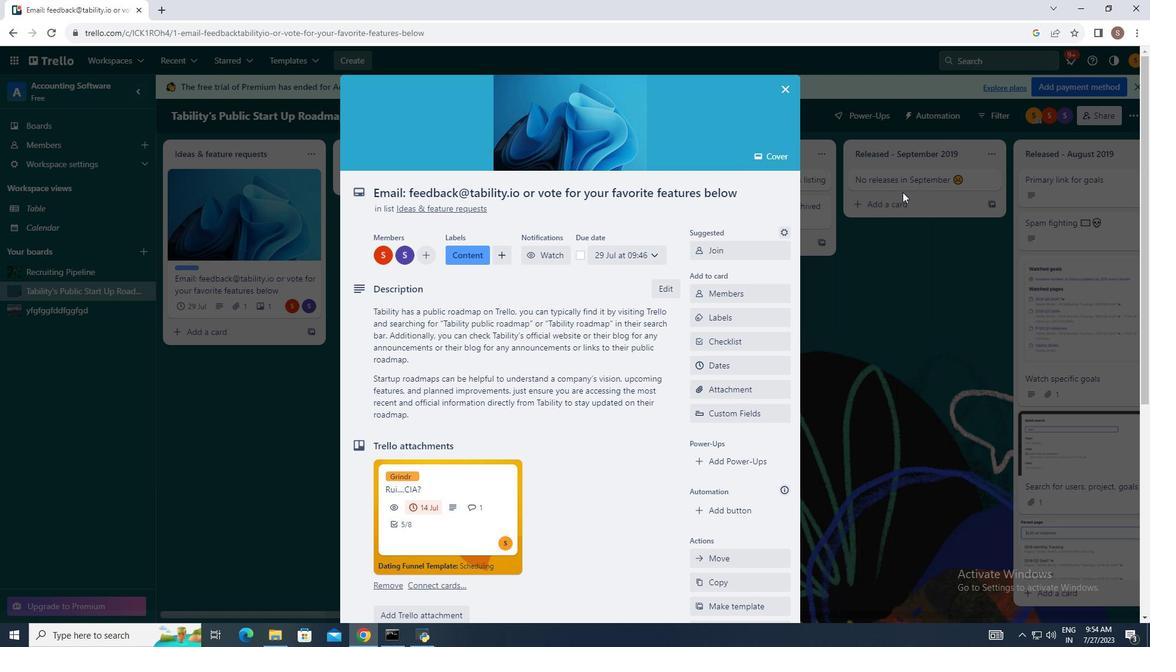 
Action: Mouse moved to (707, 230)
Screenshot: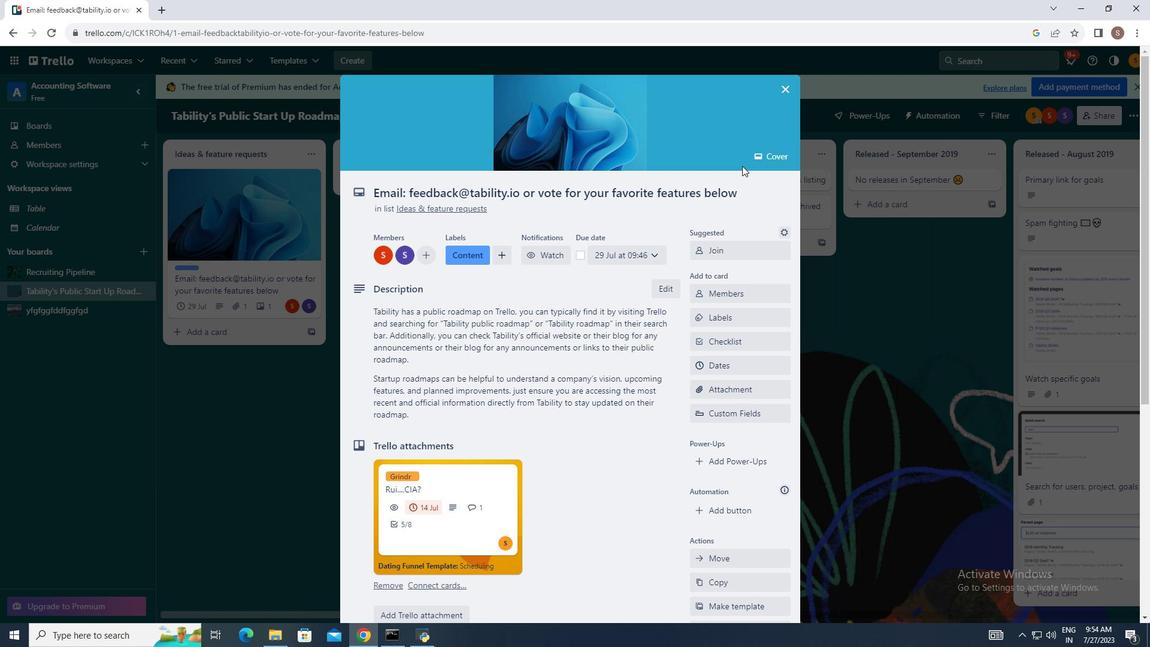 
Action: Mouse scrolled (707, 230) with delta (0, 0)
Screenshot: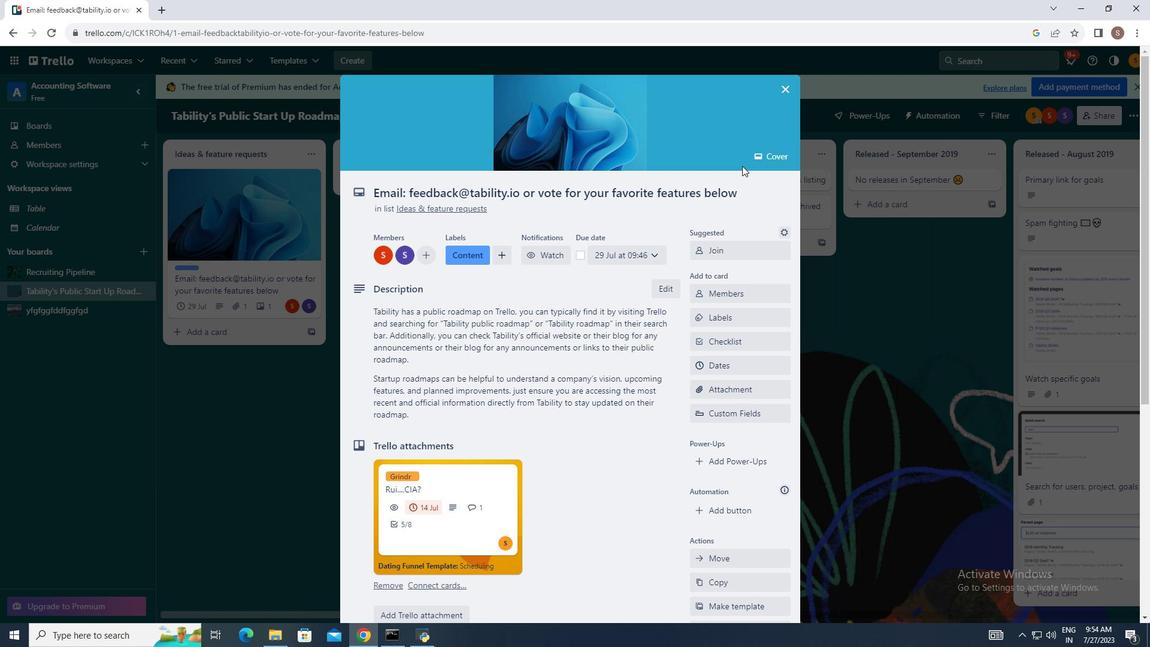 
Action: Mouse moved to (708, 229)
Screenshot: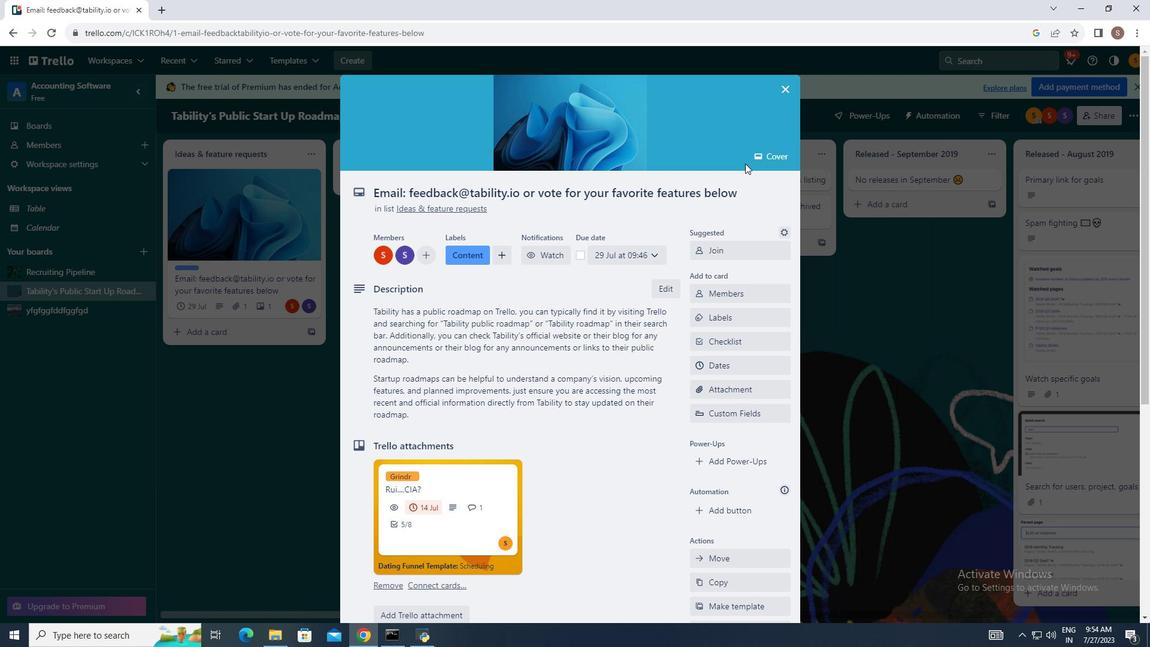
Action: Mouse scrolled (708, 230) with delta (0, 0)
Screenshot: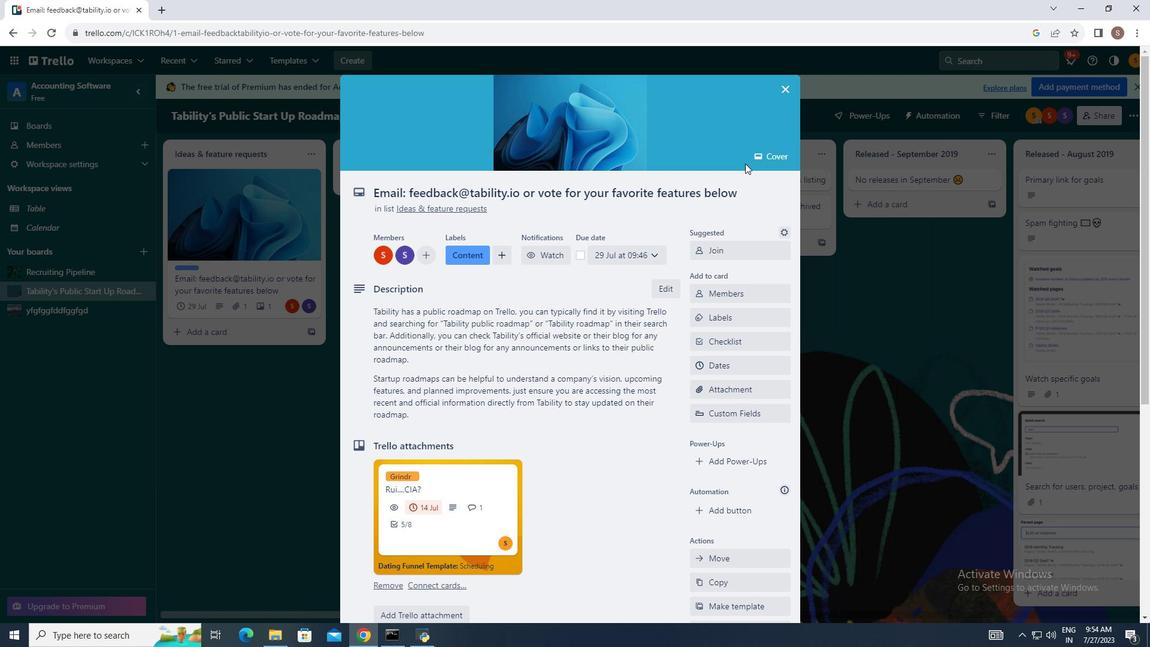 
Action: Mouse moved to (792, 90)
Screenshot: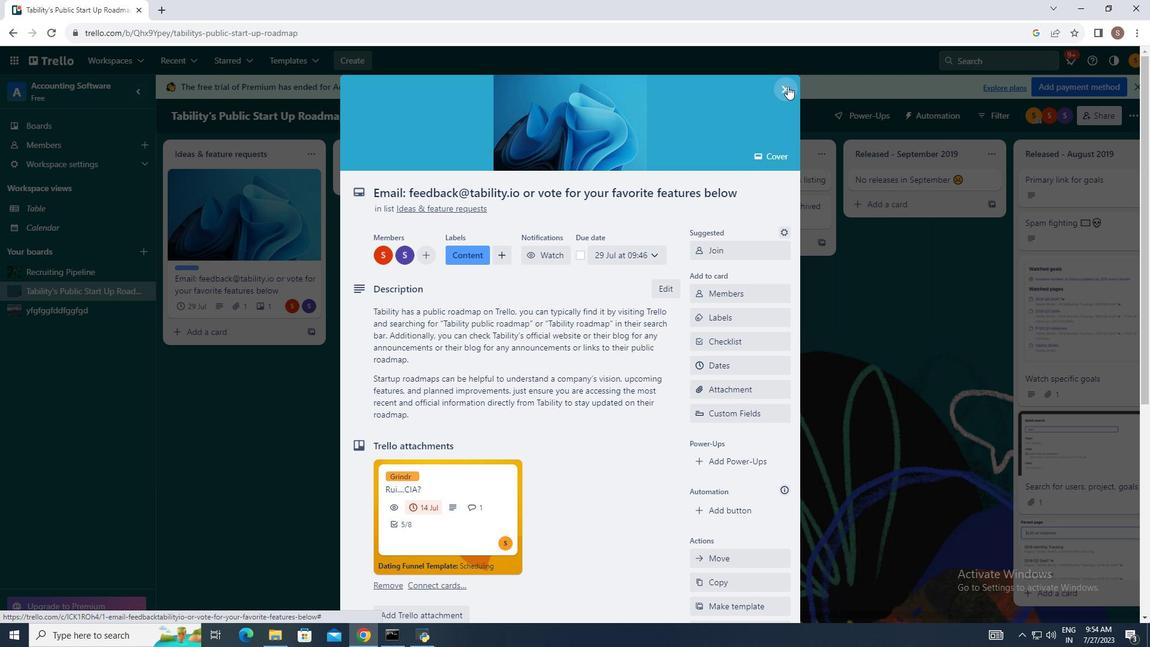 
Action: Mouse pressed left at (792, 90)
Screenshot: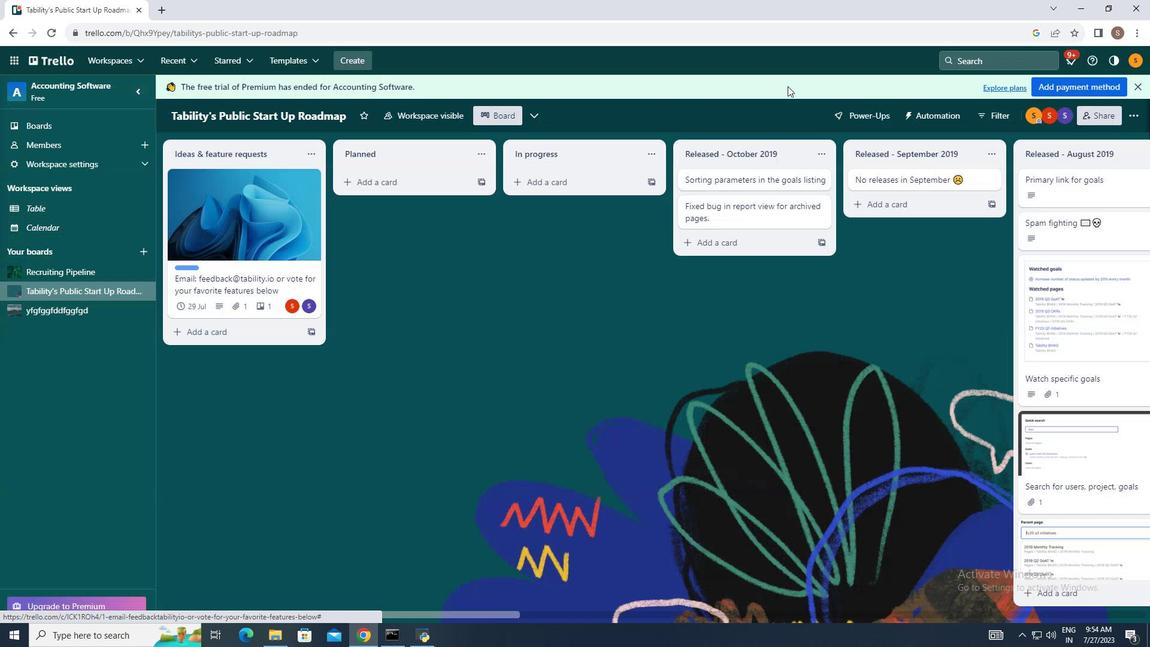 
Action: Mouse moved to (496, 283)
Screenshot: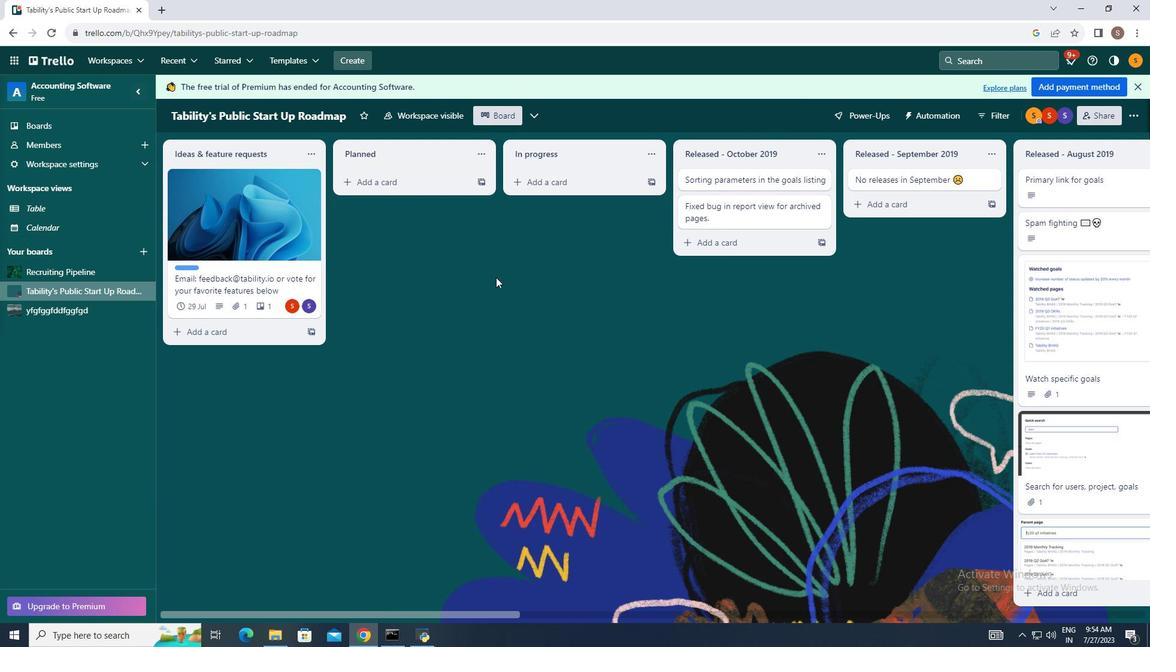 
Action: Mouse scrolled (496, 284) with delta (0, 0)
Screenshot: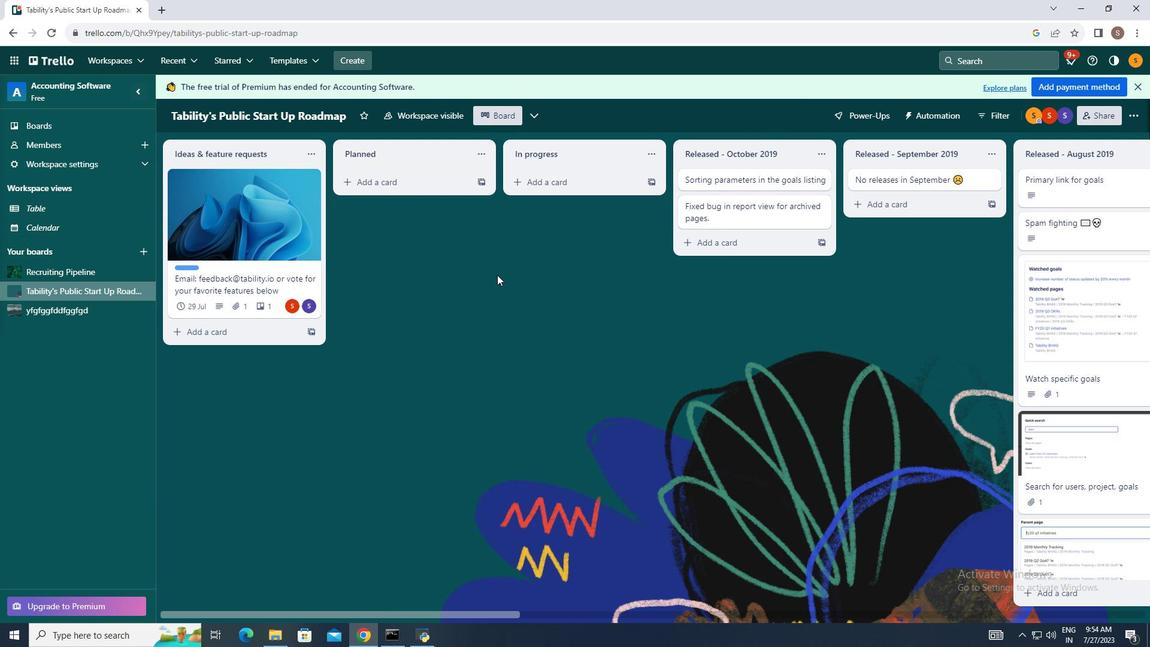 
Action: Mouse moved to (495, 286)
Screenshot: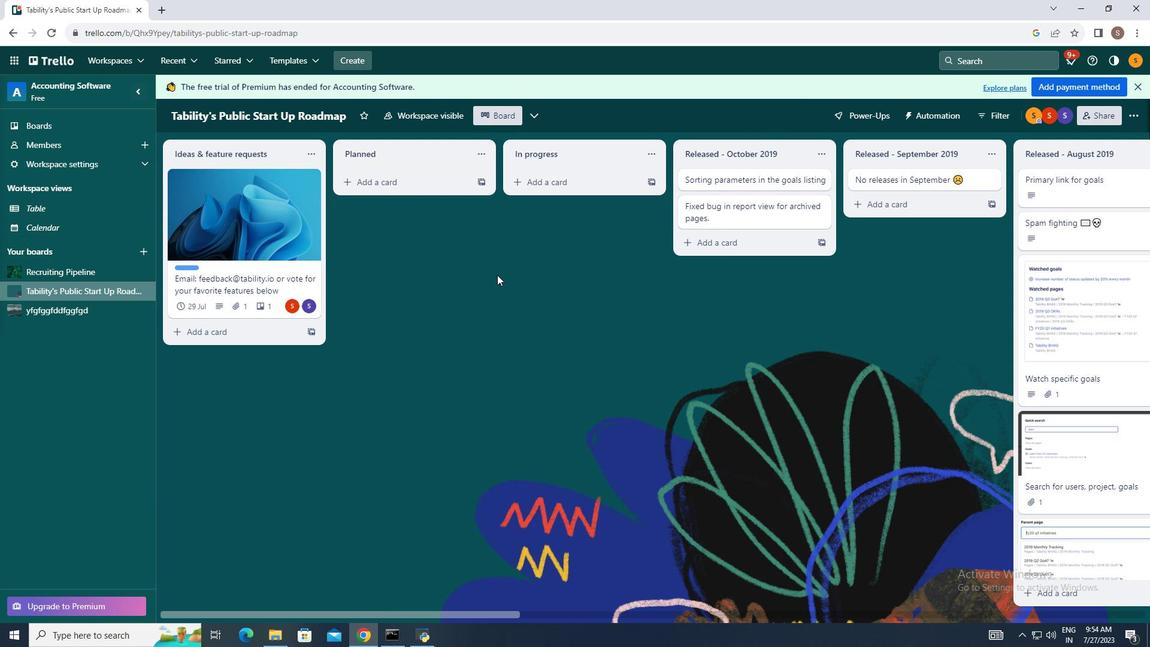 
Action: Mouse scrolled (495, 287) with delta (0, 0)
Screenshot: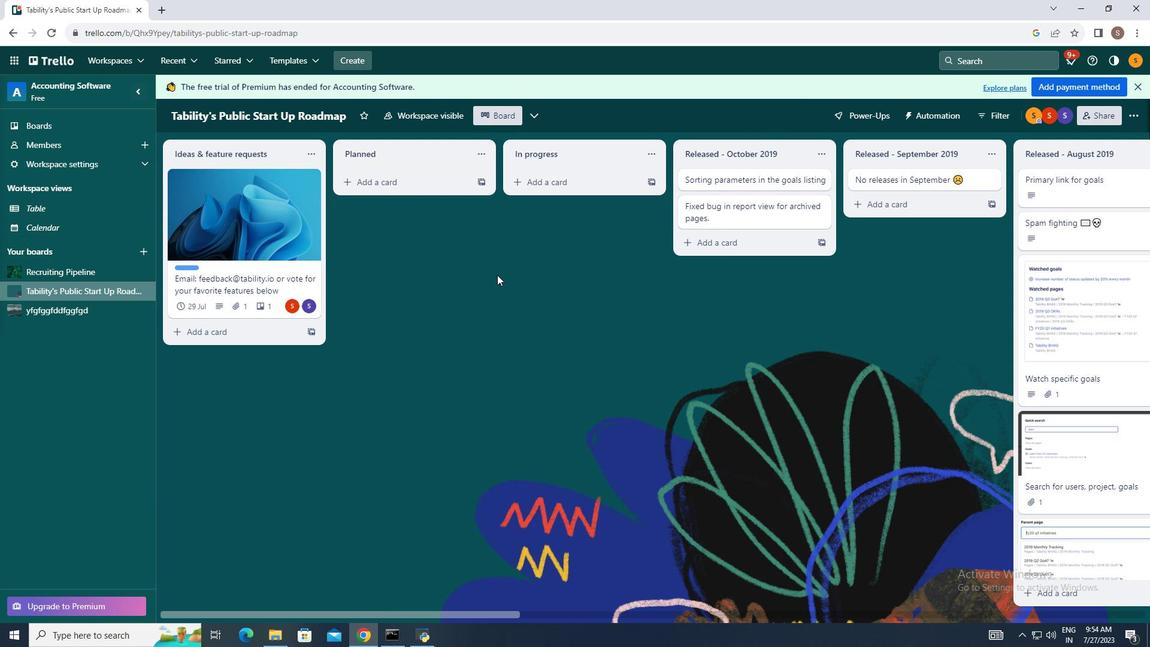 
Action: Mouse moved to (495, 290)
Screenshot: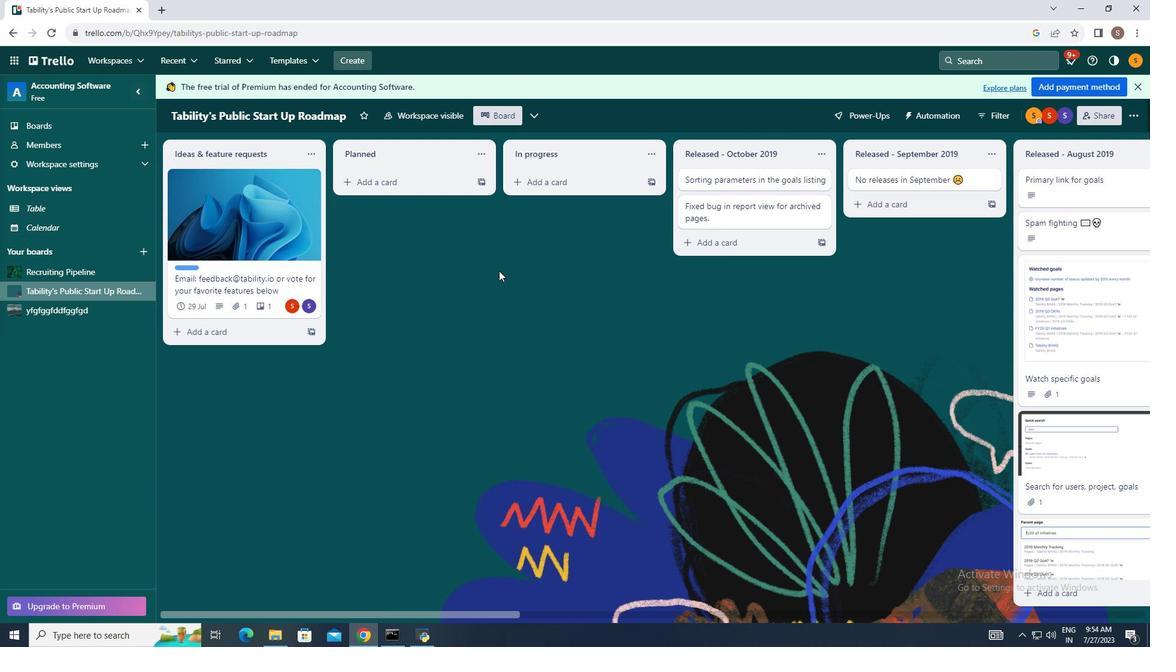 
Action: Mouse scrolled (495, 291) with delta (0, 0)
Screenshot: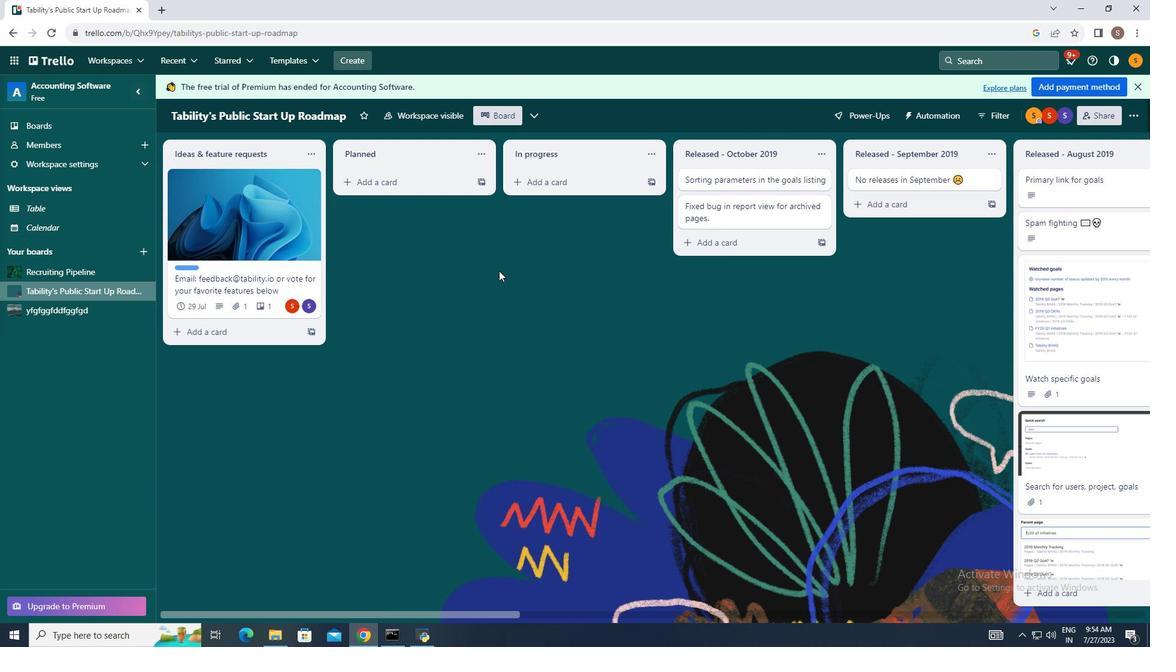 
Action: Mouse scrolled (495, 291) with delta (0, 0)
Screenshot: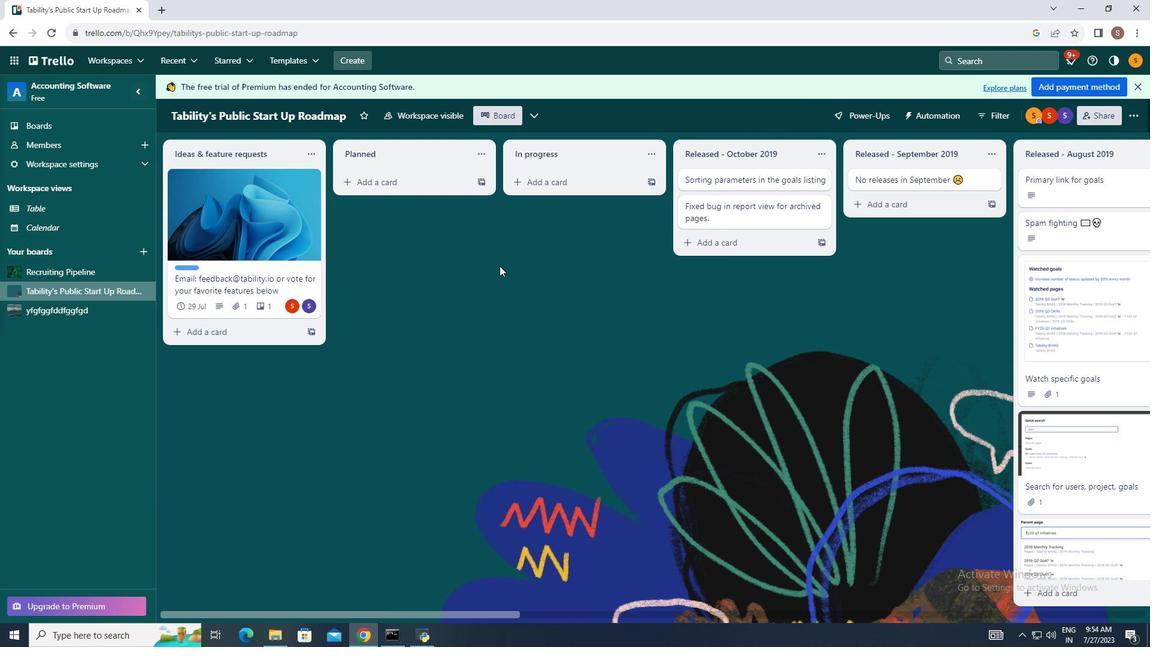 
Action: Mouse moved to (505, 266)
Screenshot: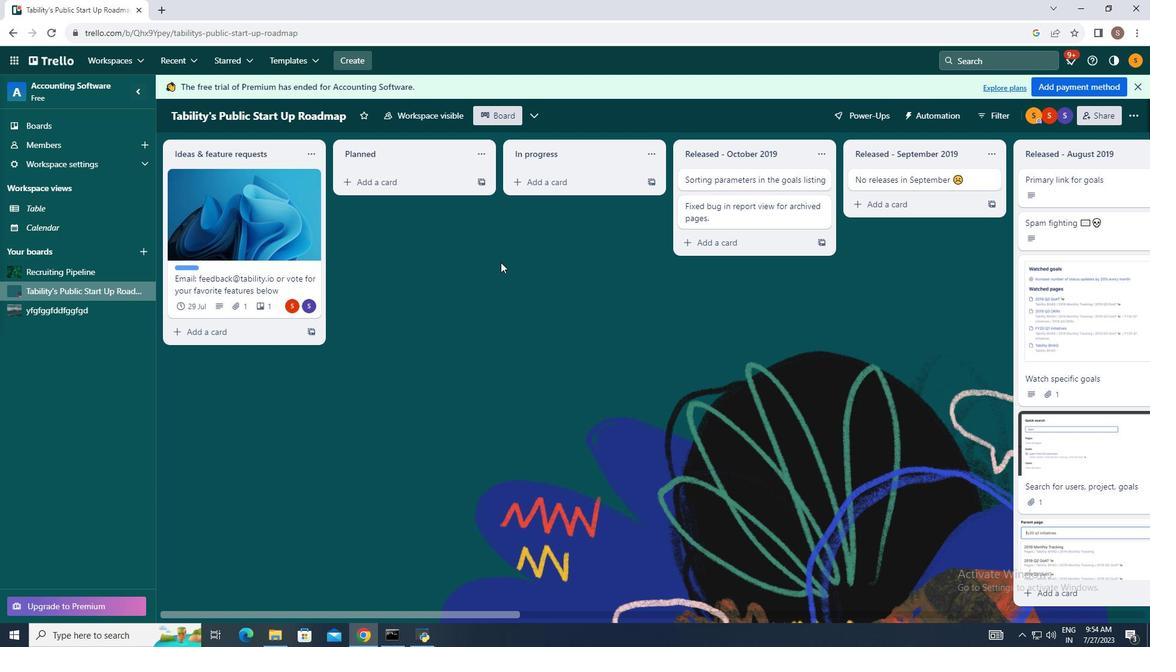 
